 Task: Look for Airbnb properties in Newquay, United Kingdom from 25th December, 2023 to 26th December, 2023 for 2 adults. Place can be entire room with 1  bedroom having 1 bed and 1 bathroom. Property type can be hotel.
Action: Mouse moved to (546, 136)
Screenshot: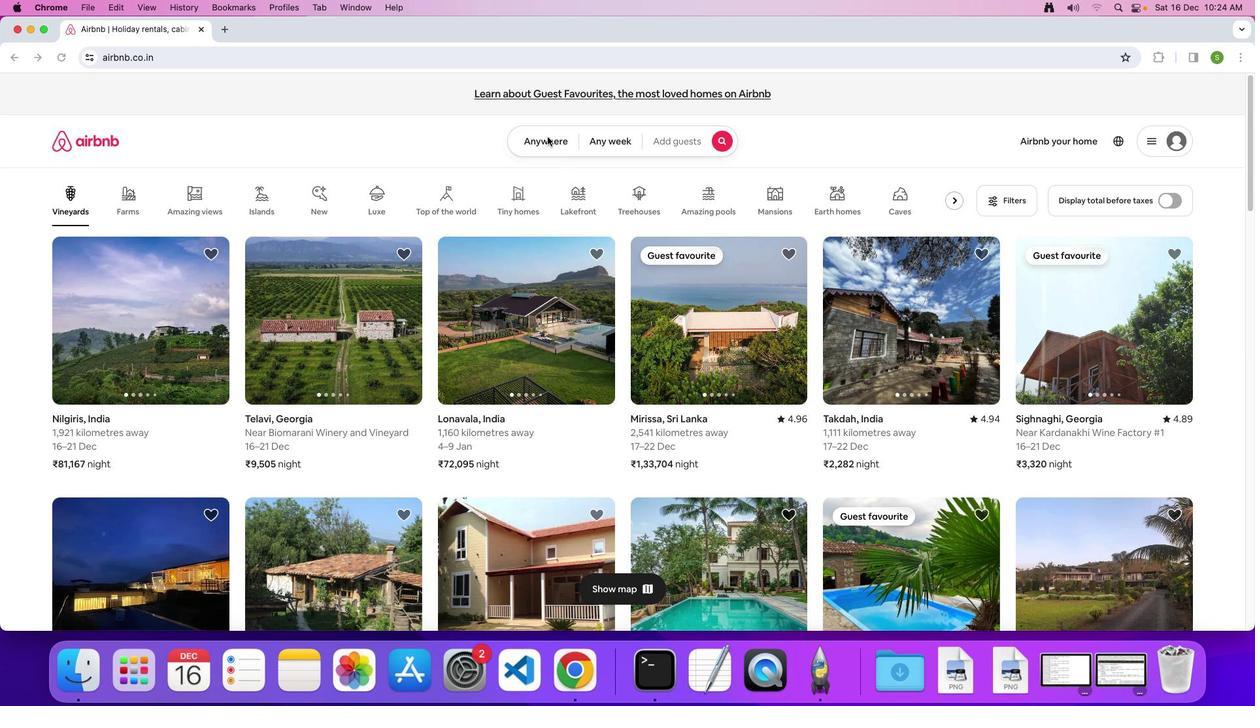 
Action: Mouse pressed left at (546, 136)
Screenshot: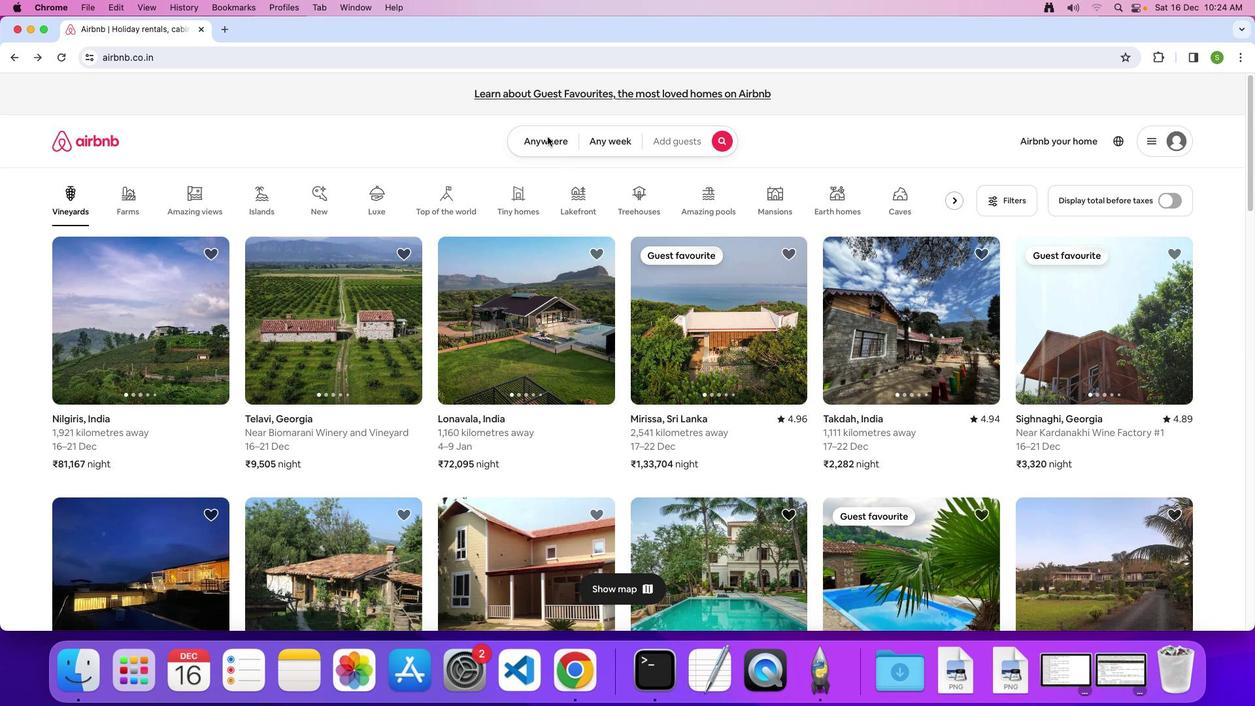 
Action: Mouse moved to (525, 139)
Screenshot: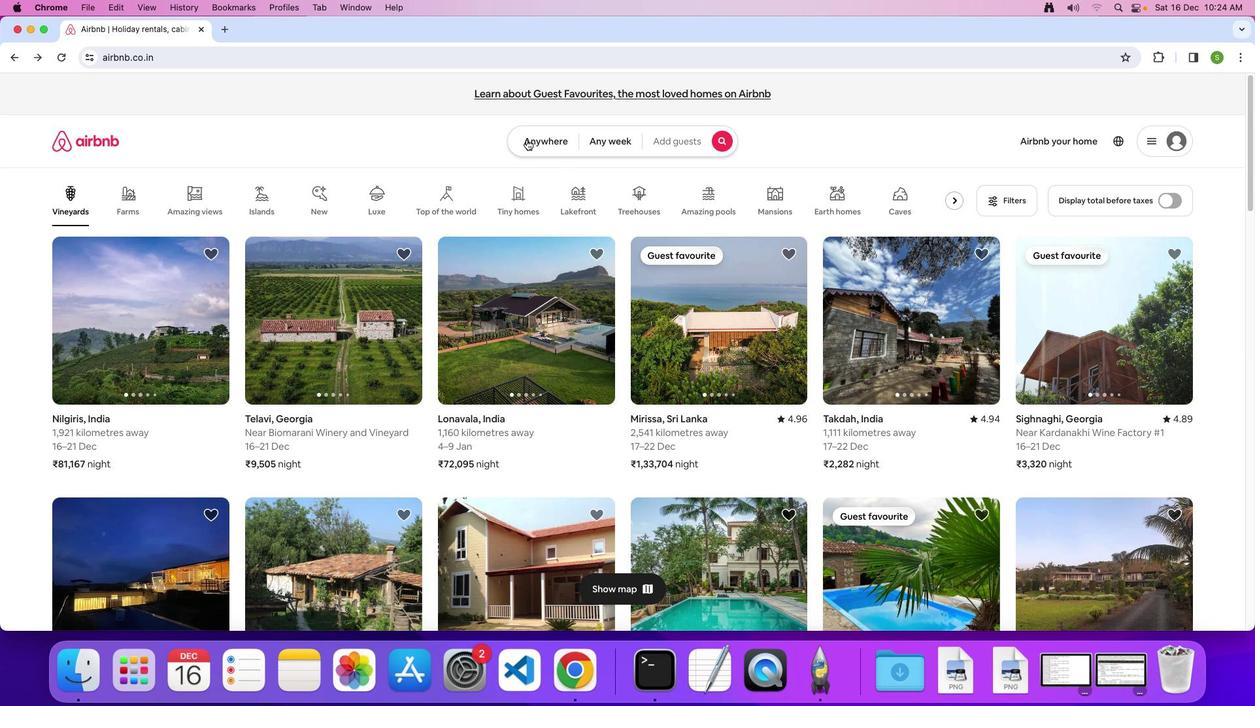 
Action: Mouse pressed left at (525, 139)
Screenshot: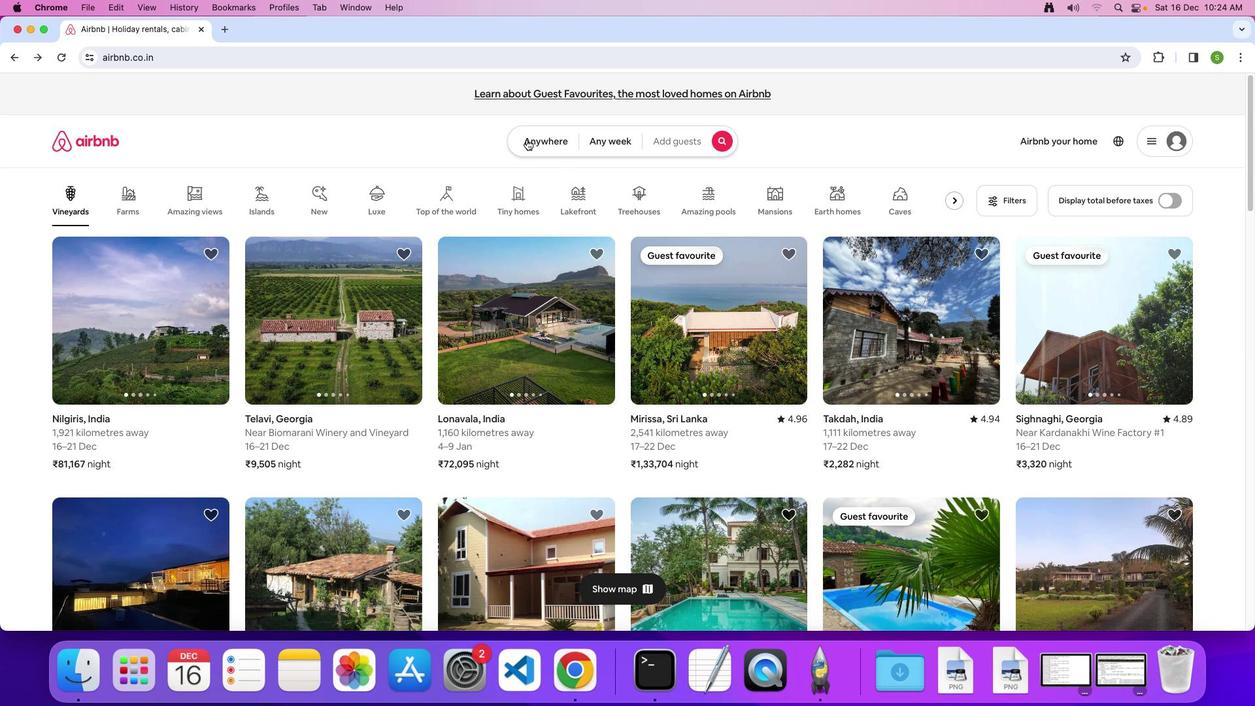 
Action: Mouse moved to (441, 182)
Screenshot: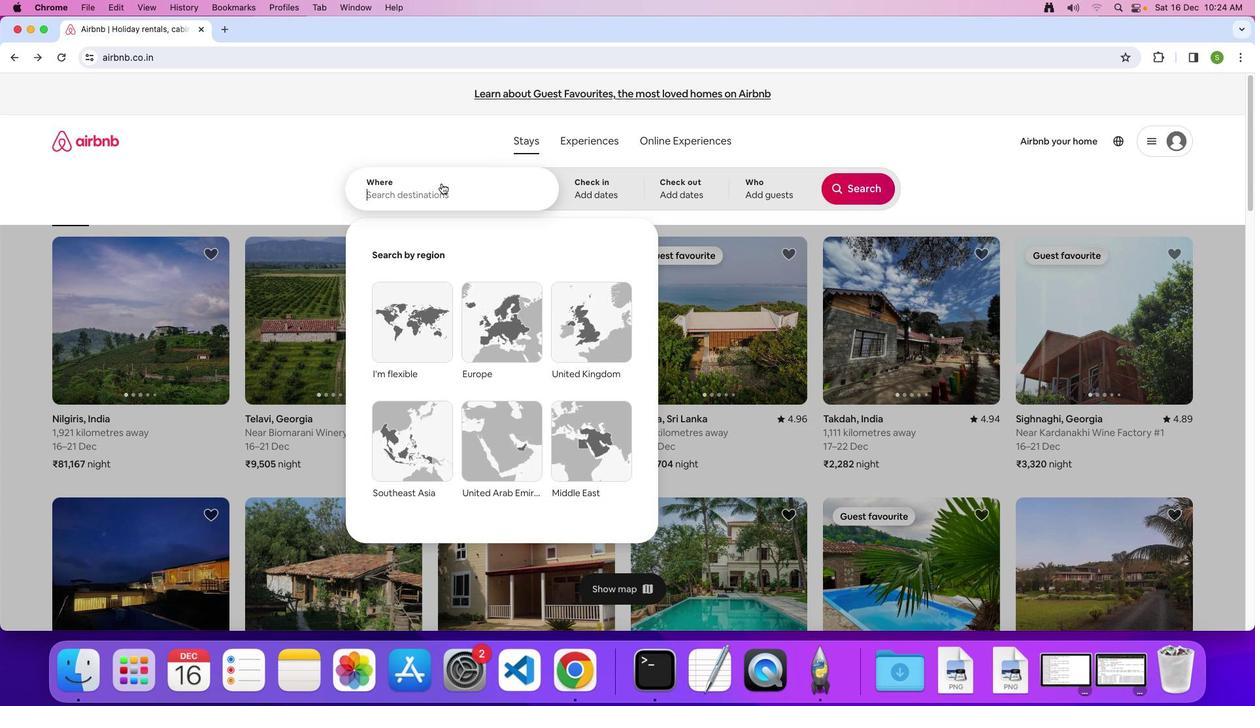 
Action: Mouse pressed left at (441, 182)
Screenshot: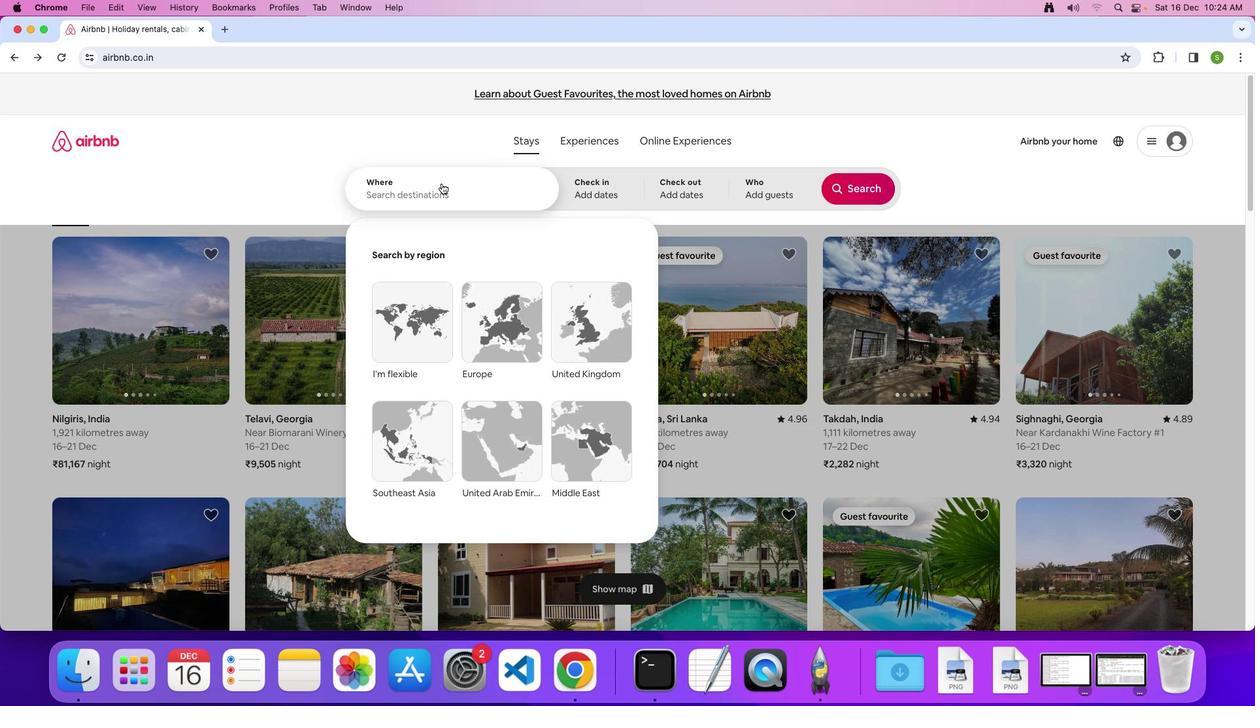 
Action: Key pressed 'N'Key.caps_lock'e''w''q''u''a''r''y'Key.backspaceKey.backspace'y'','Key.spaceKey.shift'U''n''i''t''e''d'Key.spaceKey.shift'K''i''n''g''d''o''m'Key.enter
Screenshot: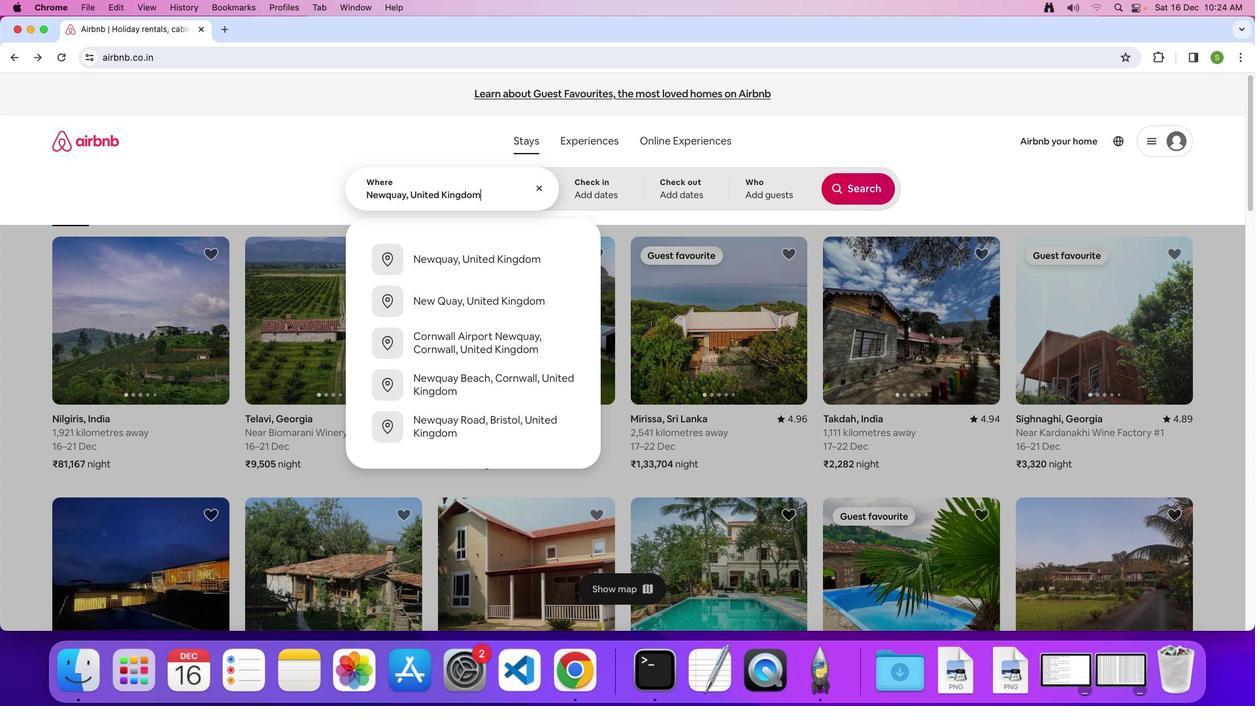 
Action: Mouse moved to (426, 481)
Screenshot: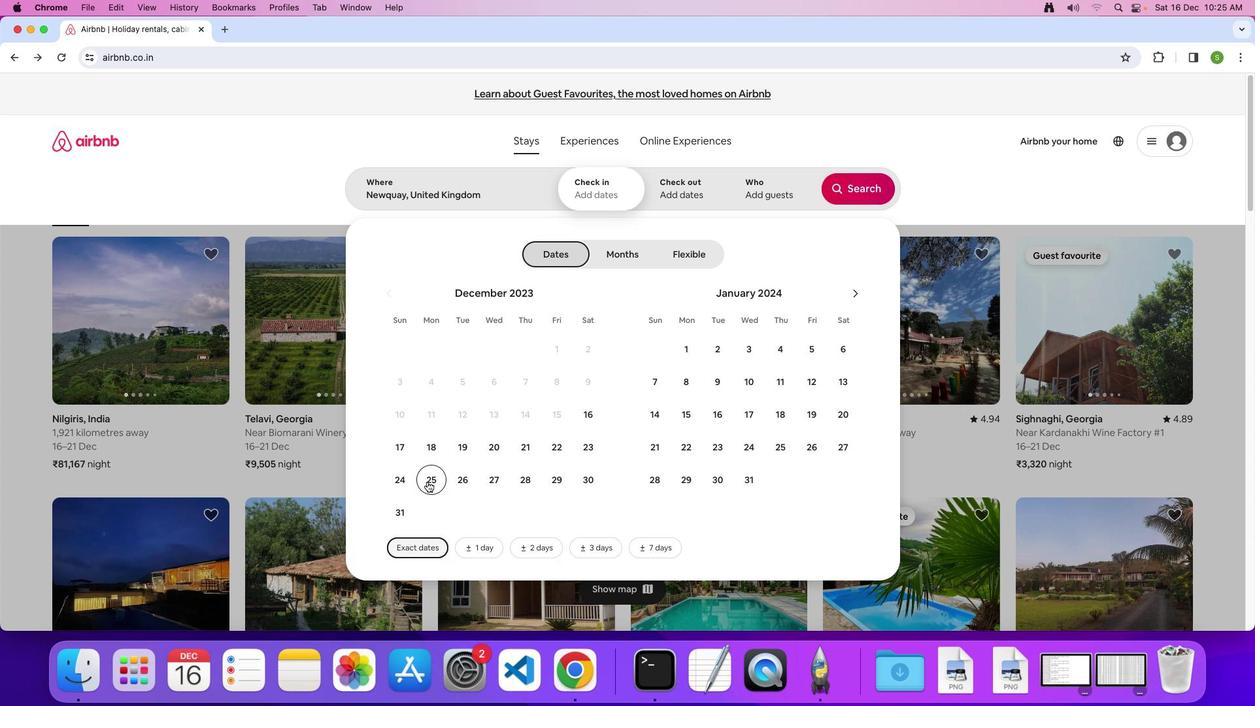 
Action: Mouse pressed left at (426, 481)
Screenshot: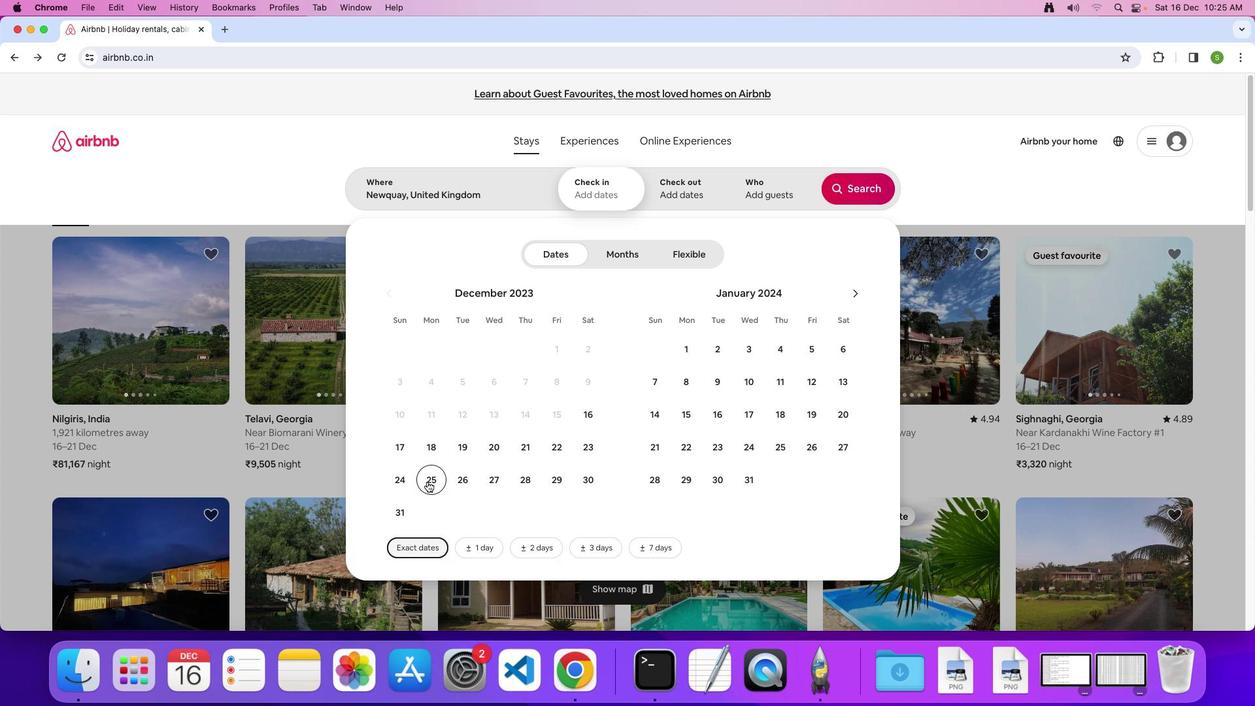 
Action: Mouse moved to (462, 473)
Screenshot: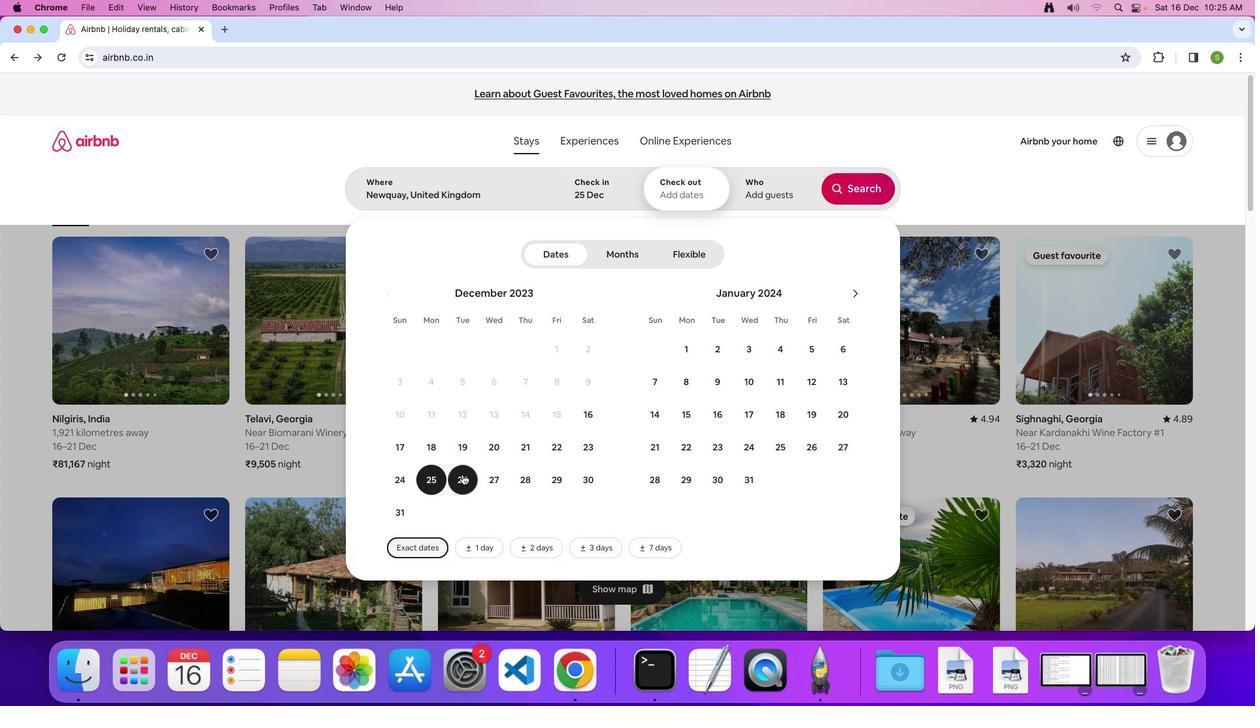 
Action: Mouse pressed left at (462, 473)
Screenshot: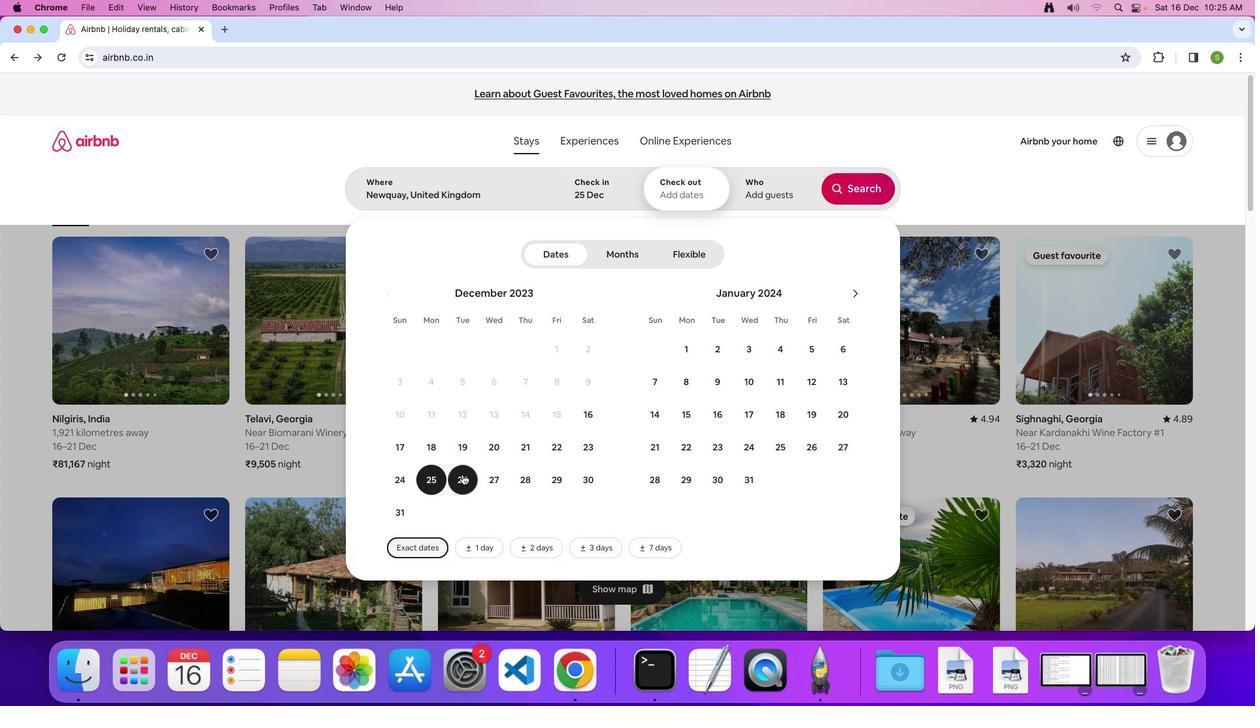 
Action: Mouse moved to (744, 182)
Screenshot: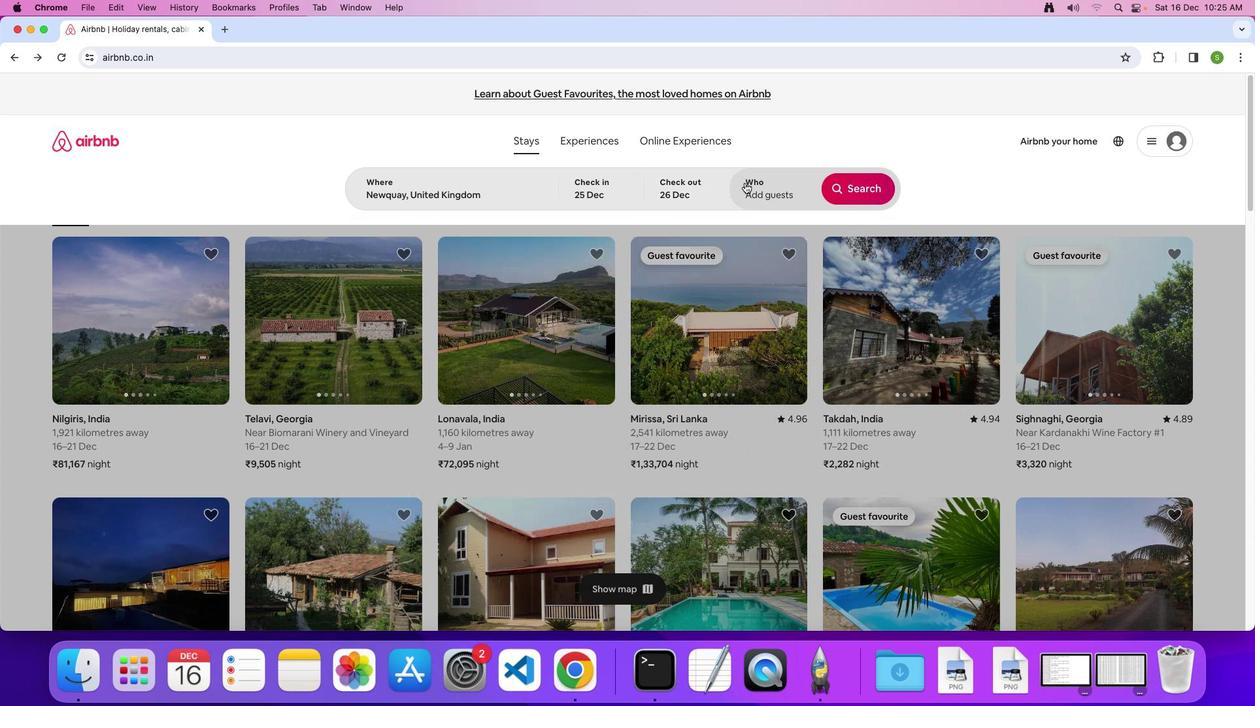 
Action: Mouse pressed left at (744, 182)
Screenshot: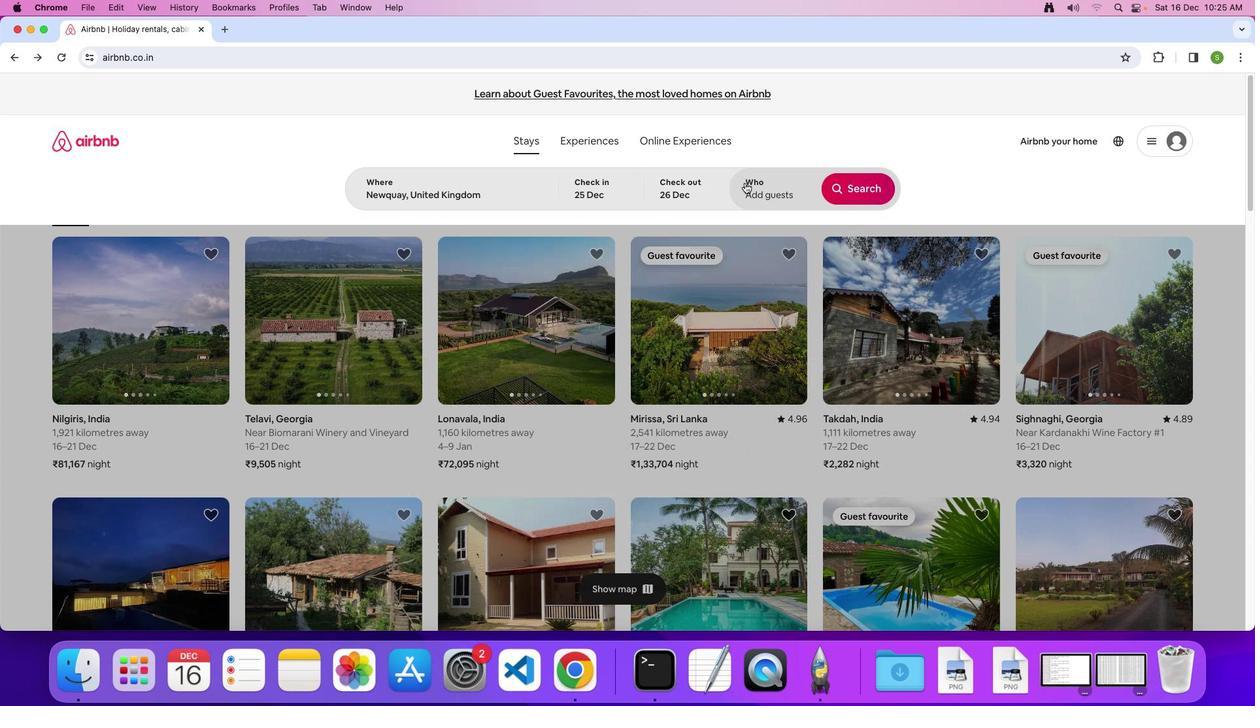 
Action: Mouse moved to (859, 253)
Screenshot: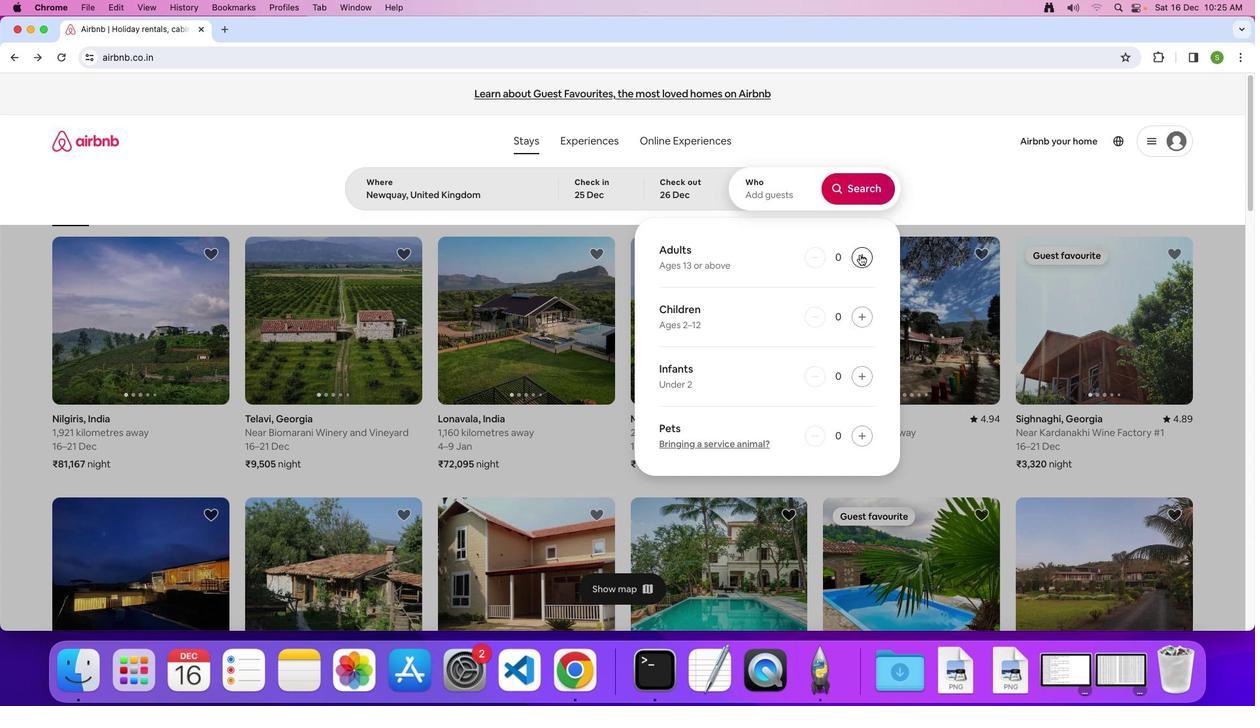 
Action: Mouse pressed left at (859, 253)
Screenshot: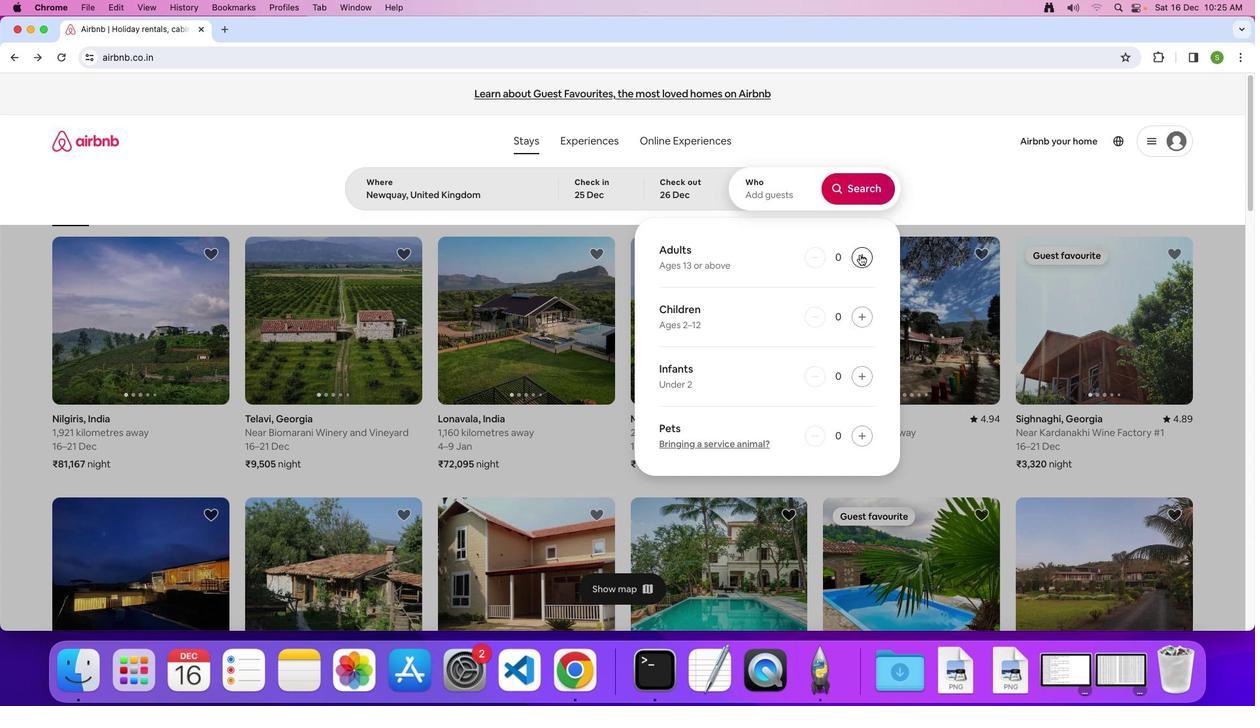 
Action: Mouse pressed left at (859, 253)
Screenshot: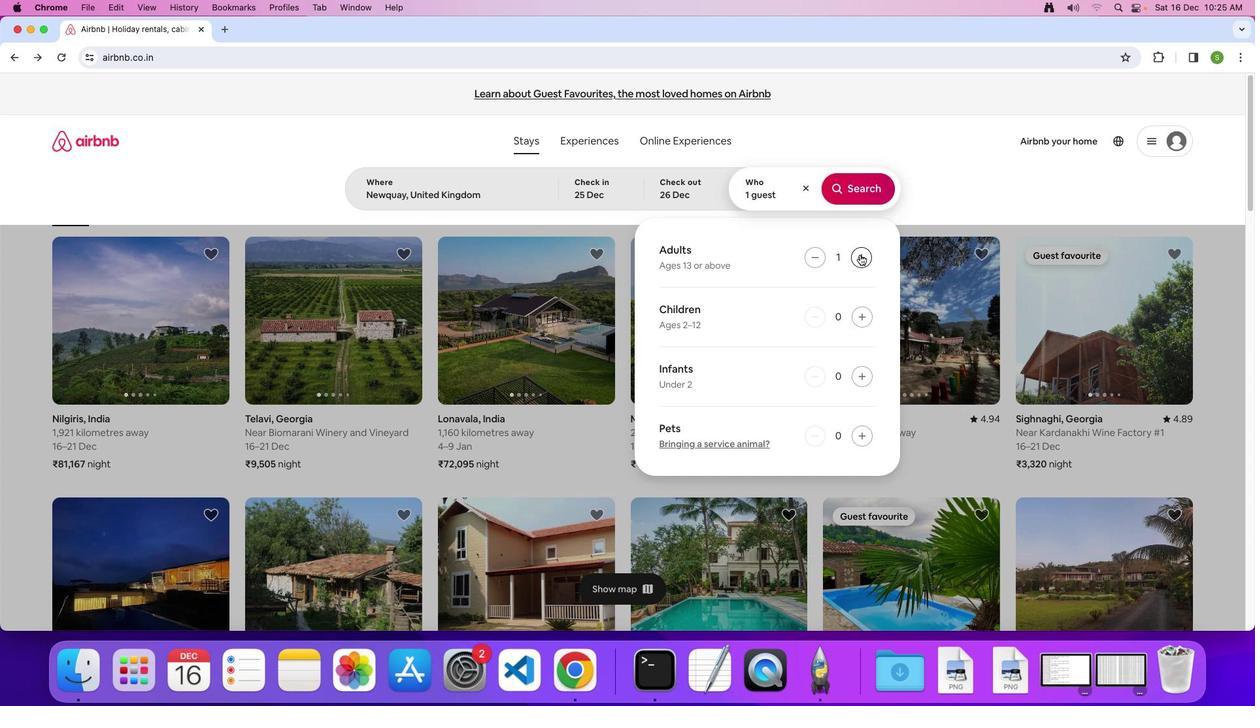 
Action: Mouse moved to (863, 194)
Screenshot: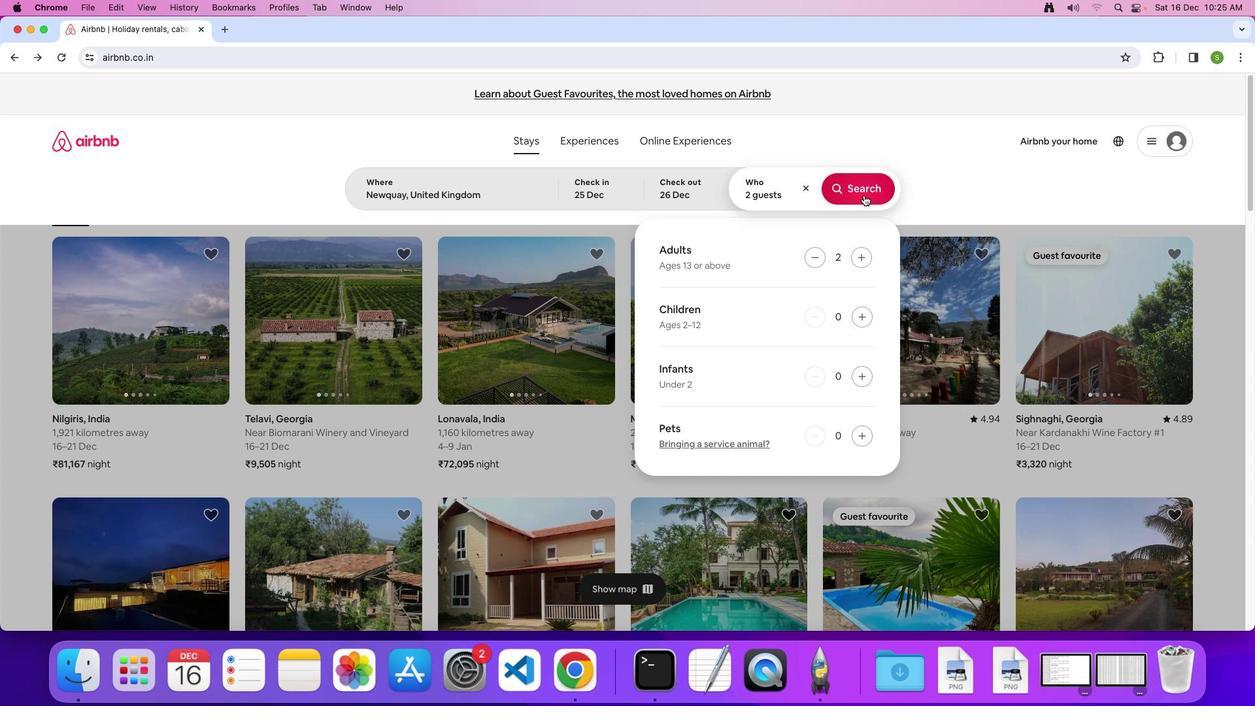 
Action: Mouse pressed left at (863, 194)
Screenshot: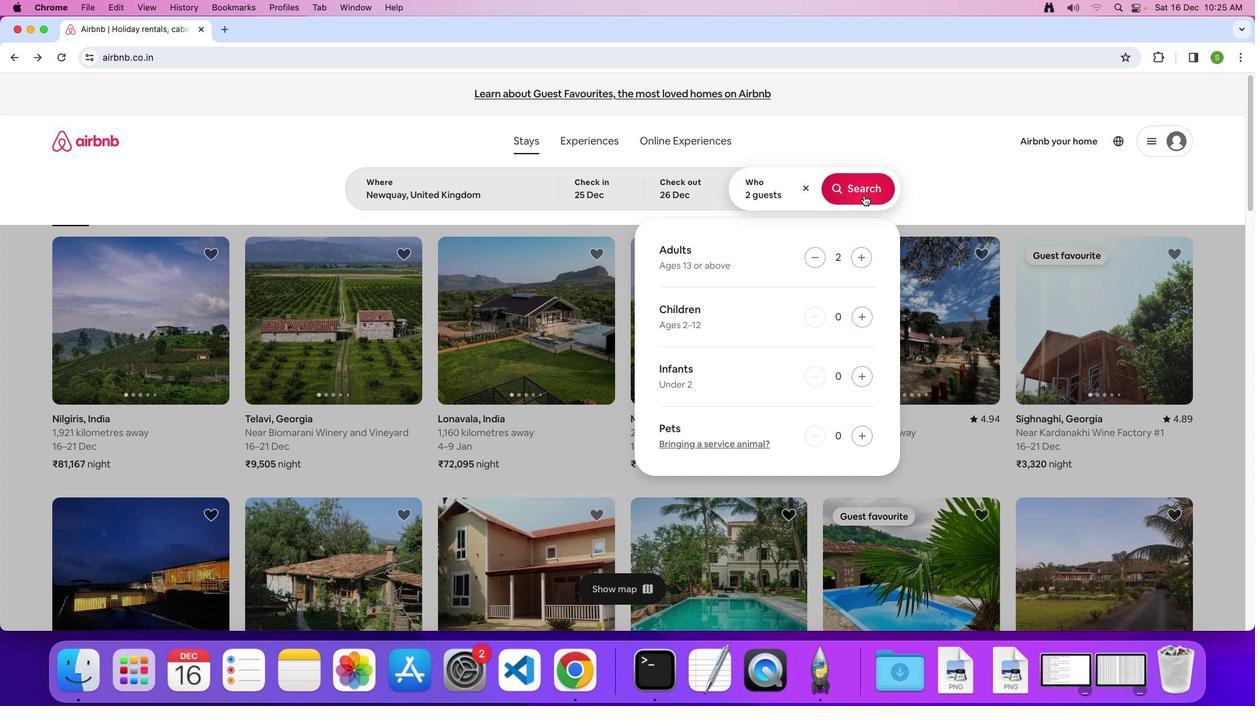 
Action: Mouse moved to (1028, 157)
Screenshot: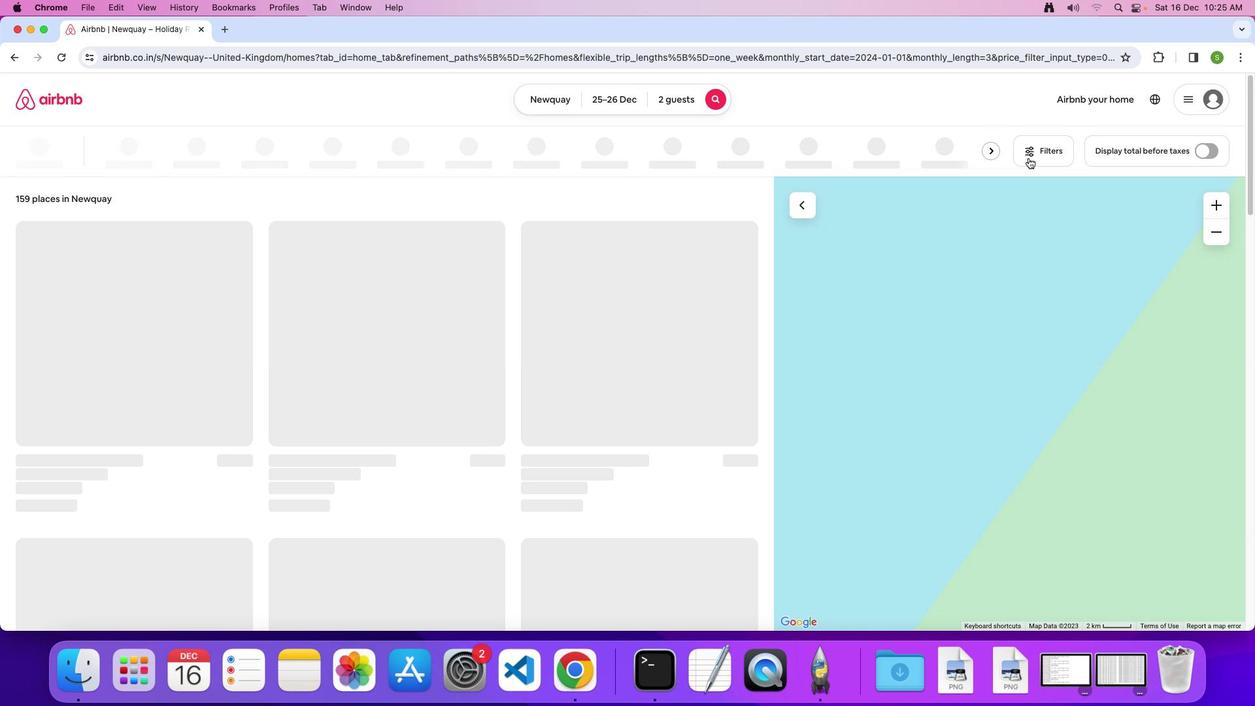 
Action: Mouse pressed left at (1028, 157)
Screenshot: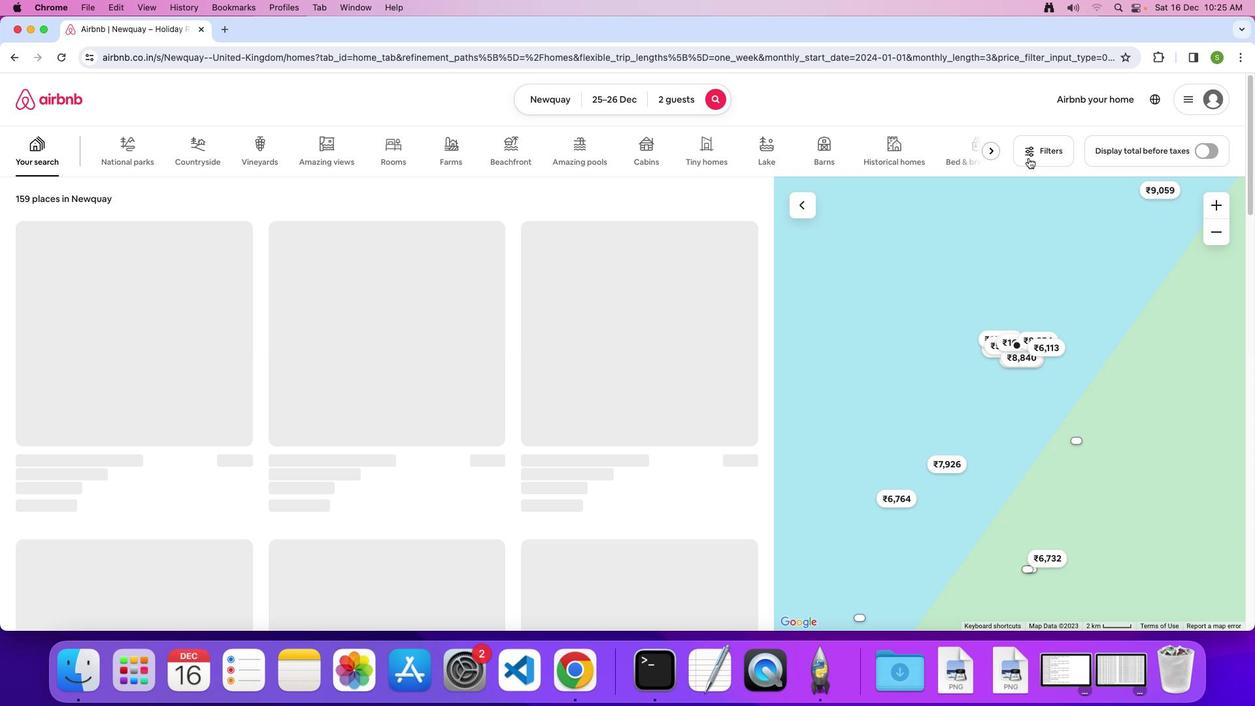 
Action: Mouse moved to (573, 394)
Screenshot: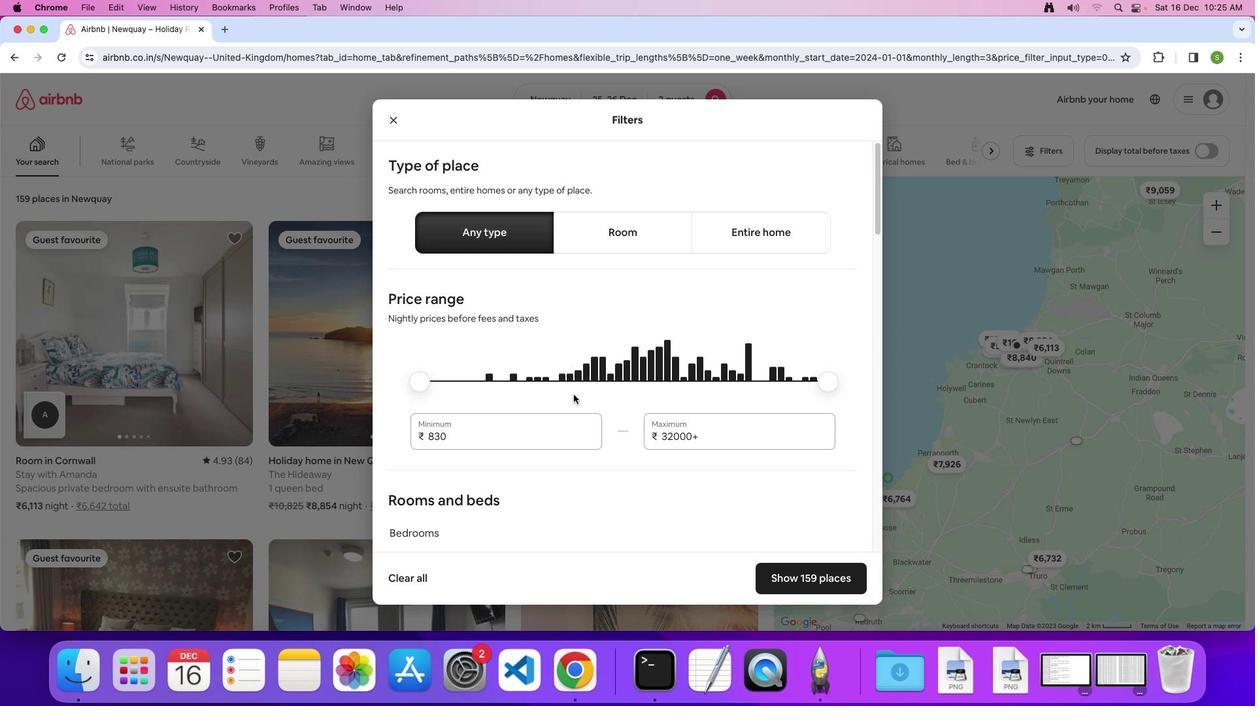 
Action: Mouse scrolled (573, 394) with delta (0, 0)
Screenshot: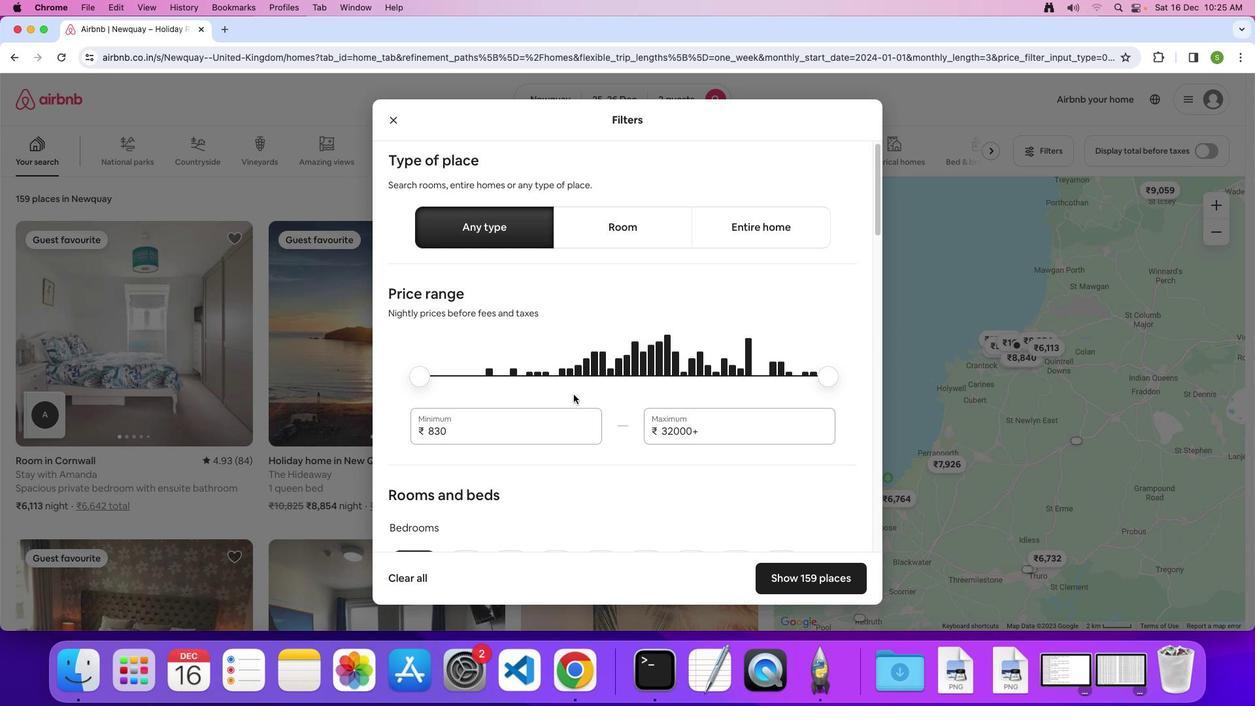 
Action: Mouse scrolled (573, 394) with delta (0, 0)
Screenshot: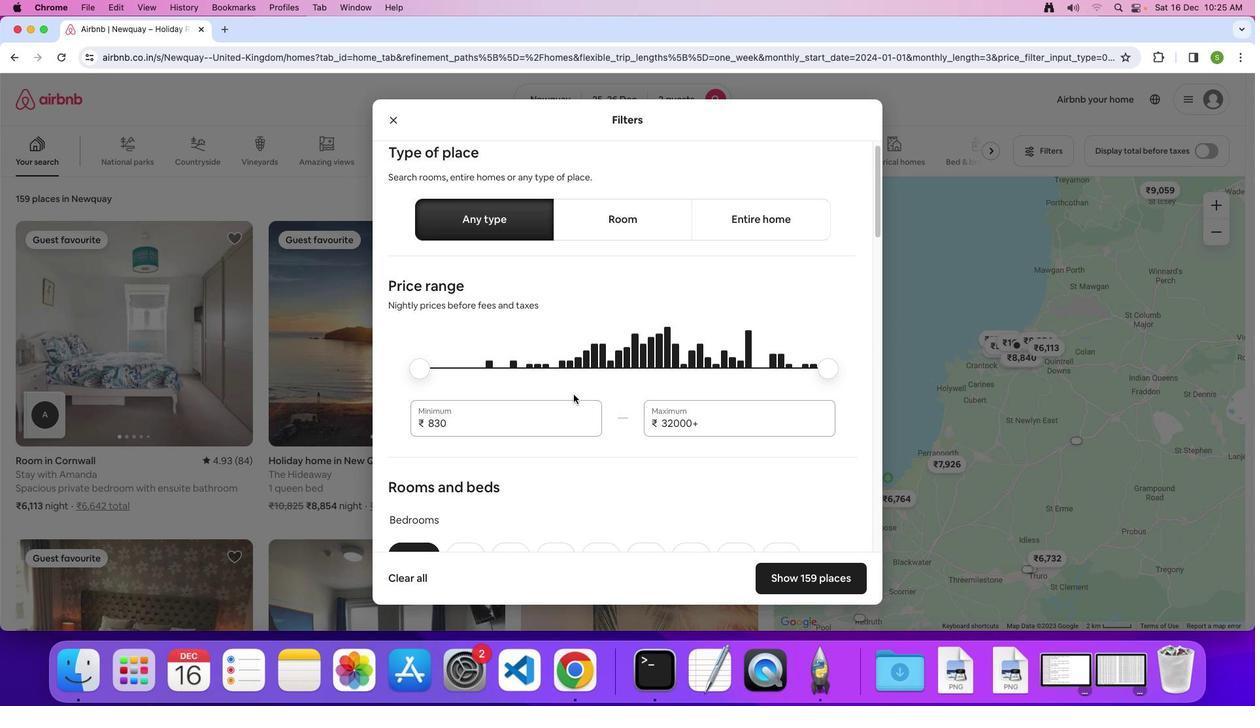 
Action: Mouse scrolled (573, 394) with delta (0, -1)
Screenshot: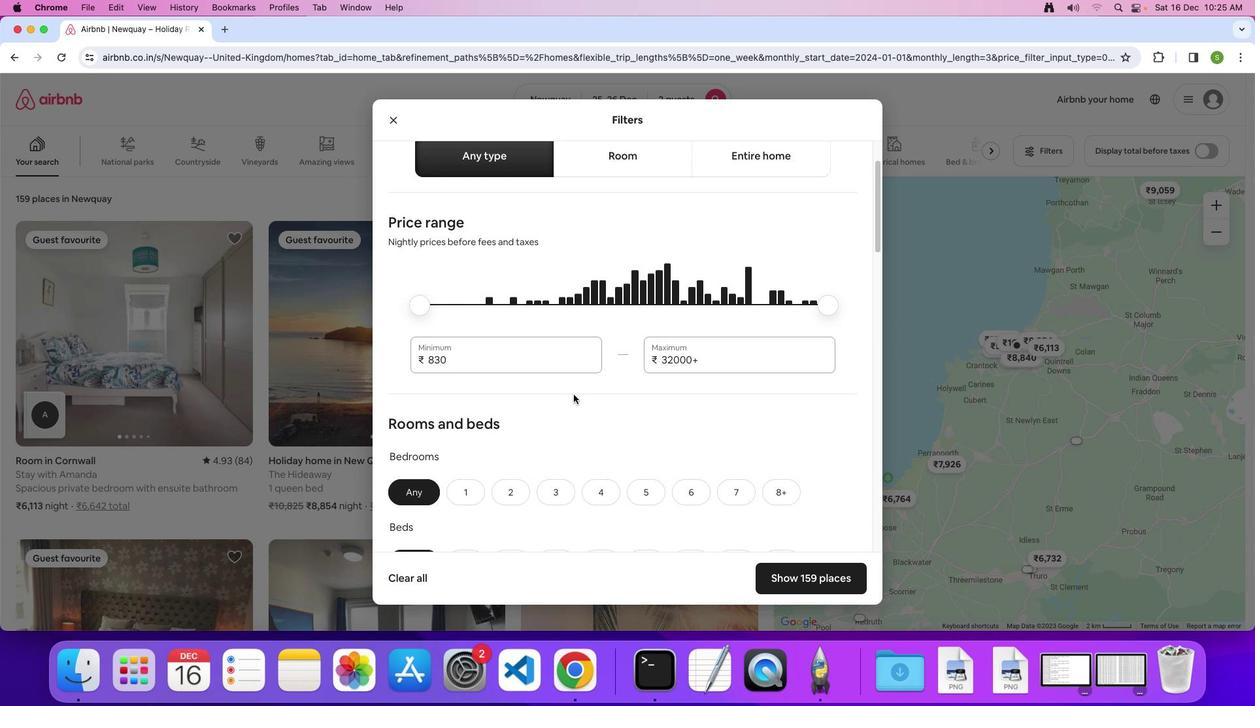 
Action: Mouse scrolled (573, 394) with delta (0, 0)
Screenshot: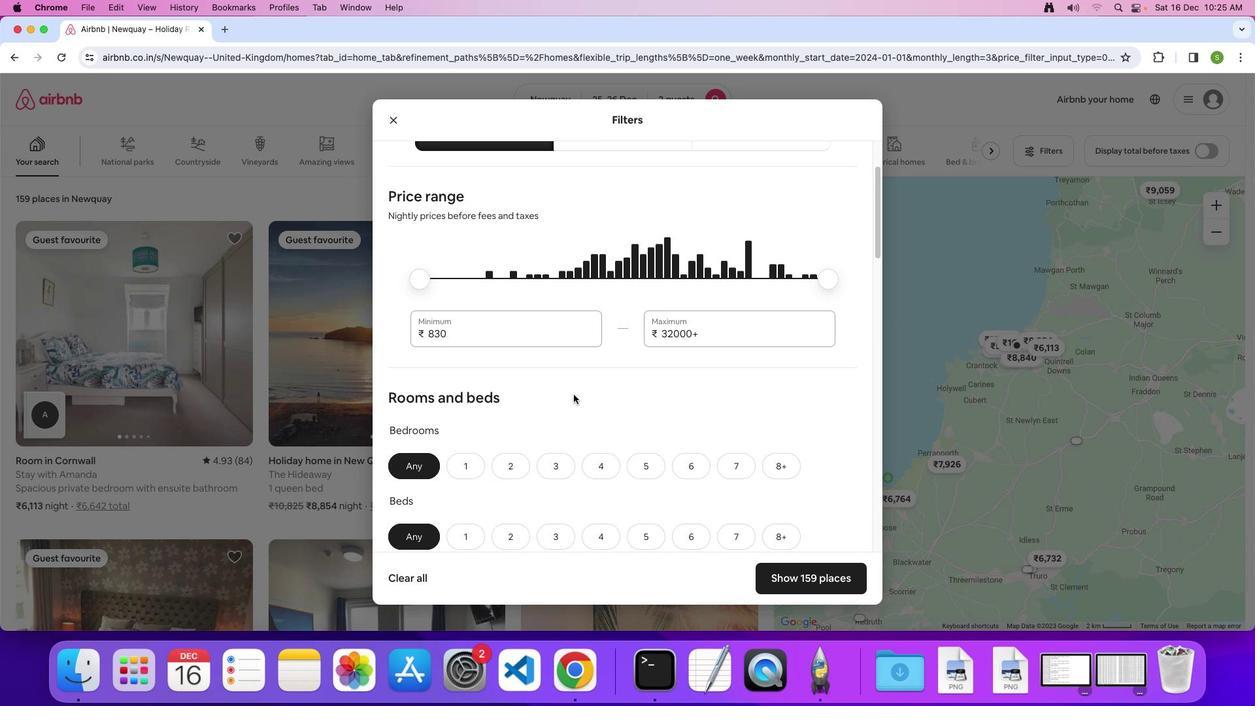 
Action: Mouse scrolled (573, 394) with delta (0, 0)
Screenshot: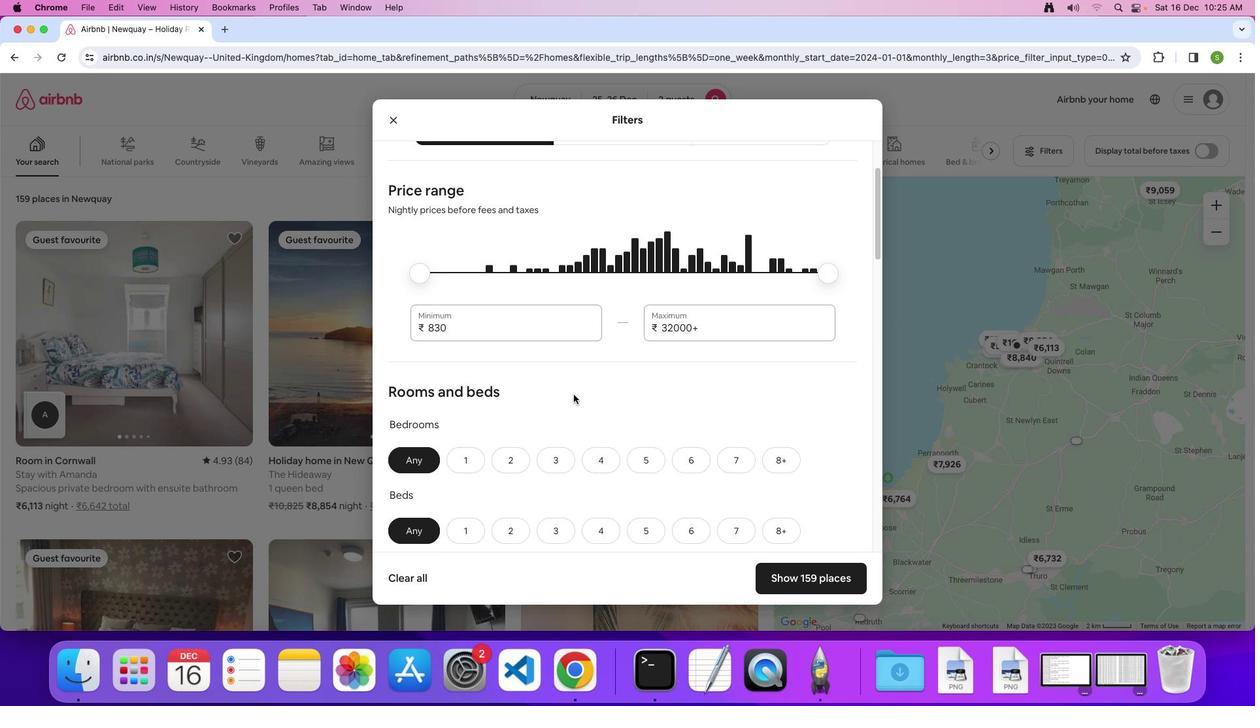 
Action: Mouse scrolled (573, 394) with delta (0, 0)
Screenshot: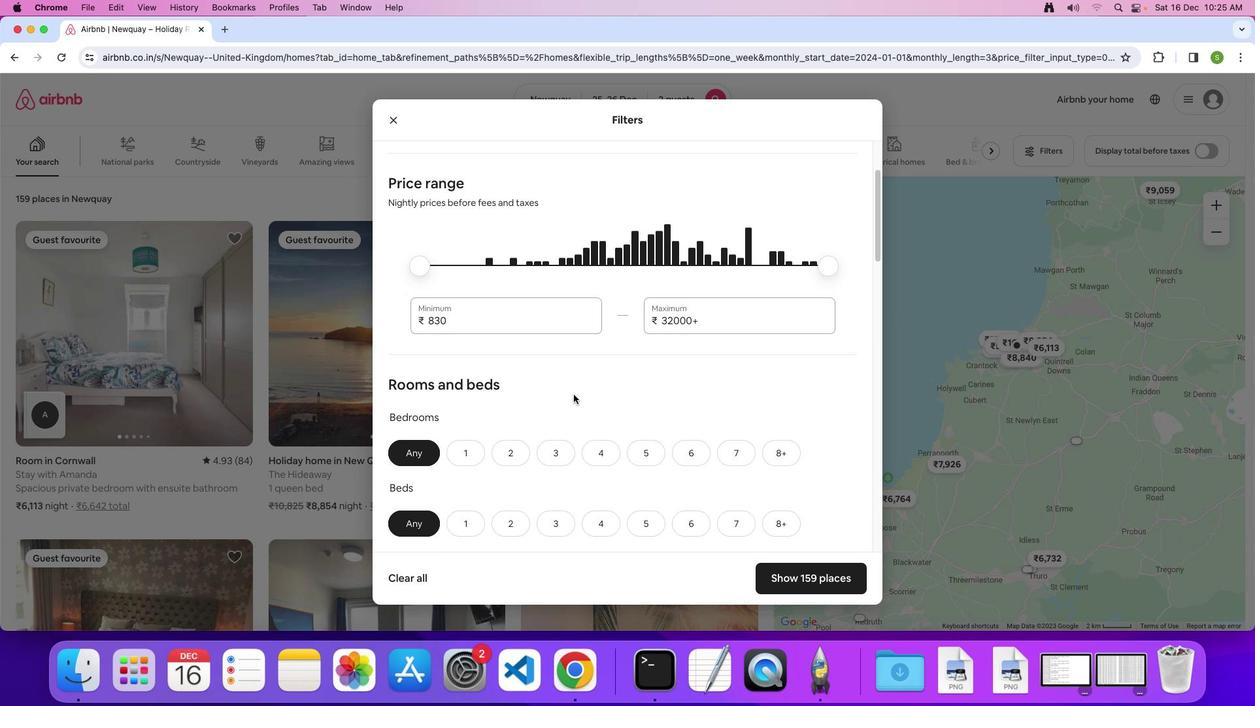 
Action: Mouse scrolled (573, 394) with delta (0, 0)
Screenshot: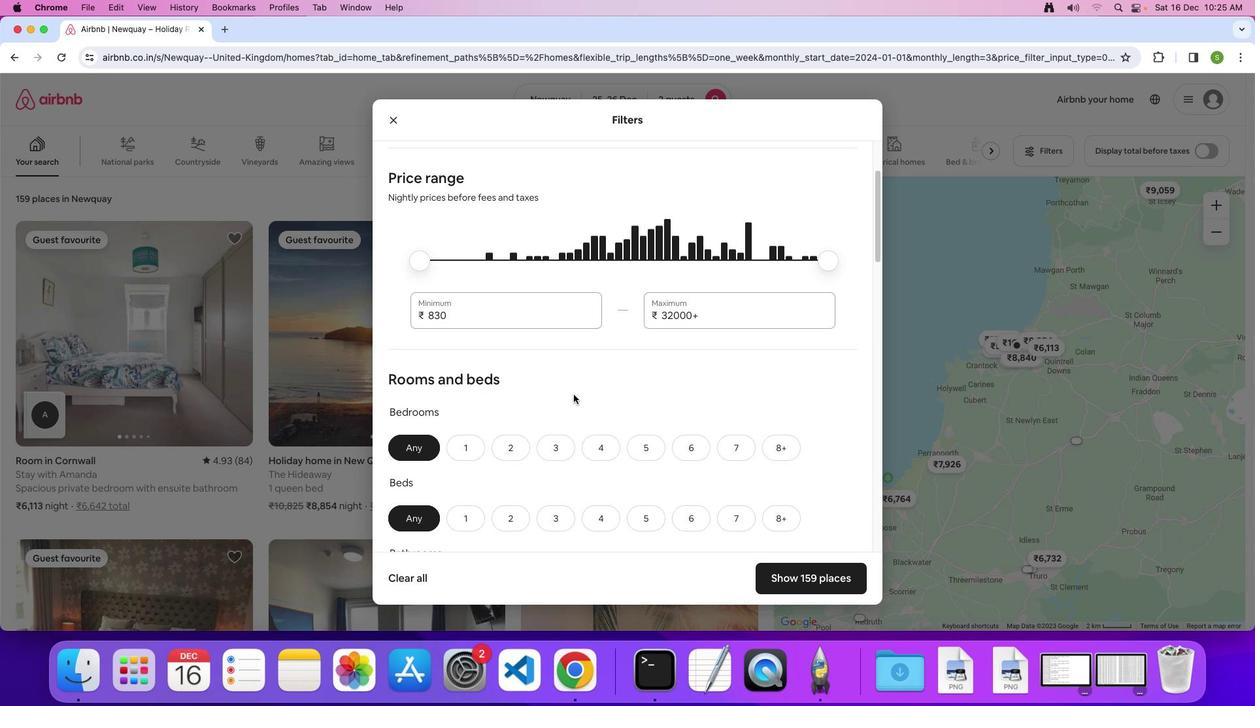 
Action: Mouse scrolled (573, 394) with delta (0, 0)
Screenshot: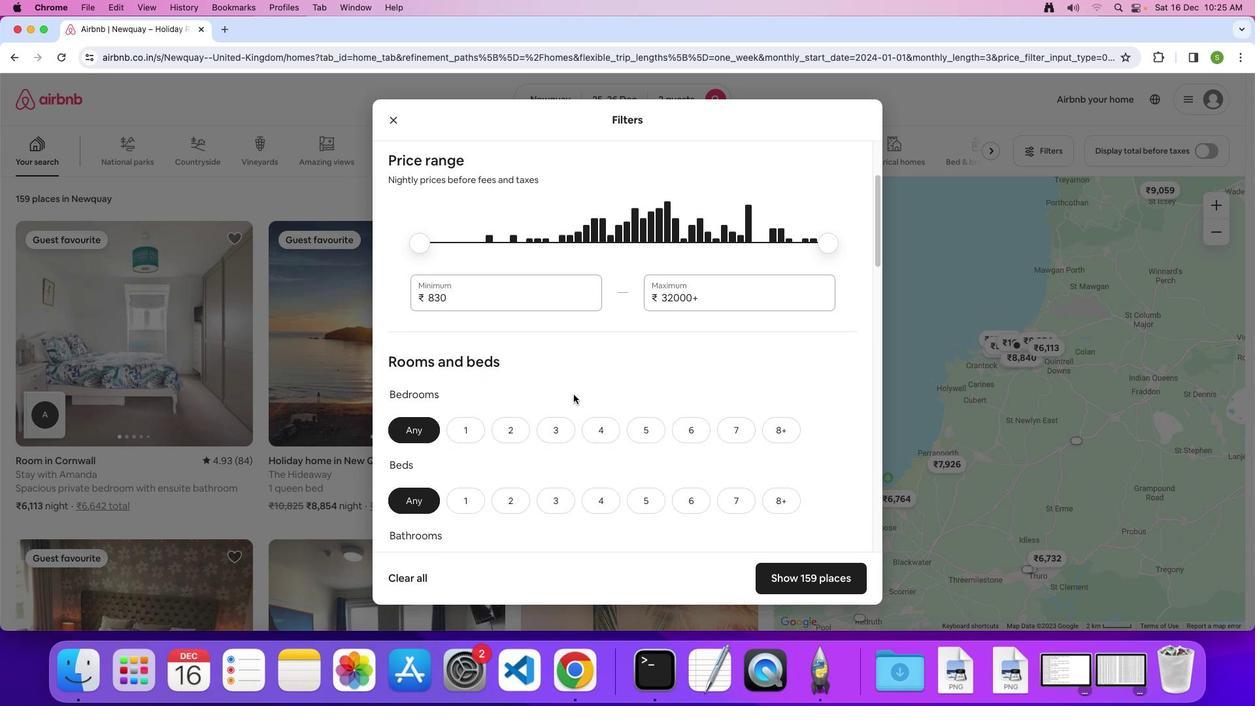 
Action: Mouse scrolled (573, 394) with delta (0, -1)
Screenshot: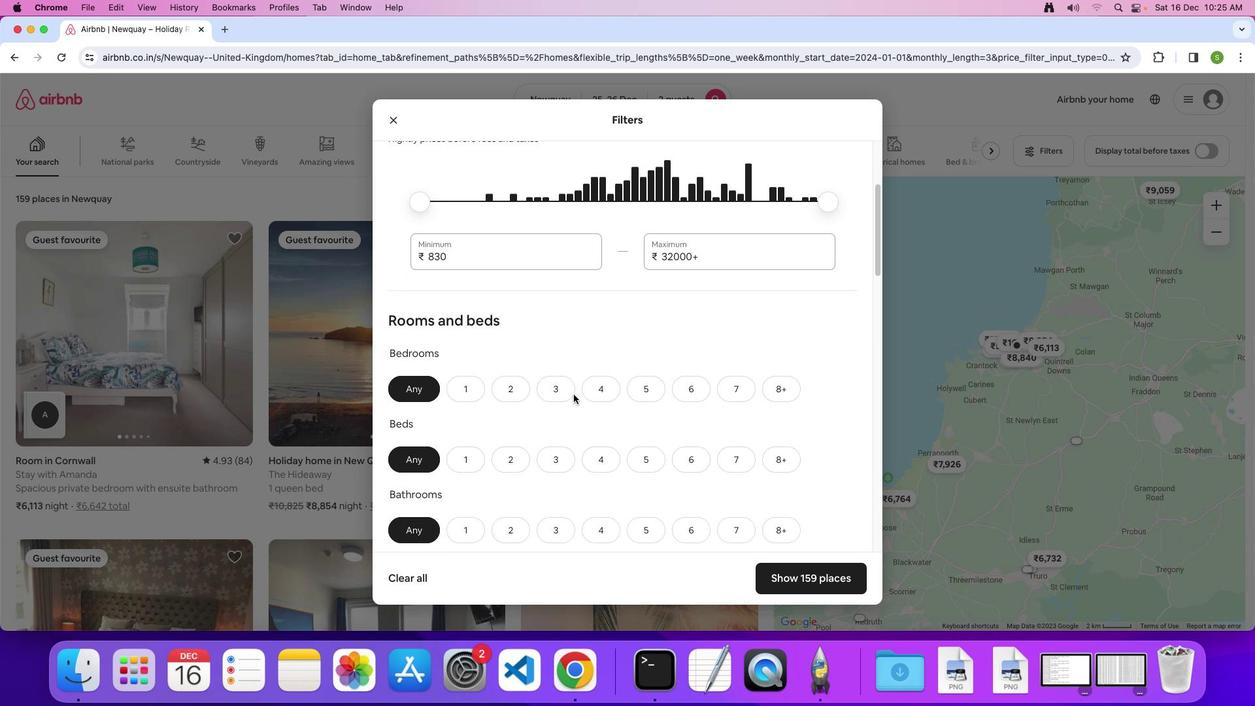 
Action: Mouse moved to (467, 360)
Screenshot: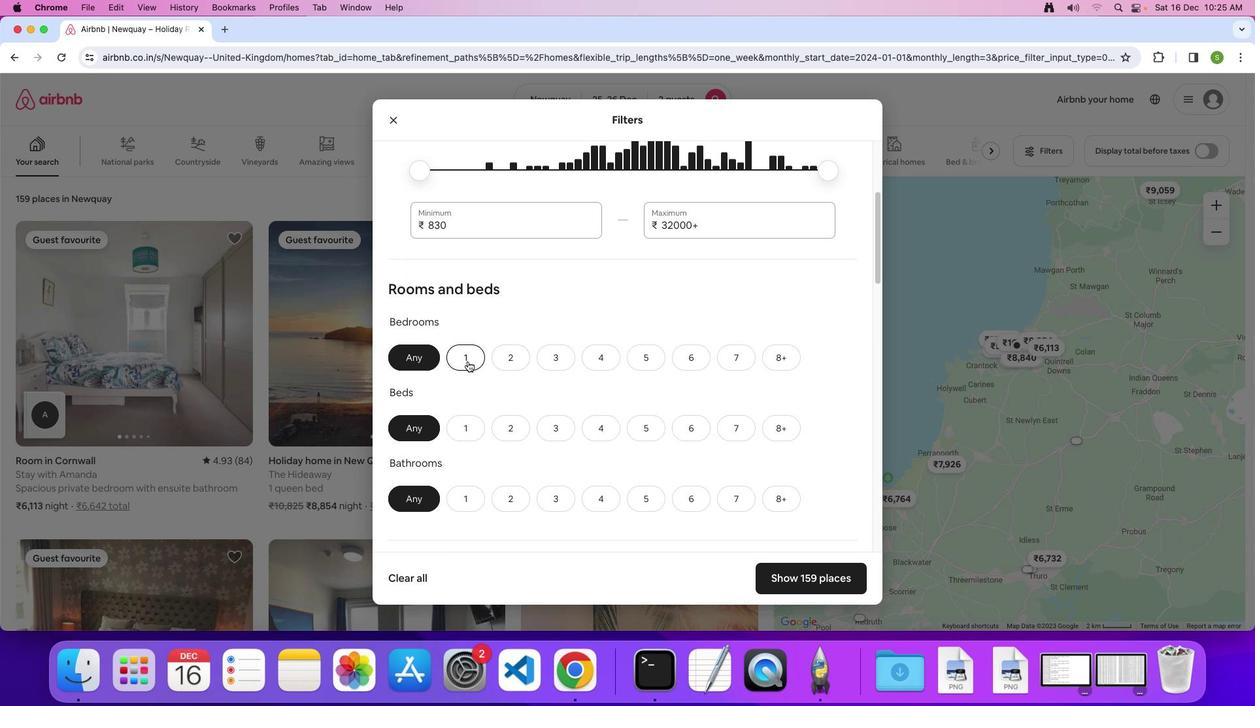 
Action: Mouse pressed left at (467, 360)
Screenshot: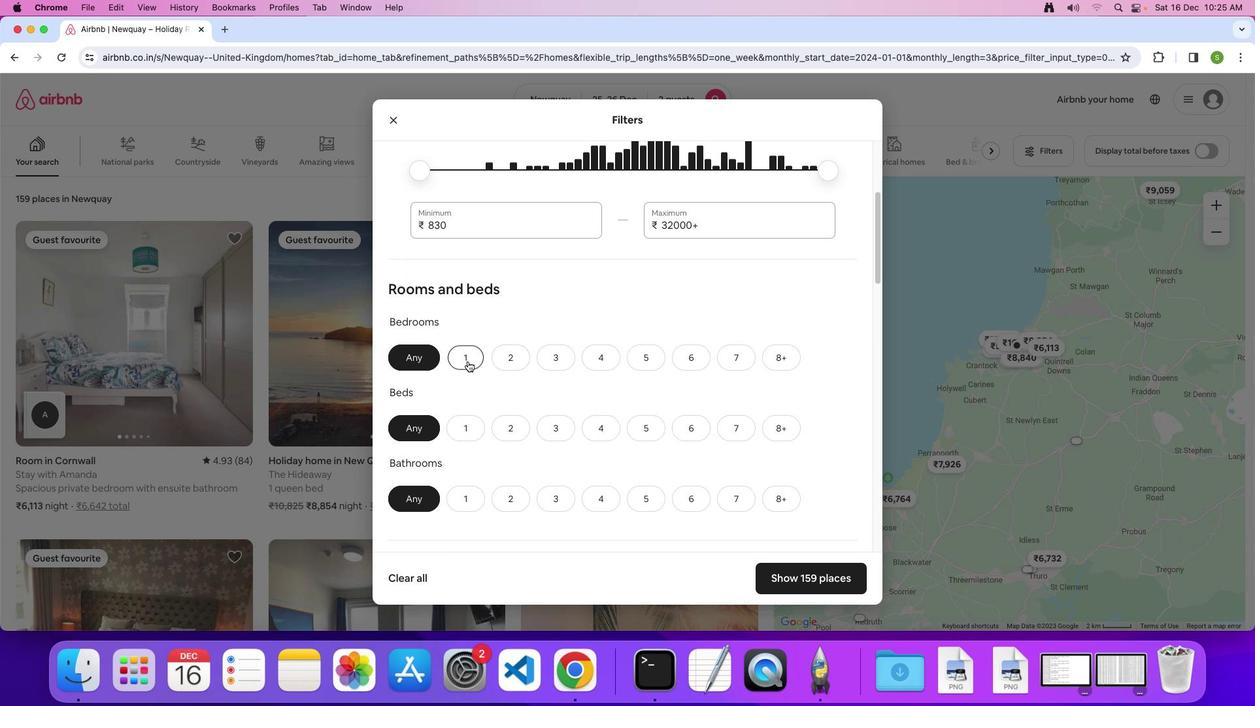 
Action: Mouse moved to (464, 420)
Screenshot: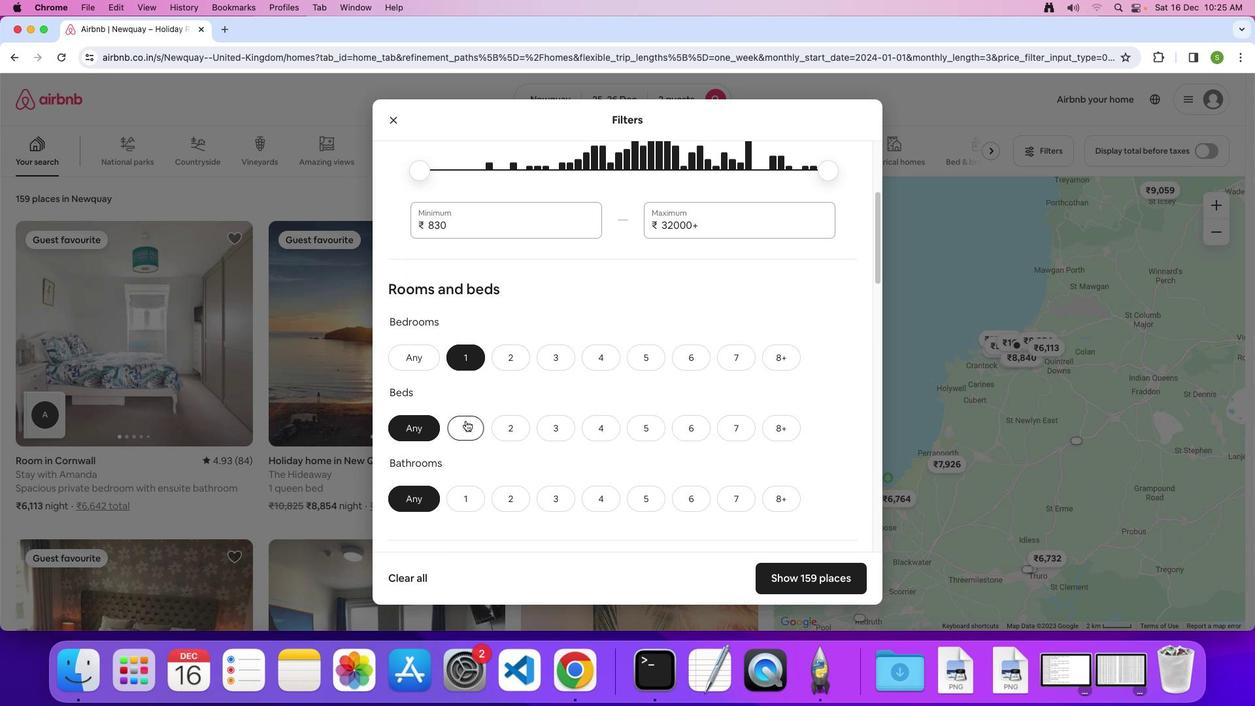 
Action: Mouse pressed left at (464, 420)
Screenshot: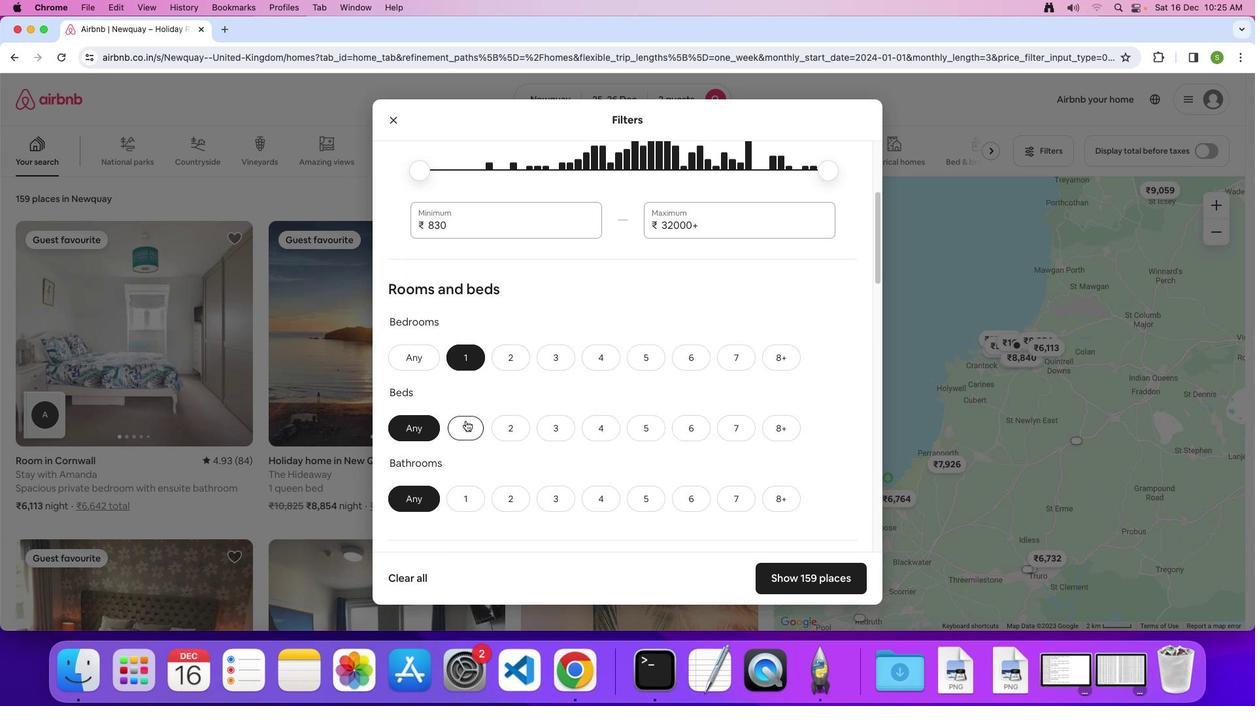 
Action: Mouse moved to (462, 492)
Screenshot: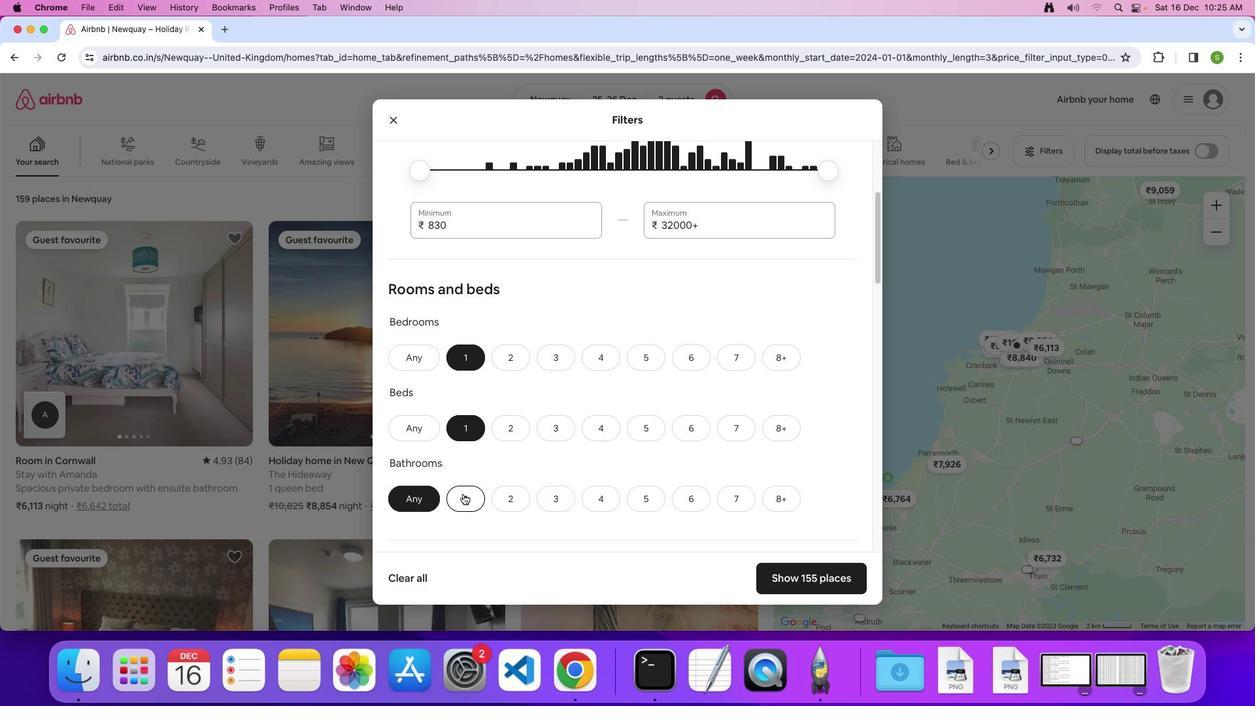 
Action: Mouse pressed left at (462, 492)
Screenshot: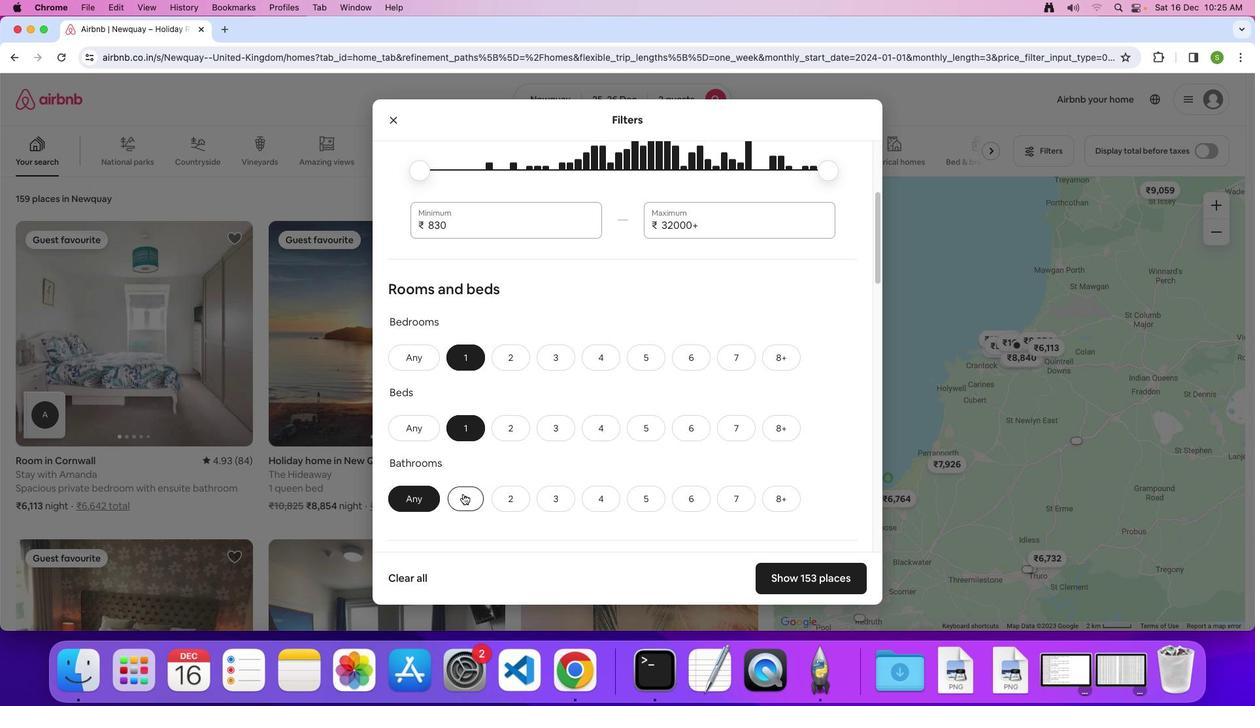 
Action: Mouse moved to (643, 409)
Screenshot: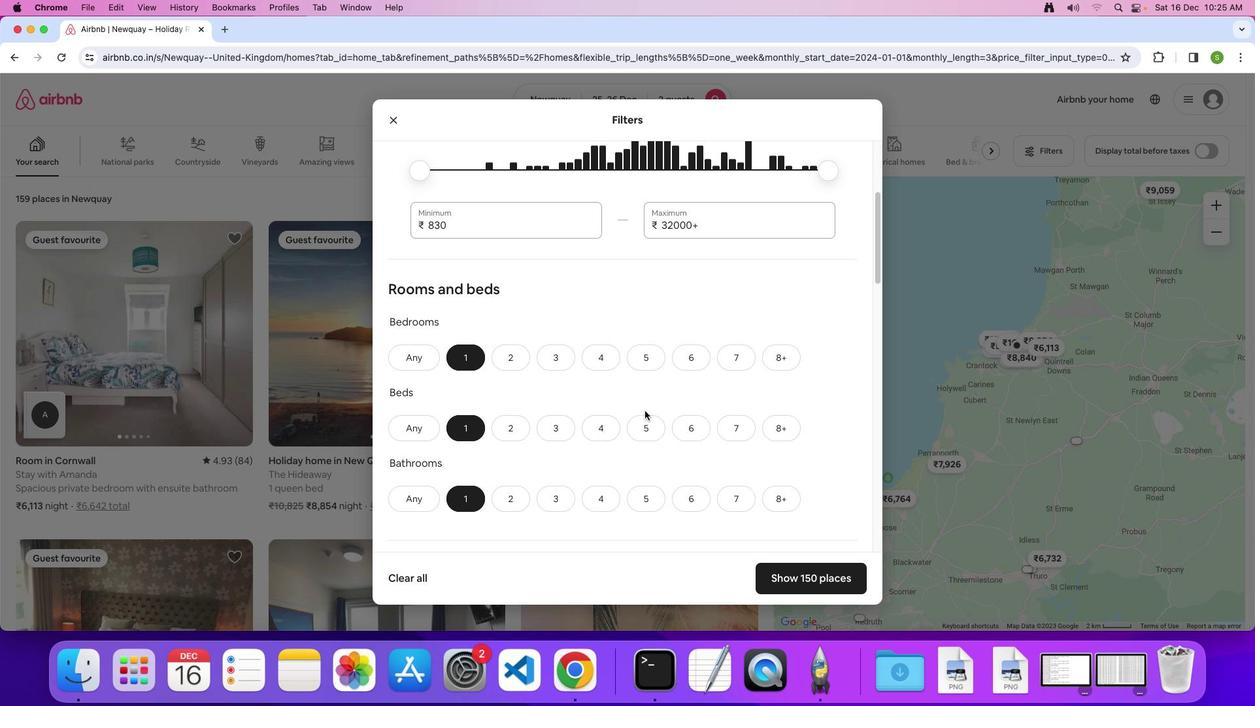 
Action: Mouse scrolled (643, 409) with delta (0, 0)
Screenshot: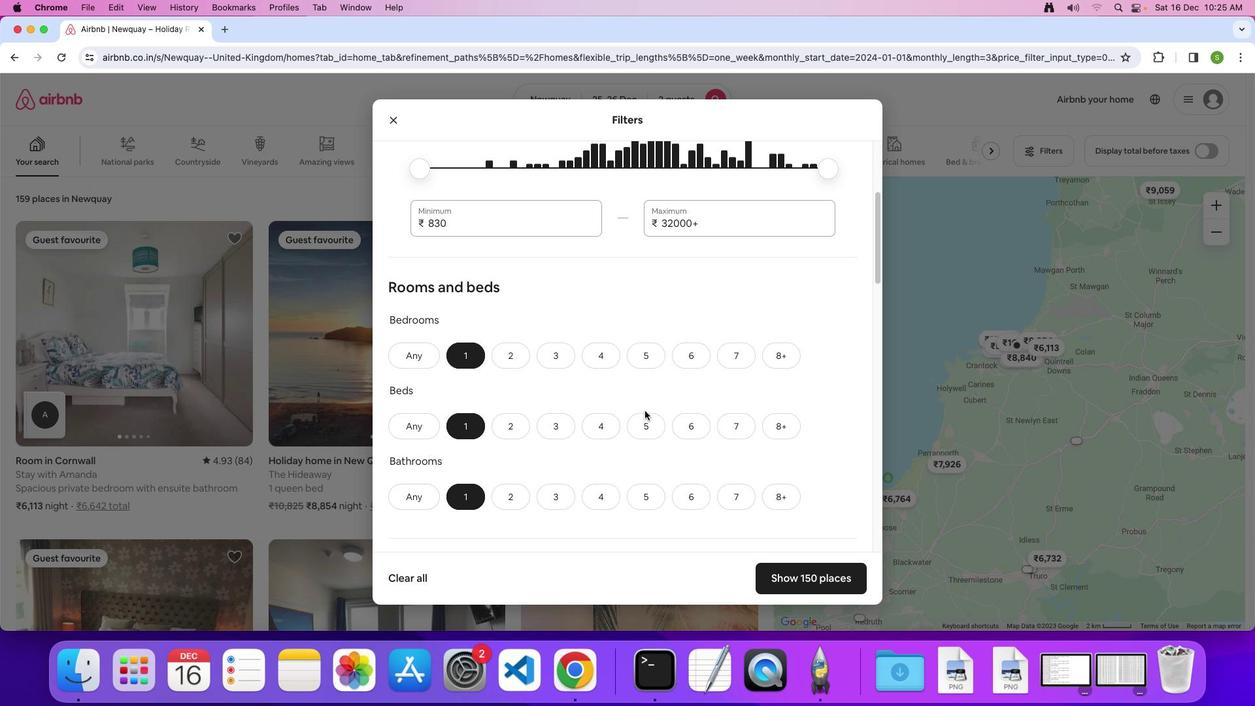 
Action: Mouse scrolled (643, 409) with delta (0, 0)
Screenshot: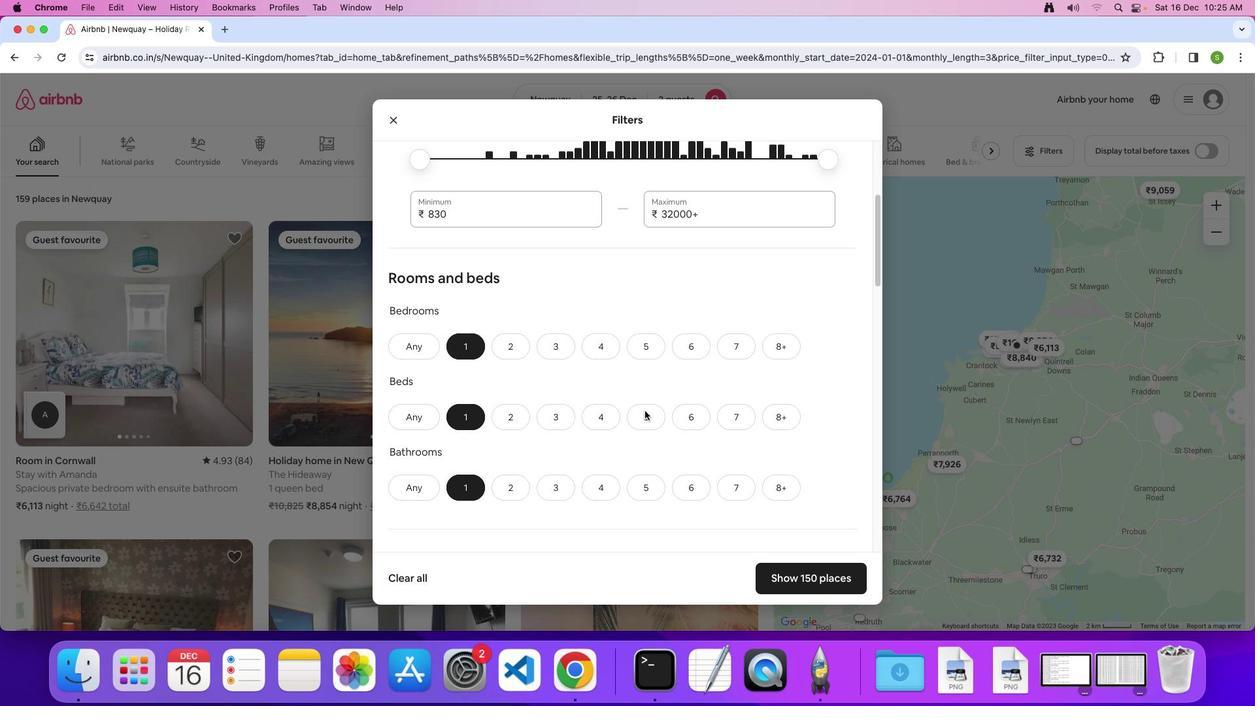 
Action: Mouse scrolled (643, 409) with delta (0, 0)
Screenshot: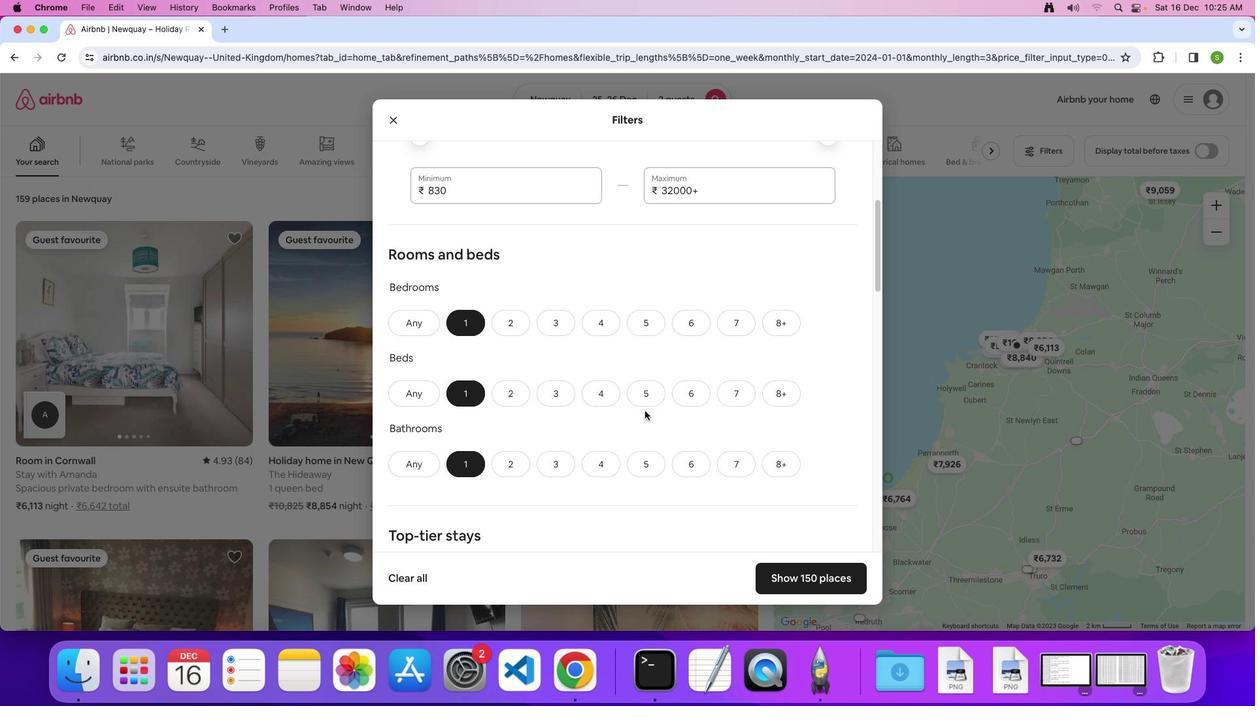 
Action: Mouse scrolled (643, 409) with delta (0, 0)
Screenshot: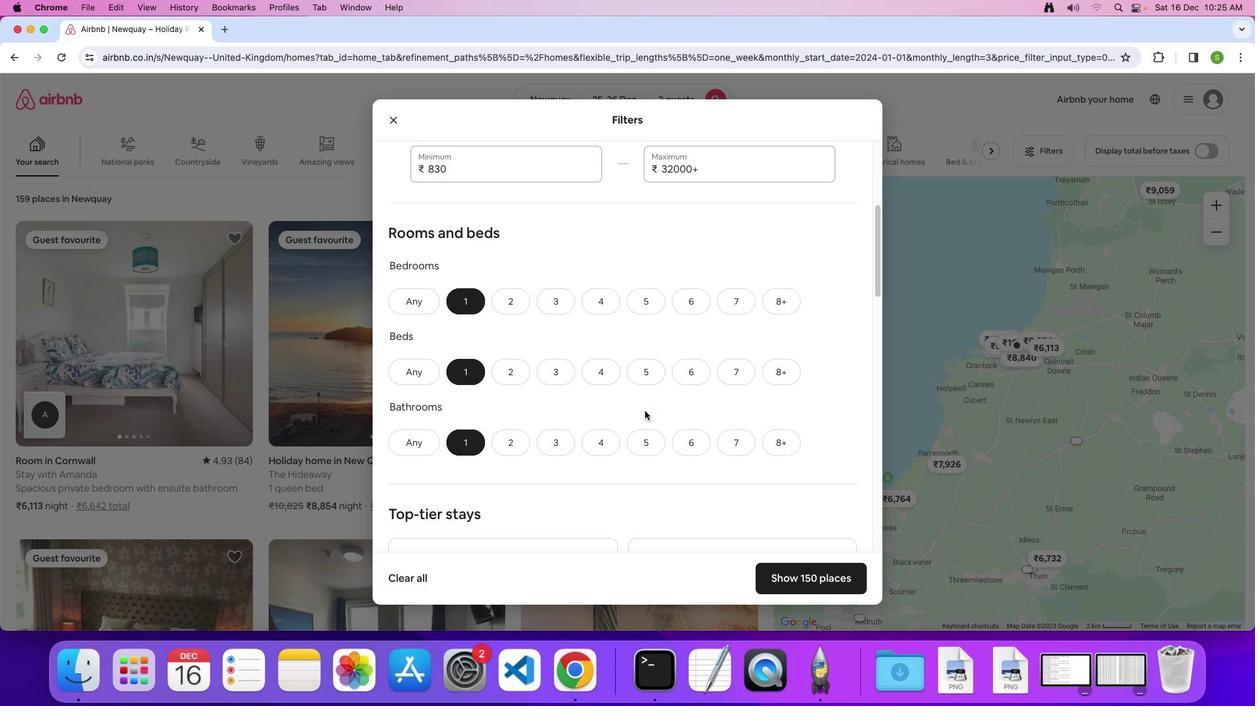 
Action: Mouse scrolled (643, 409) with delta (0, 0)
Screenshot: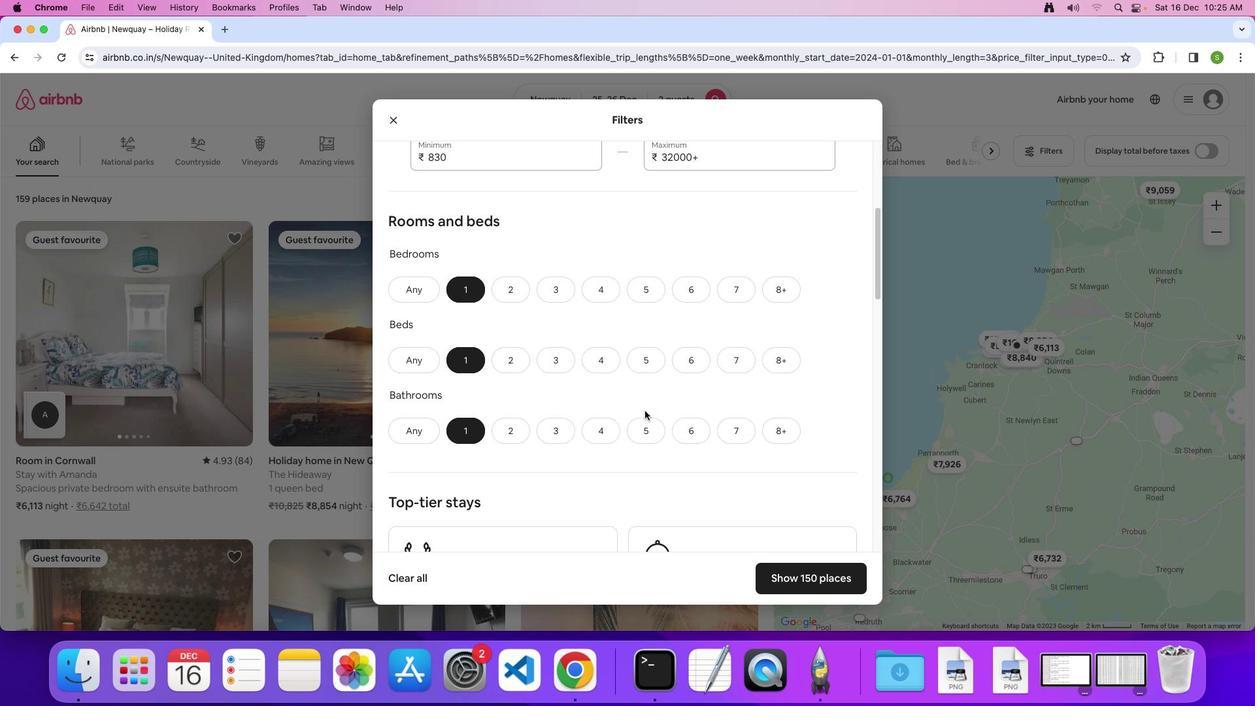 
Action: Mouse scrolled (643, 409) with delta (0, 0)
Screenshot: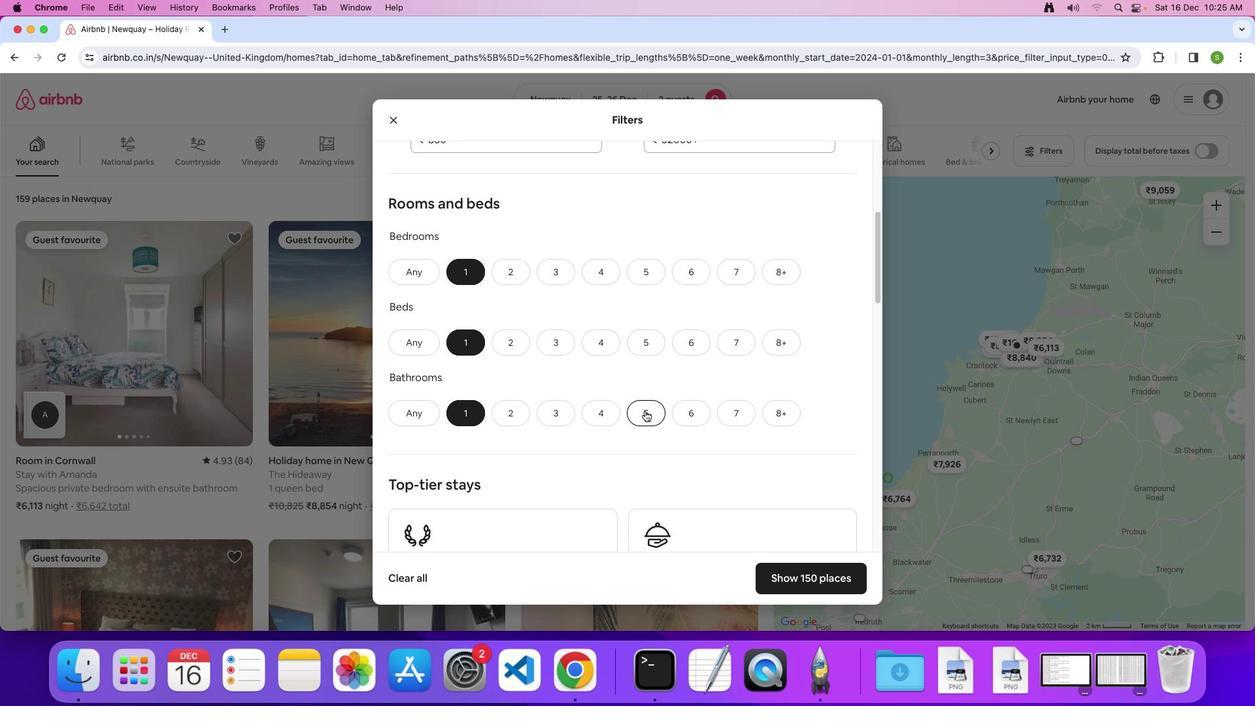 
Action: Mouse scrolled (643, 409) with delta (0, 0)
Screenshot: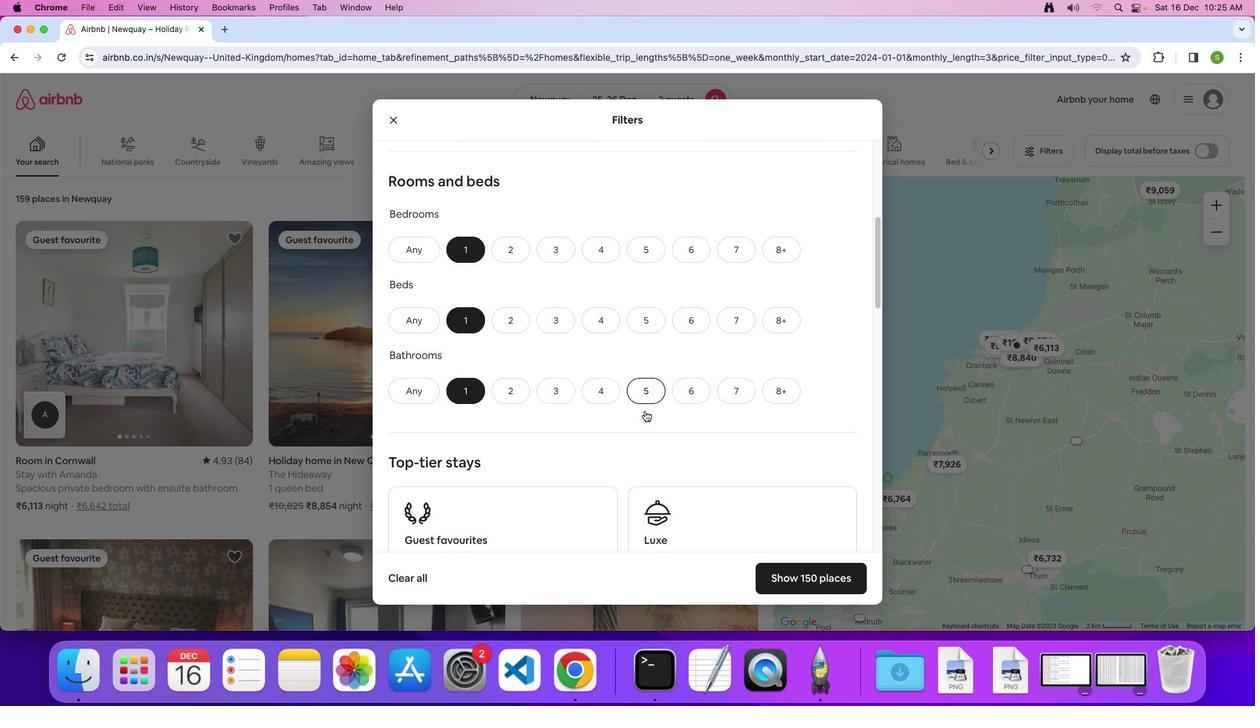 
Action: Mouse scrolled (643, 409) with delta (0, -1)
Screenshot: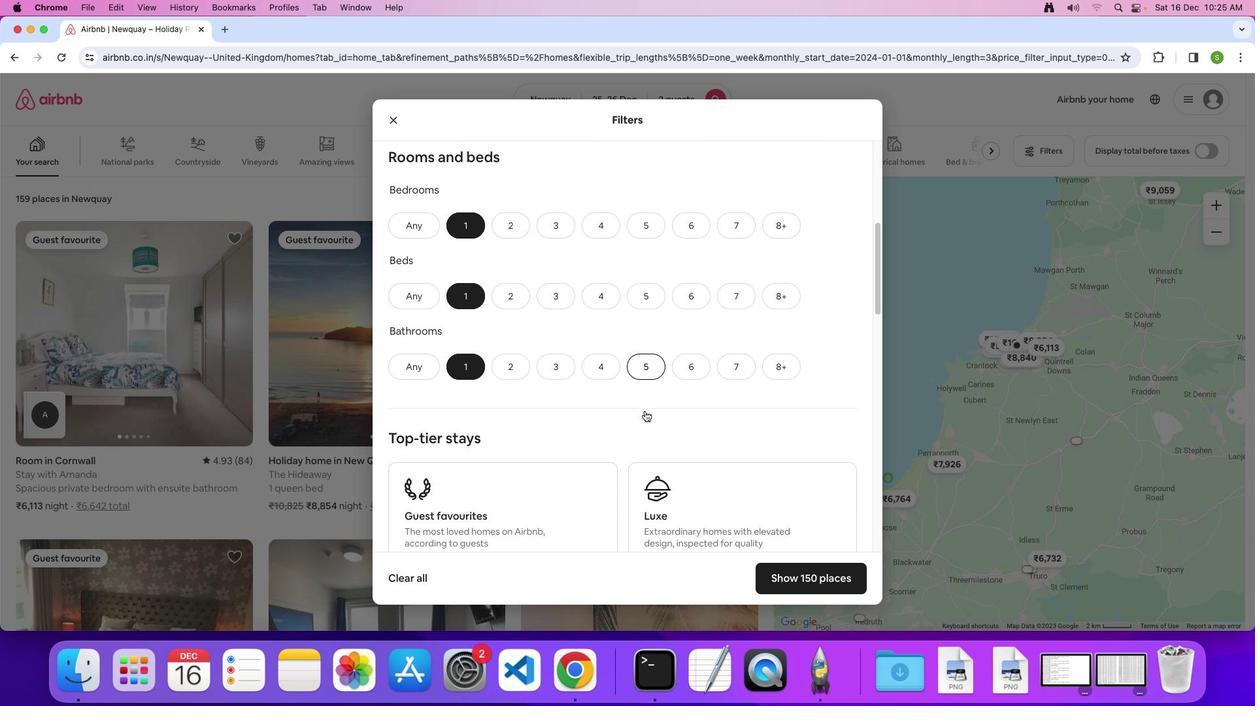 
Action: Mouse scrolled (643, 409) with delta (0, 0)
Screenshot: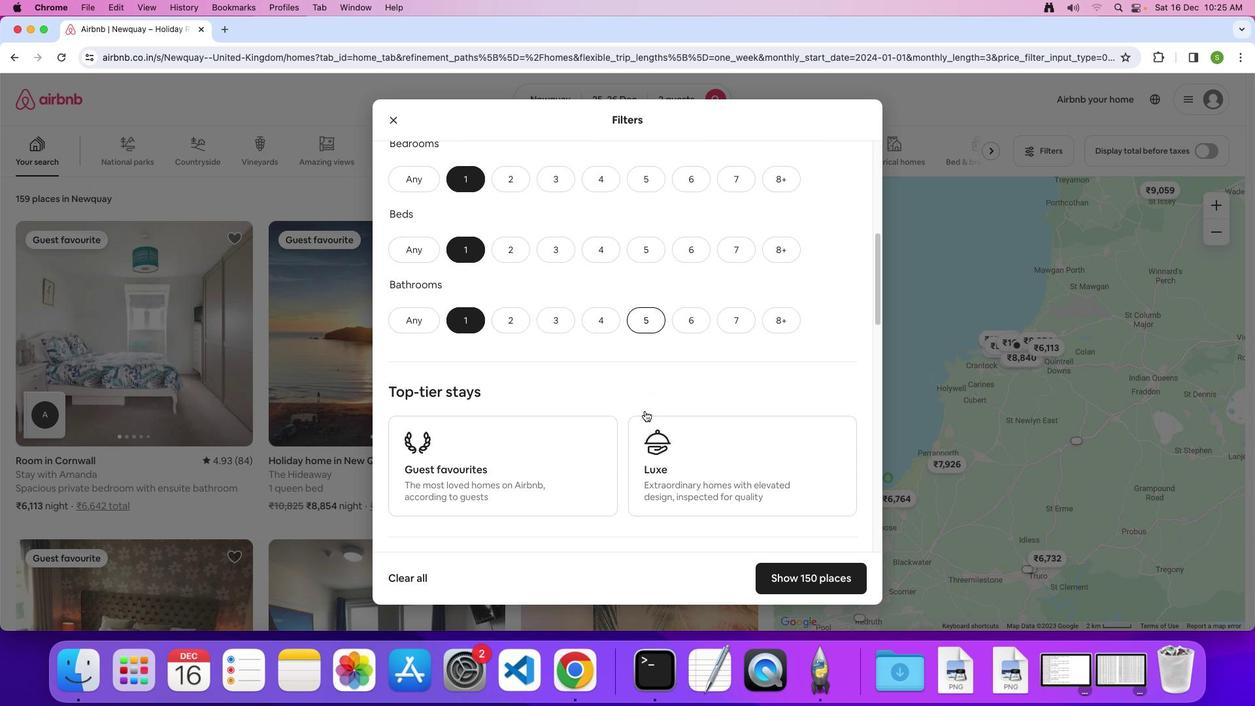 
Action: Mouse scrolled (643, 409) with delta (0, 0)
Screenshot: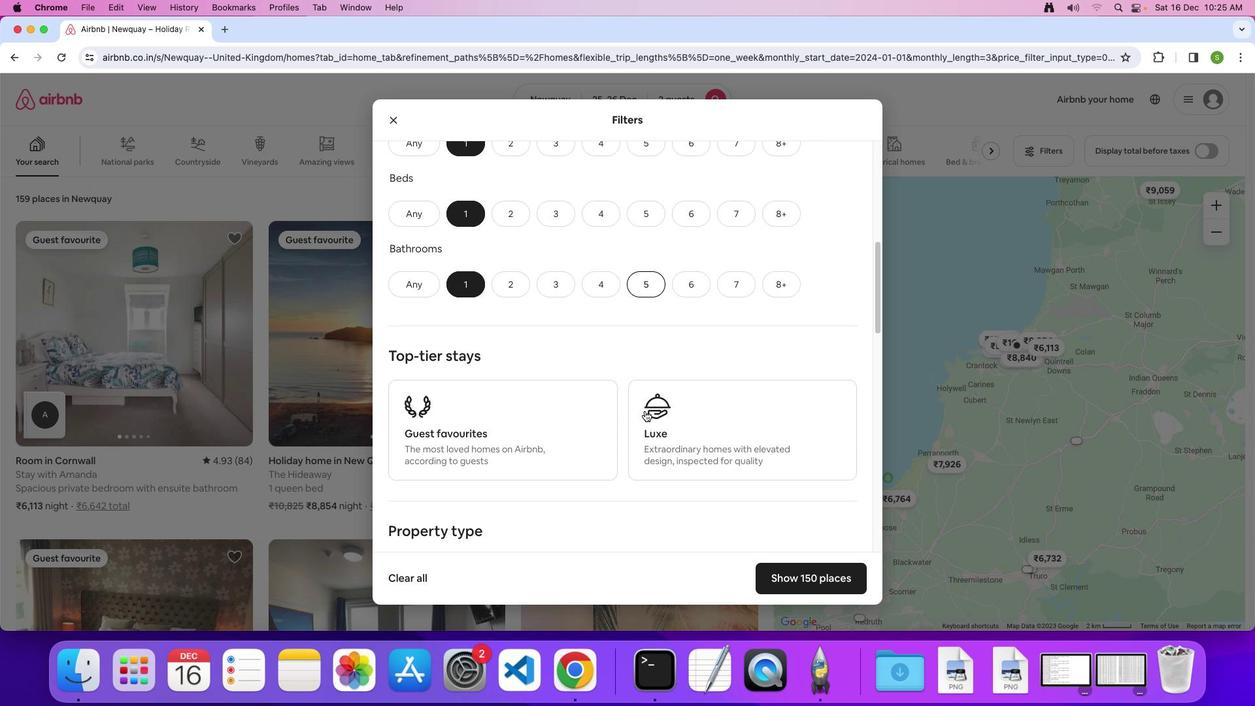
Action: Mouse scrolled (643, 409) with delta (0, -1)
Screenshot: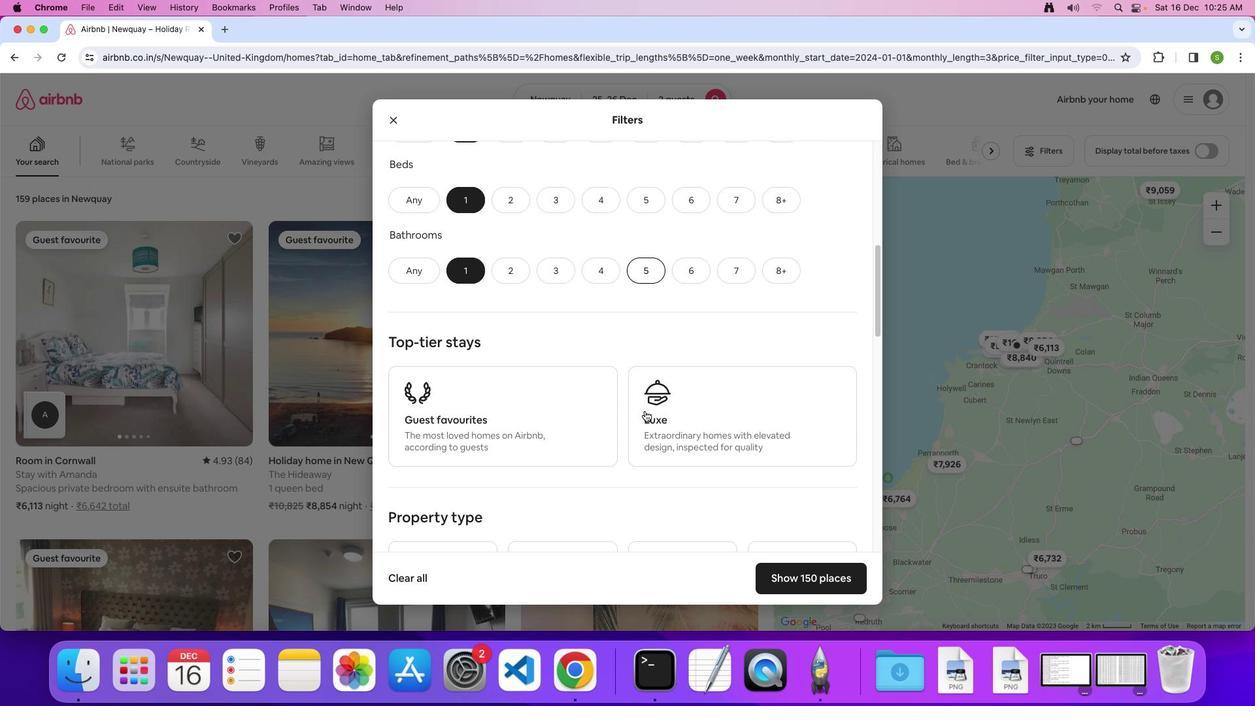 
Action: Mouse scrolled (643, 409) with delta (0, 0)
Screenshot: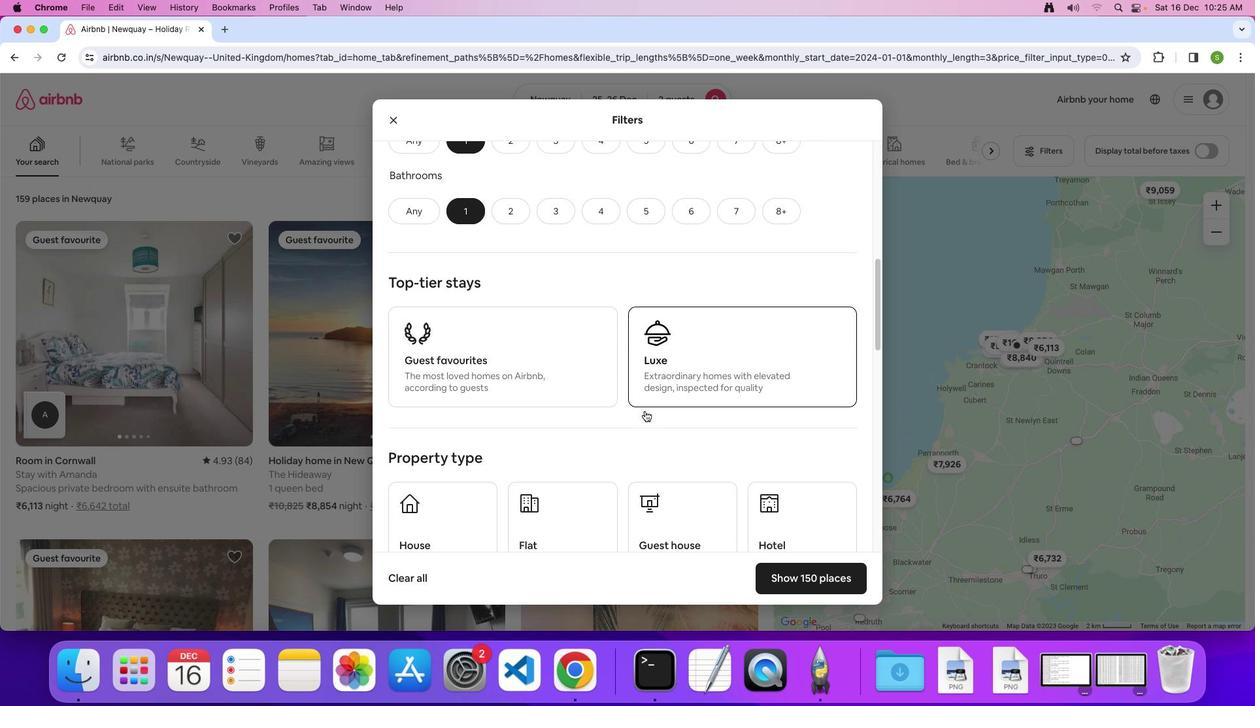 
Action: Mouse scrolled (643, 409) with delta (0, 0)
Screenshot: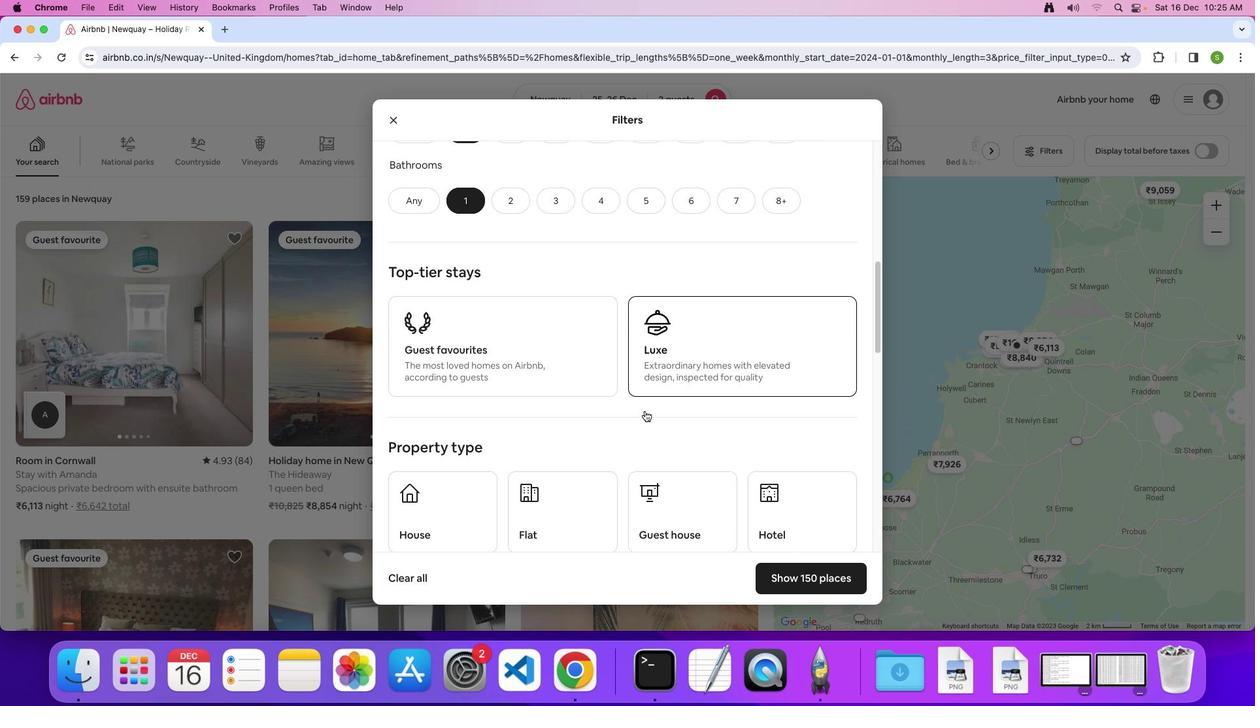 
Action: Mouse scrolled (643, 409) with delta (0, -1)
Screenshot: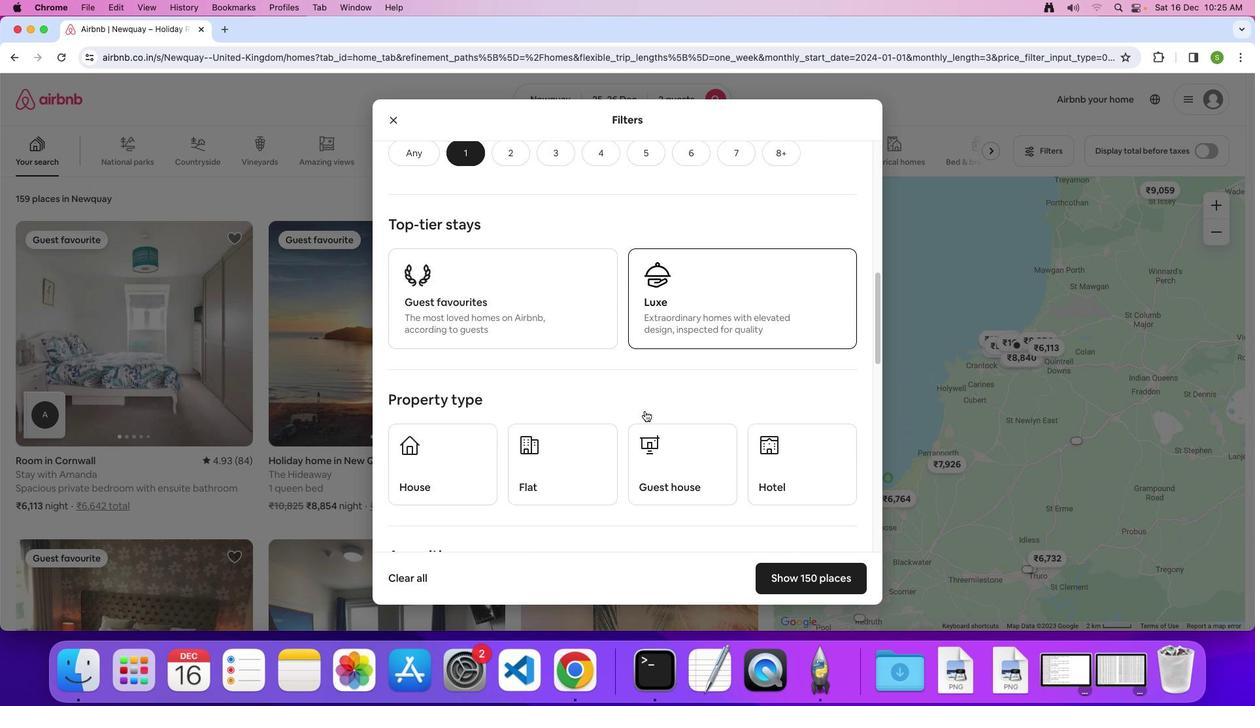 
Action: Mouse scrolled (643, 409) with delta (0, 0)
Screenshot: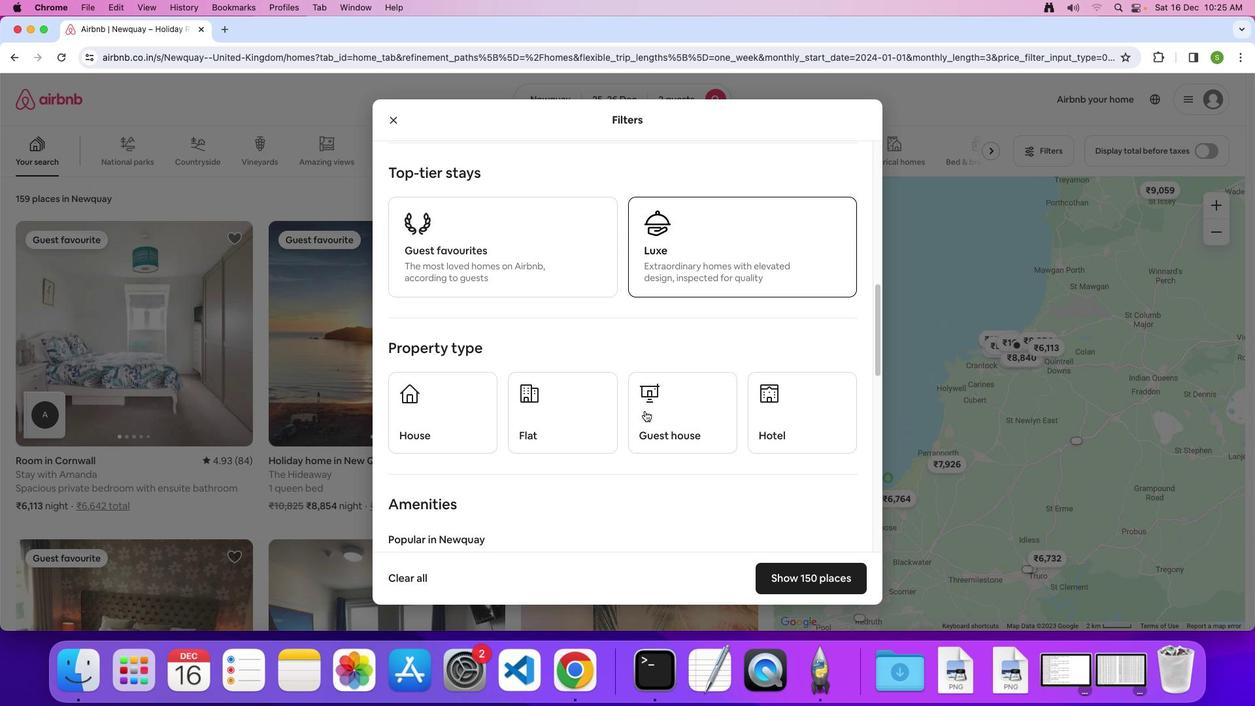 
Action: Mouse scrolled (643, 409) with delta (0, 0)
Screenshot: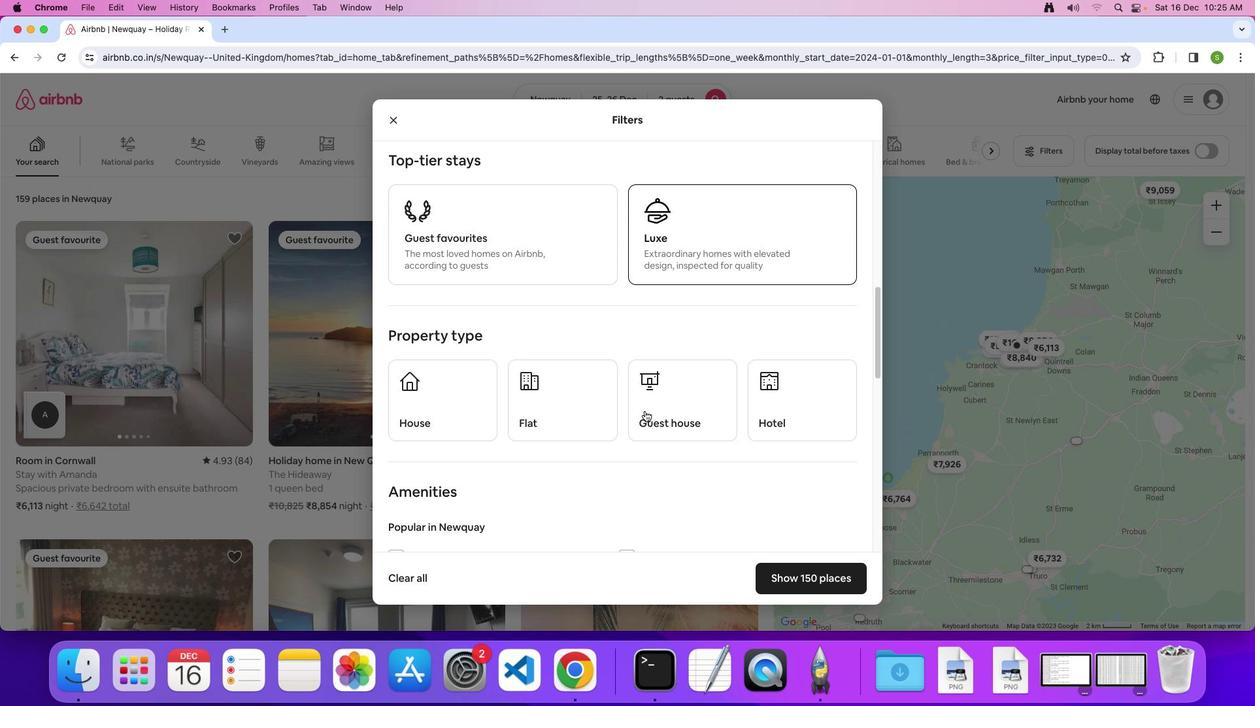
Action: Mouse scrolled (643, 409) with delta (0, -1)
Screenshot: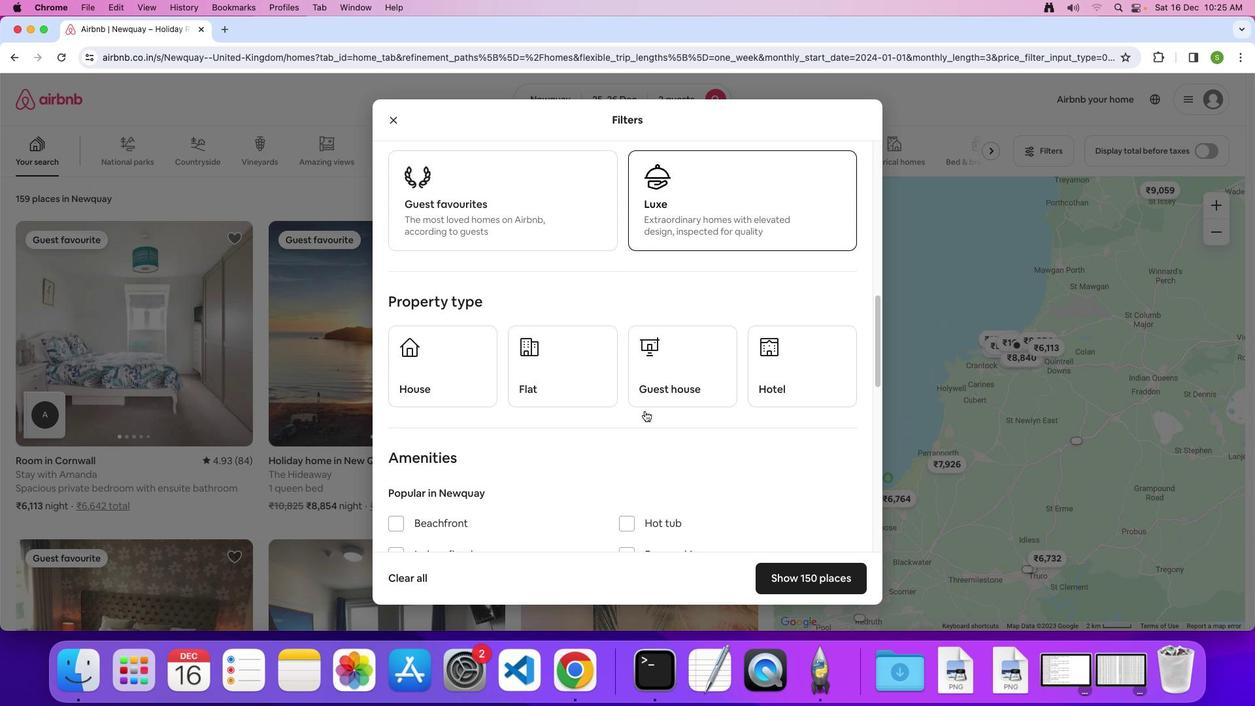 
Action: Mouse moved to (800, 337)
Screenshot: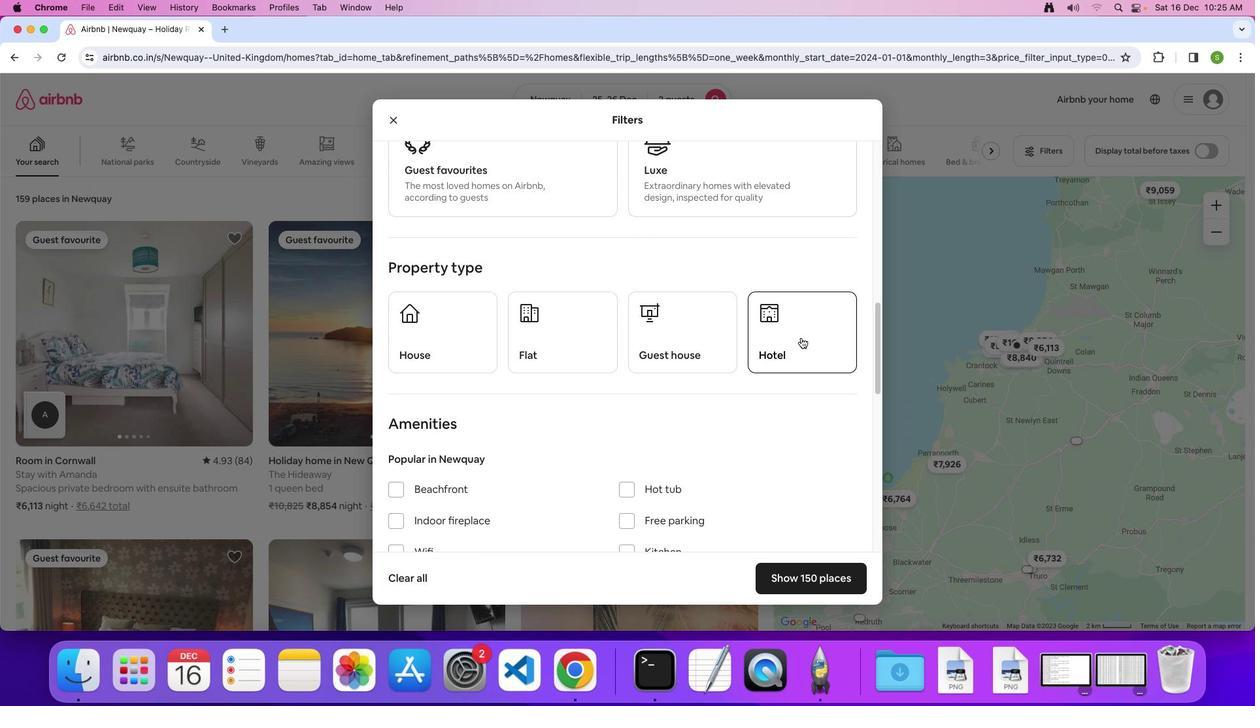 
Action: Mouse pressed left at (800, 337)
Screenshot: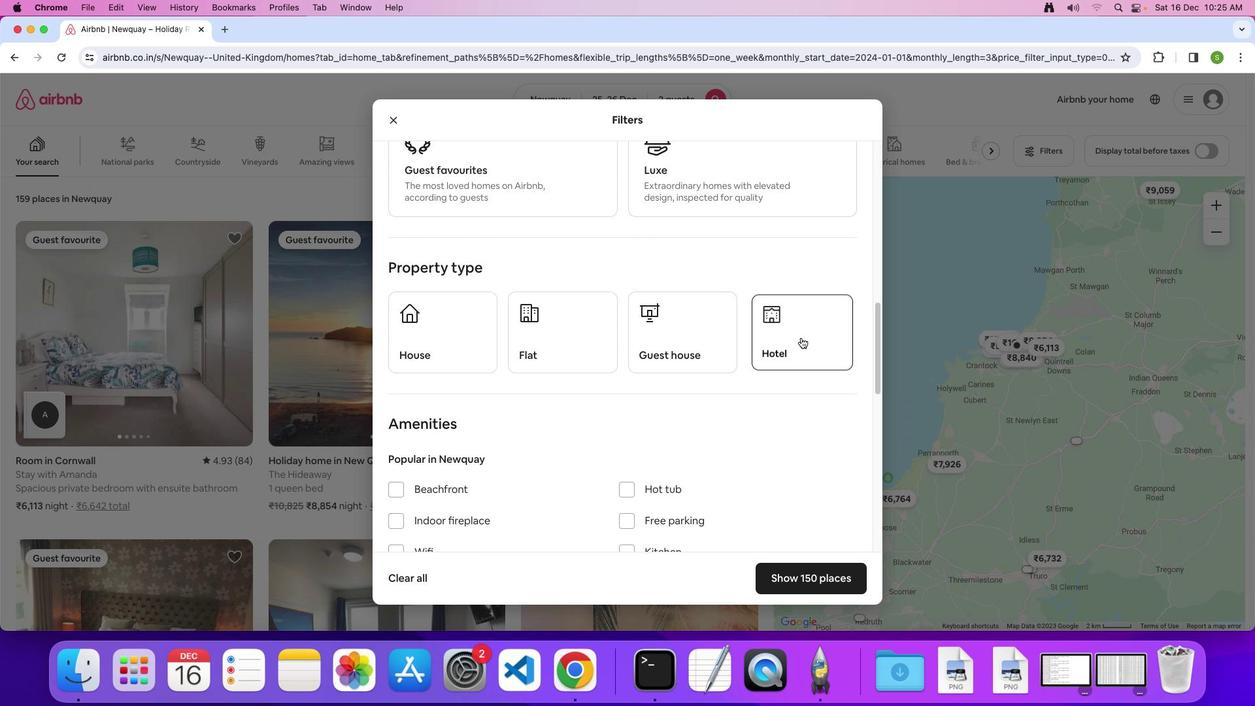 
Action: Mouse moved to (594, 346)
Screenshot: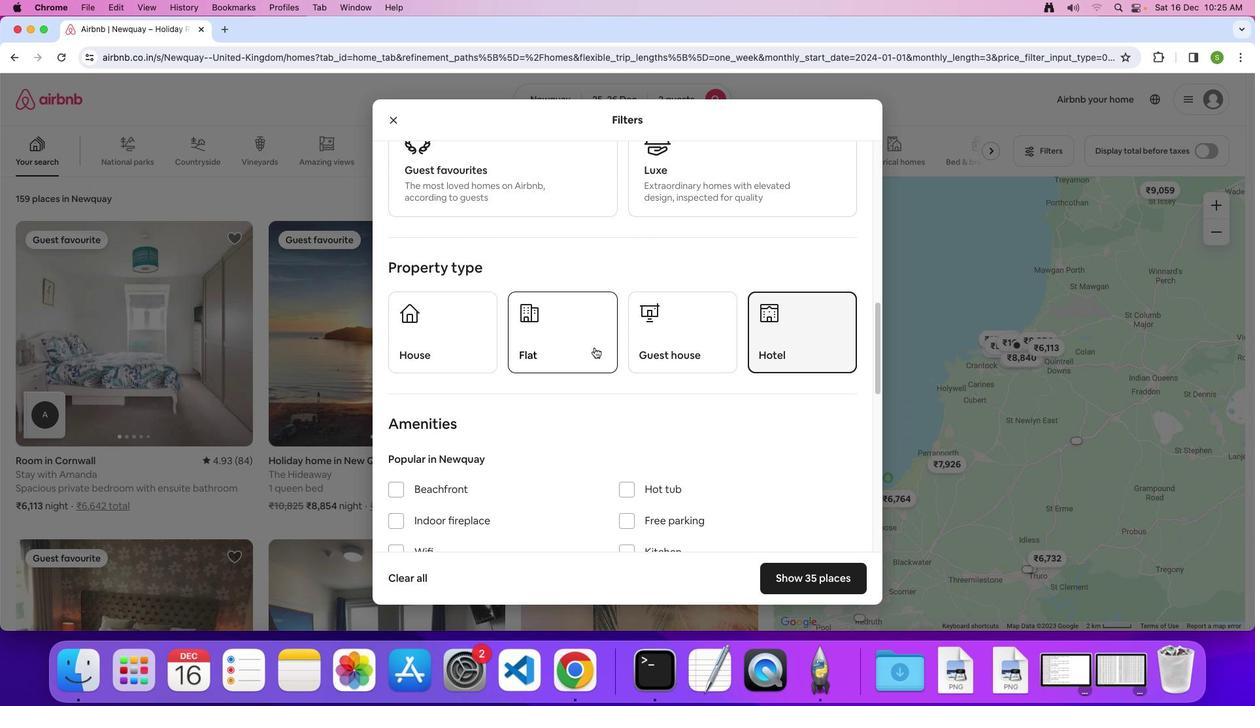 
Action: Mouse scrolled (594, 346) with delta (0, 0)
Screenshot: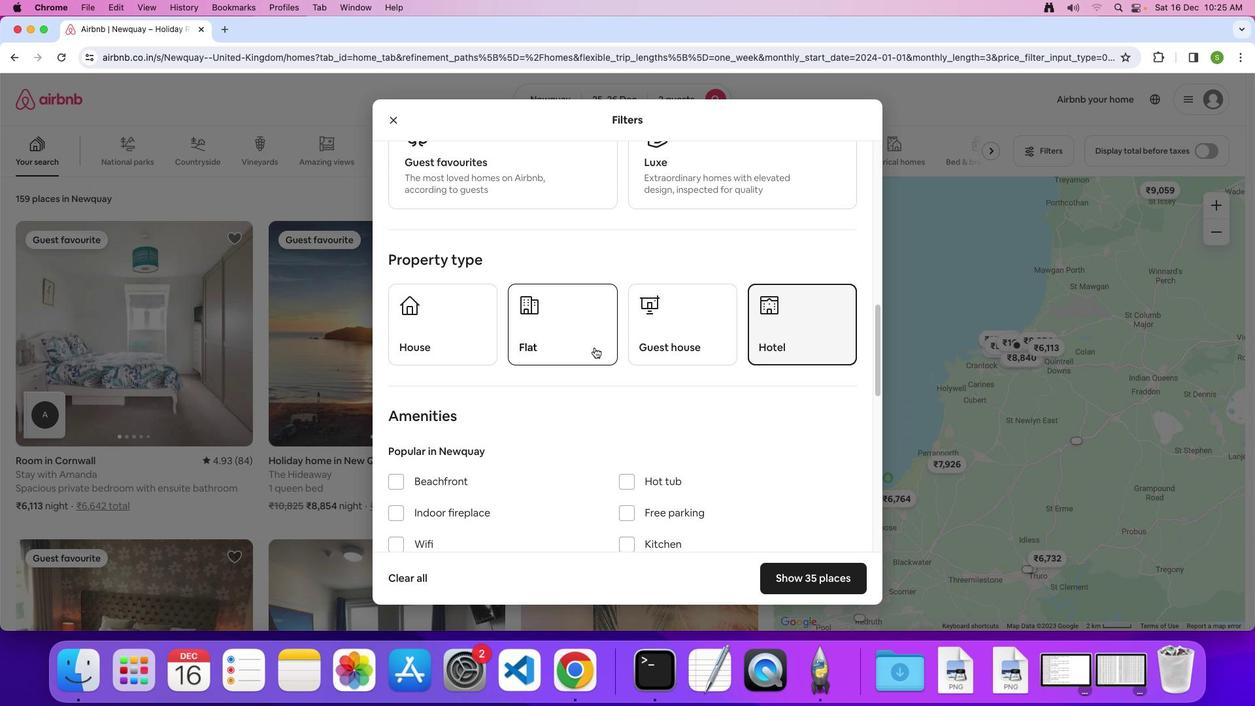 
Action: Mouse scrolled (594, 346) with delta (0, 0)
Screenshot: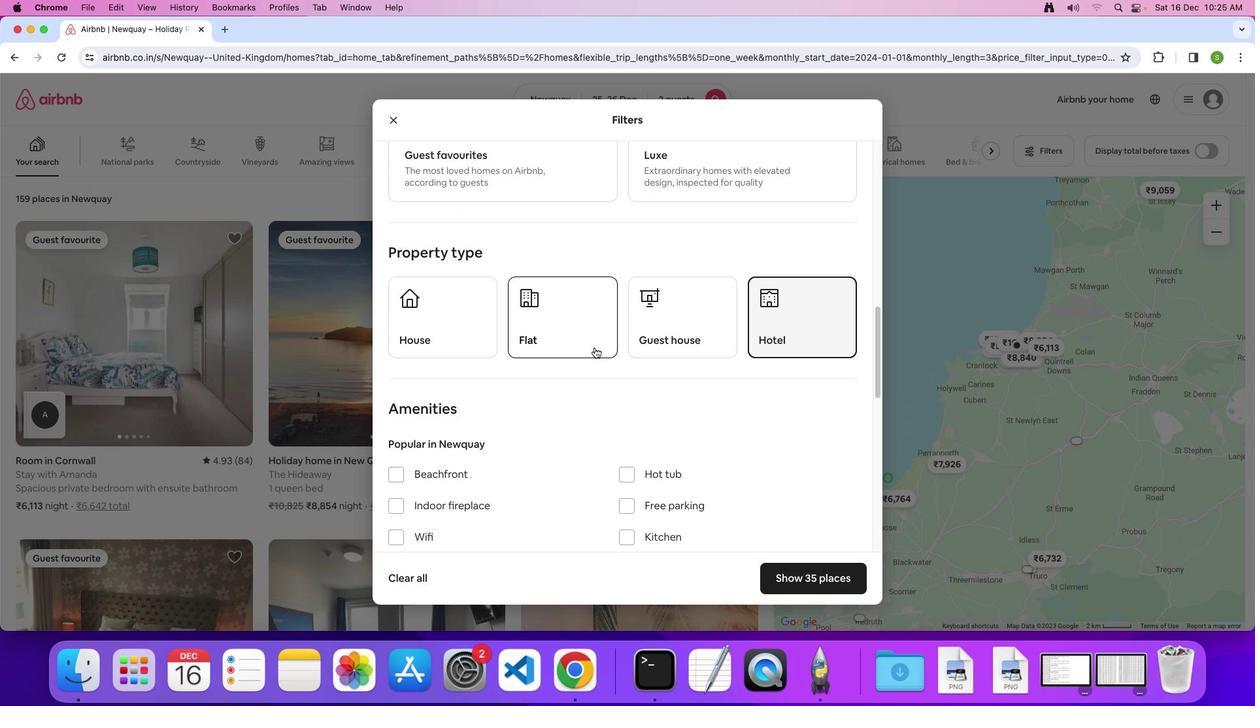 
Action: Mouse scrolled (594, 346) with delta (0, 0)
Screenshot: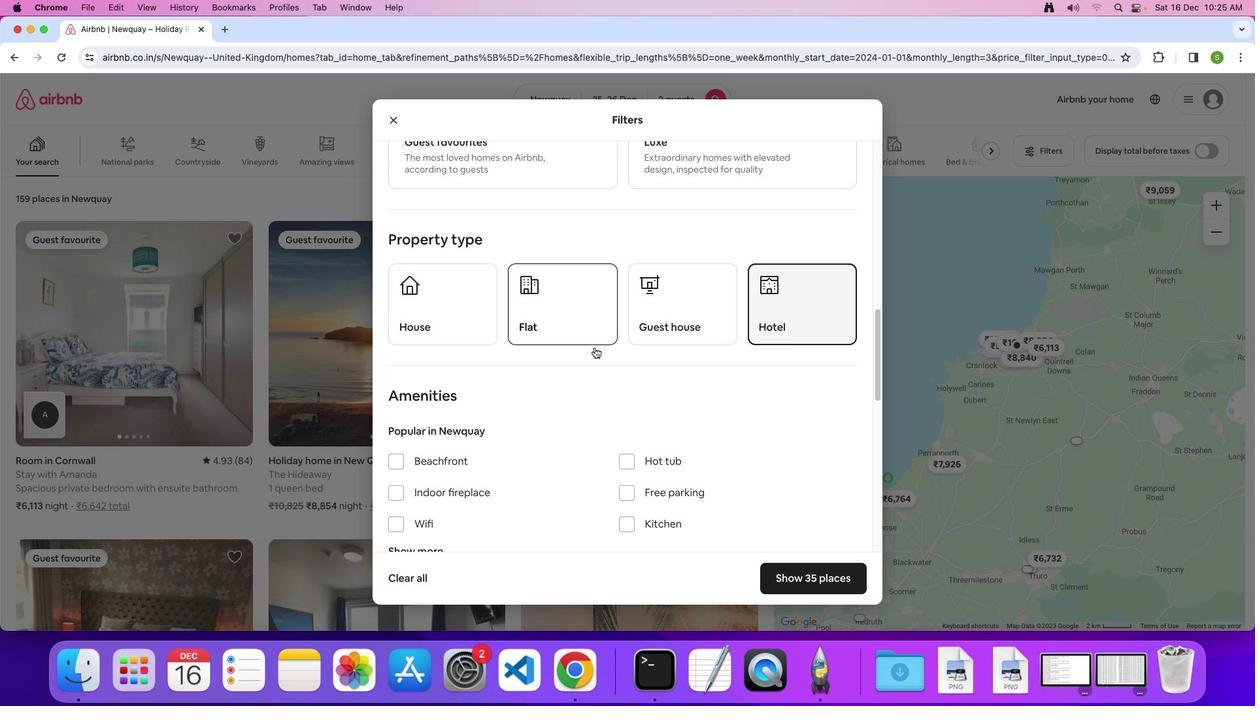
Action: Mouse scrolled (594, 346) with delta (0, 0)
Screenshot: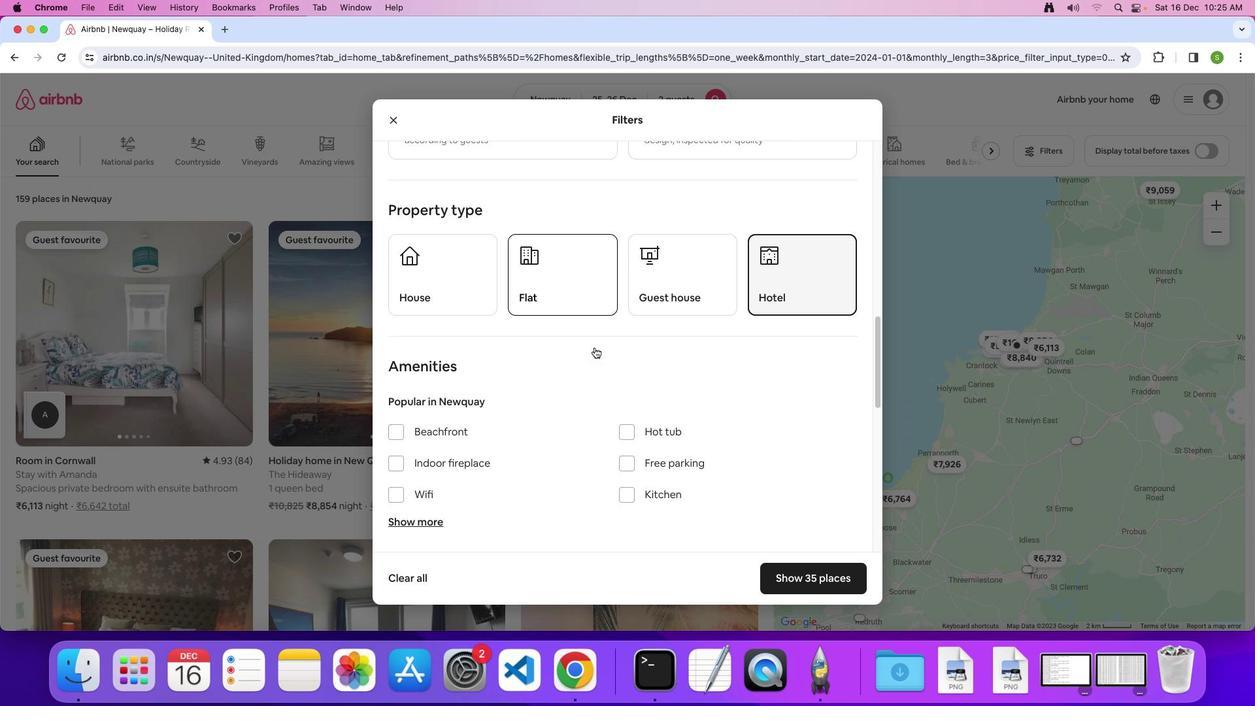 
Action: Mouse scrolled (594, 346) with delta (0, -1)
Screenshot: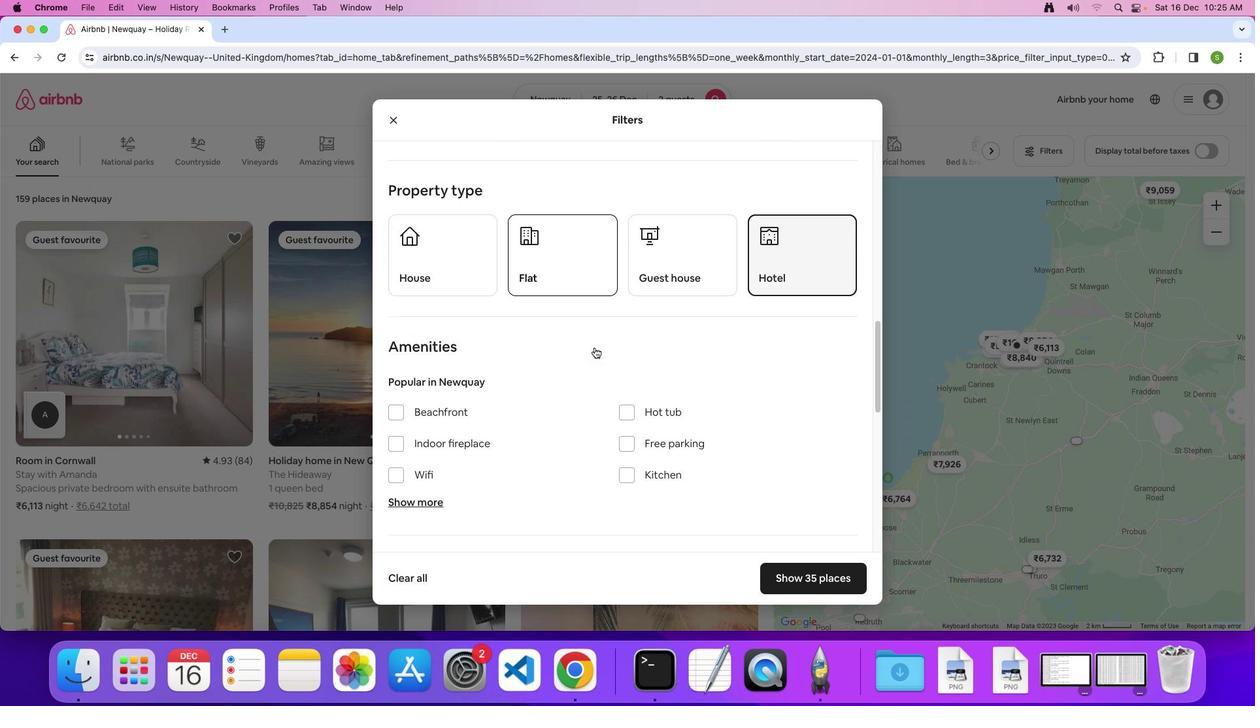 
Action: Mouse scrolled (594, 346) with delta (0, 0)
Screenshot: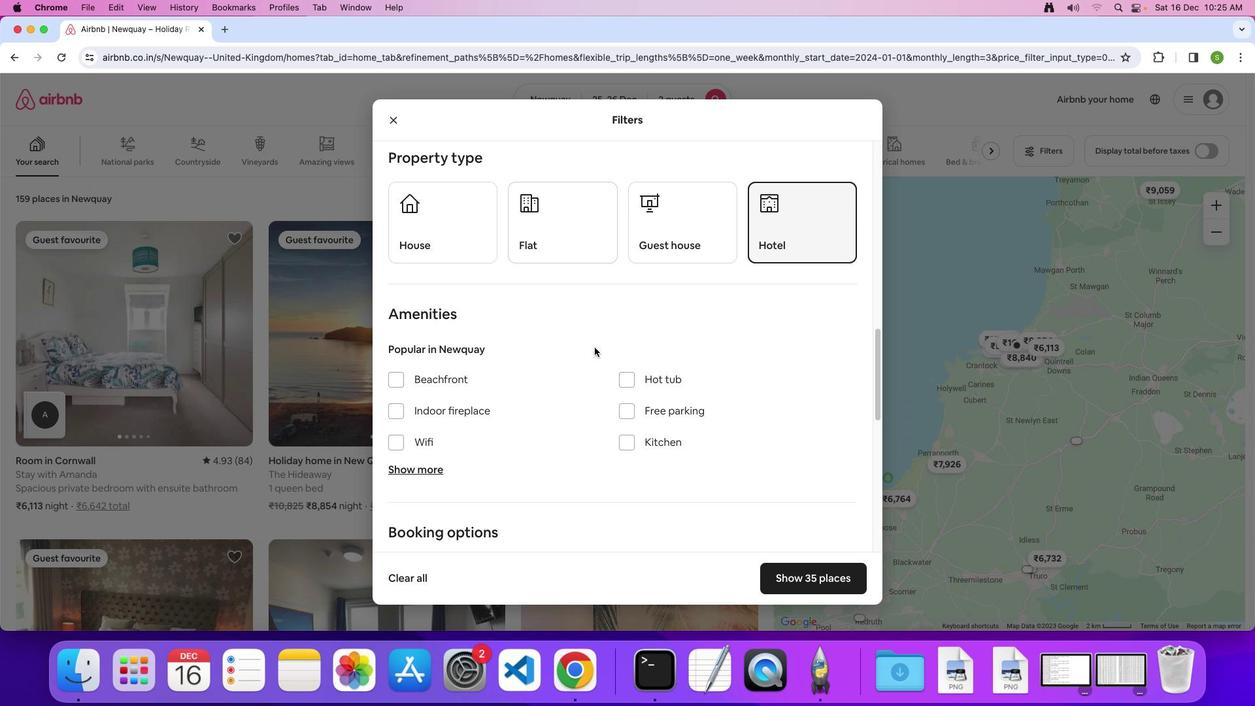 
Action: Mouse scrolled (594, 346) with delta (0, 0)
Screenshot: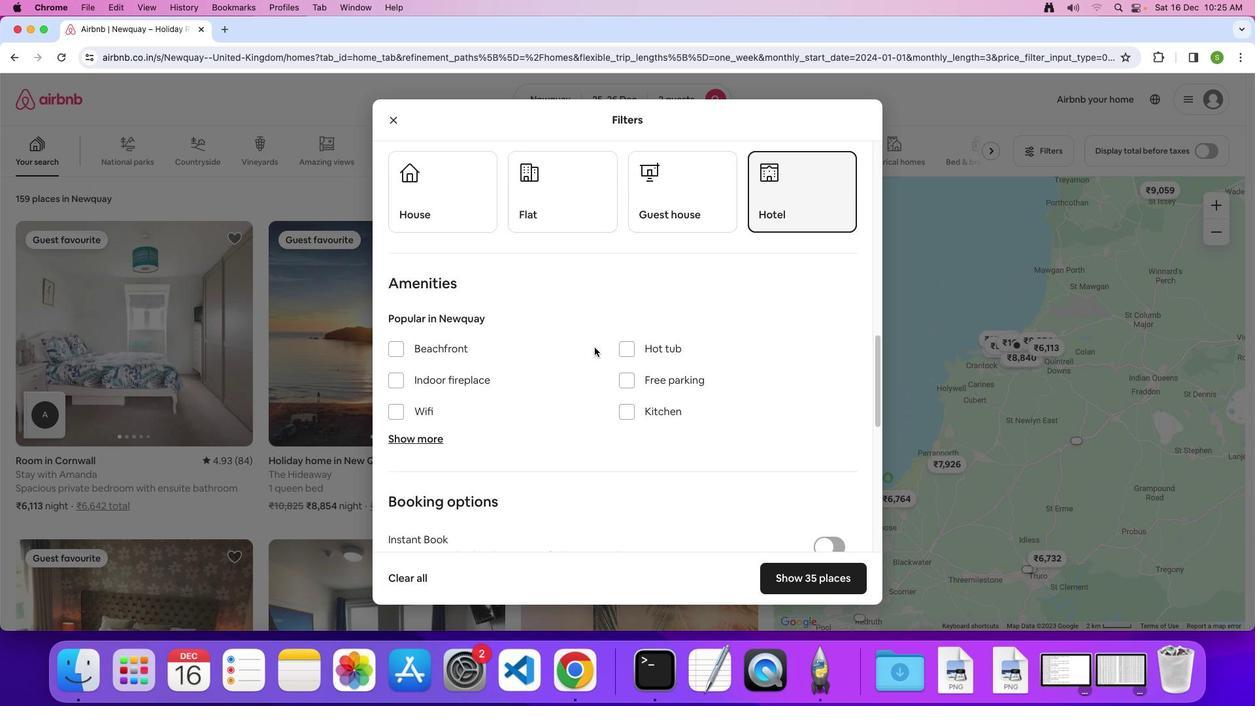 
Action: Mouse scrolled (594, 346) with delta (0, -1)
Screenshot: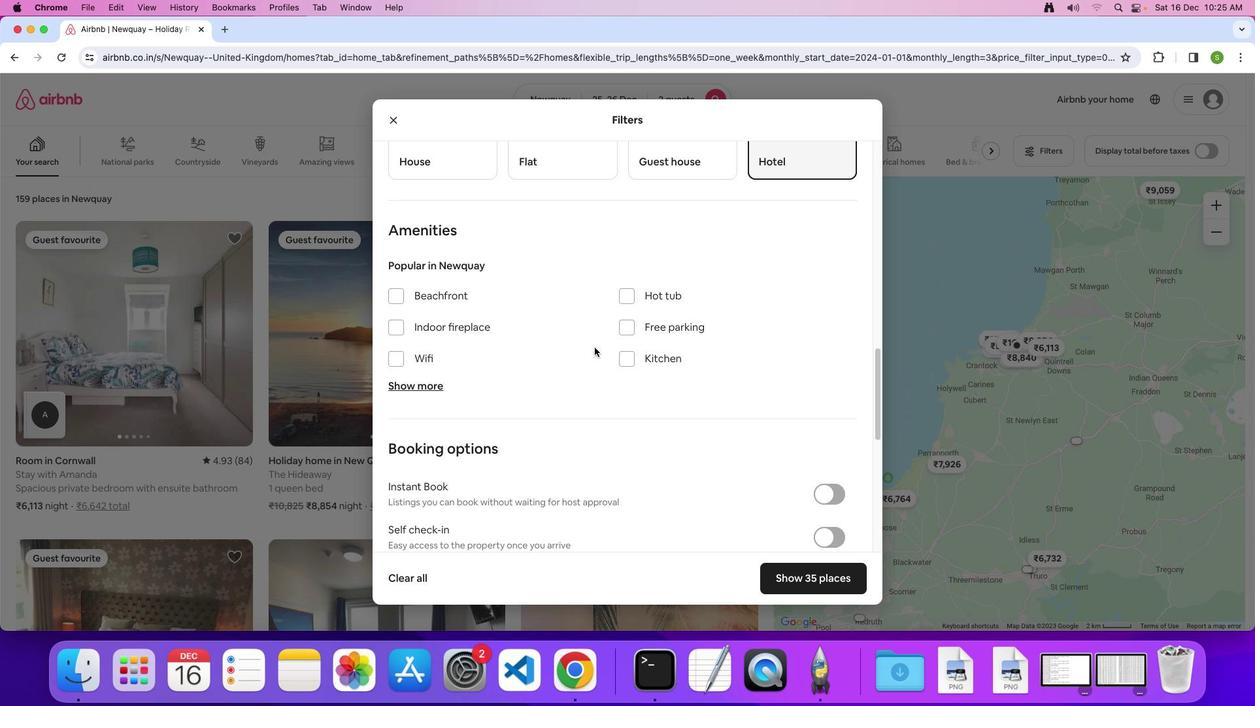 
Action: Mouse scrolled (594, 346) with delta (0, 0)
Screenshot: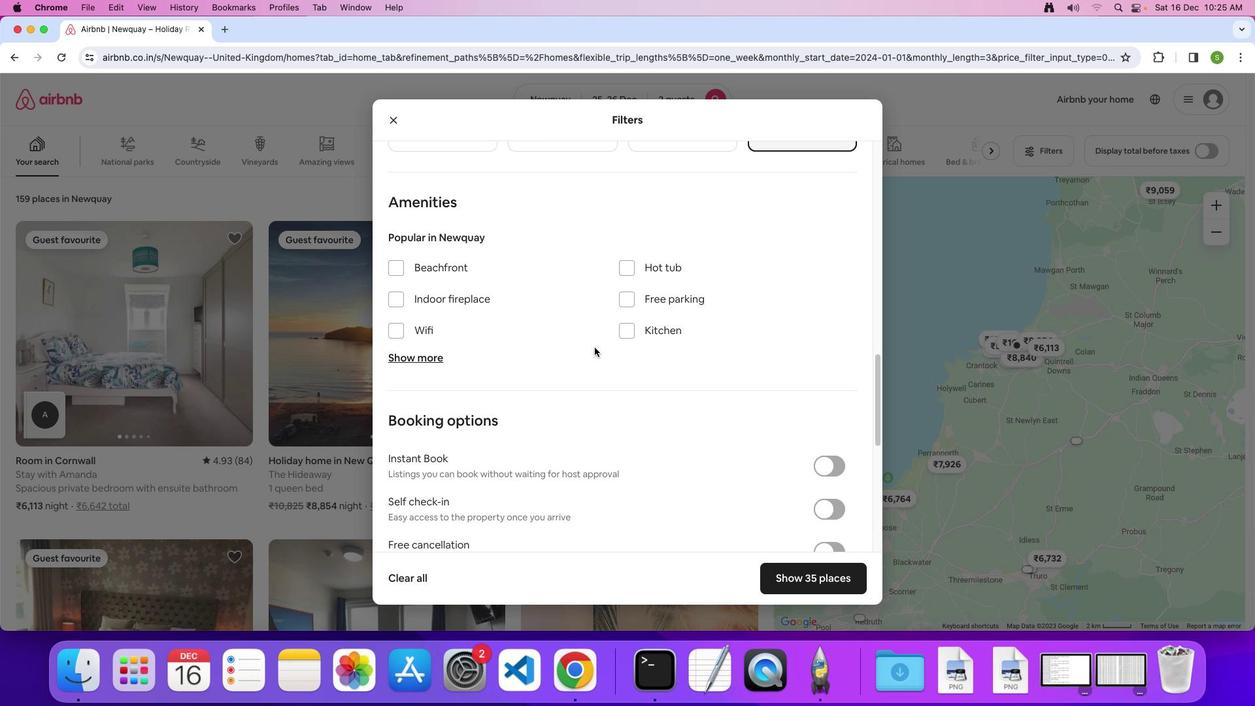 
Action: Mouse scrolled (594, 346) with delta (0, 0)
Screenshot: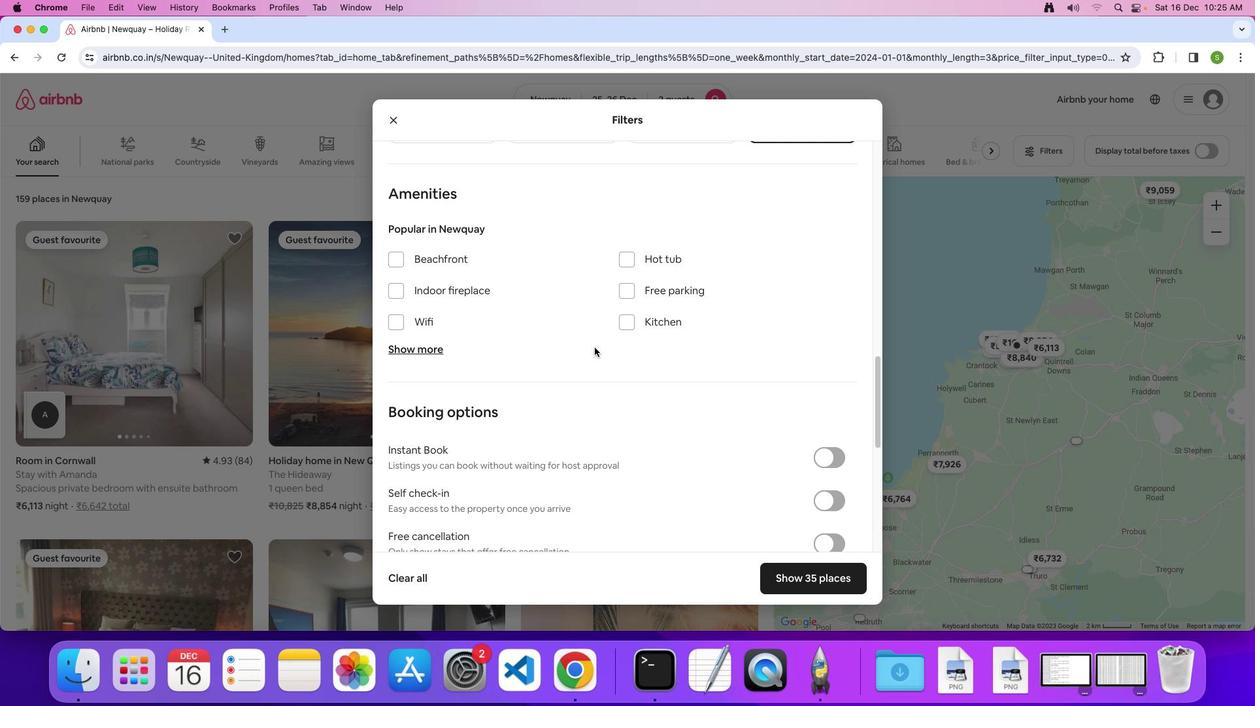 
Action: Mouse scrolled (594, 346) with delta (0, -1)
Screenshot: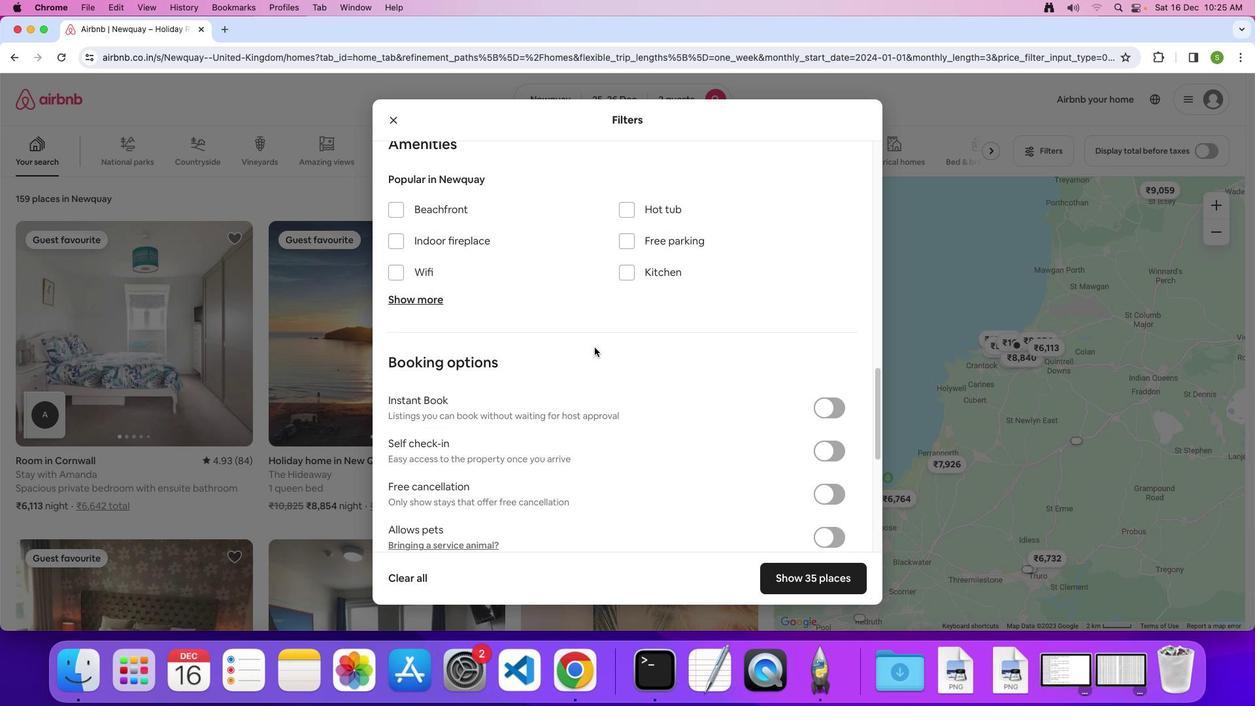 
Action: Mouse scrolled (594, 346) with delta (0, 0)
Screenshot: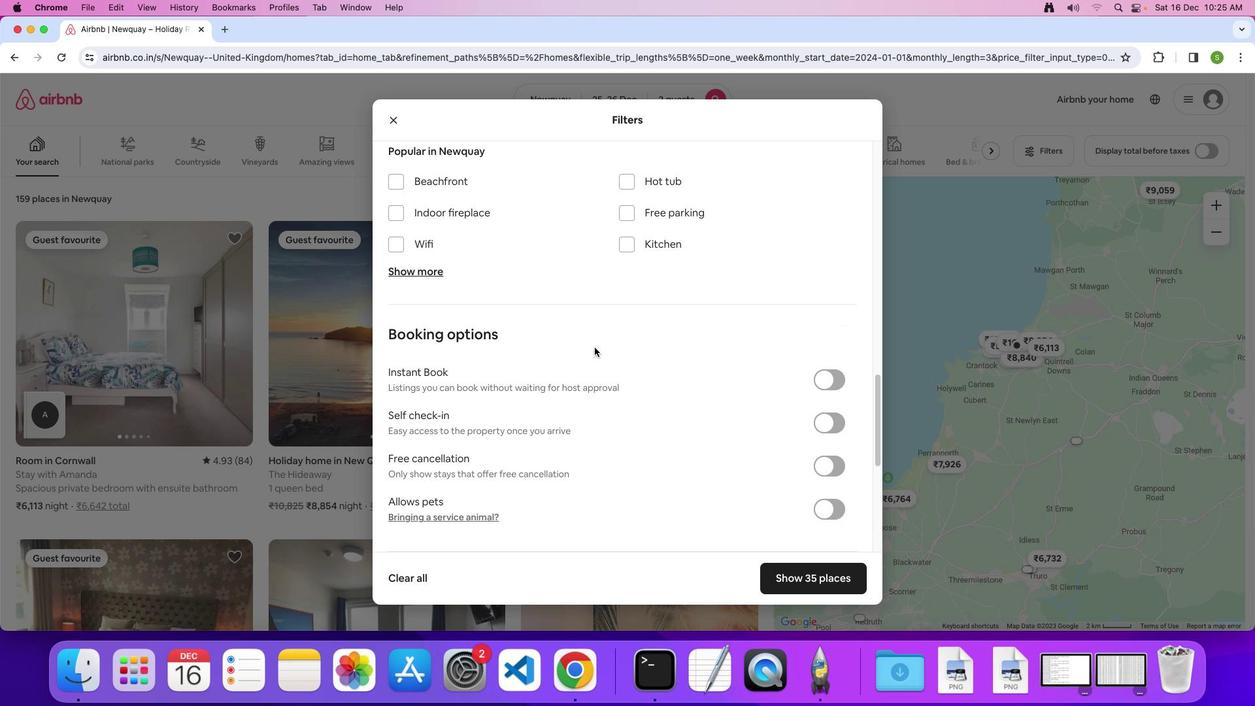 
Action: Mouse scrolled (594, 346) with delta (0, 0)
Screenshot: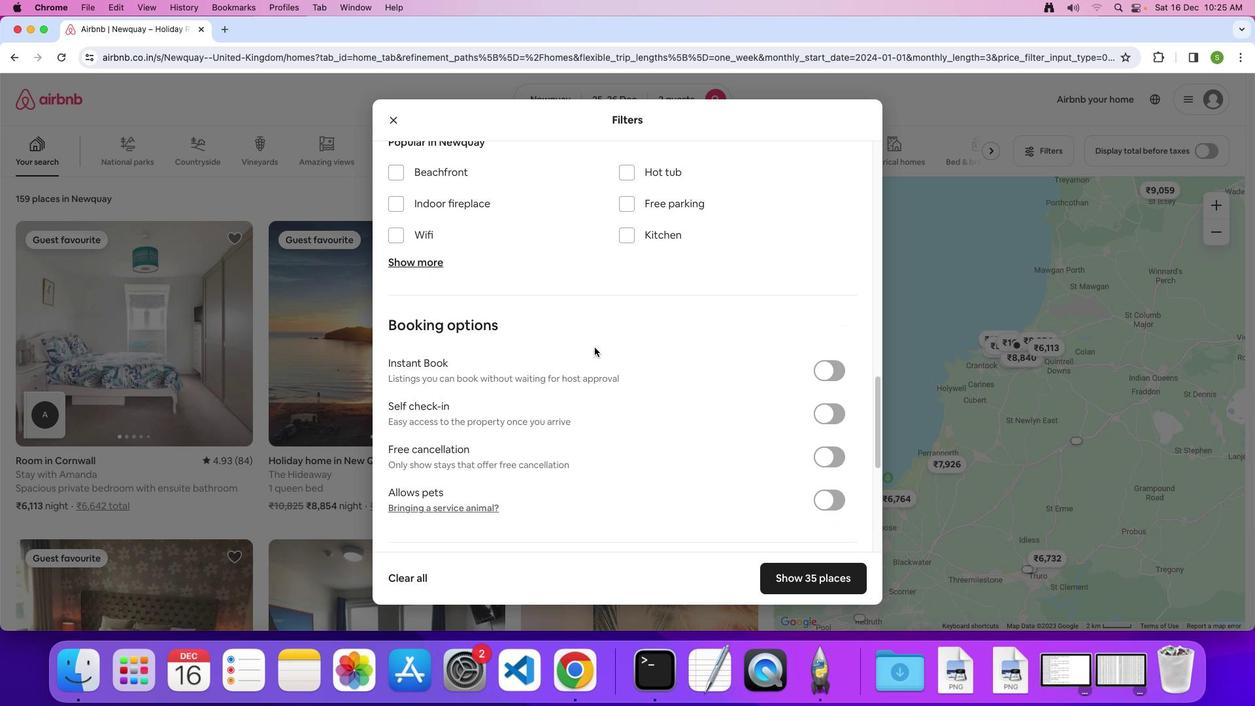 
Action: Mouse scrolled (594, 346) with delta (0, 0)
Screenshot: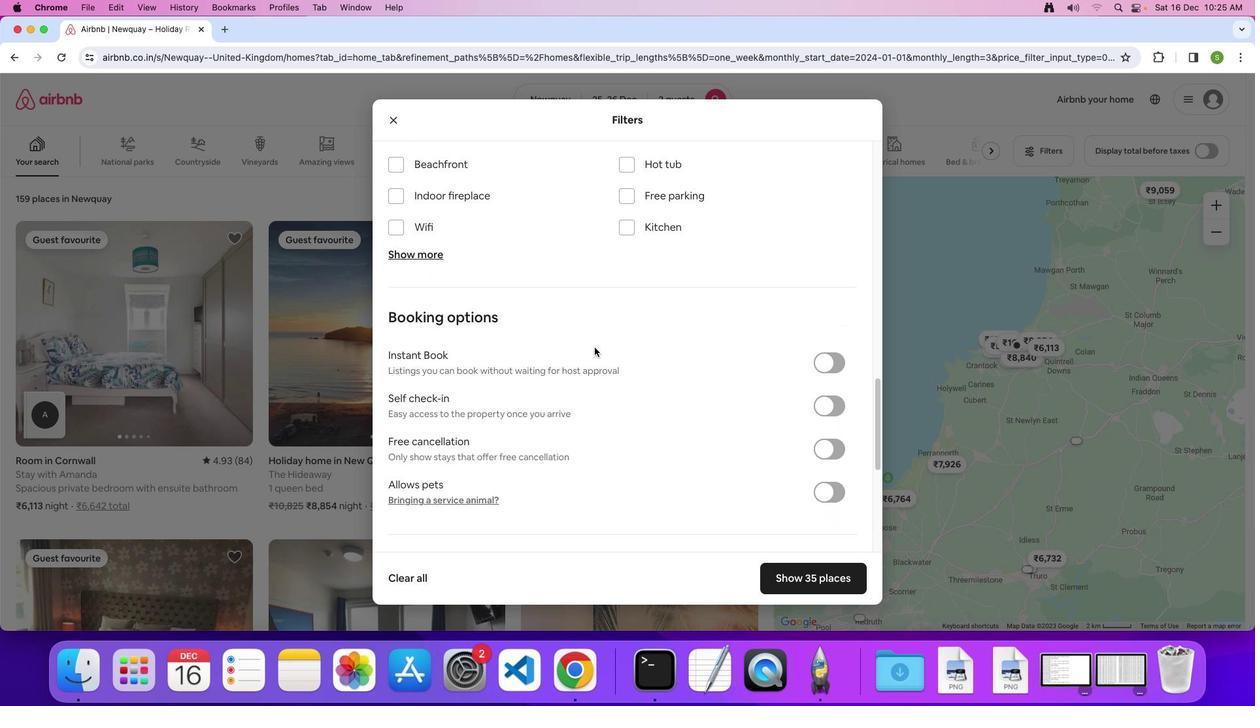 
Action: Mouse scrolled (594, 346) with delta (0, 0)
Screenshot: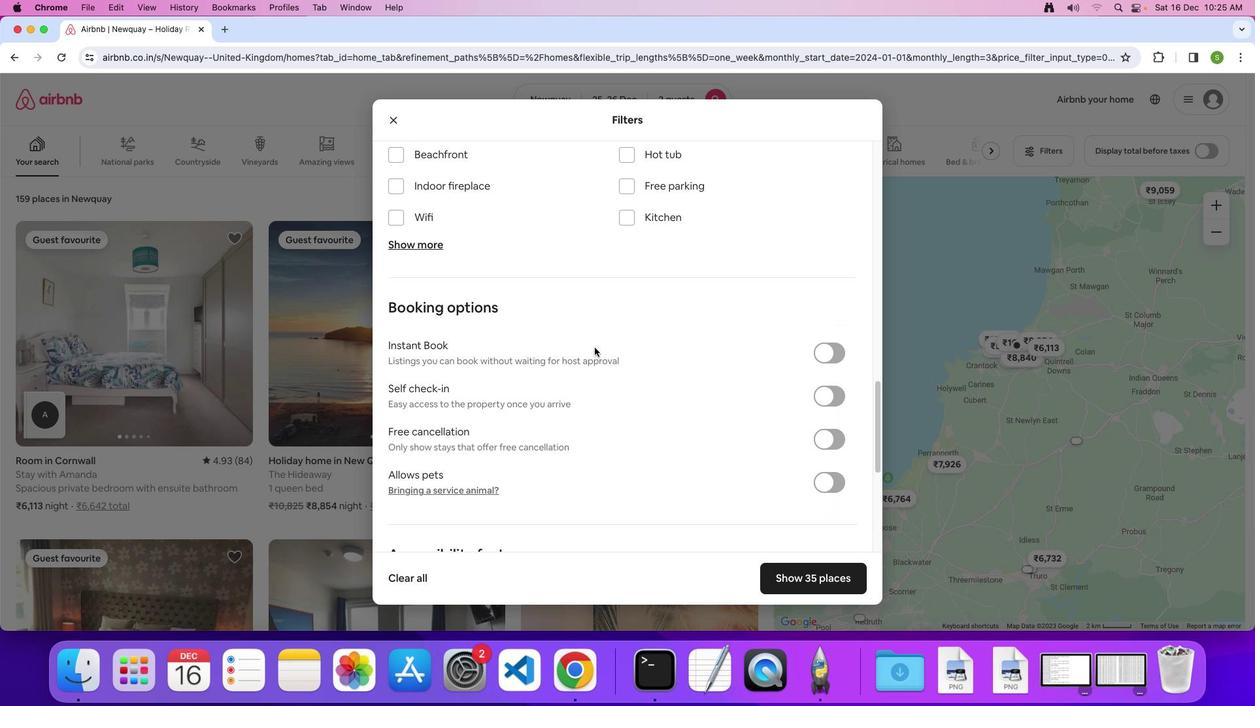 
Action: Mouse scrolled (594, 346) with delta (0, 0)
Screenshot: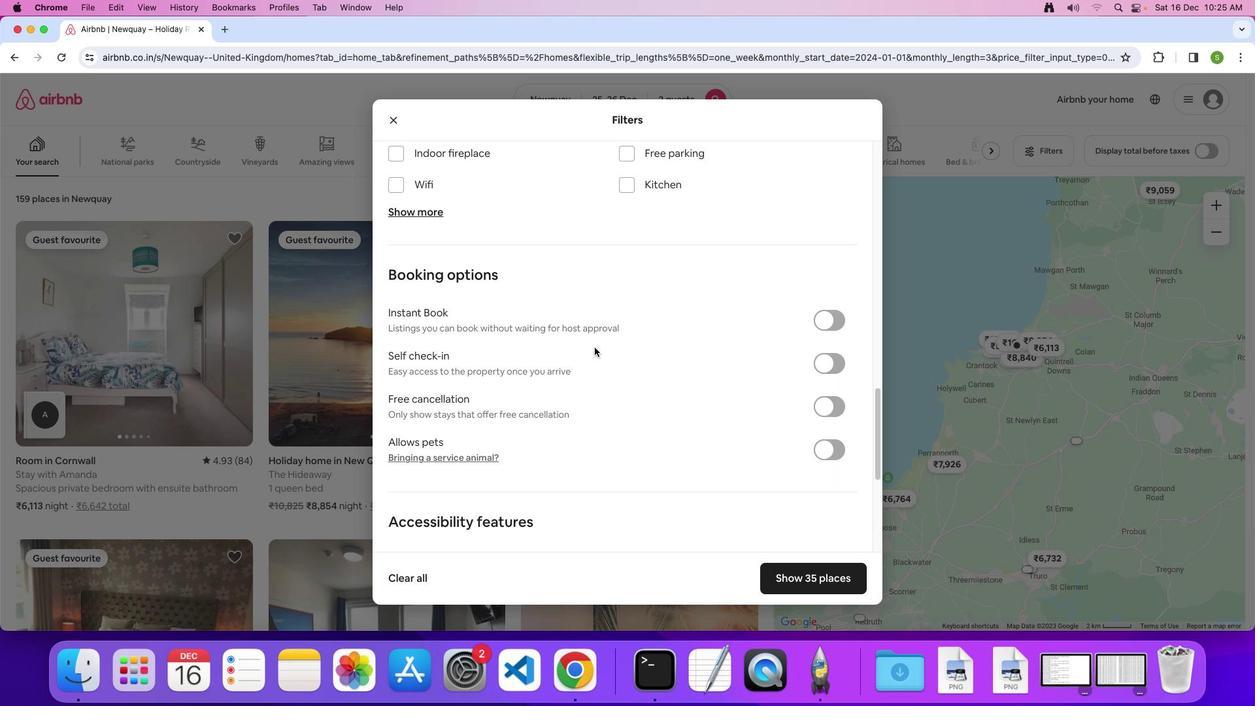 
Action: Mouse scrolled (594, 346) with delta (0, 0)
Screenshot: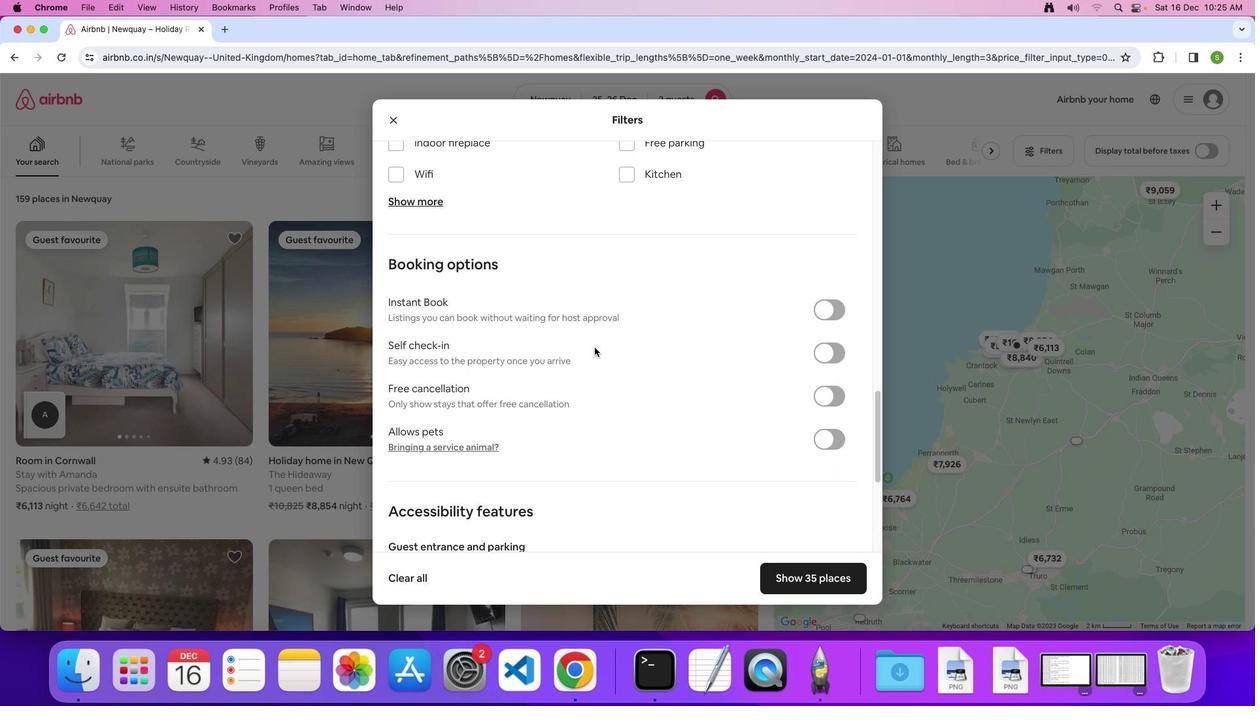 
Action: Mouse scrolled (594, 346) with delta (0, 0)
Screenshot: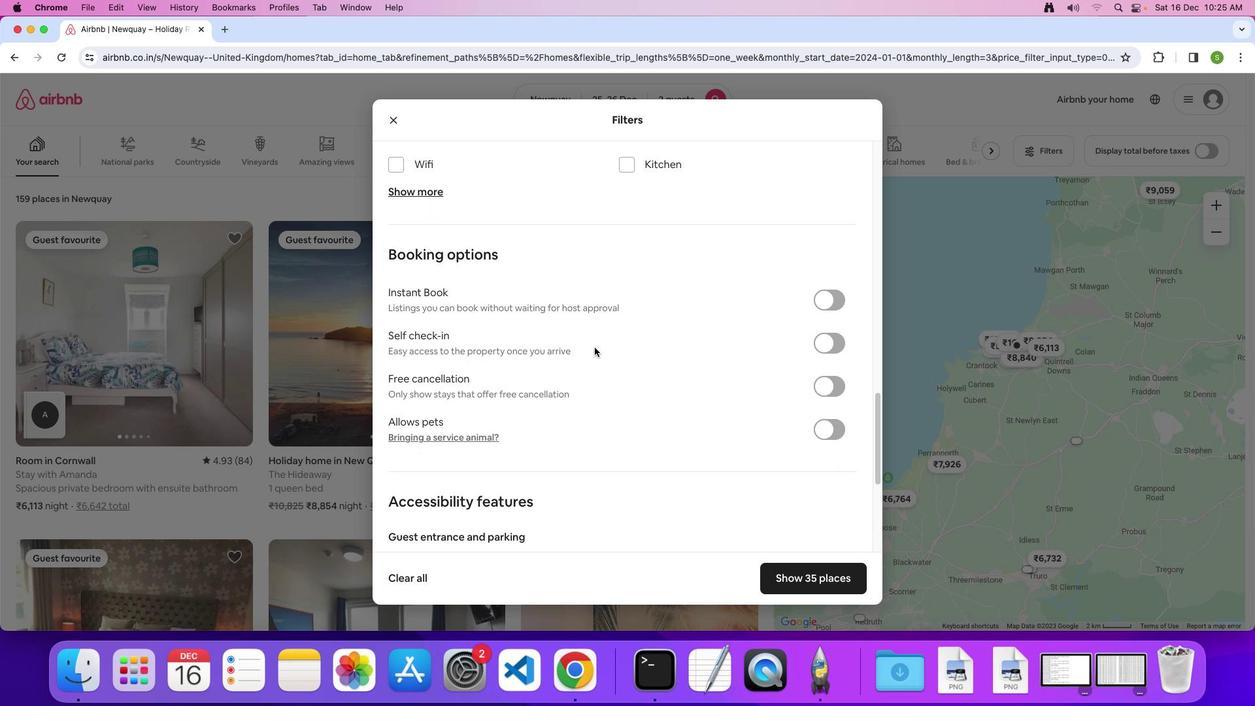 
Action: Mouse scrolled (594, 346) with delta (0, 0)
Screenshot: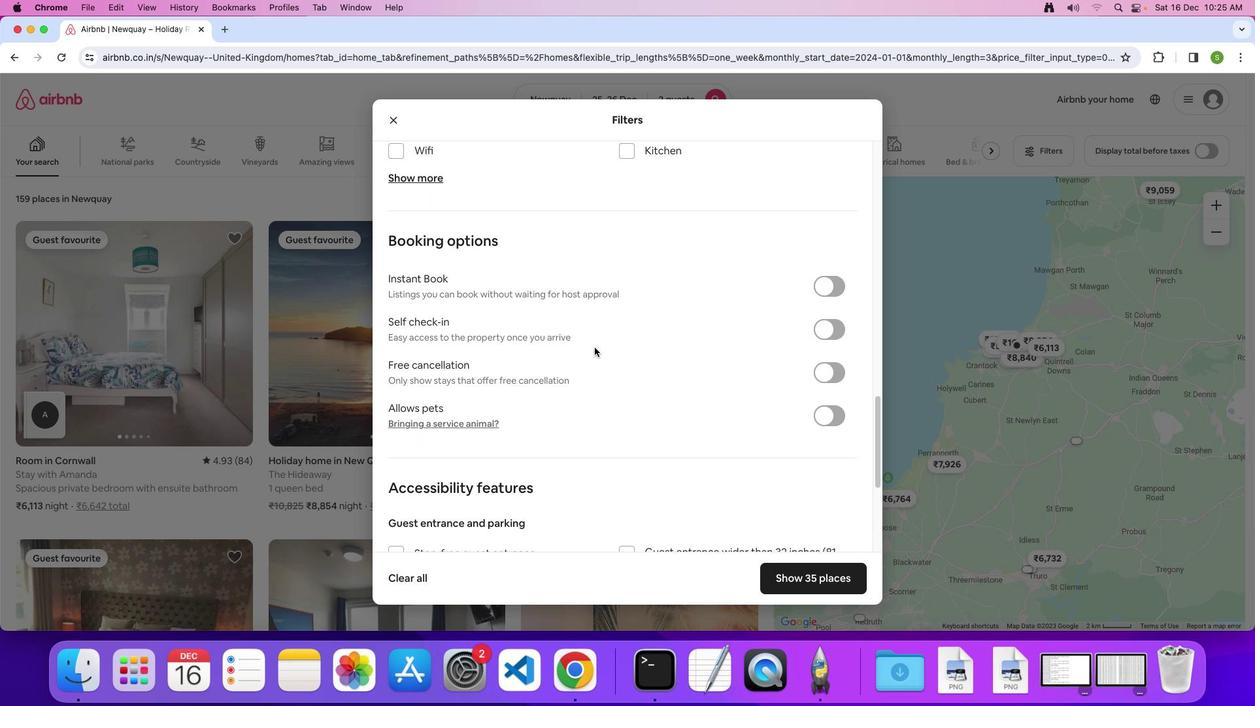 
Action: Mouse scrolled (594, 346) with delta (0, 0)
Screenshot: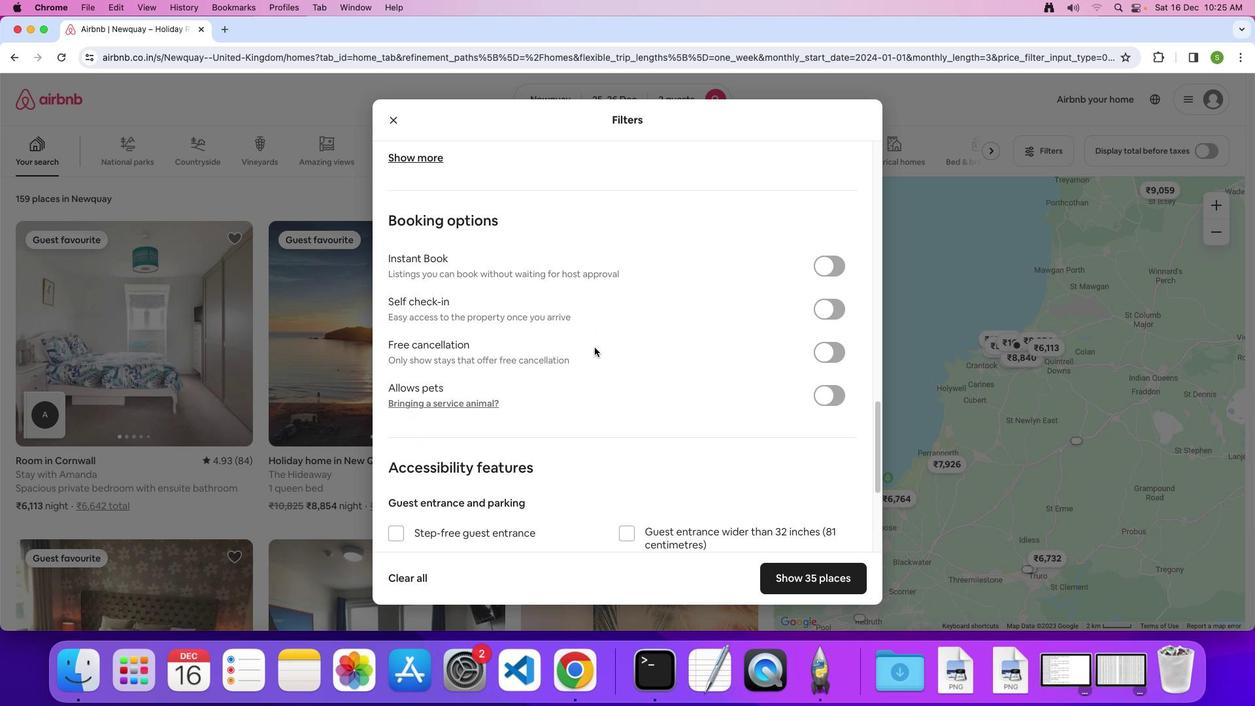 
Action: Mouse scrolled (594, 346) with delta (0, -1)
Screenshot: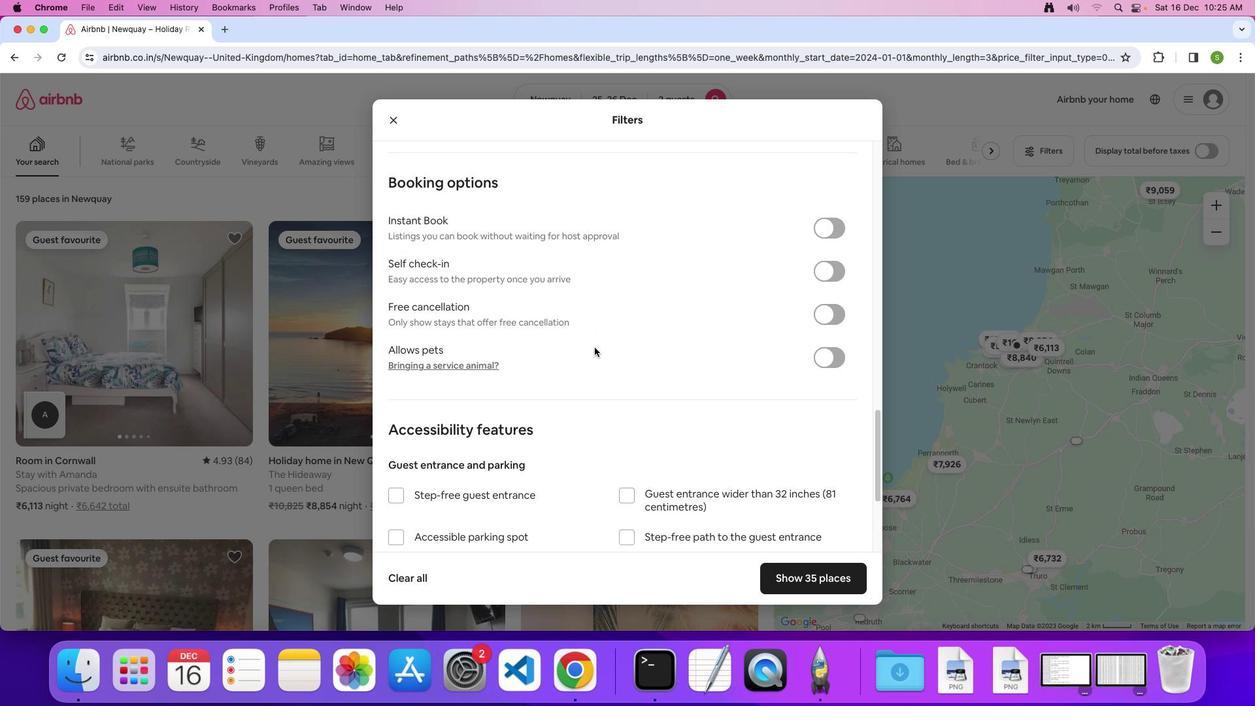 
Action: Mouse scrolled (594, 346) with delta (0, 0)
Screenshot: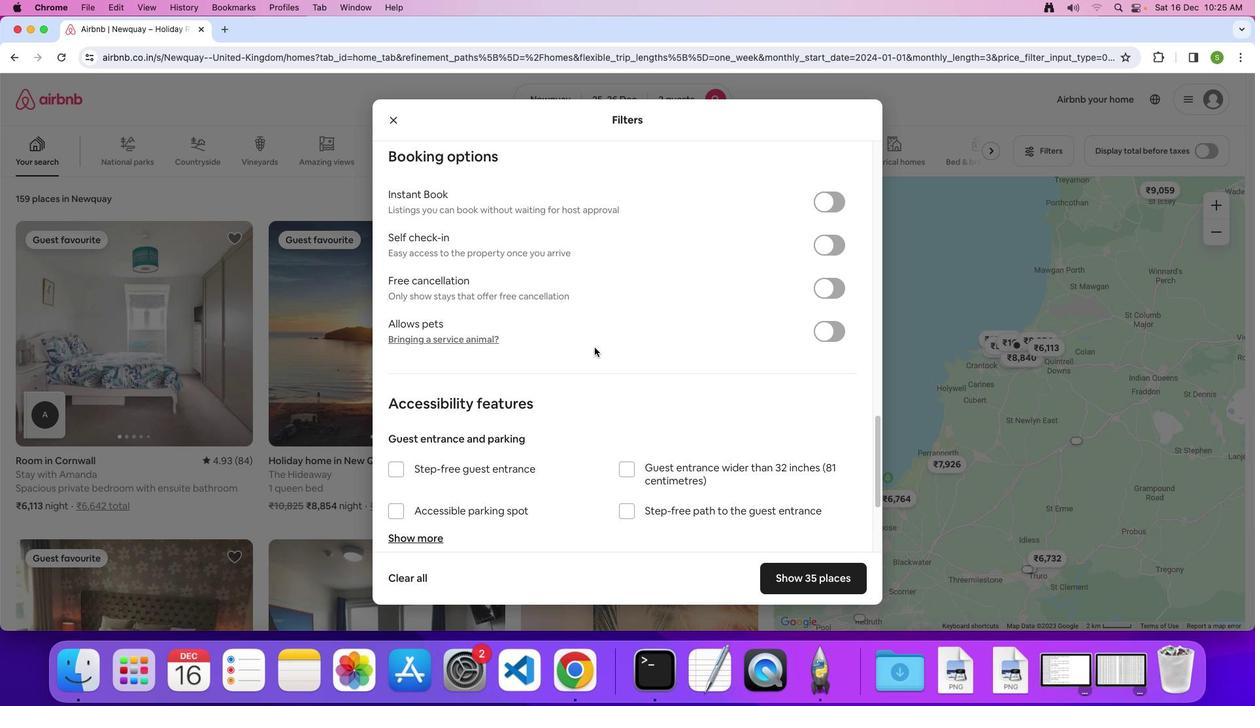 
Action: Mouse scrolled (594, 346) with delta (0, 0)
Screenshot: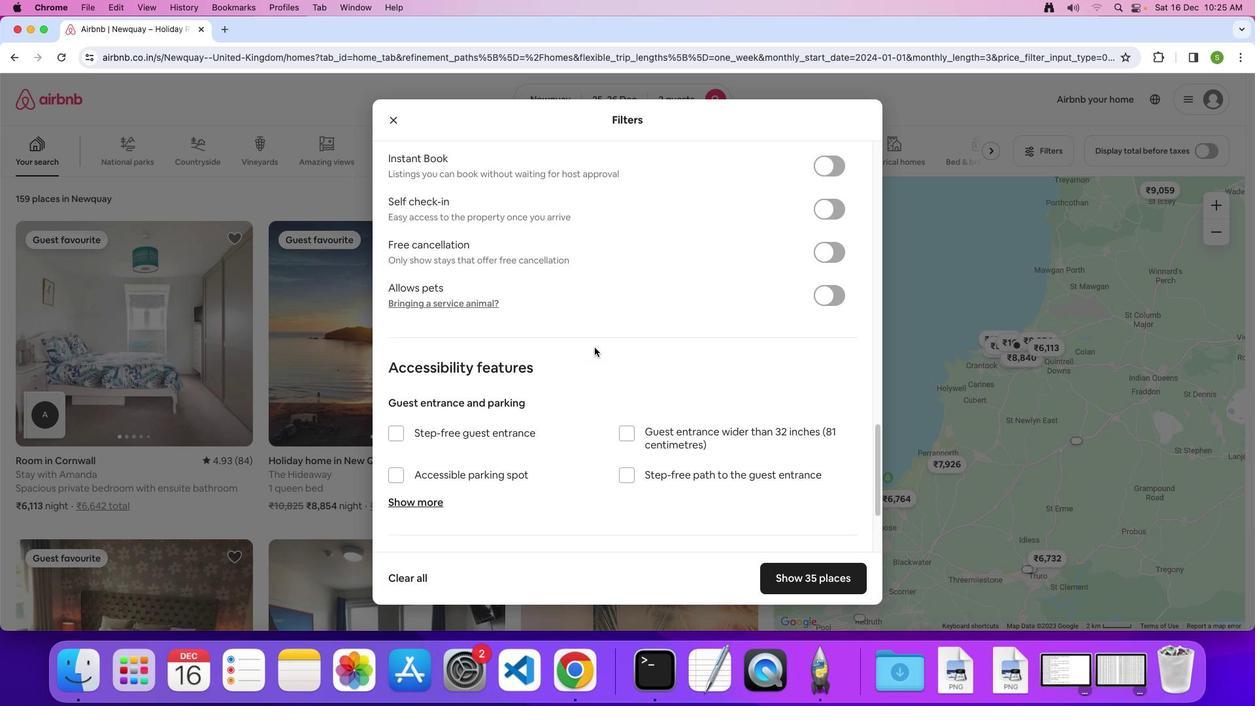 
Action: Mouse scrolled (594, 346) with delta (0, -1)
Screenshot: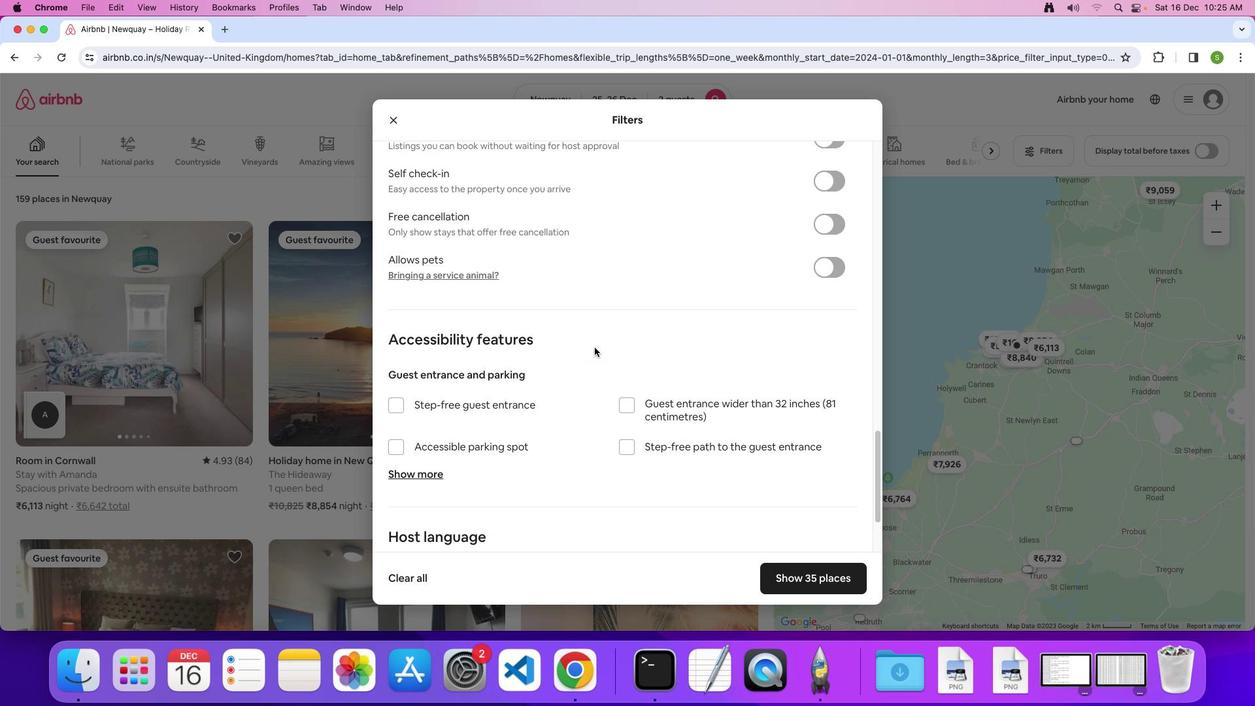 
Action: Mouse scrolled (594, 346) with delta (0, 0)
Screenshot: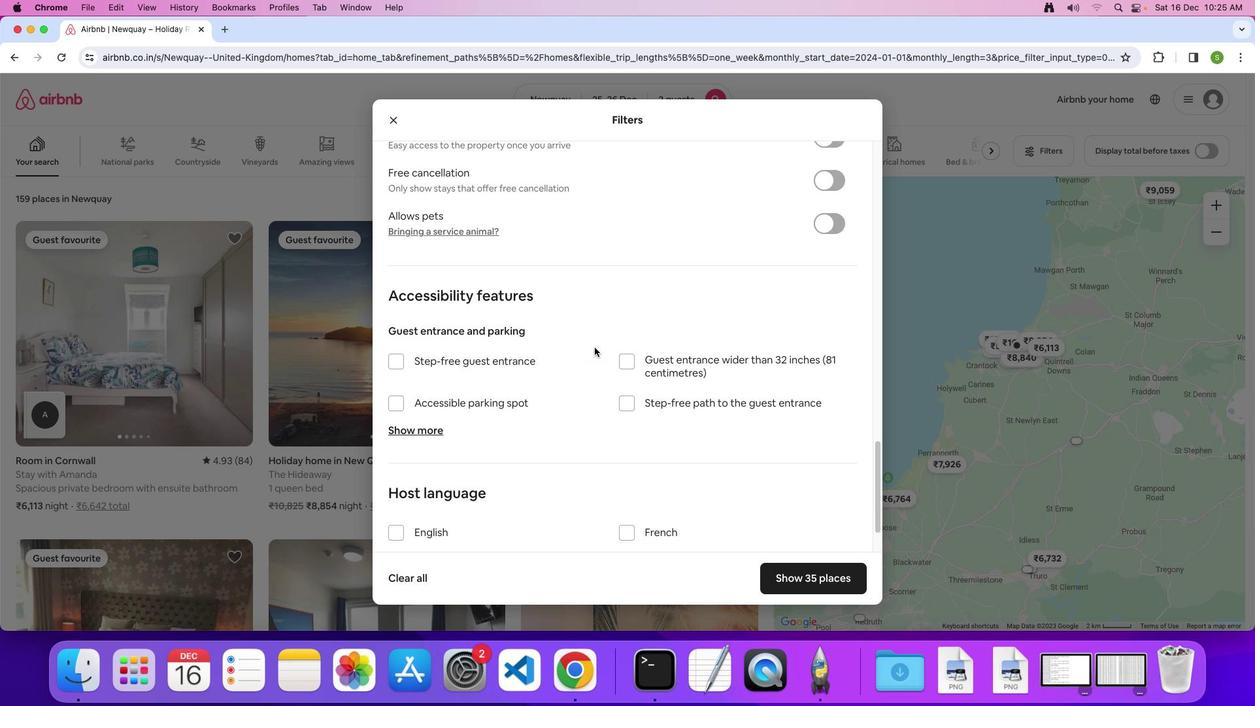 
Action: Mouse scrolled (594, 346) with delta (0, 0)
Screenshot: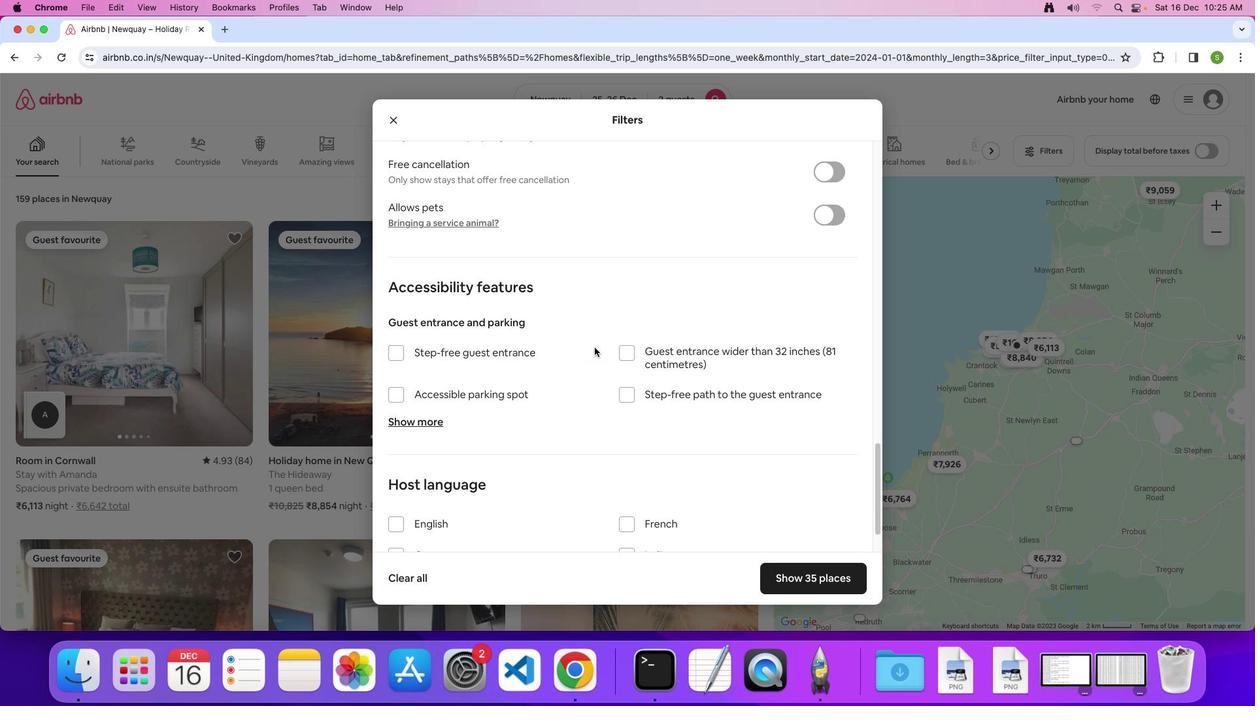 
Action: Mouse scrolled (594, 346) with delta (0, -1)
Screenshot: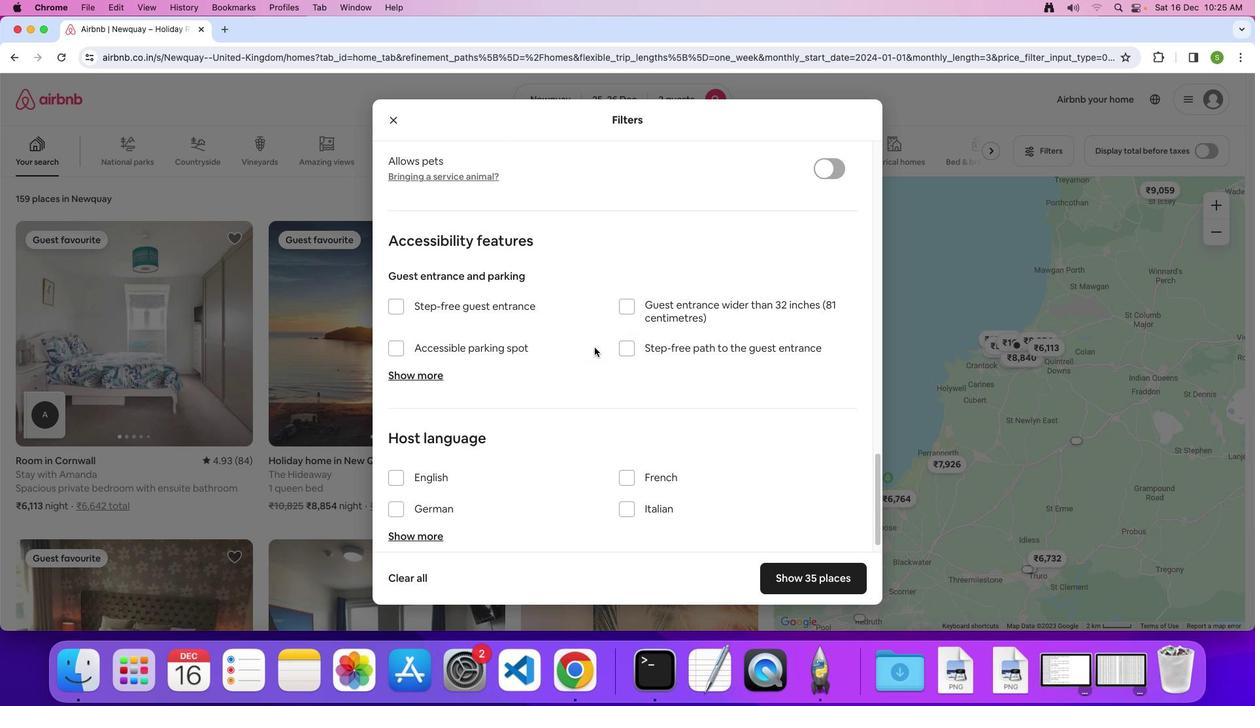 
Action: Mouse scrolled (594, 346) with delta (0, 0)
Screenshot: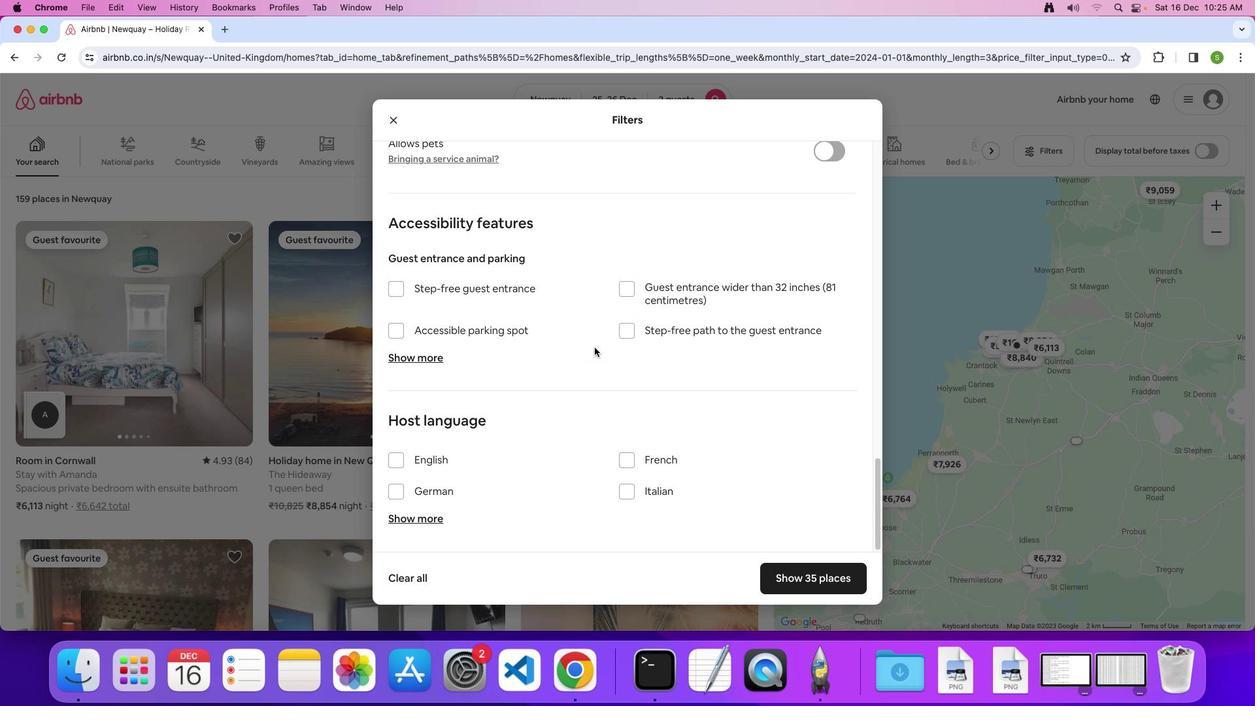 
Action: Mouse scrolled (594, 346) with delta (0, 0)
Screenshot: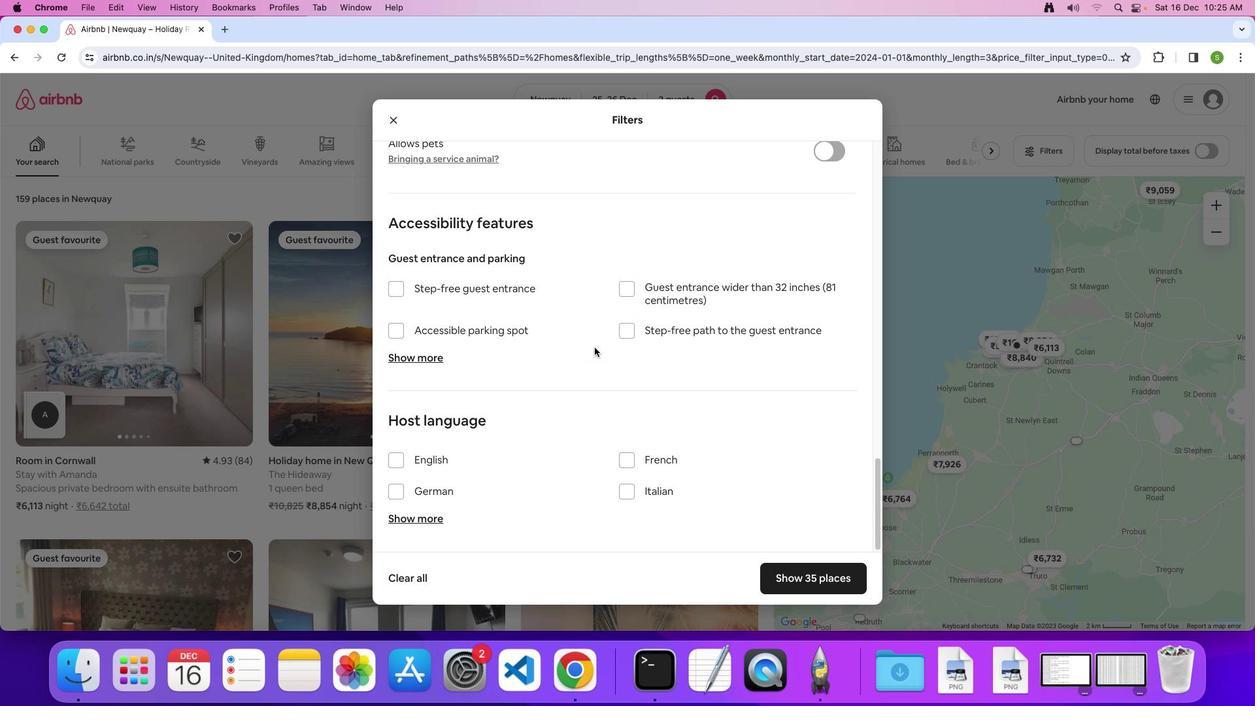 
Action: Mouse scrolled (594, 346) with delta (0, -1)
Screenshot: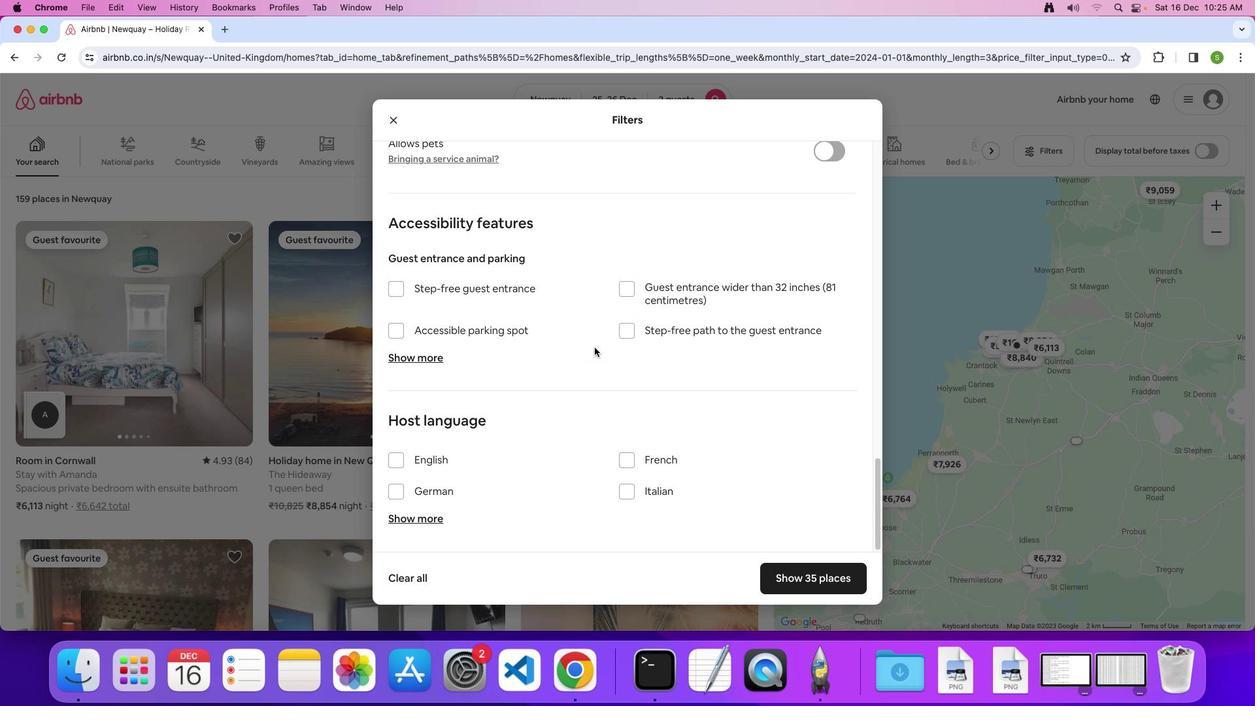 
Action: Mouse moved to (791, 573)
Screenshot: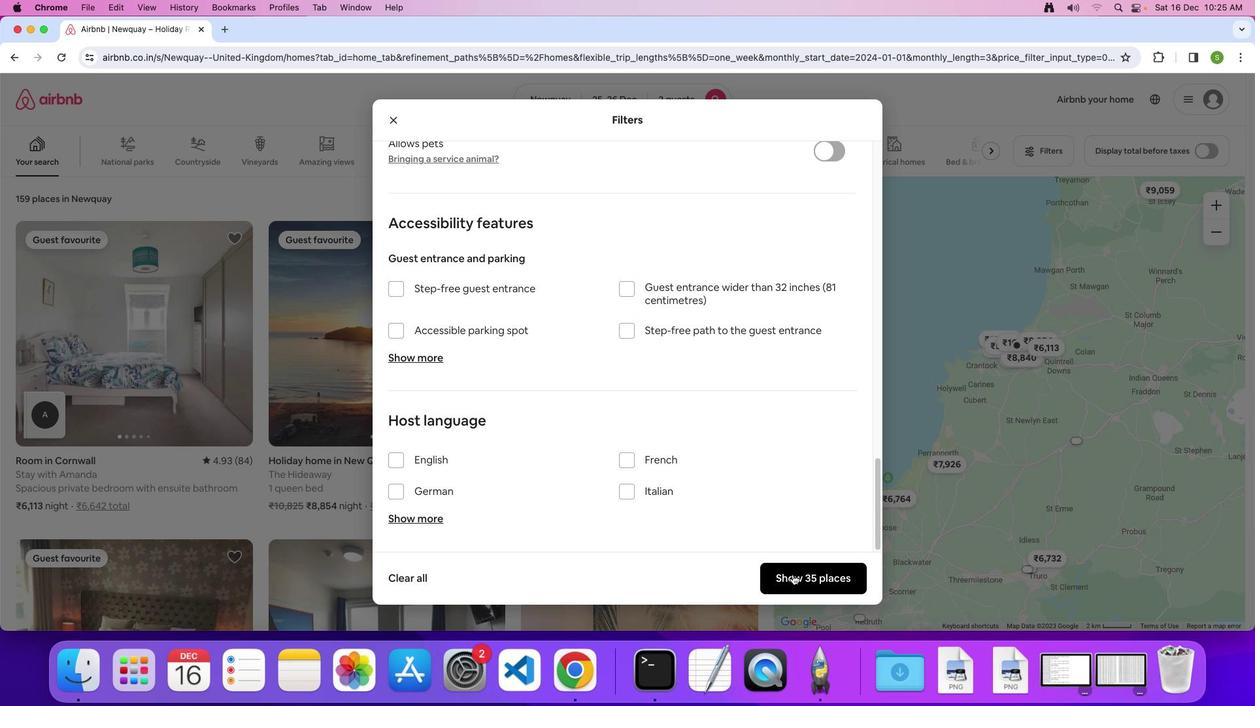 
Action: Mouse pressed left at (791, 573)
Screenshot: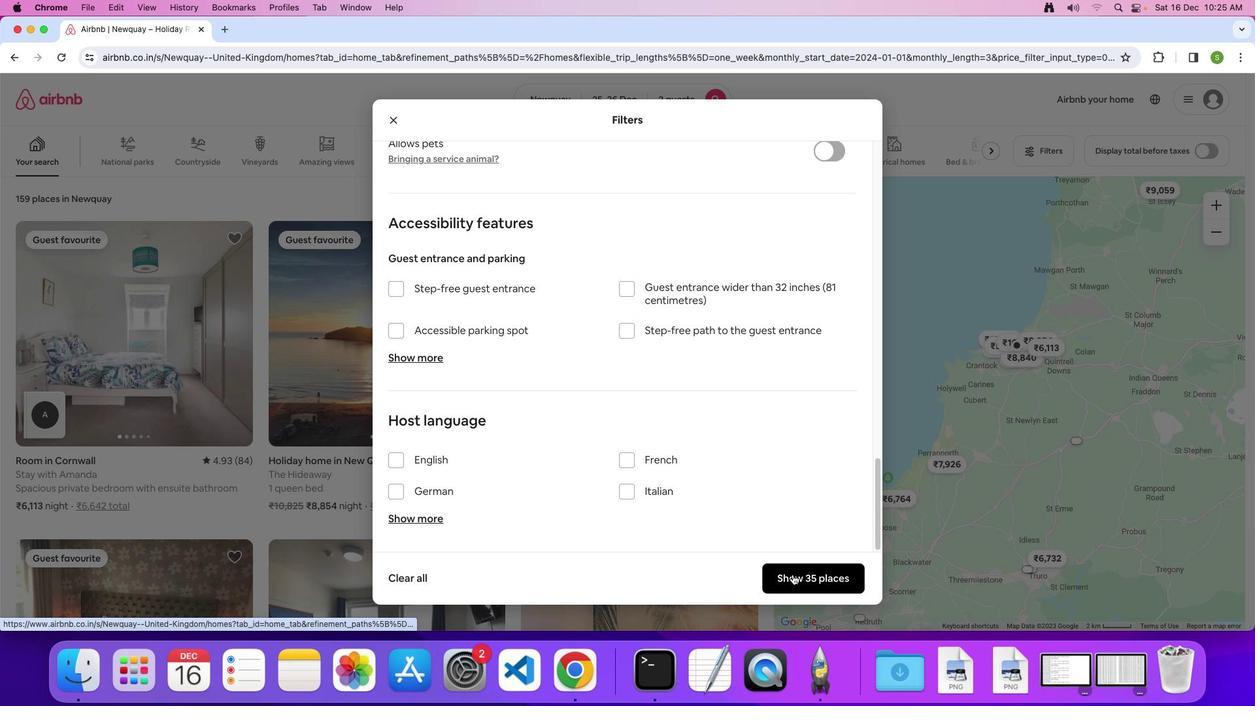 
Action: Mouse moved to (196, 292)
Screenshot: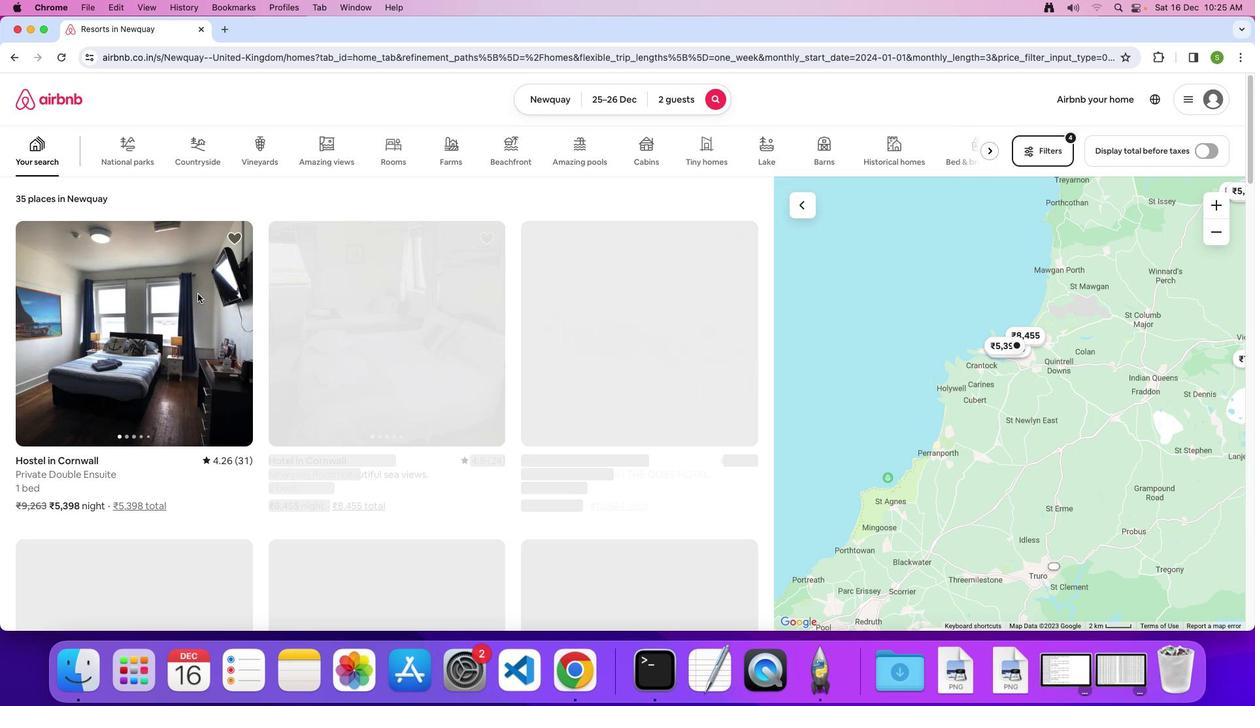 
Action: Mouse pressed left at (196, 292)
Screenshot: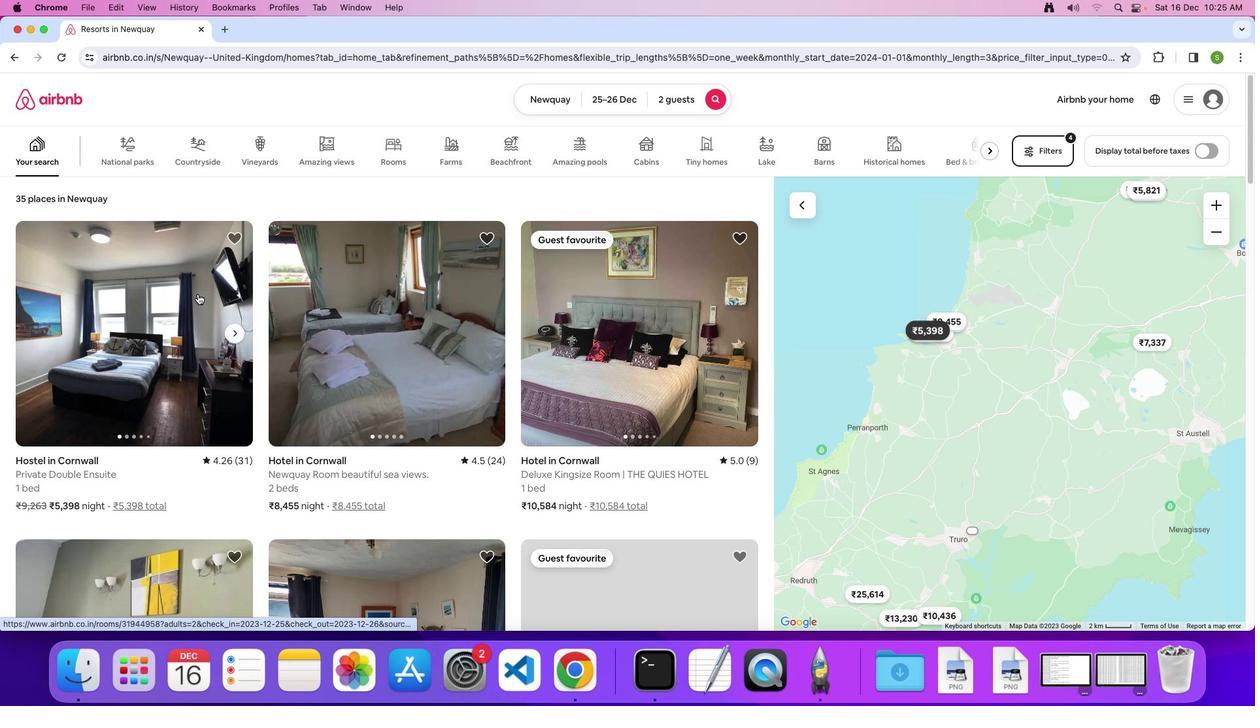 
Action: Mouse moved to (536, 362)
Screenshot: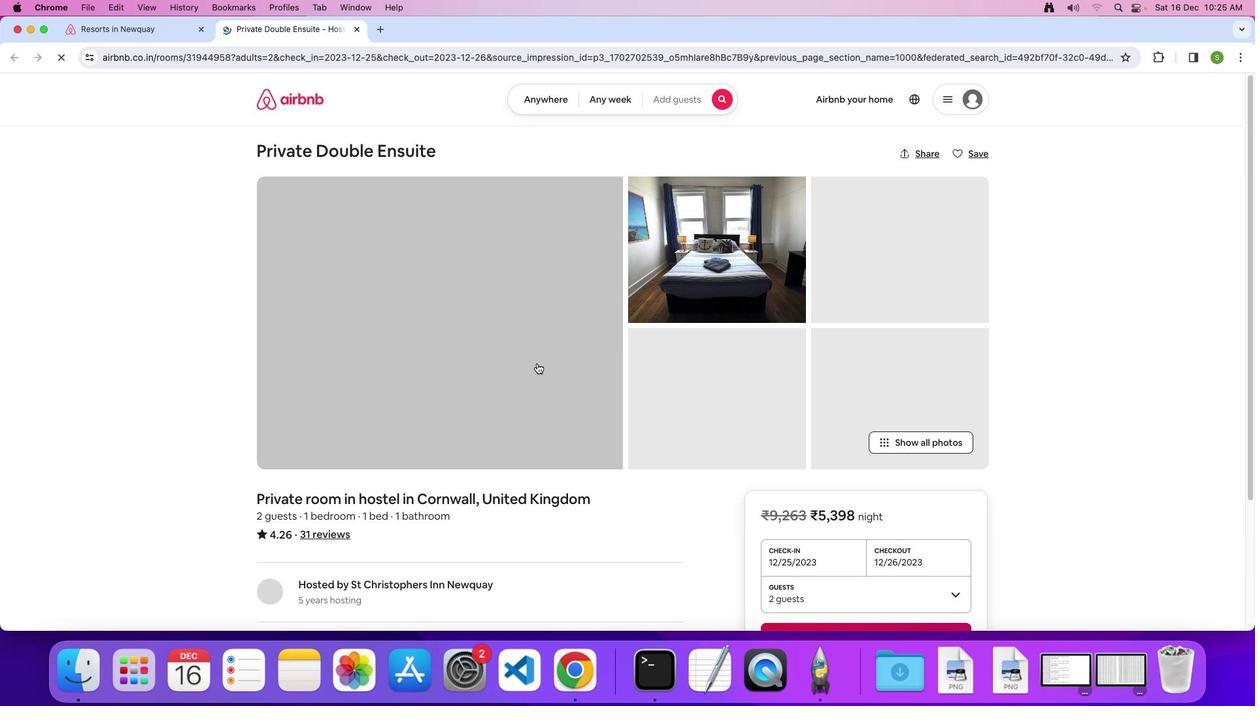 
Action: Mouse pressed left at (536, 362)
Screenshot: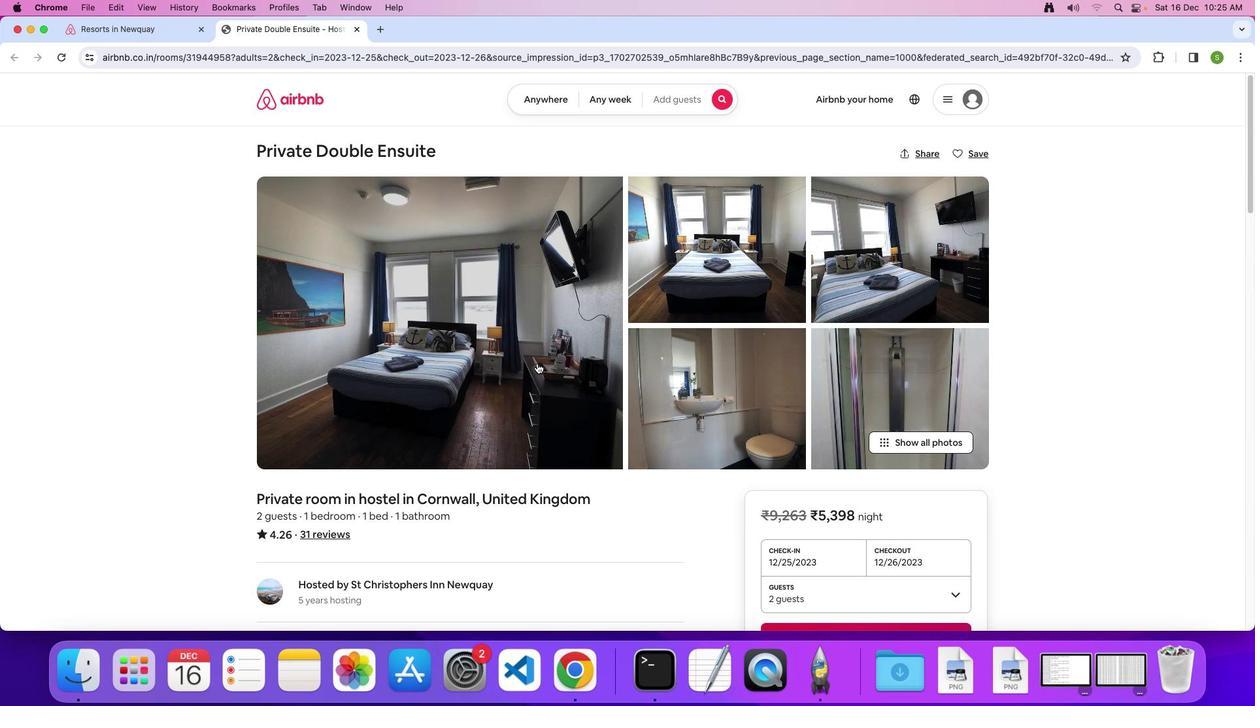 
Action: Mouse moved to (737, 338)
Screenshot: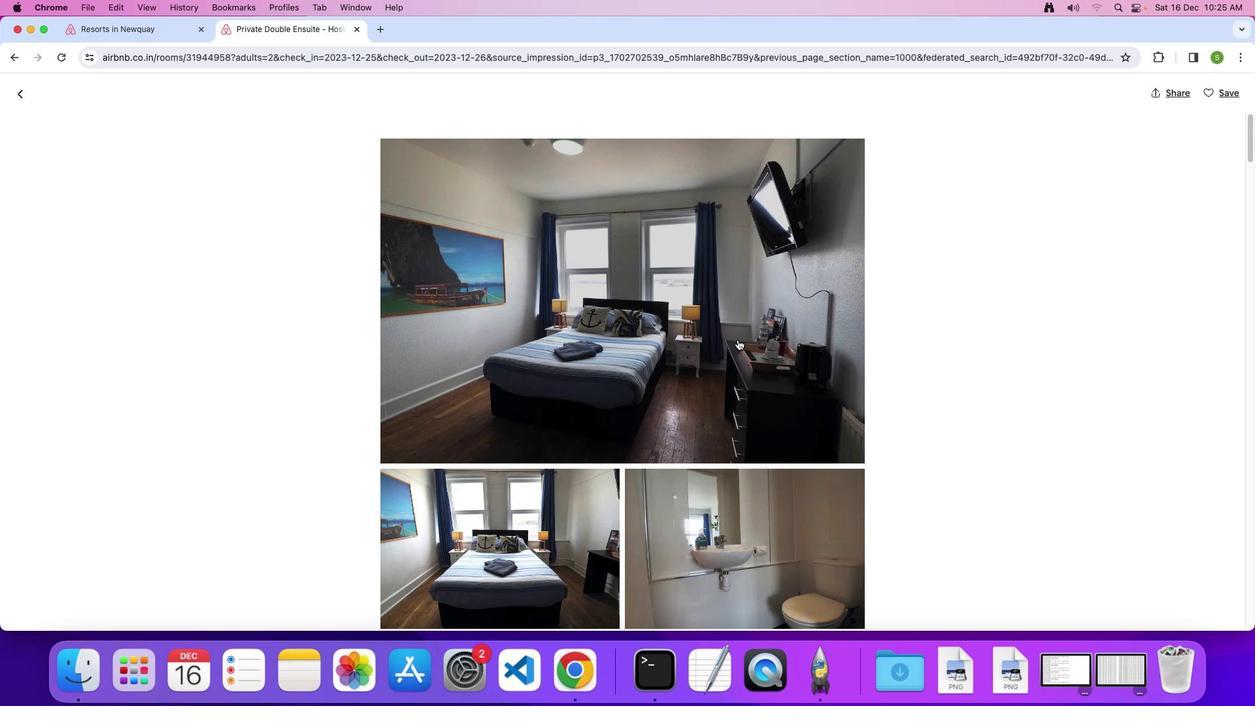 
Action: Mouse scrolled (737, 338) with delta (0, 0)
Screenshot: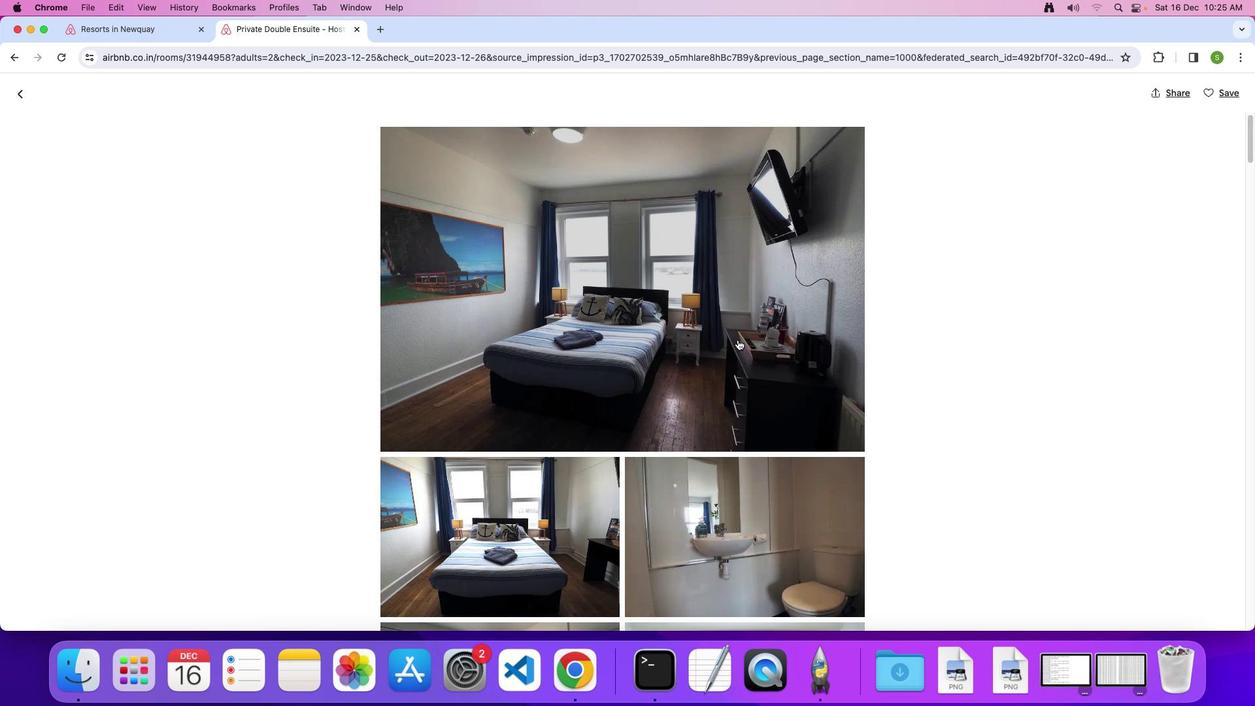 
Action: Mouse scrolled (737, 338) with delta (0, 0)
Screenshot: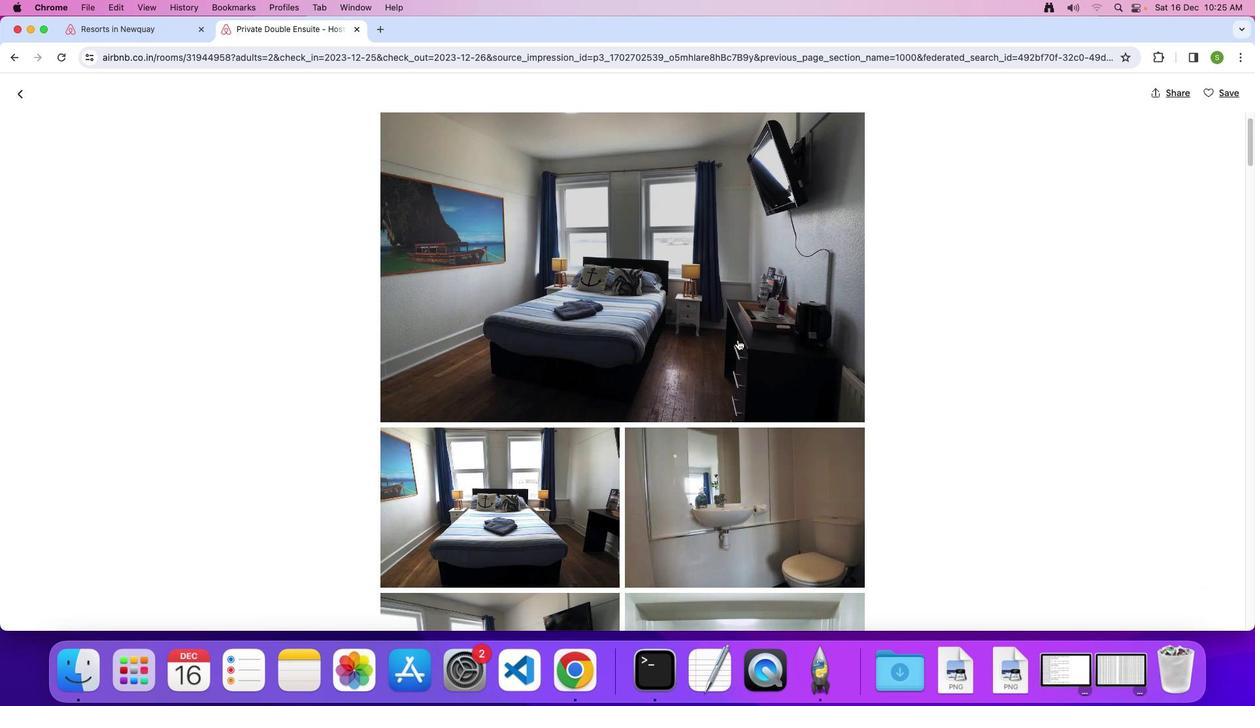 
Action: Mouse scrolled (737, 338) with delta (0, -1)
Screenshot: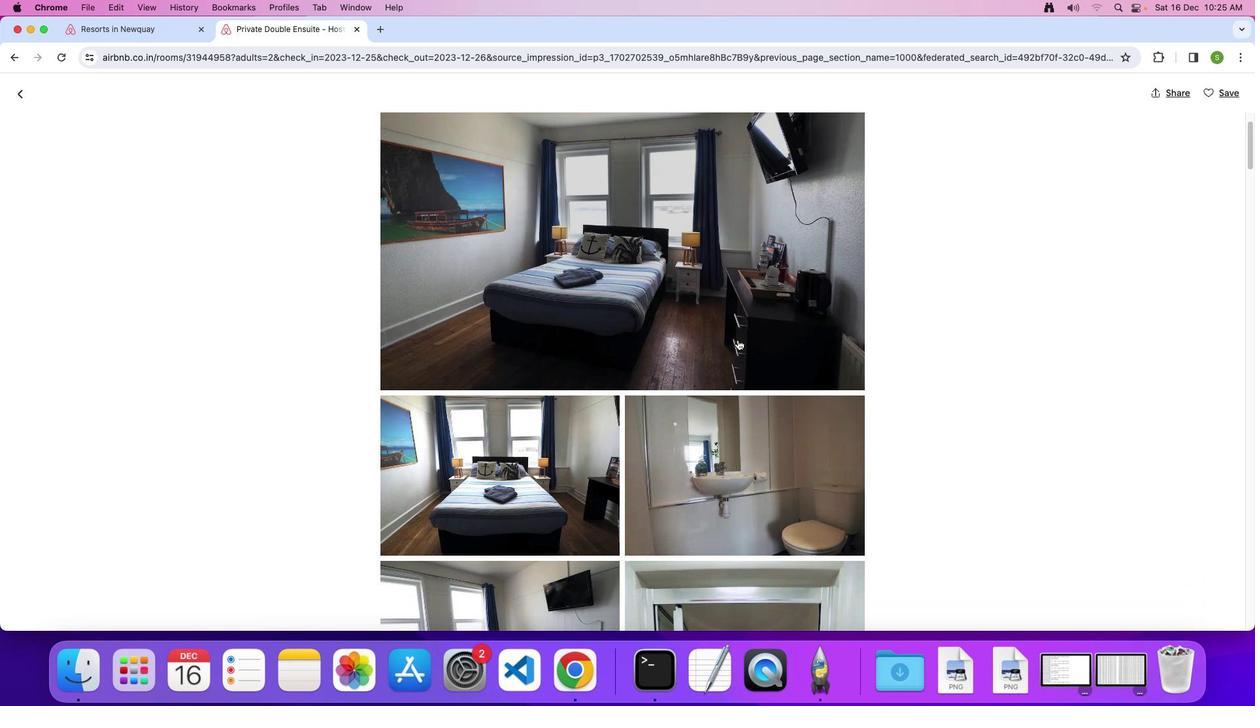 
Action: Mouse scrolled (737, 338) with delta (0, 0)
Screenshot: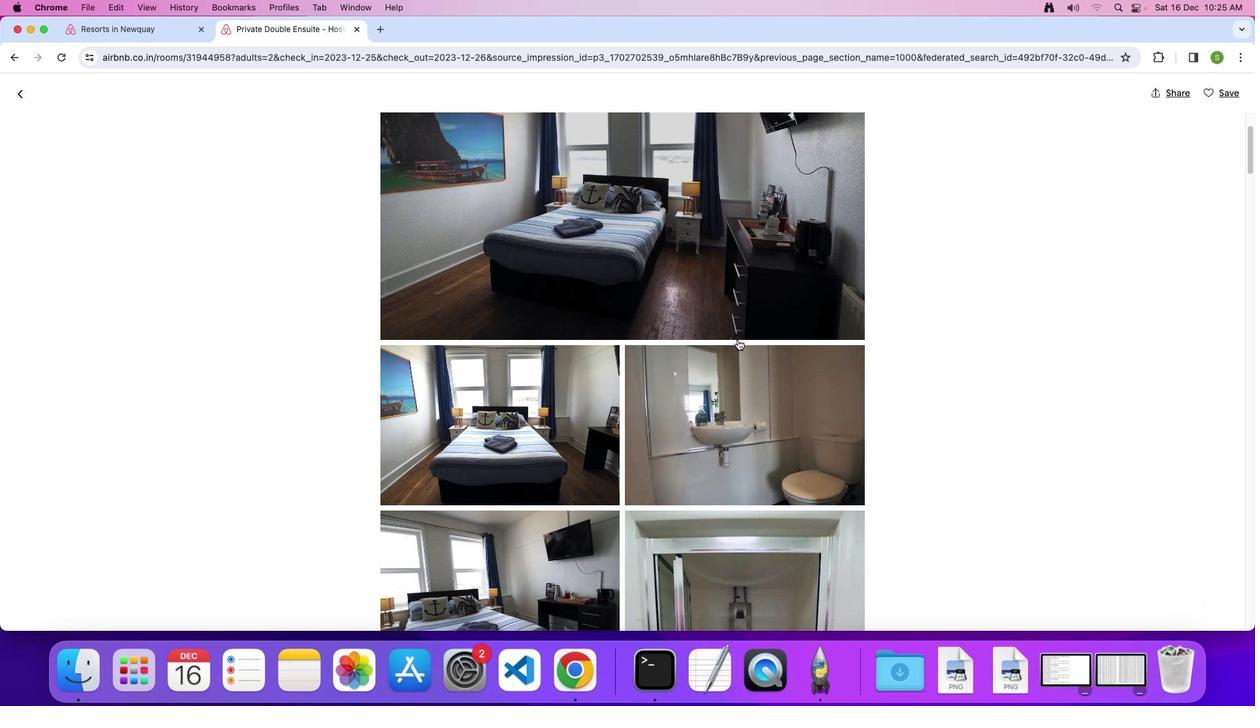 
Action: Mouse scrolled (737, 338) with delta (0, 0)
Screenshot: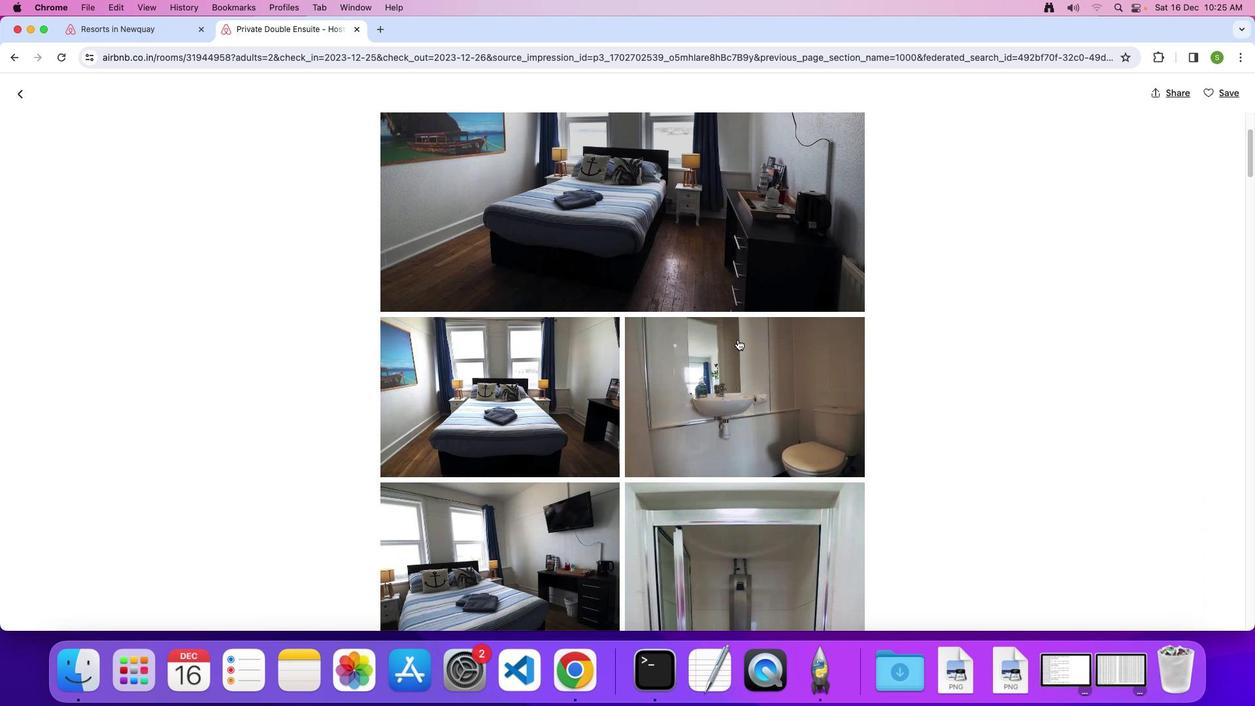 
Action: Mouse scrolled (737, 338) with delta (0, -1)
Screenshot: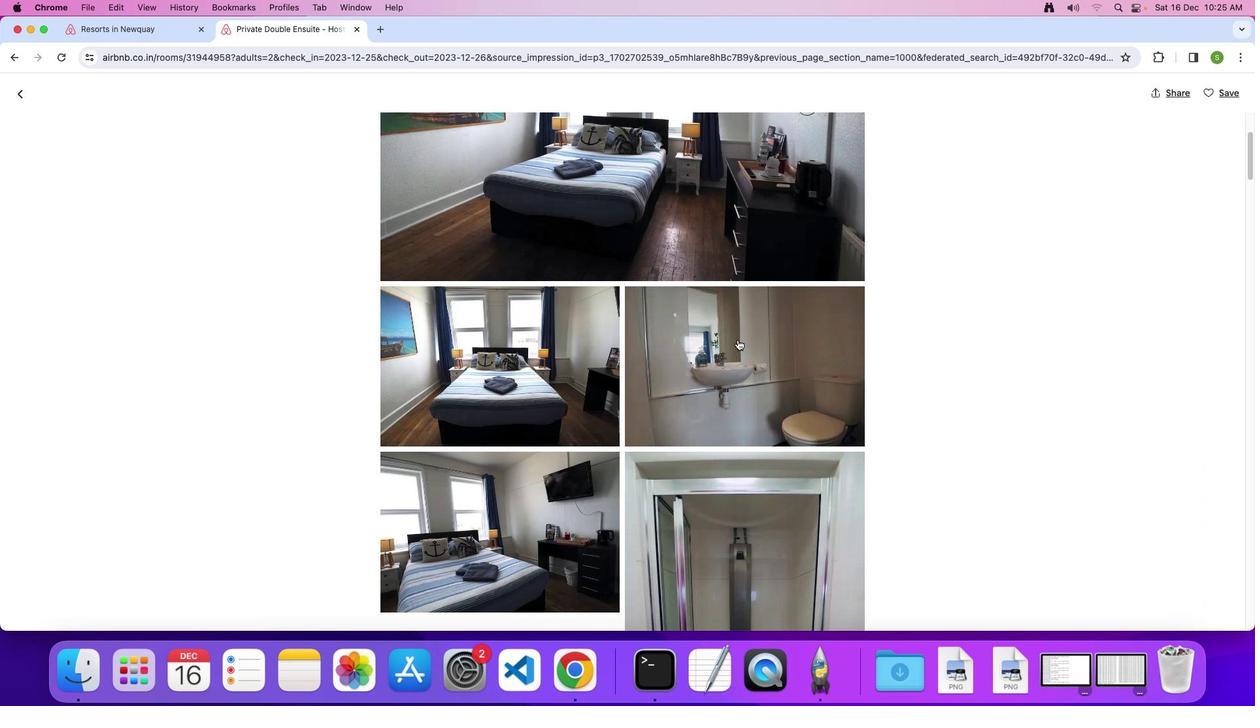 
Action: Mouse moved to (737, 338)
Screenshot: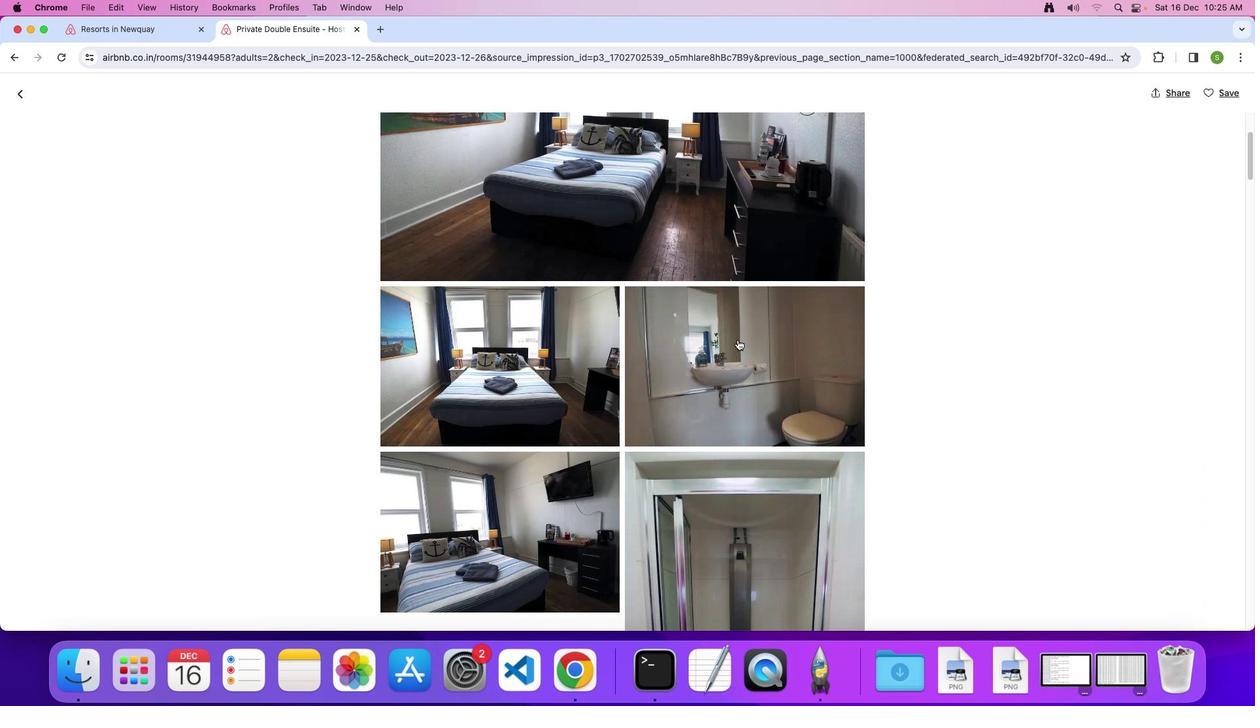 
Action: Mouse scrolled (737, 338) with delta (0, 0)
Screenshot: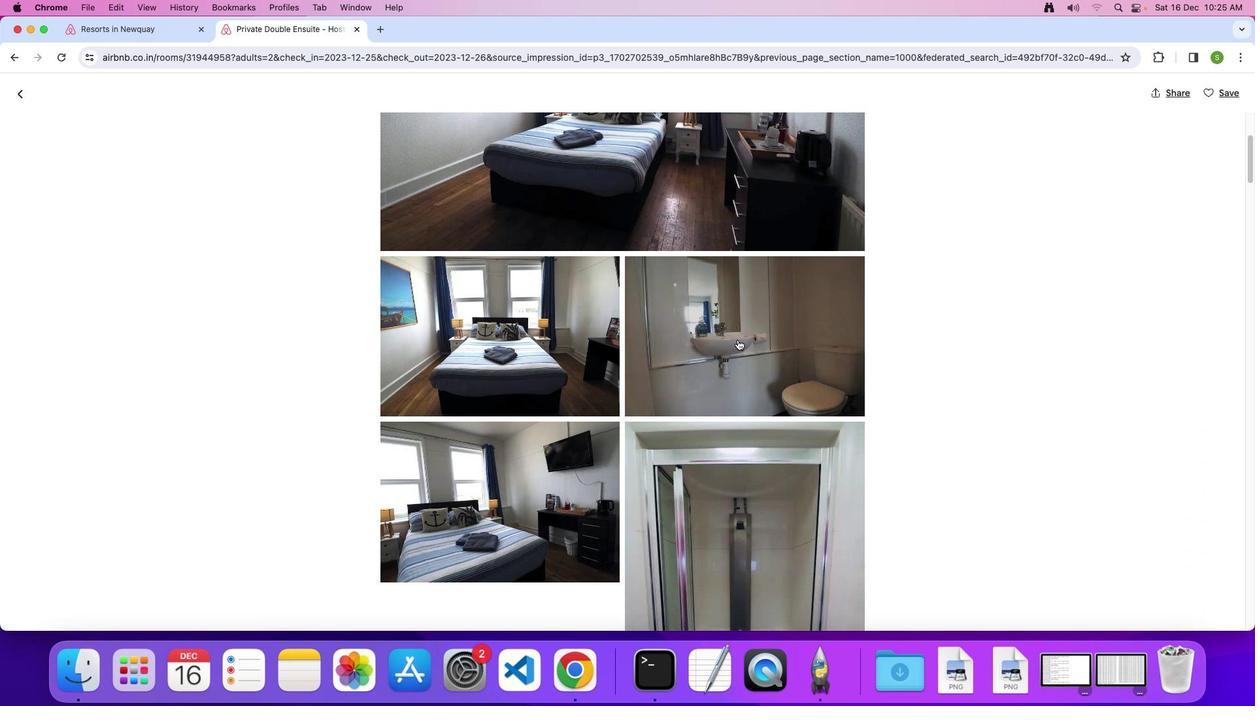 
Action: Mouse scrolled (737, 338) with delta (0, 0)
Screenshot: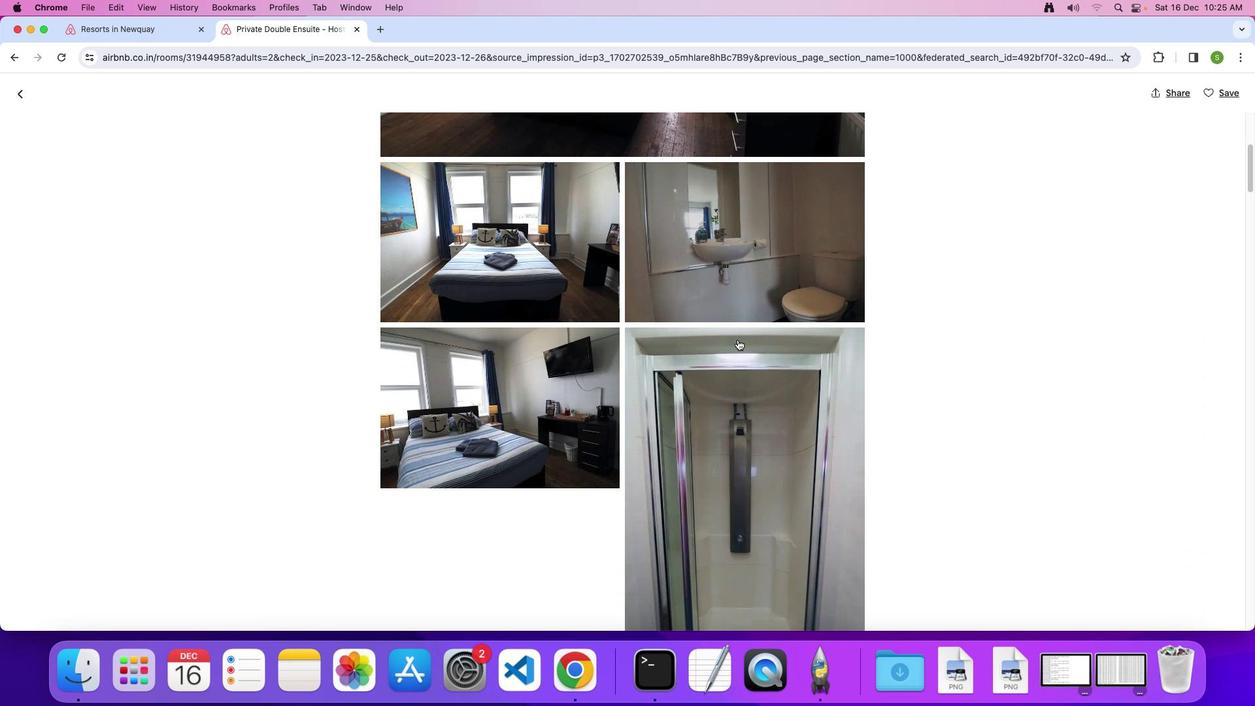 
Action: Mouse scrolled (737, 338) with delta (0, -1)
Screenshot: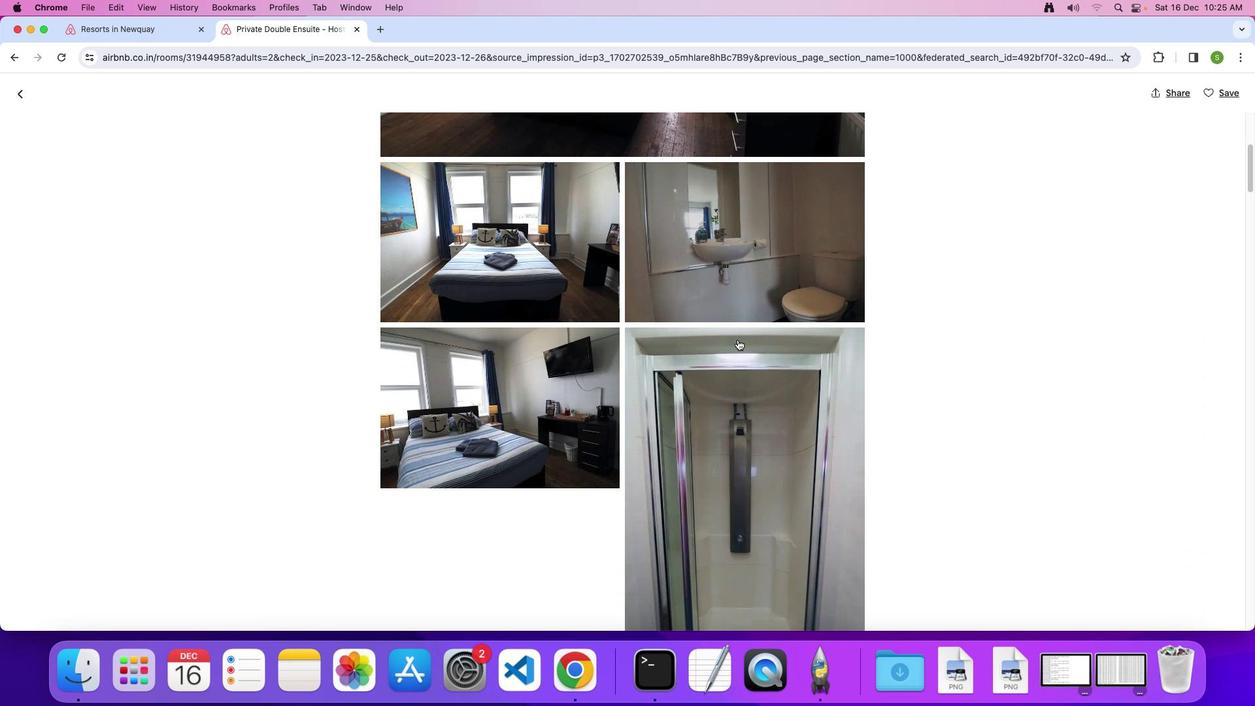
Action: Mouse scrolled (737, 338) with delta (0, 0)
Screenshot: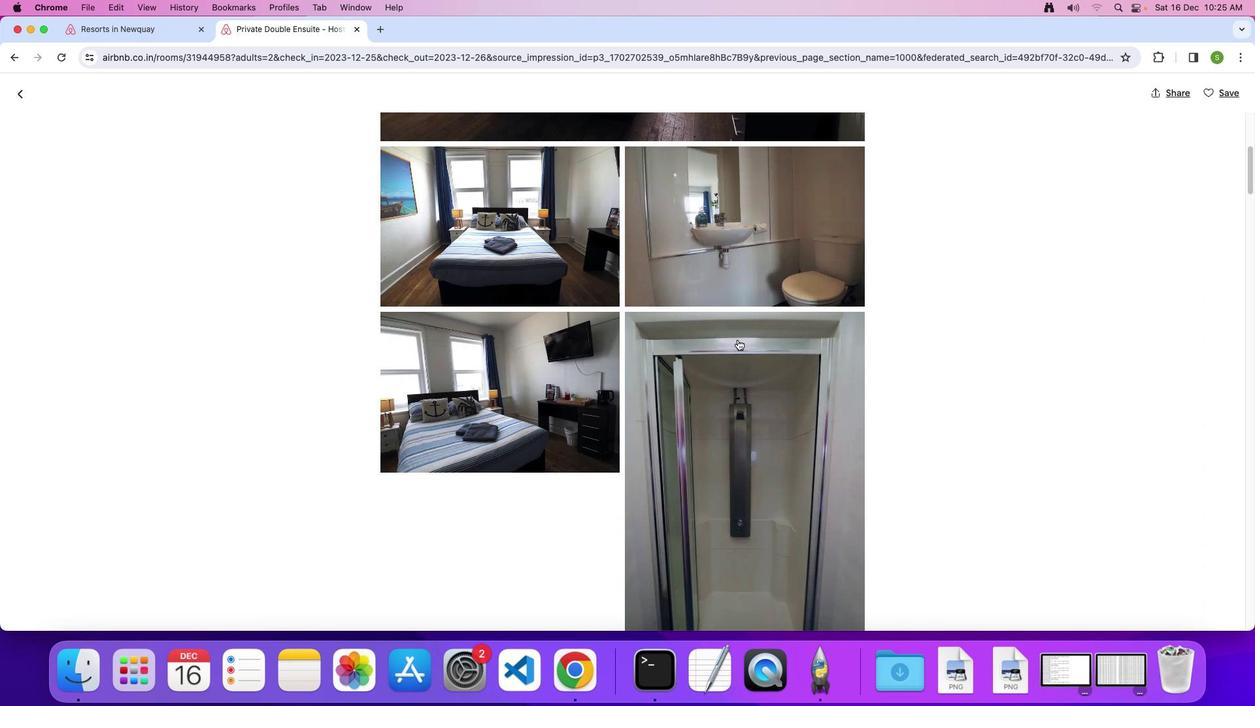 
Action: Mouse scrolled (737, 338) with delta (0, 0)
Screenshot: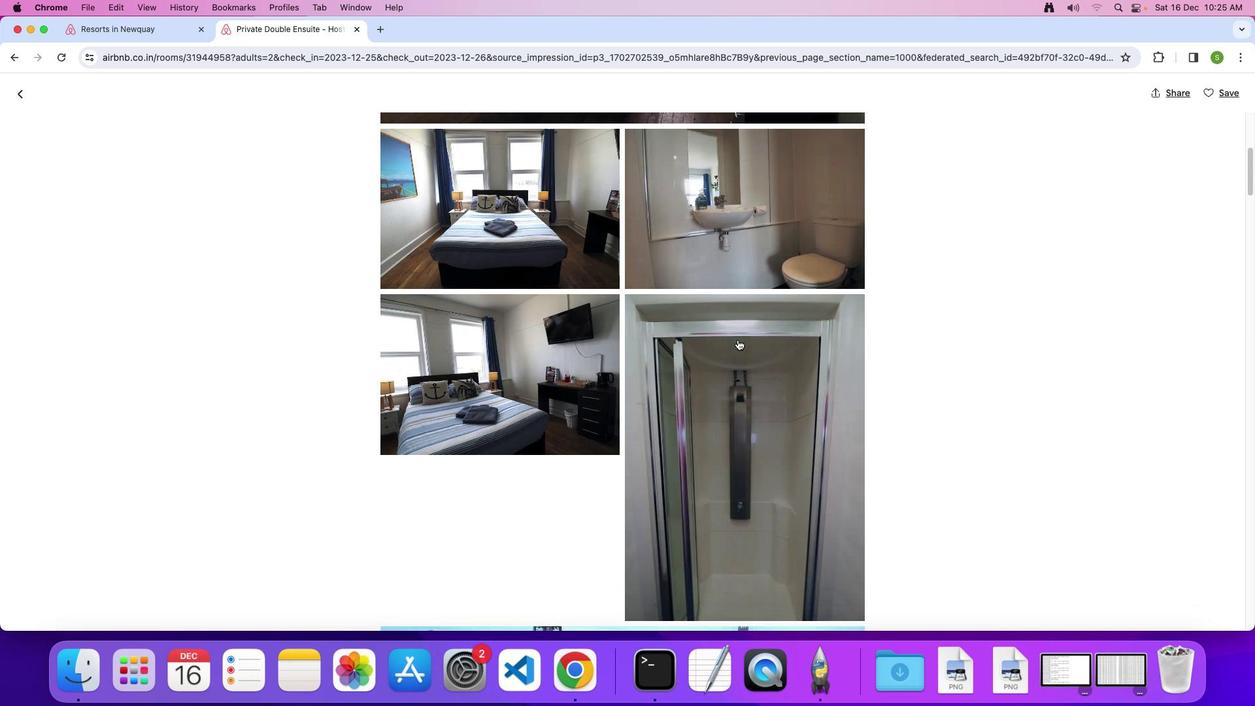 
Action: Mouse scrolled (737, 338) with delta (0, 0)
Screenshot: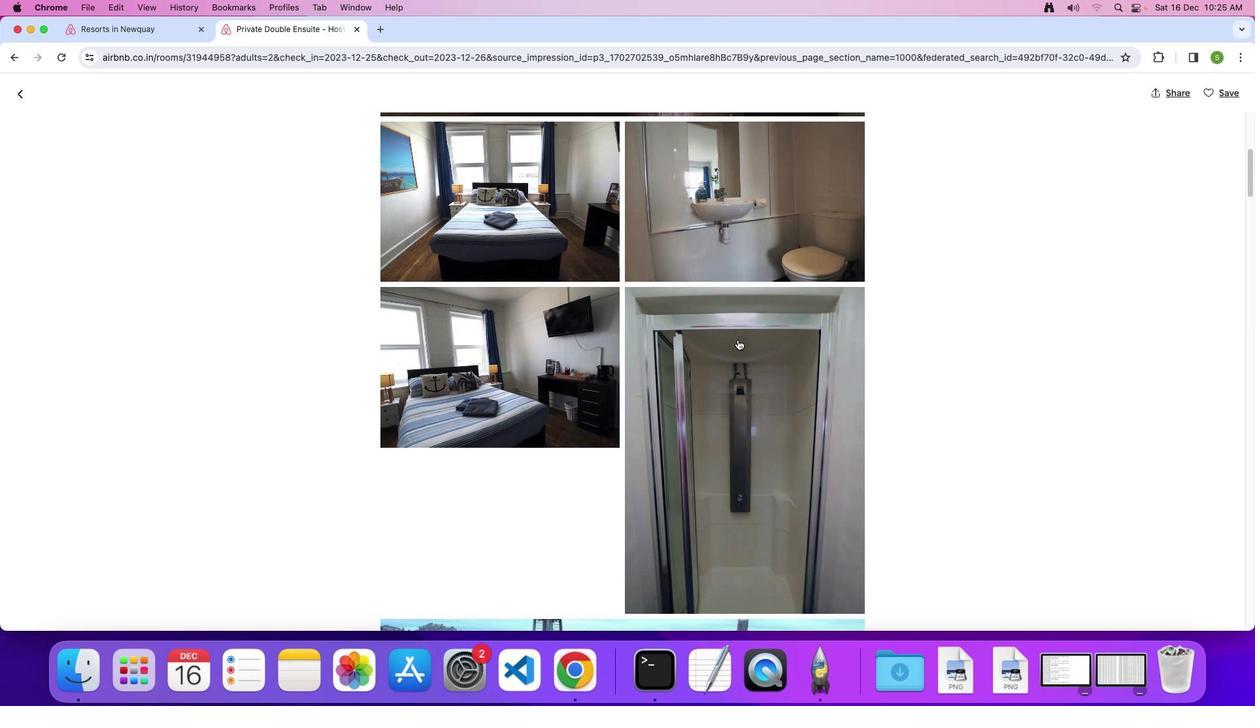 
Action: Mouse scrolled (737, 338) with delta (0, 0)
Screenshot: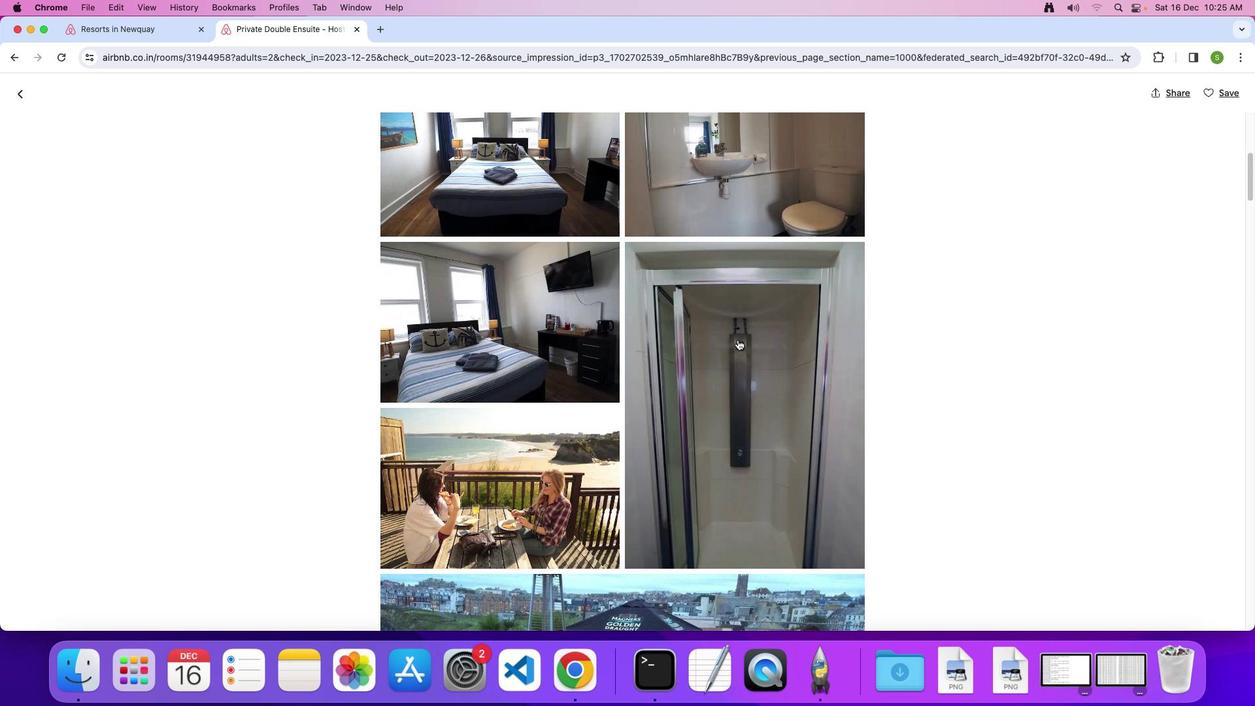 
Action: Mouse scrolled (737, 338) with delta (0, 0)
Screenshot: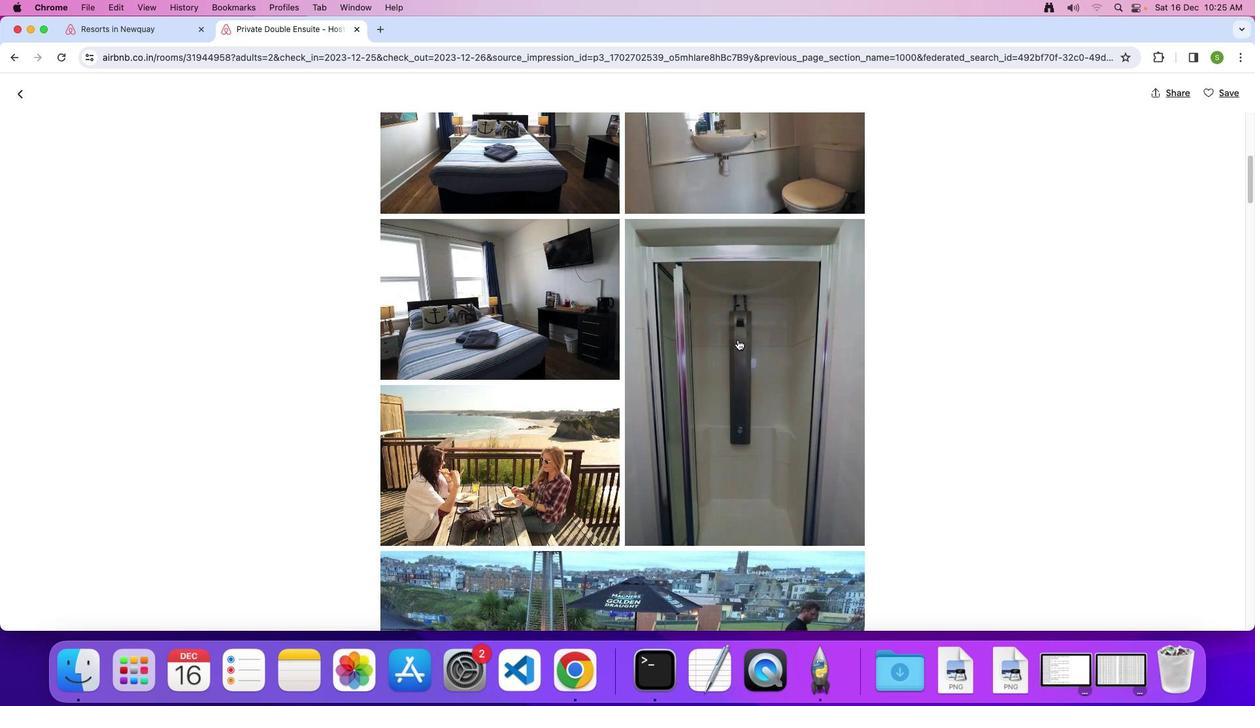 
Action: Mouse scrolled (737, 338) with delta (0, -1)
Screenshot: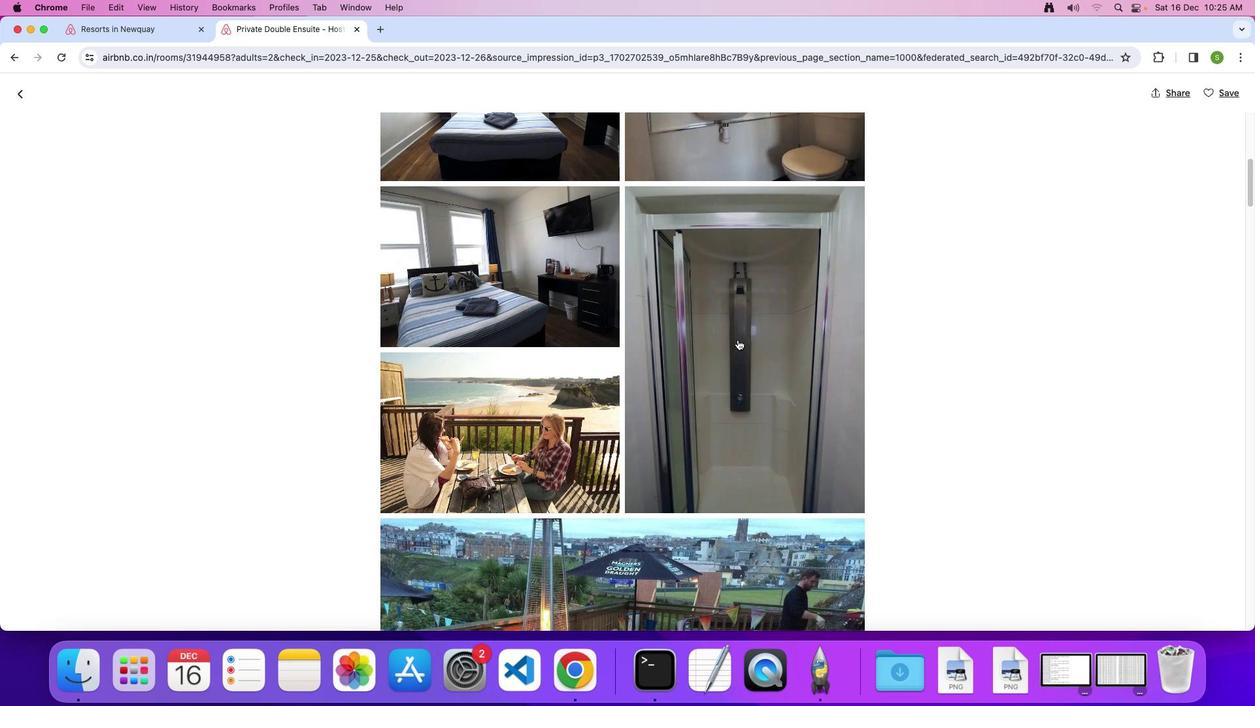 
Action: Mouse scrolled (737, 338) with delta (0, 0)
Screenshot: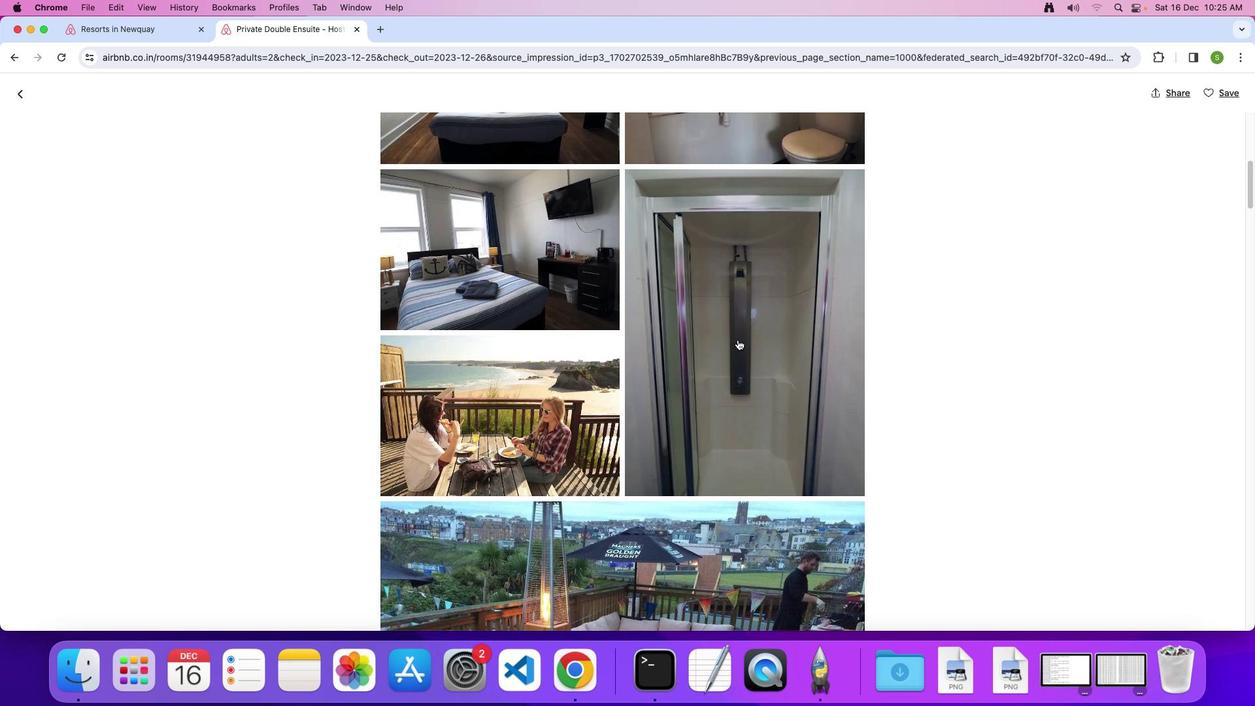 
Action: Mouse scrolled (737, 338) with delta (0, 0)
Screenshot: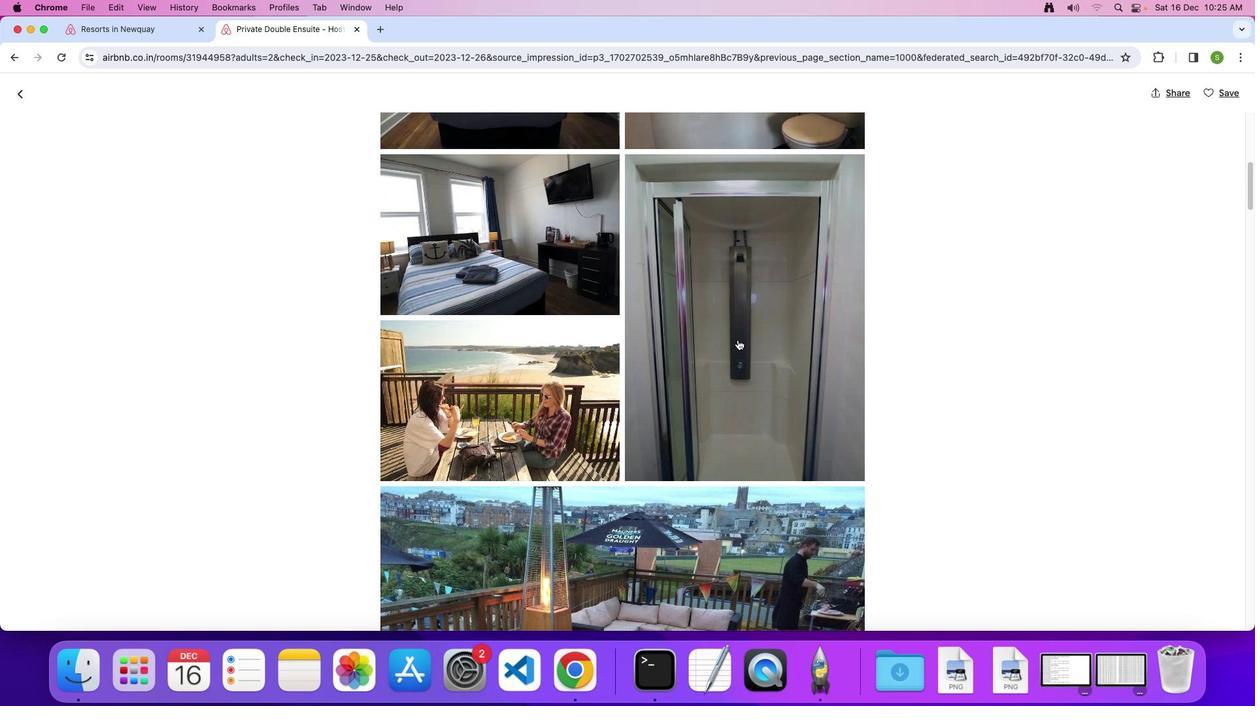 
Action: Mouse scrolled (737, 338) with delta (0, 0)
Screenshot: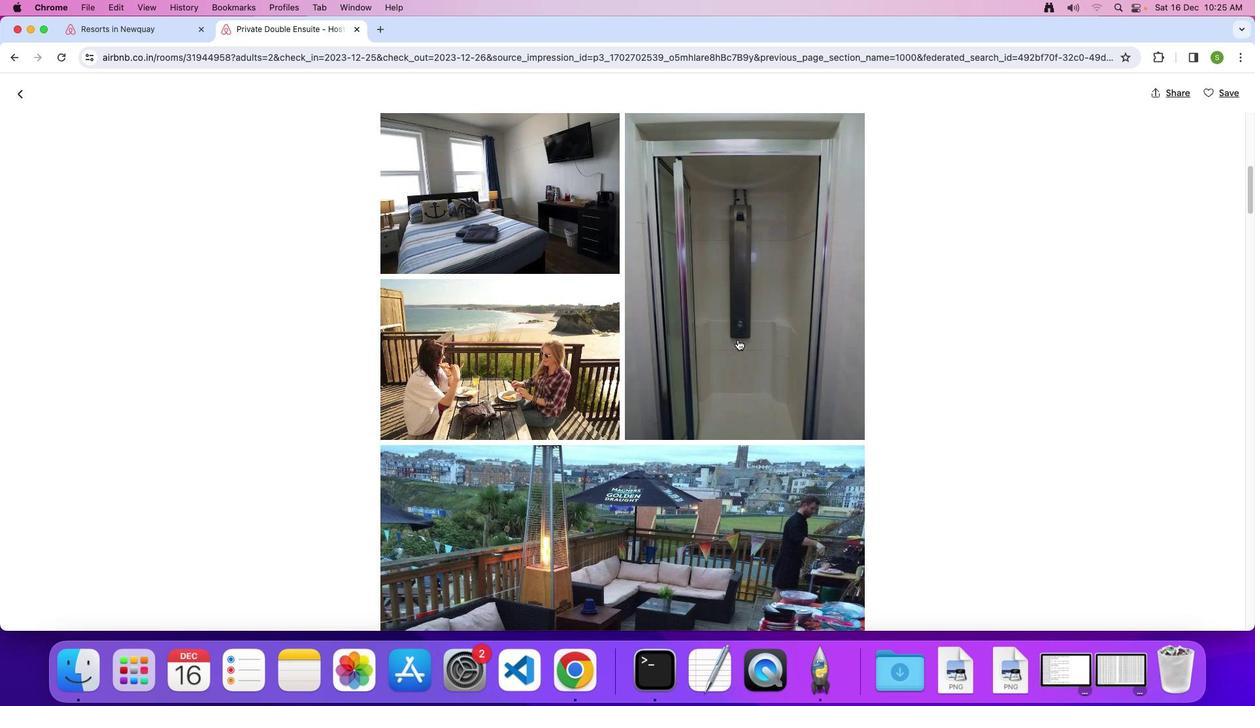 
Action: Mouse scrolled (737, 338) with delta (0, 0)
Screenshot: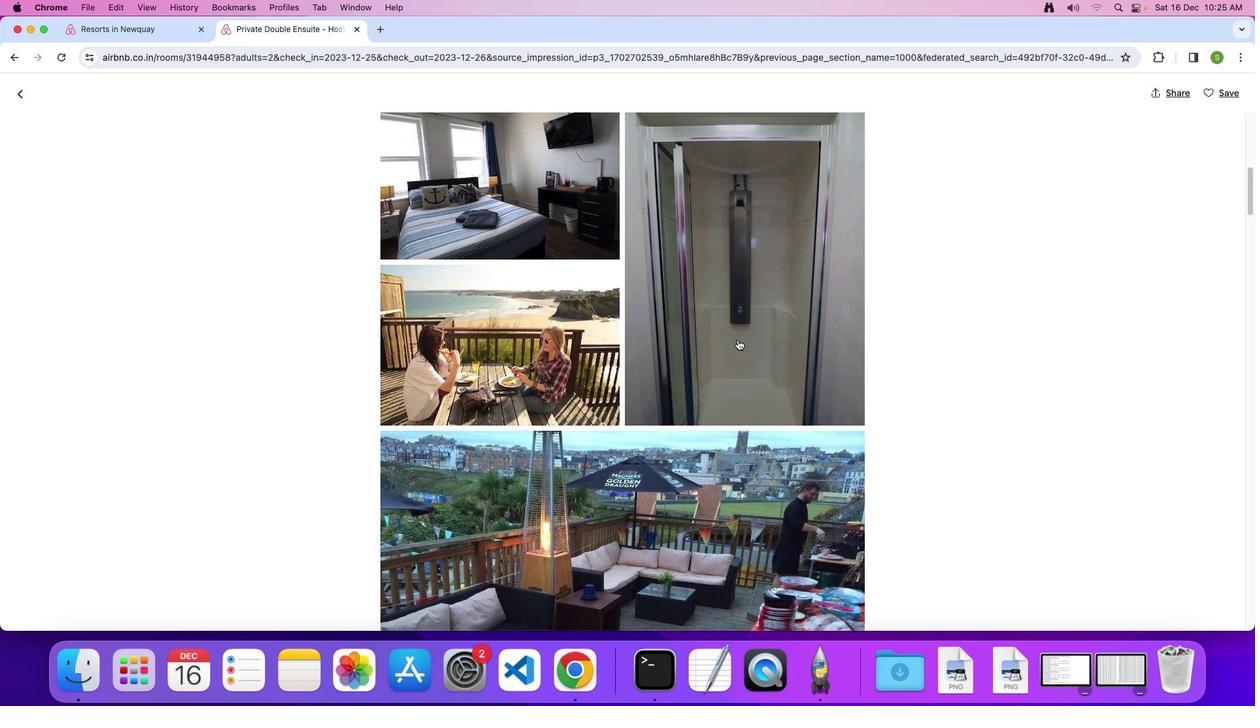 
Action: Mouse scrolled (737, 338) with delta (0, 0)
Screenshot: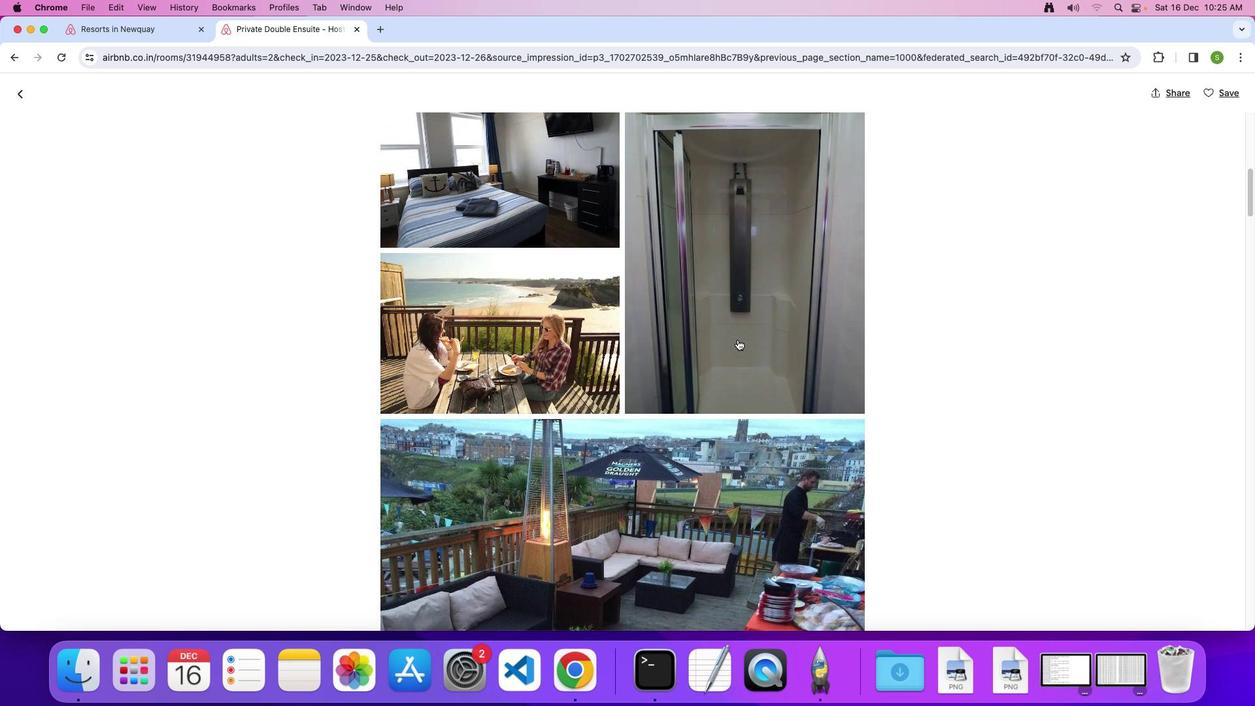 
Action: Mouse scrolled (737, 338) with delta (0, 0)
Screenshot: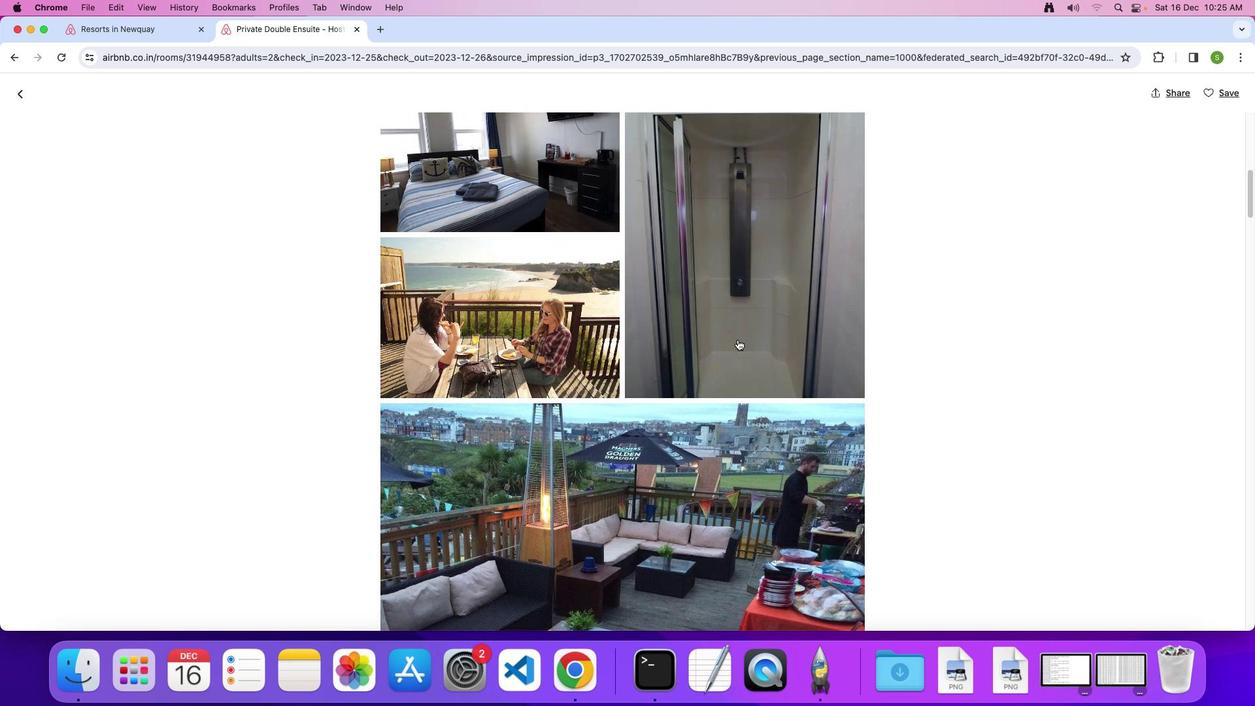 
Action: Mouse scrolled (737, 338) with delta (0, 0)
Screenshot: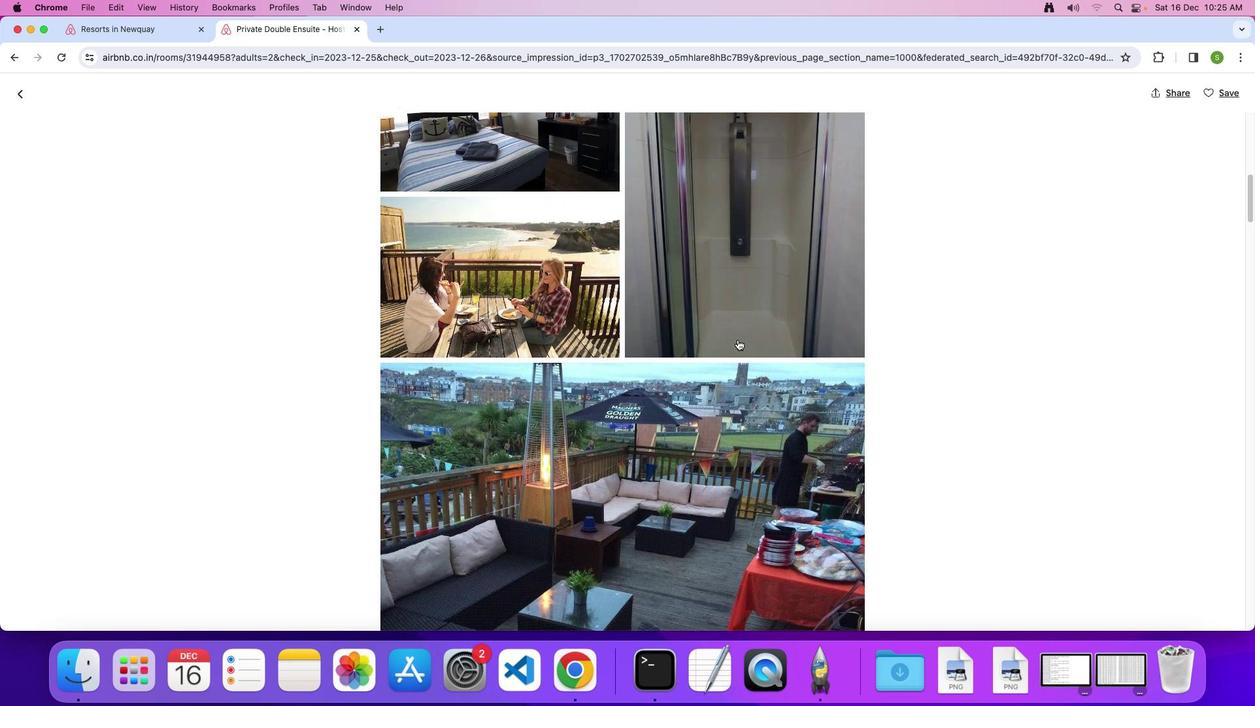 
Action: Mouse scrolled (737, 338) with delta (0, -1)
Screenshot: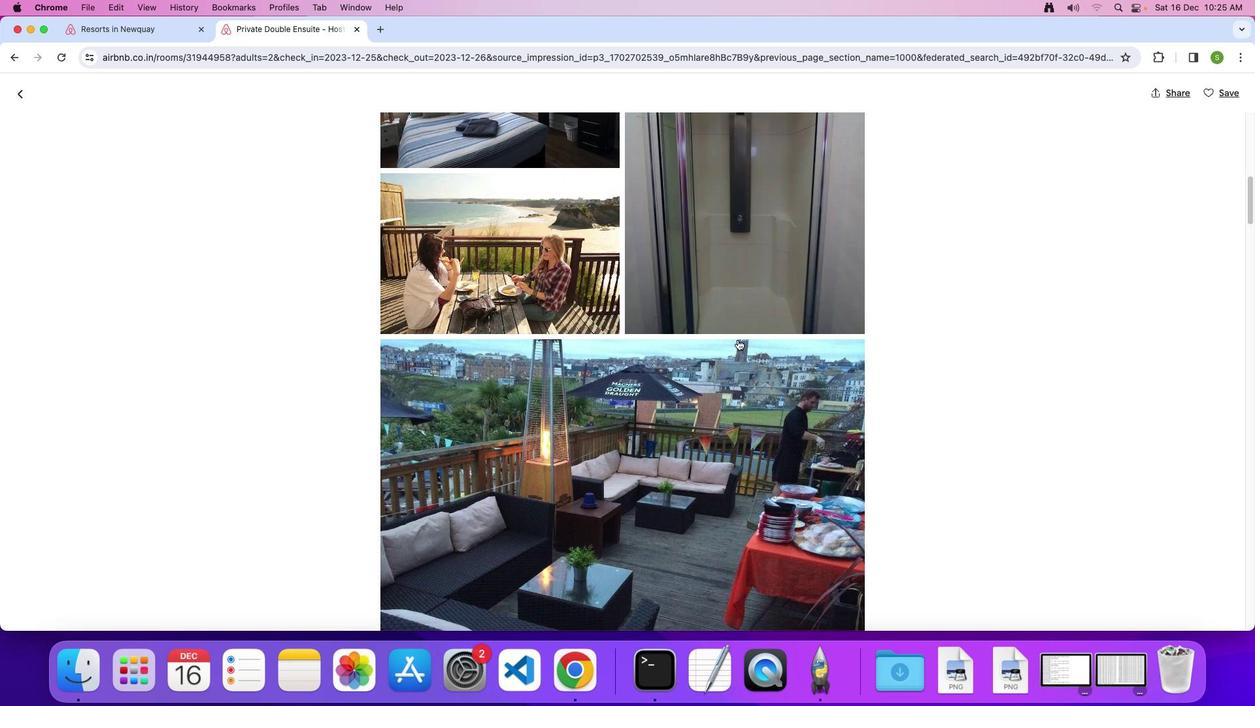 
Action: Mouse scrolled (737, 338) with delta (0, 0)
Screenshot: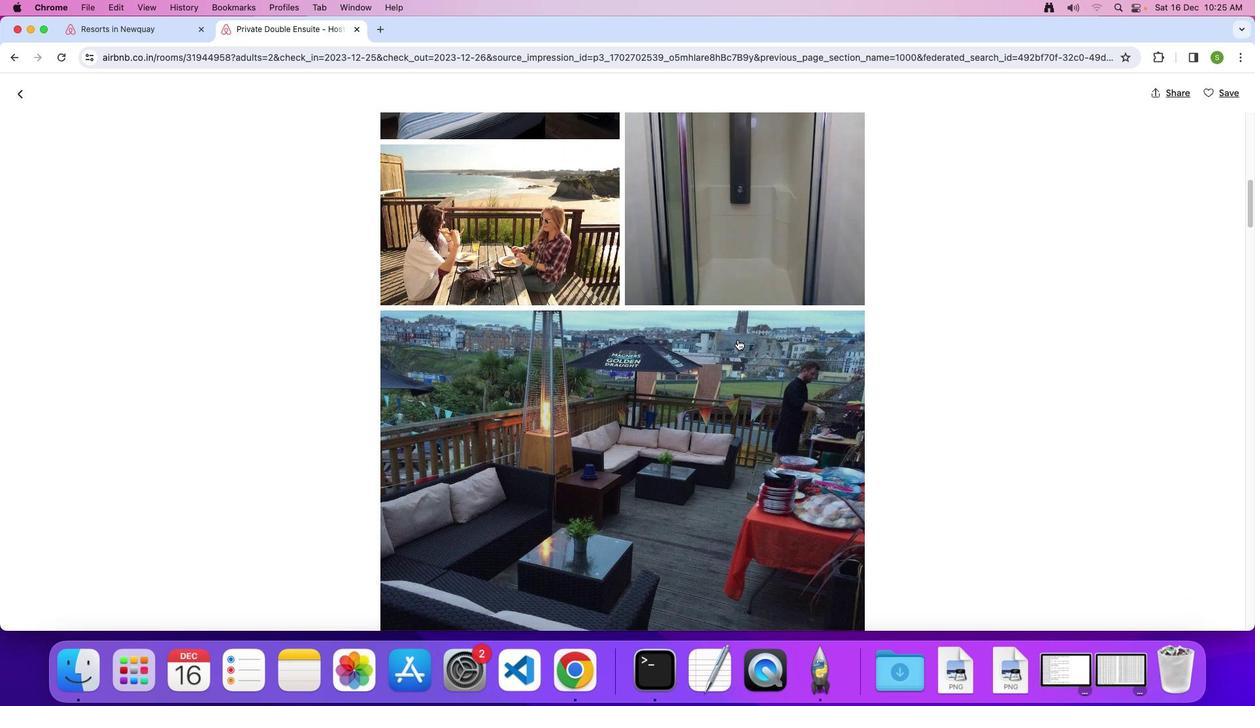 
Action: Mouse scrolled (737, 338) with delta (0, 0)
Screenshot: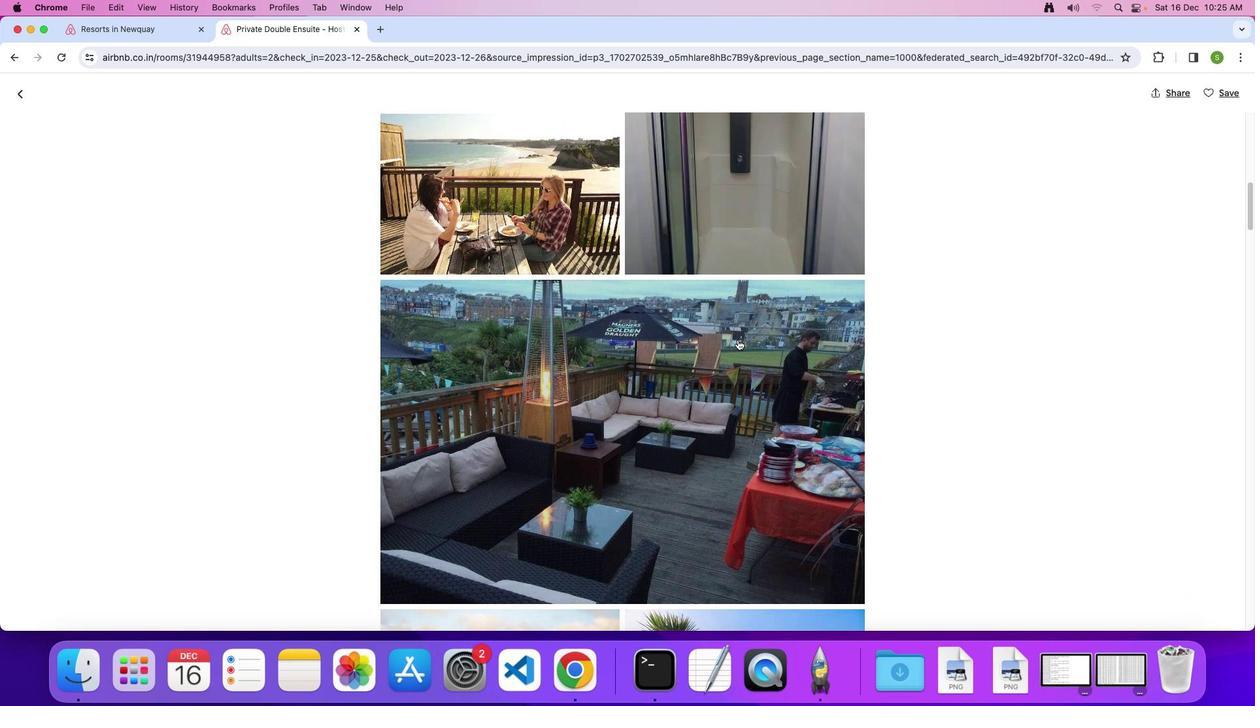 
Action: Mouse scrolled (737, 338) with delta (0, -1)
Screenshot: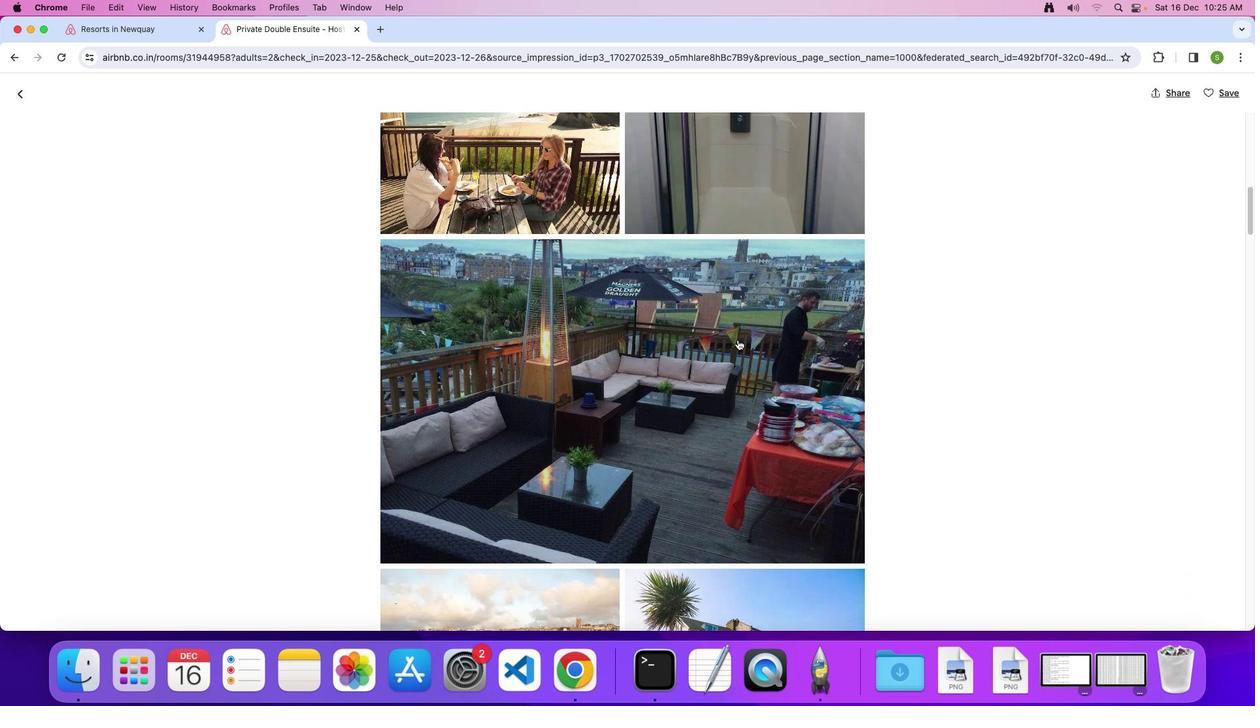 
Action: Mouse scrolled (737, 338) with delta (0, 0)
Screenshot: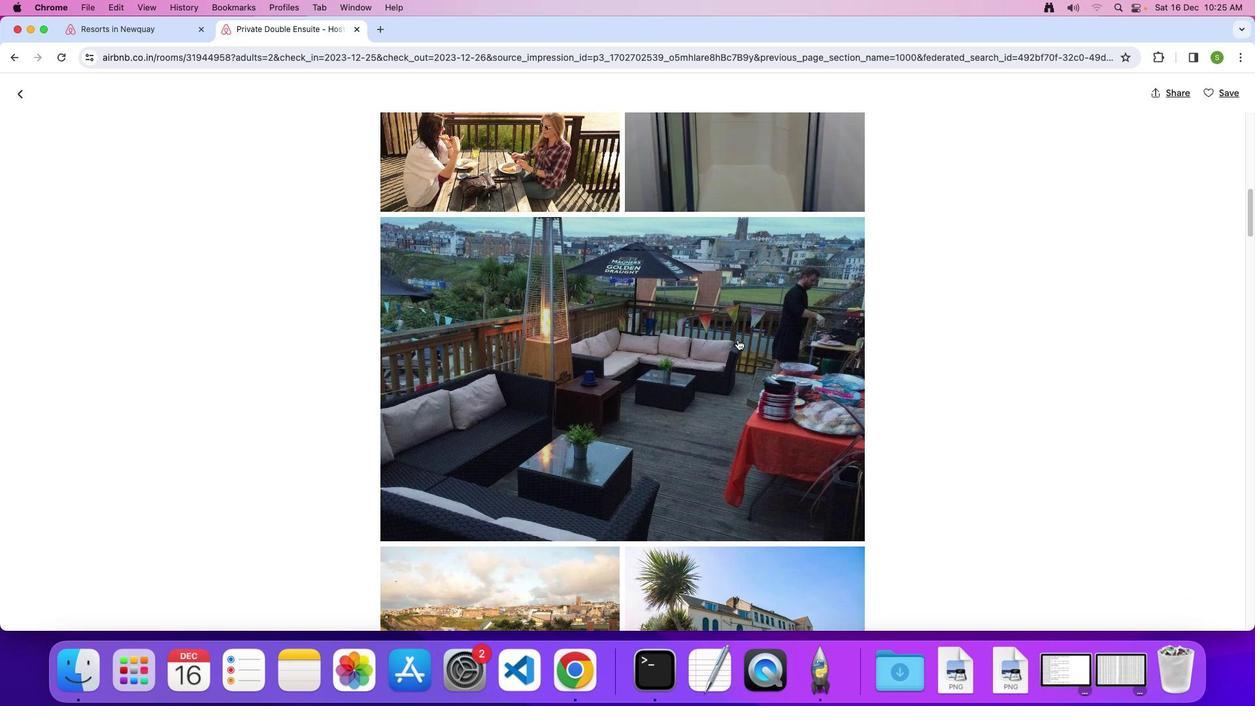 
Action: Mouse scrolled (737, 338) with delta (0, 0)
Screenshot: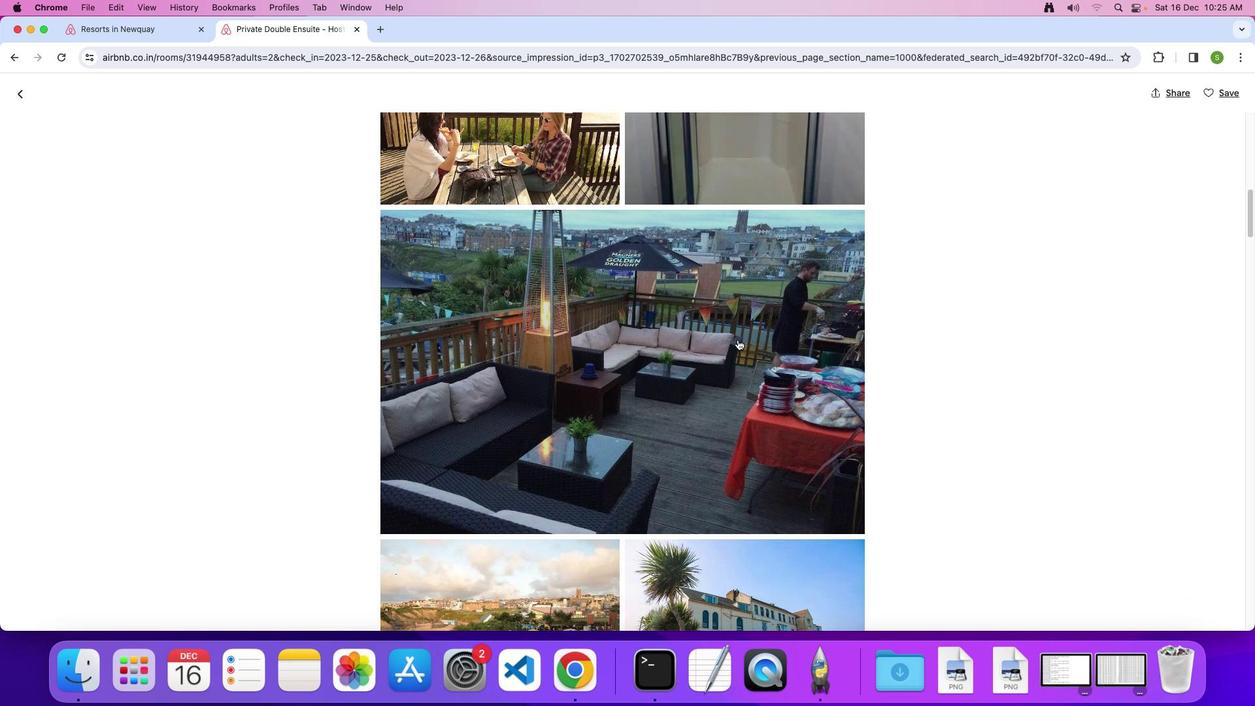 
Action: Mouse scrolled (737, 338) with delta (0, 0)
Screenshot: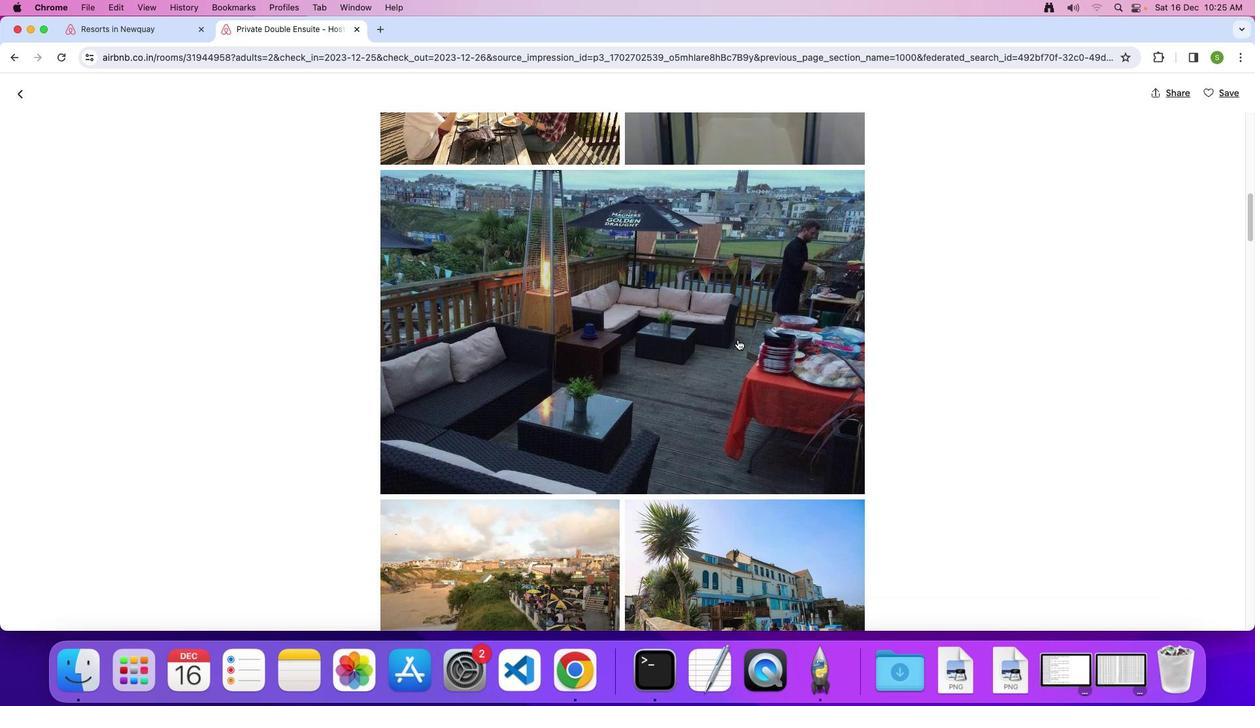 
Action: Mouse scrolled (737, 338) with delta (0, 0)
Screenshot: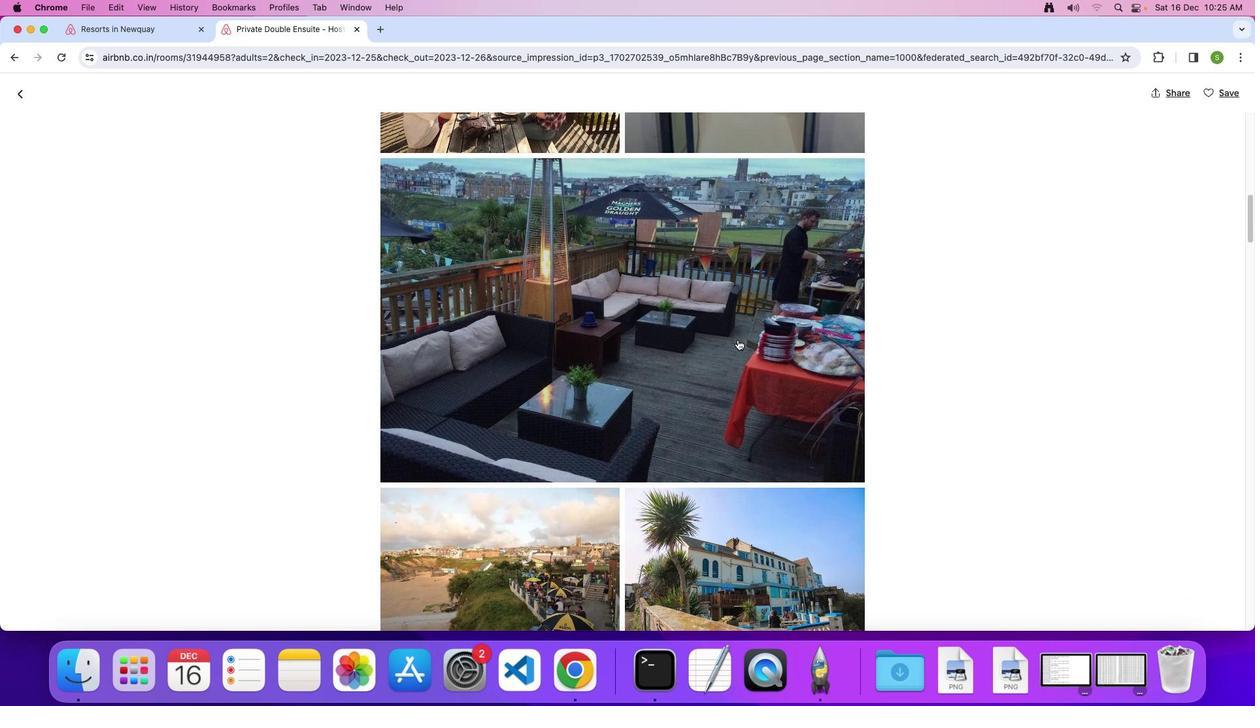 
Action: Mouse scrolled (737, 338) with delta (0, 0)
Screenshot: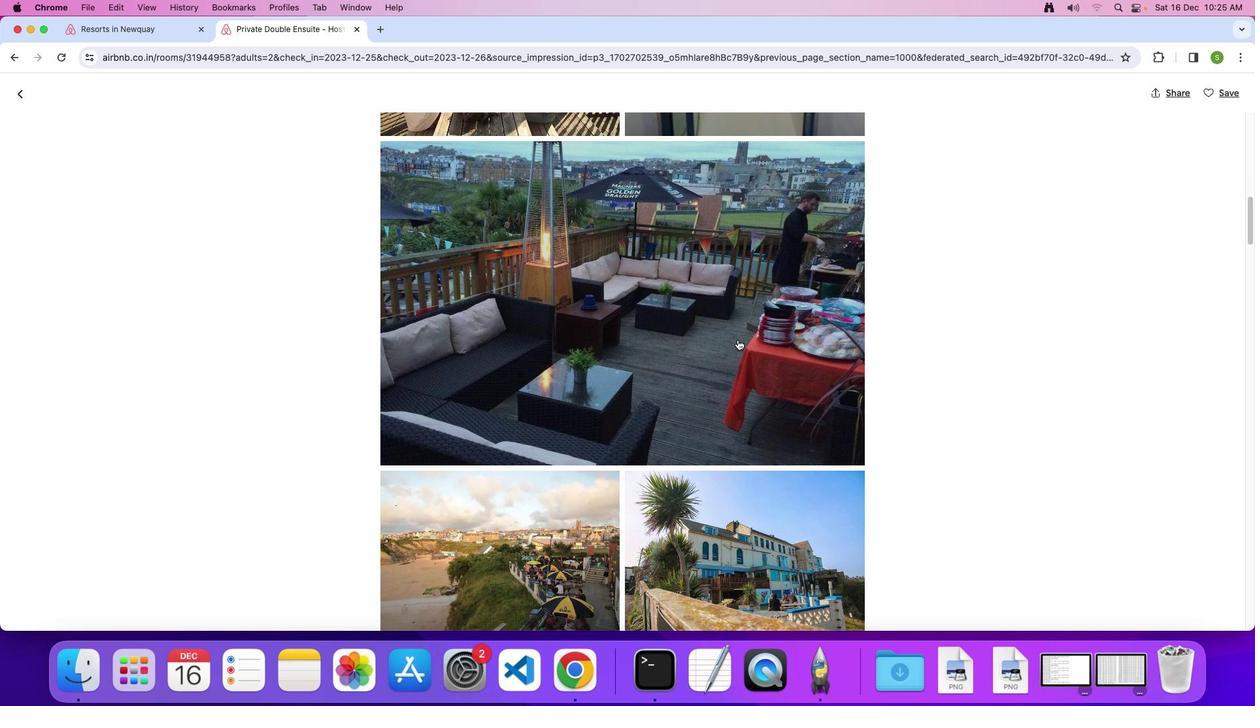 
Action: Mouse scrolled (737, 338) with delta (0, 0)
Screenshot: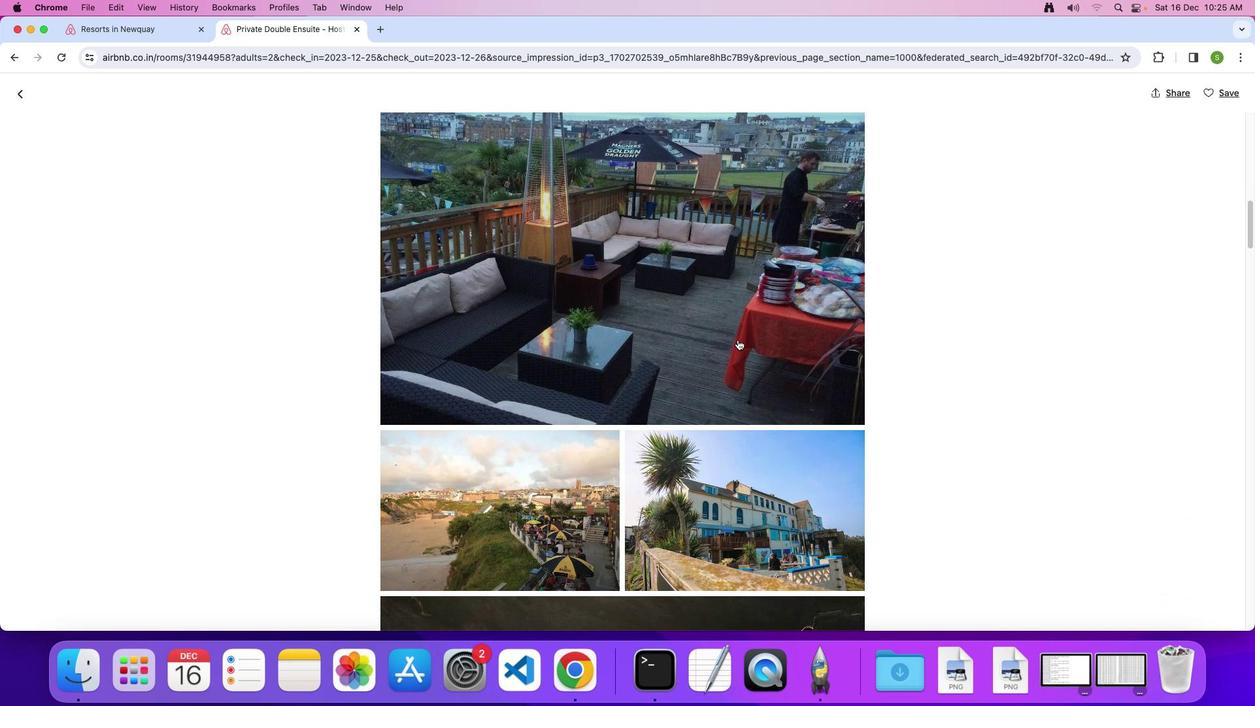
Action: Mouse scrolled (737, 338) with delta (0, 0)
Screenshot: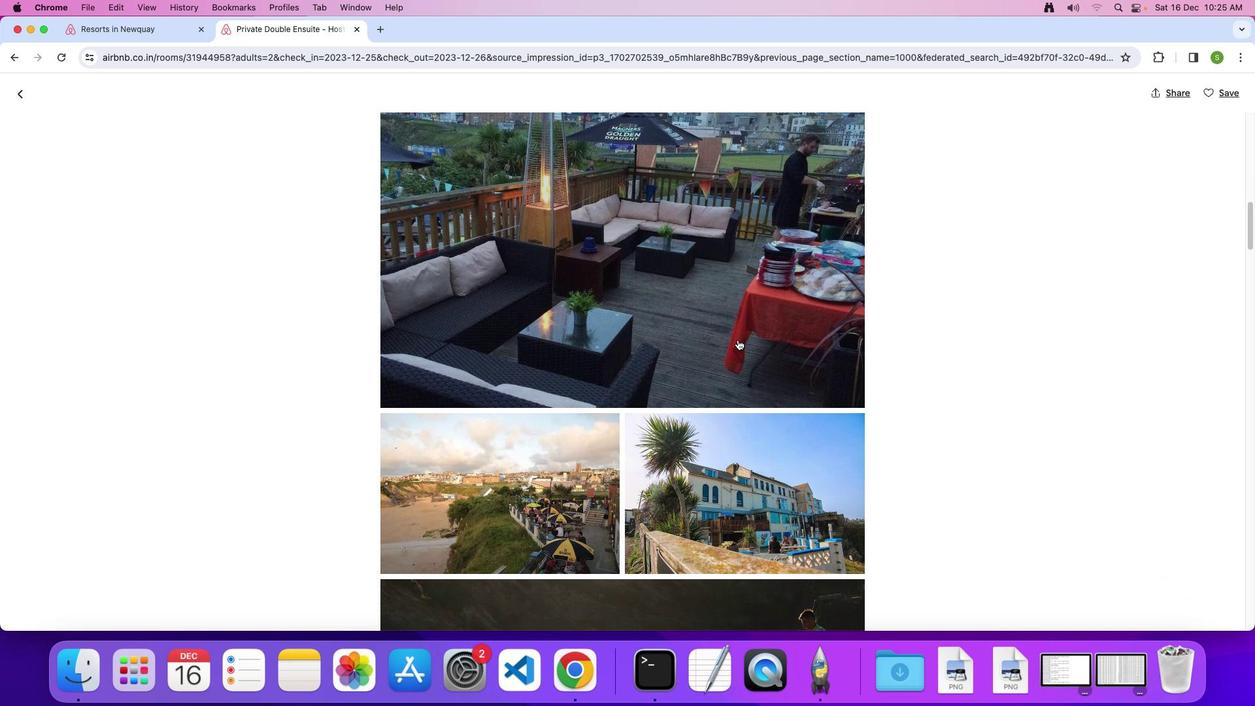 
Action: Mouse scrolled (737, 338) with delta (0, 0)
Screenshot: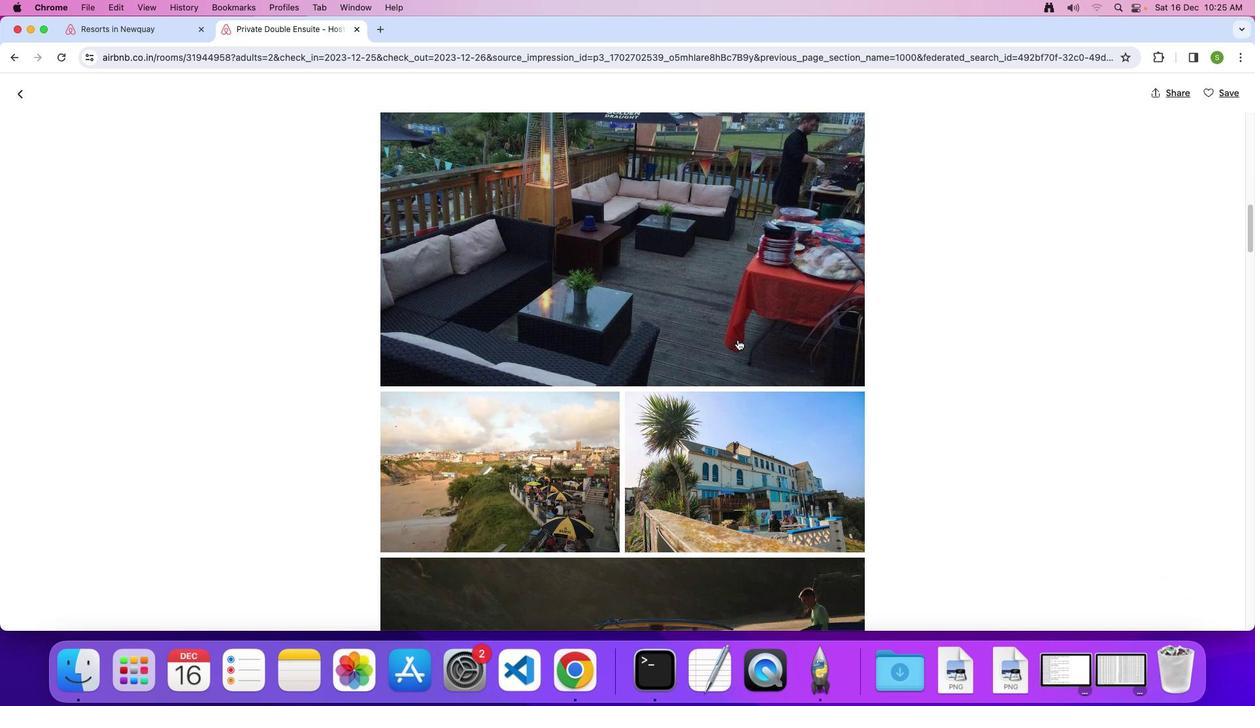 
Action: Mouse scrolled (737, 338) with delta (0, -1)
Screenshot: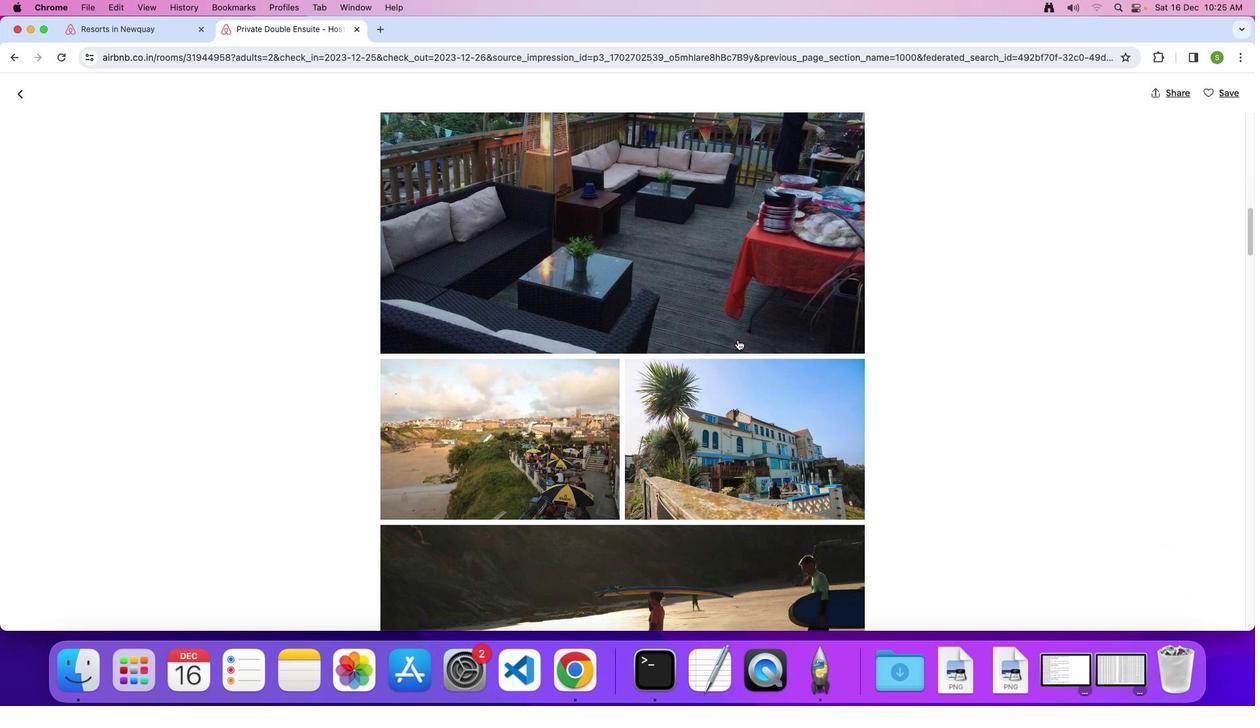 
Action: Mouse scrolled (737, 338) with delta (0, 0)
Screenshot: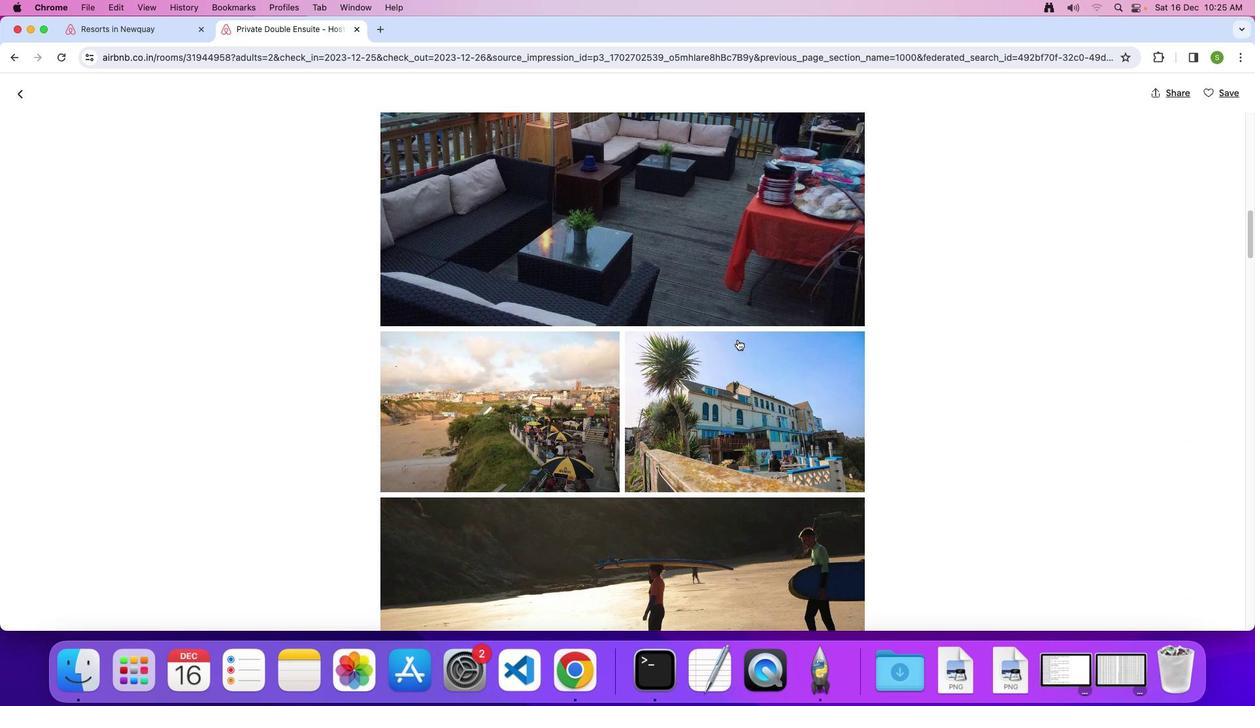 
Action: Mouse scrolled (737, 338) with delta (0, 0)
Screenshot: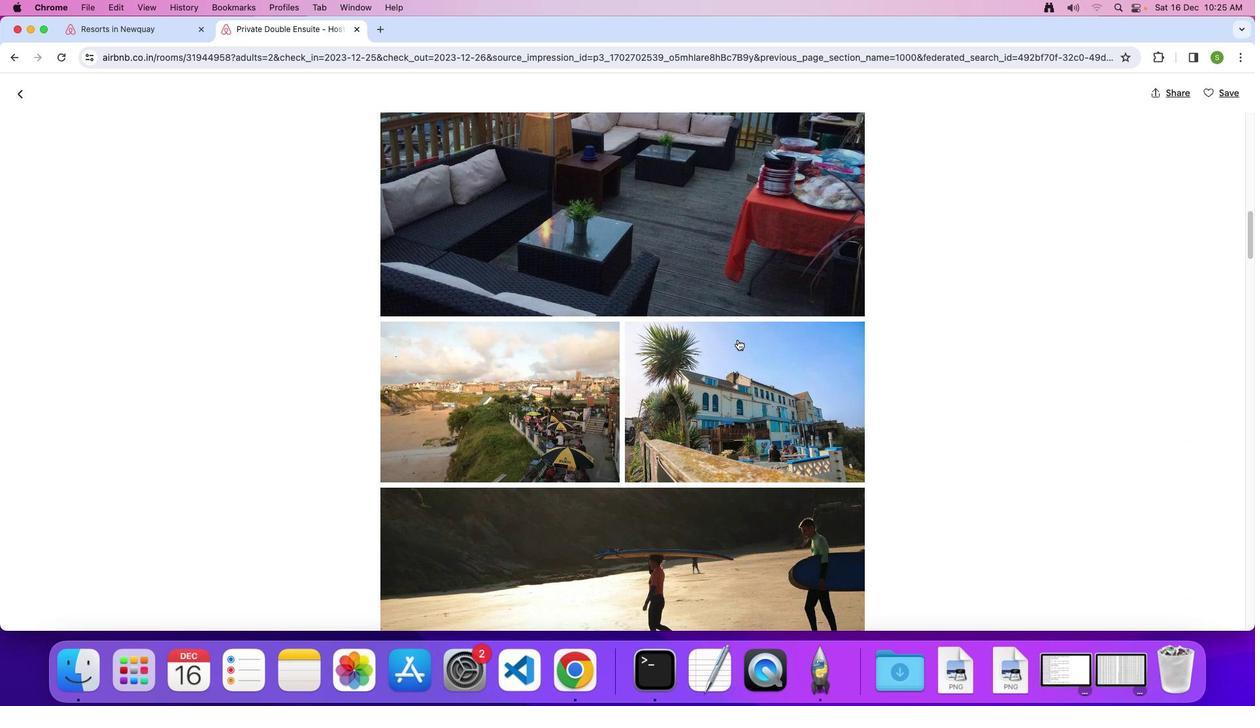 
Action: Mouse scrolled (737, 338) with delta (0, -1)
Screenshot: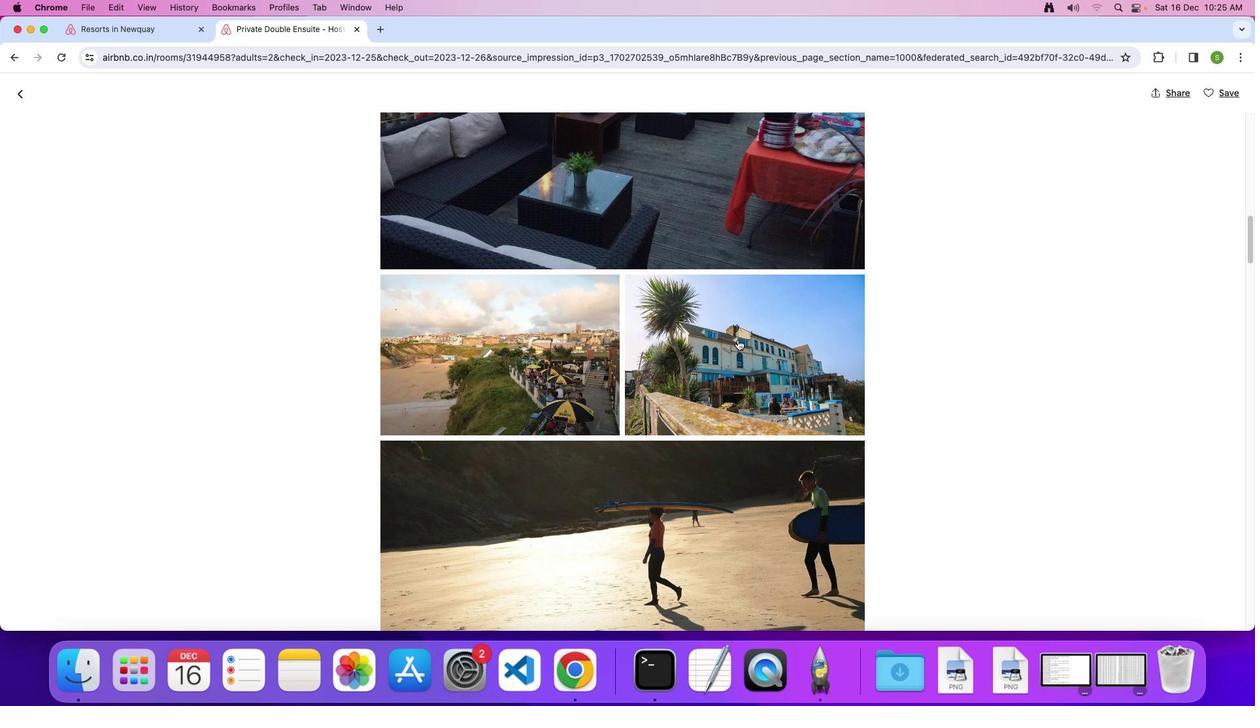
Action: Mouse scrolled (737, 338) with delta (0, 0)
Screenshot: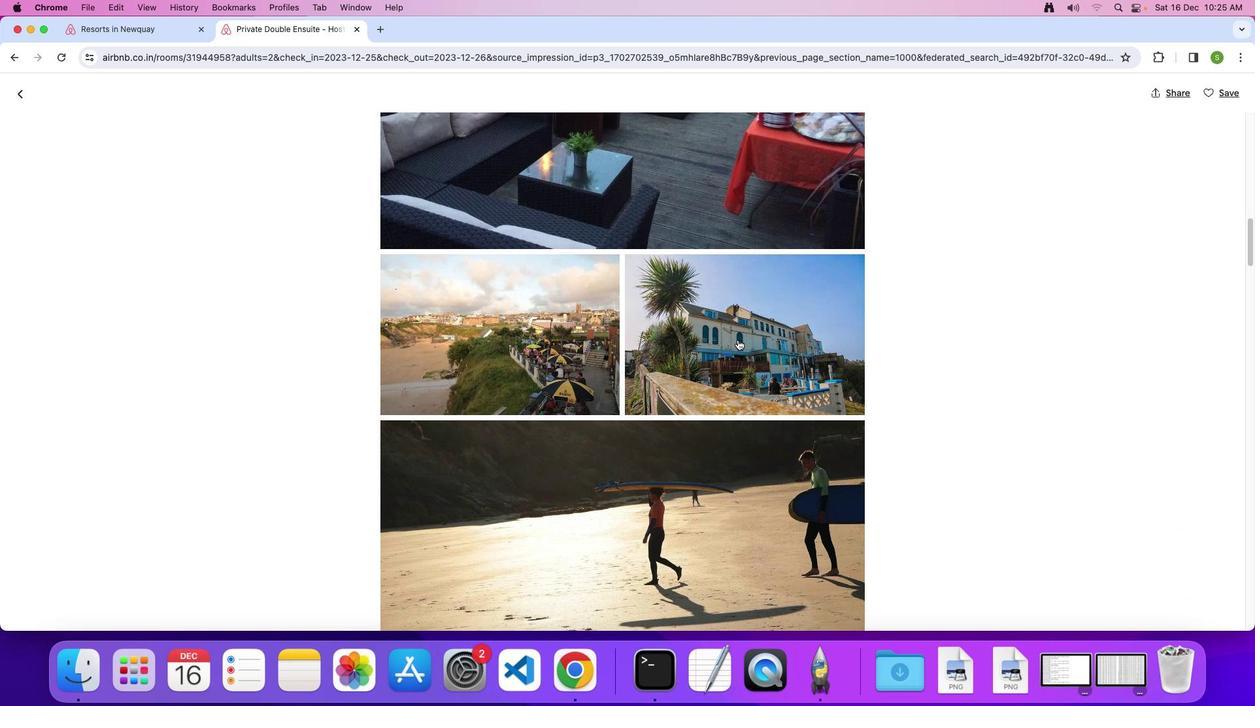 
Action: Mouse scrolled (737, 338) with delta (0, 0)
Screenshot: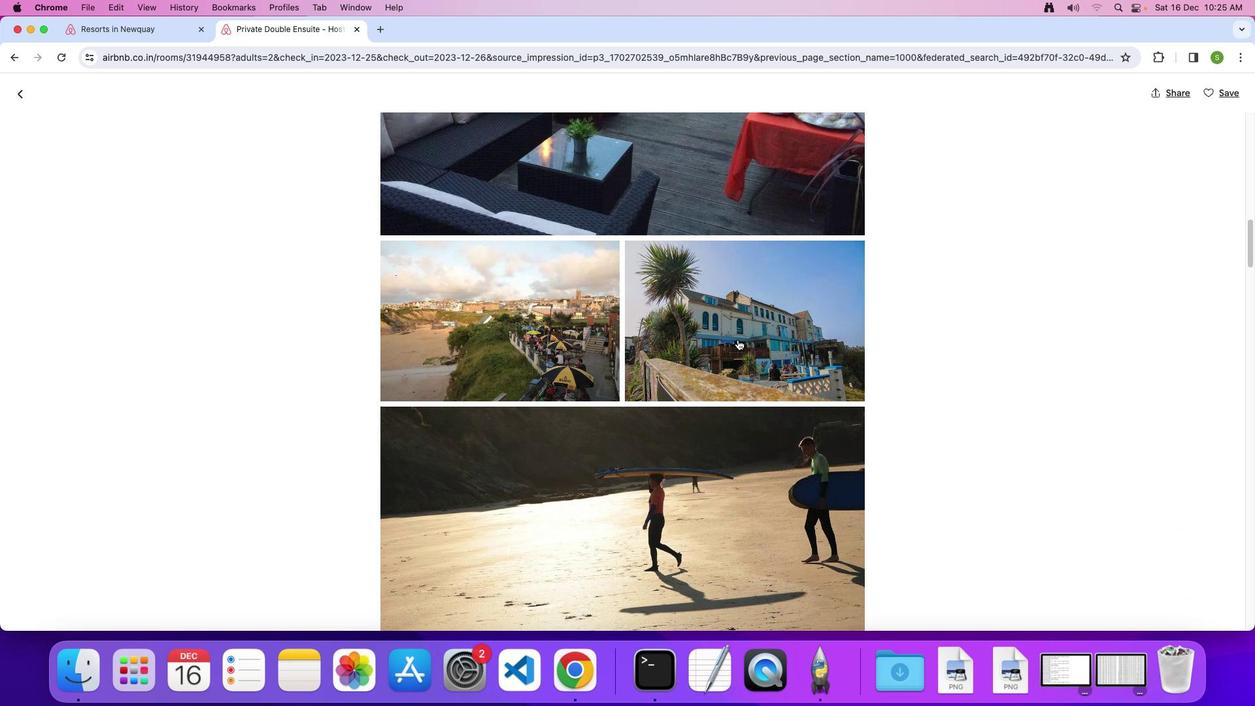 
Action: Mouse scrolled (737, 338) with delta (0, 0)
Screenshot: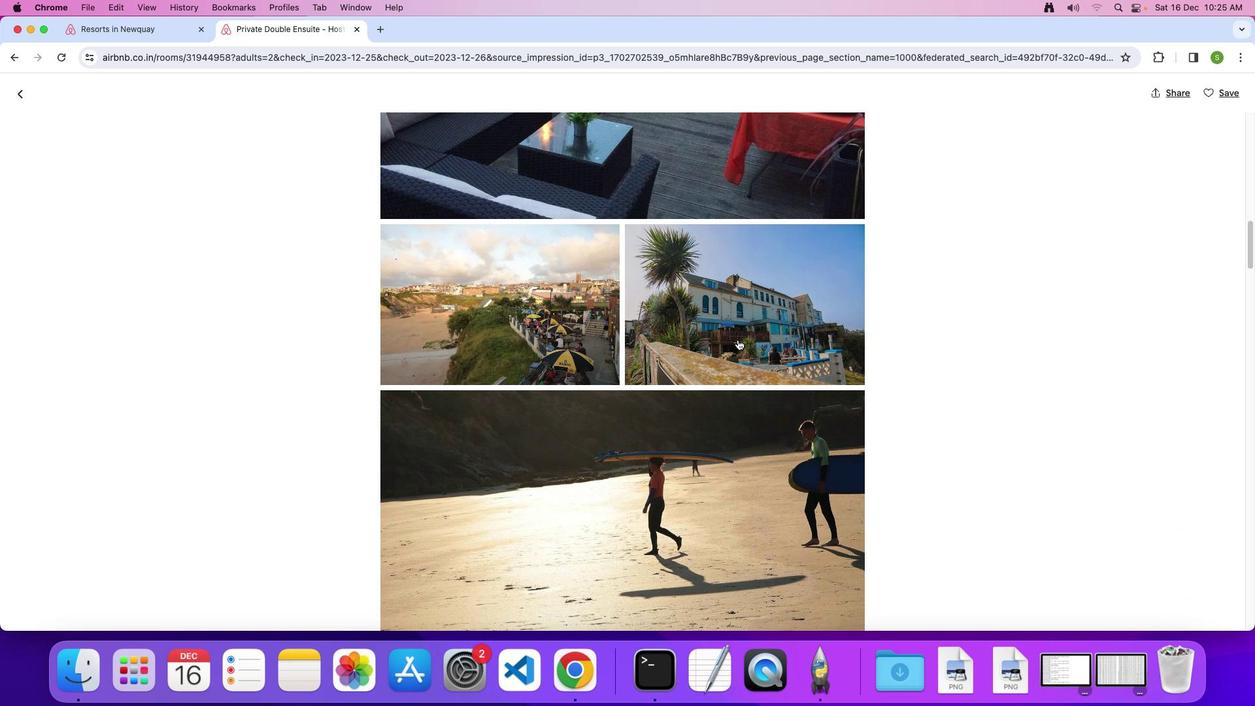 
Action: Mouse scrolled (737, 338) with delta (0, 0)
Screenshot: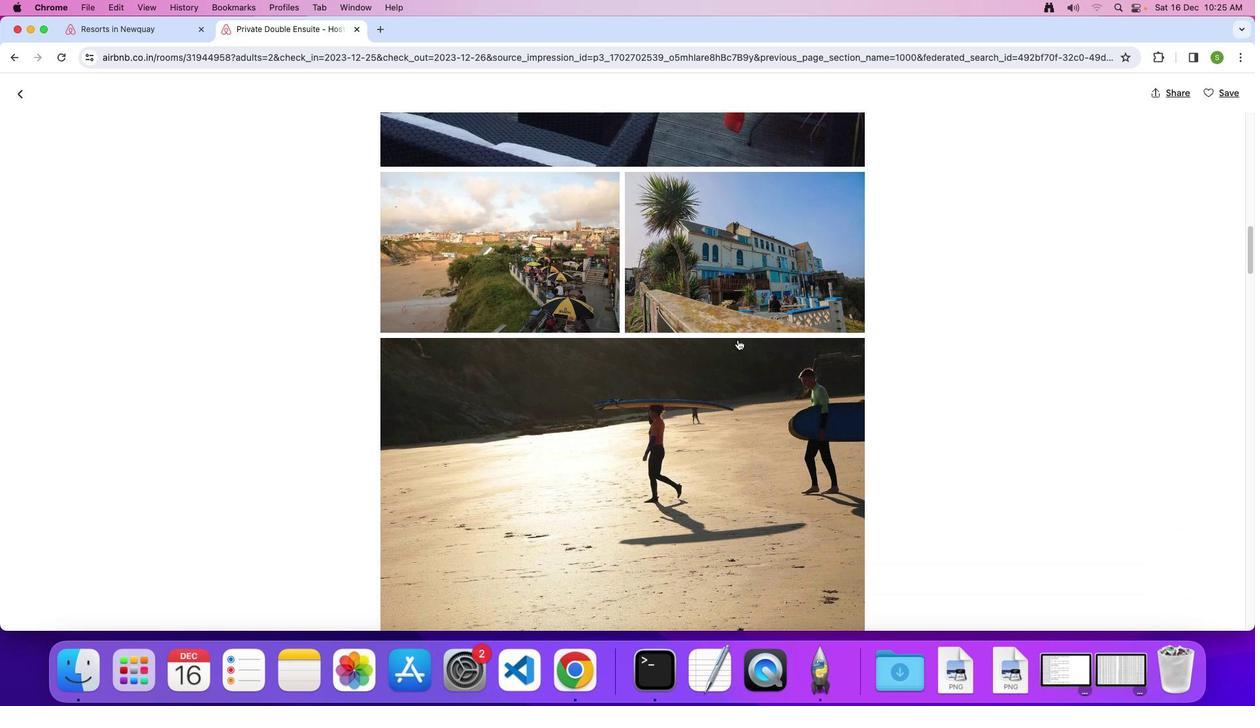 
Action: Mouse scrolled (737, 338) with delta (0, -1)
Screenshot: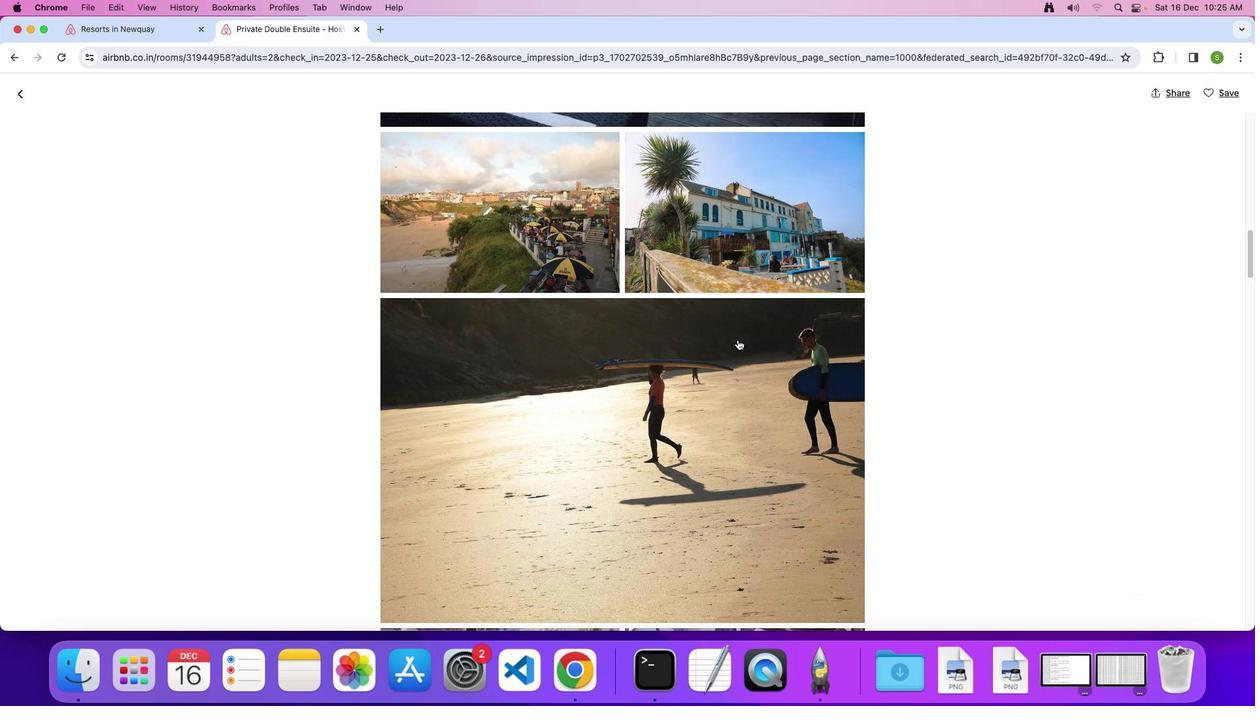 
Action: Mouse scrolled (737, 338) with delta (0, -1)
Screenshot: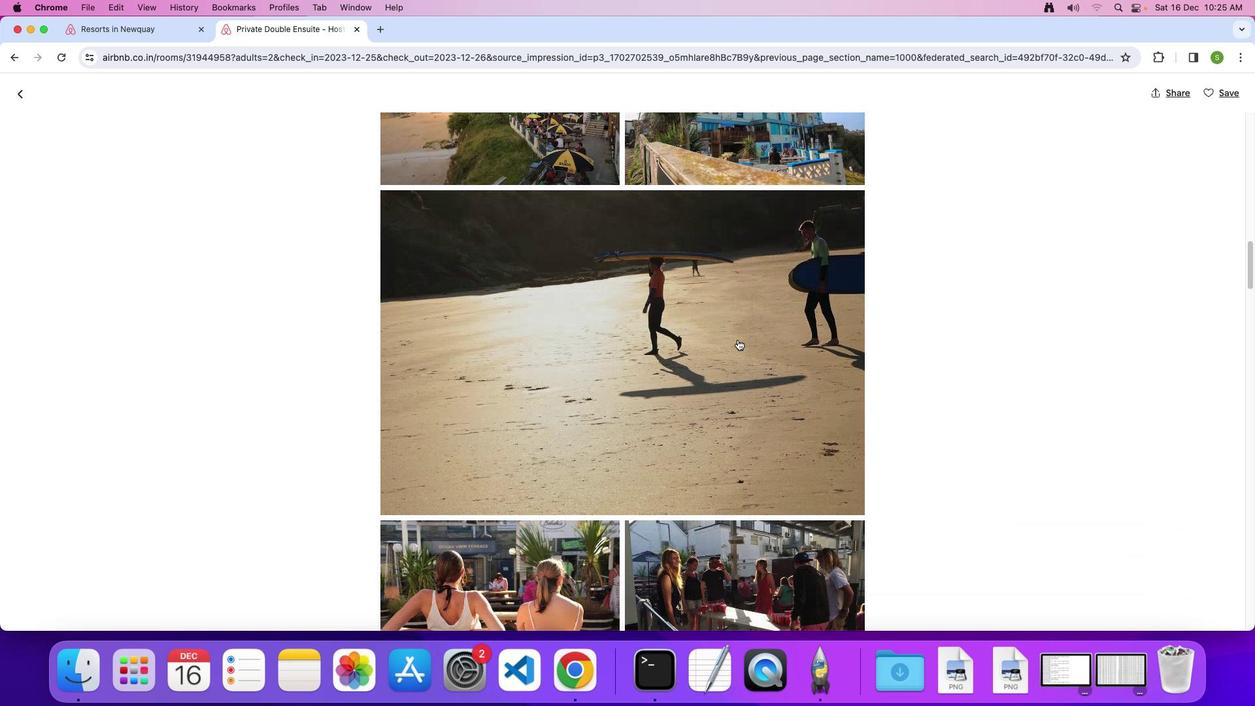 
Action: Mouse scrolled (737, 338) with delta (0, 0)
Screenshot: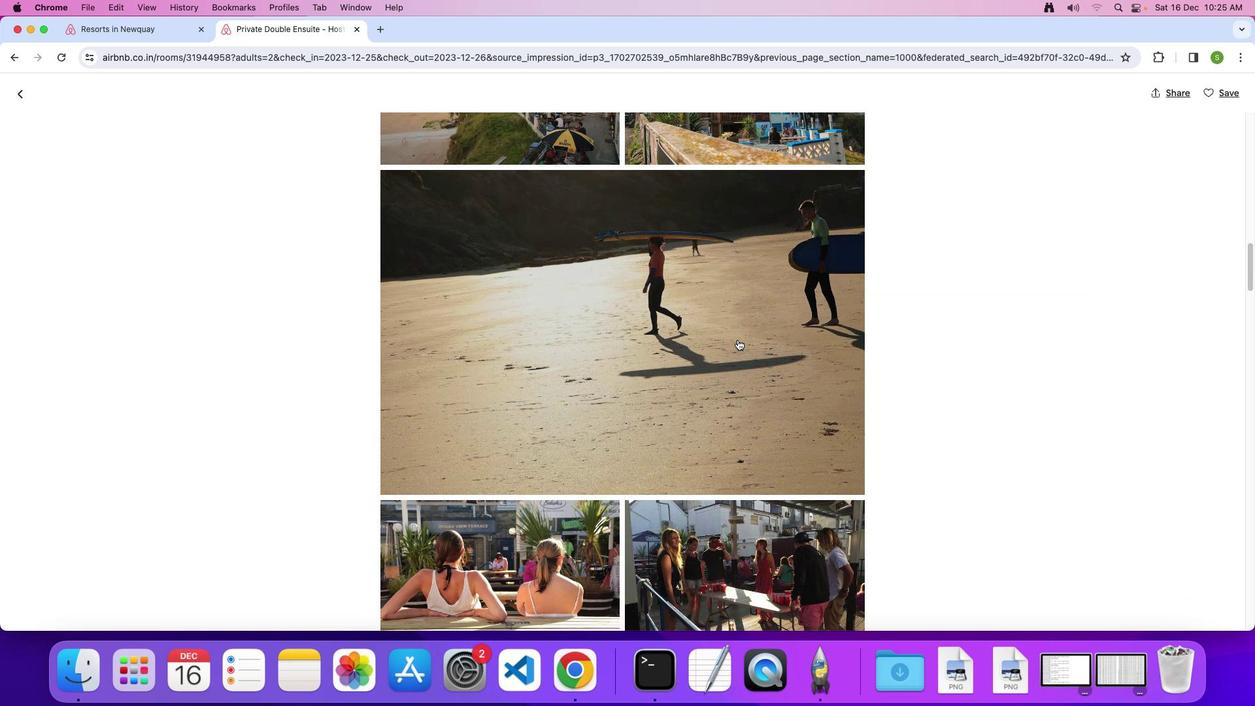 
Action: Mouse scrolled (737, 338) with delta (0, 0)
Screenshot: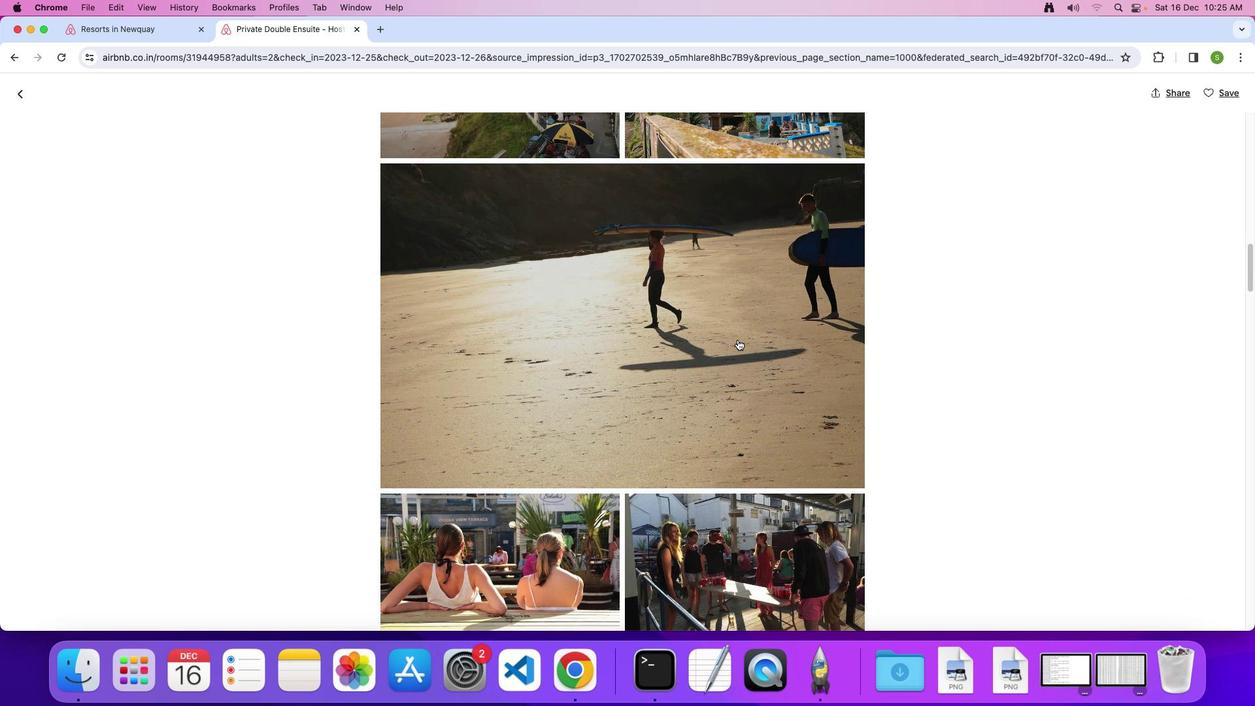
Action: Mouse scrolled (737, 338) with delta (0, 0)
Screenshot: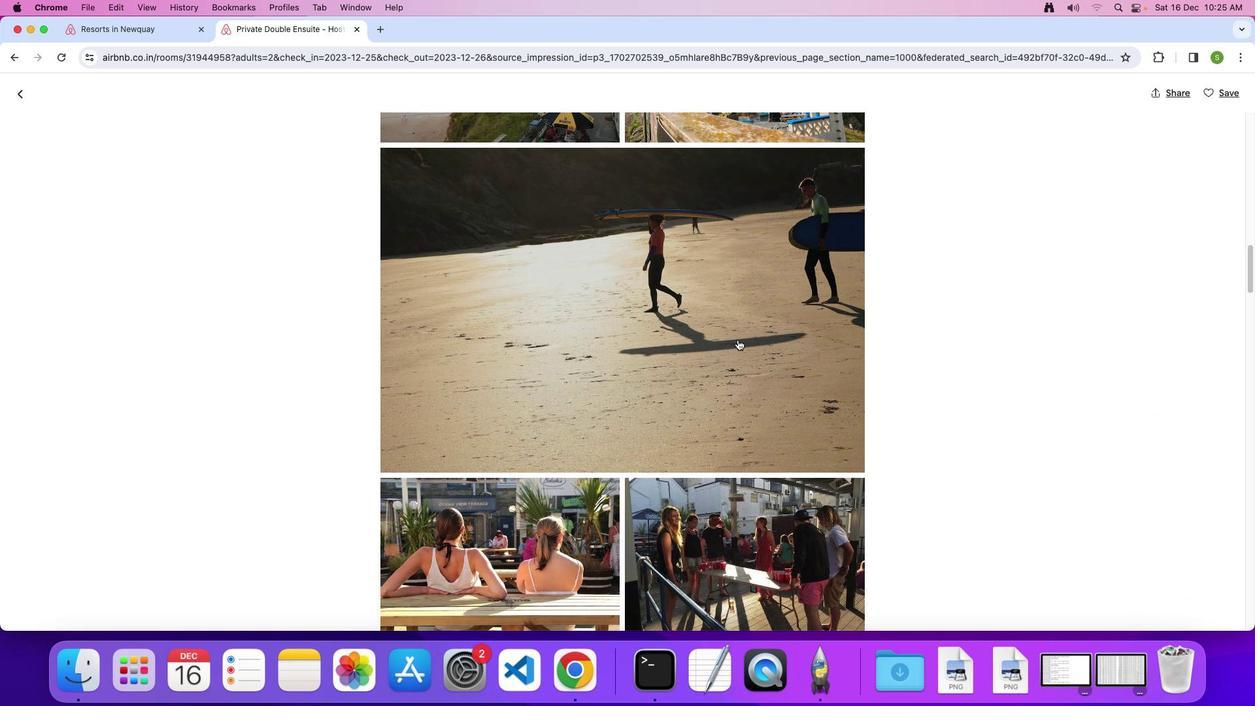 
Action: Mouse scrolled (737, 338) with delta (0, 0)
Screenshot: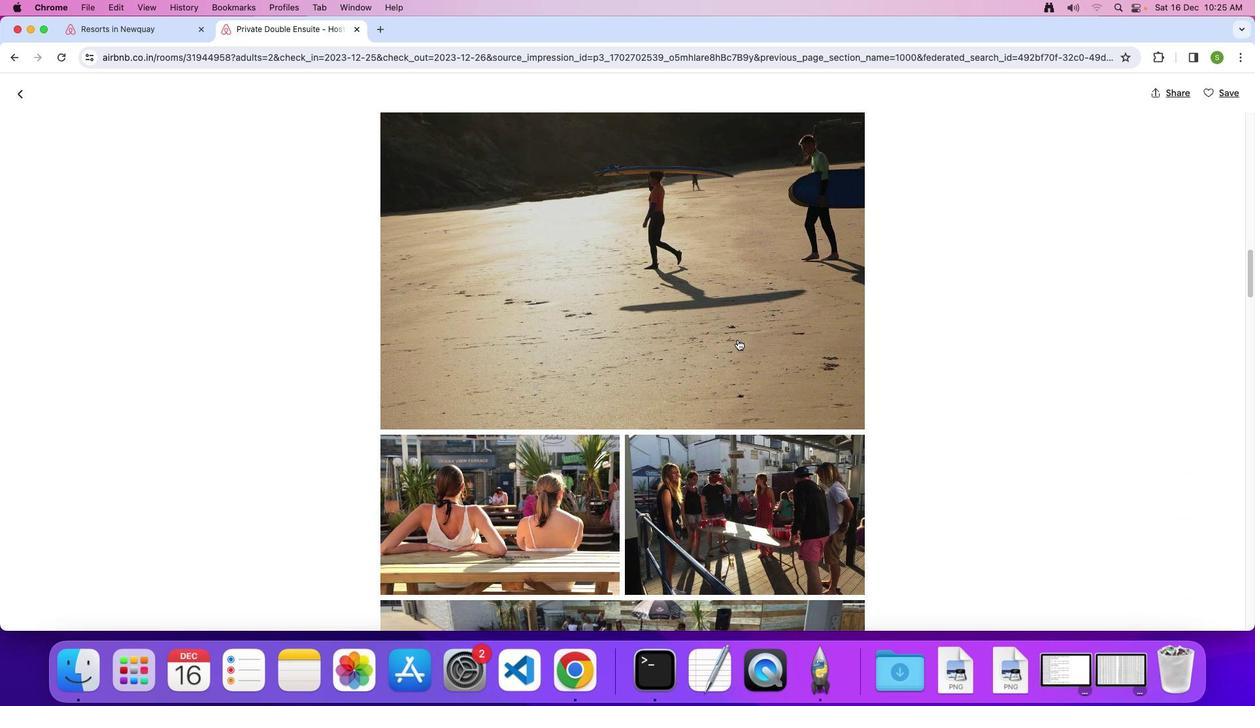 
Action: Mouse scrolled (737, 338) with delta (0, -1)
Screenshot: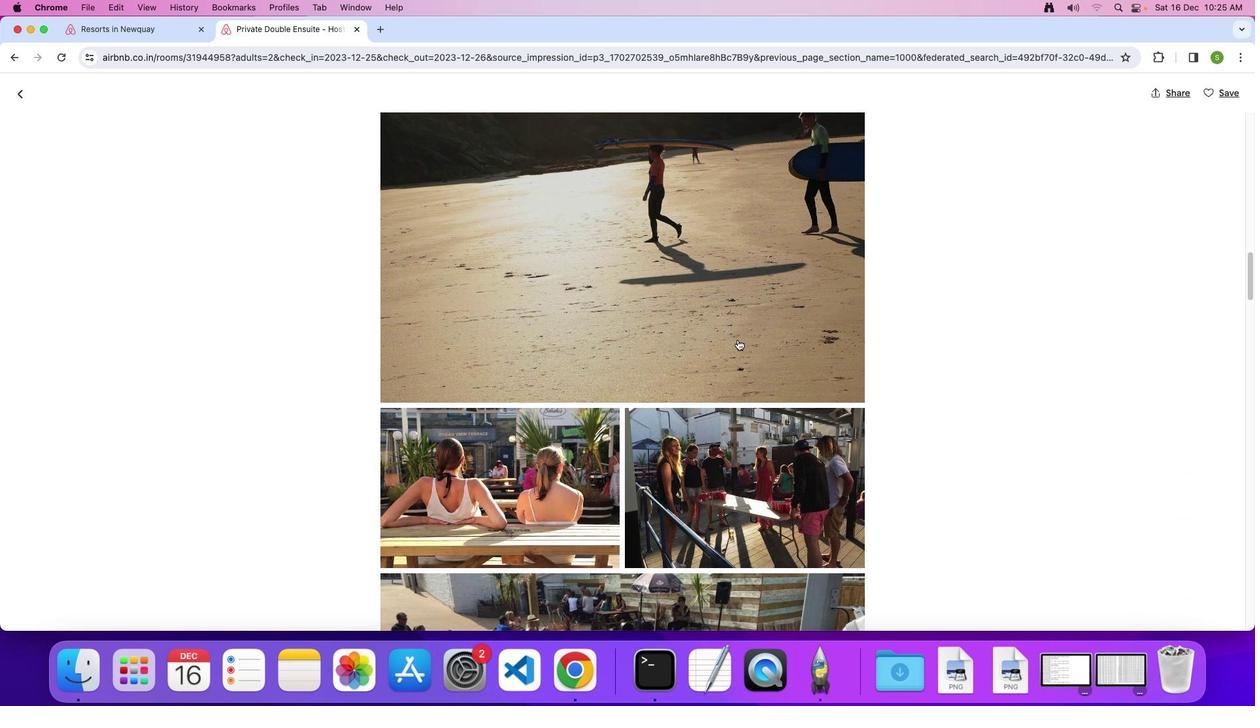 
Action: Mouse scrolled (737, 338) with delta (0, 0)
Screenshot: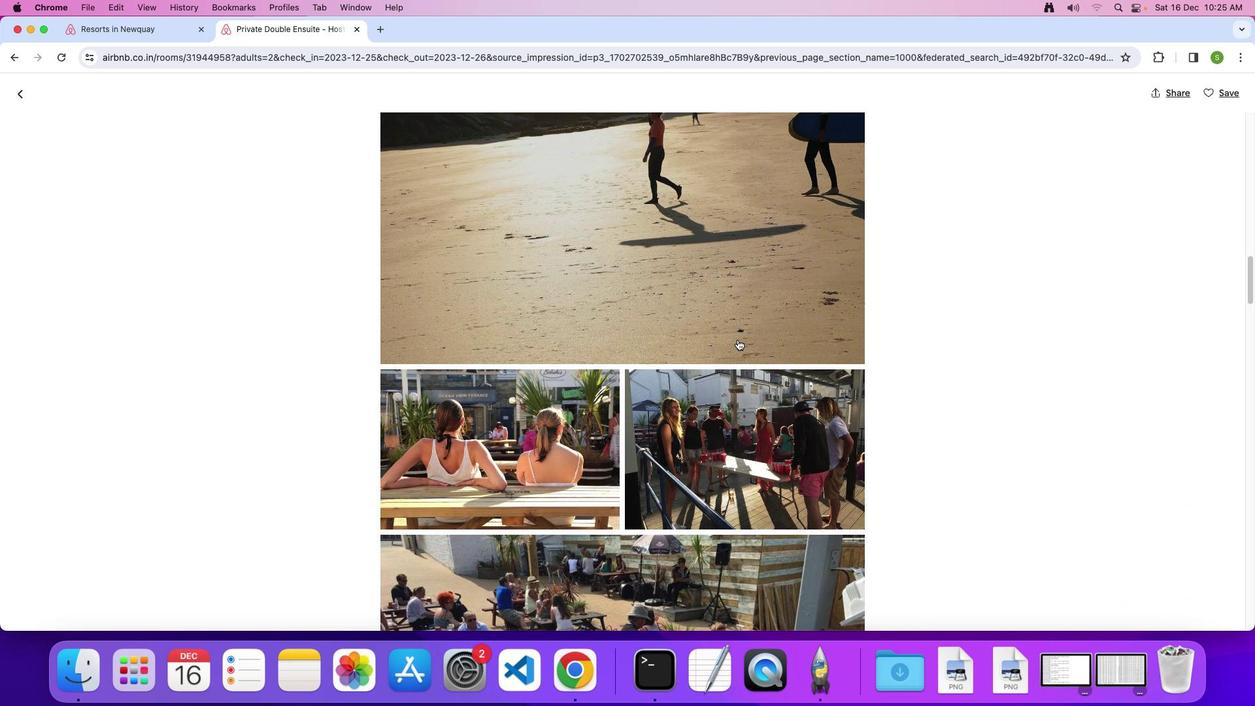 
Action: Mouse scrolled (737, 338) with delta (0, 0)
Screenshot: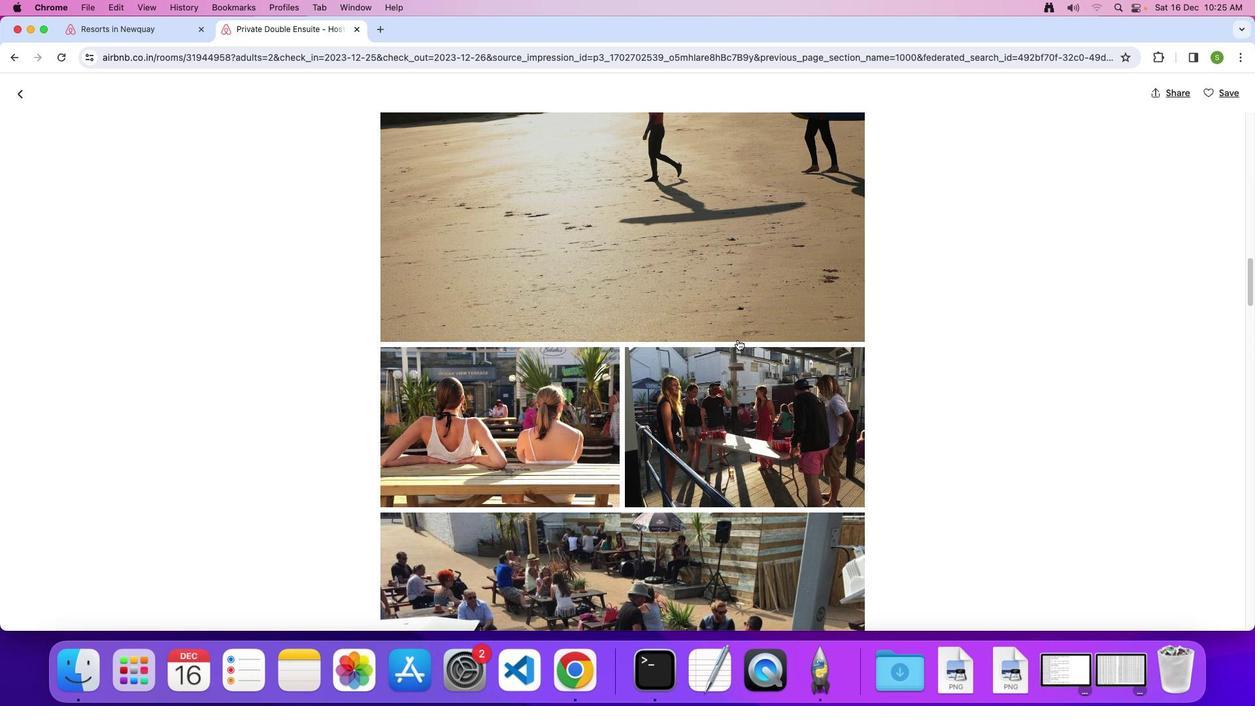 
Action: Mouse scrolled (737, 338) with delta (0, -1)
Screenshot: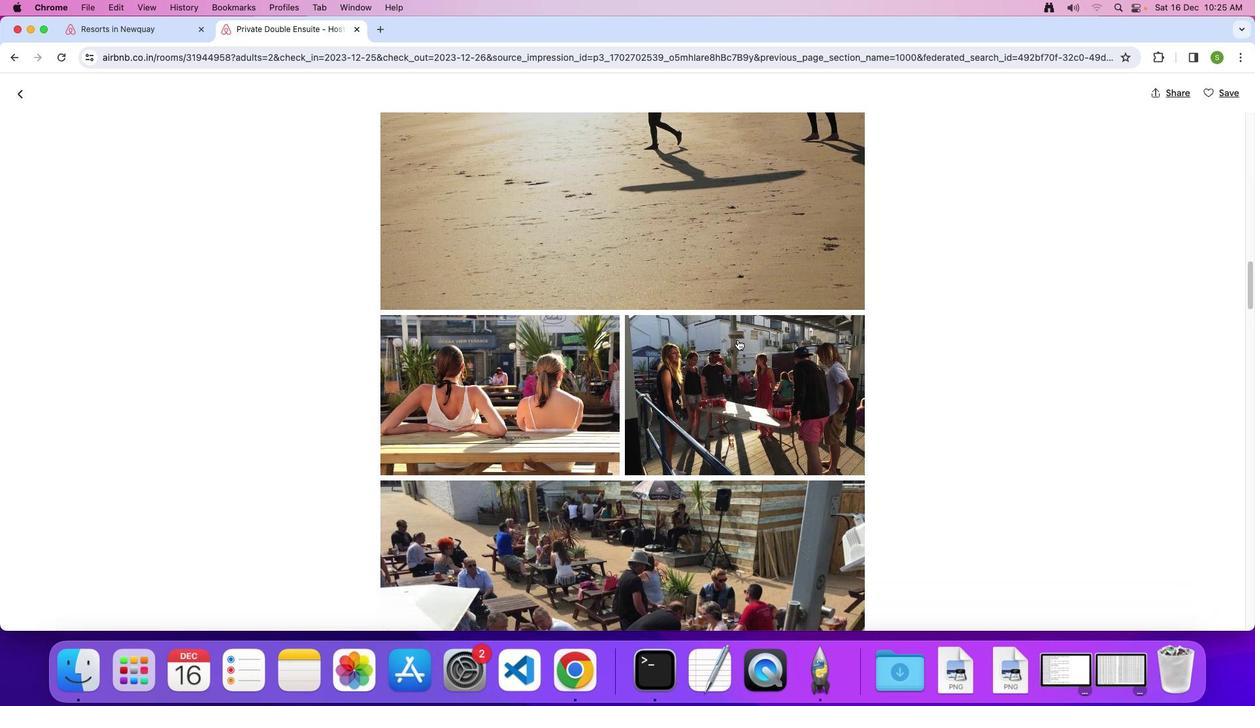 
Action: Mouse scrolled (737, 338) with delta (0, 0)
Screenshot: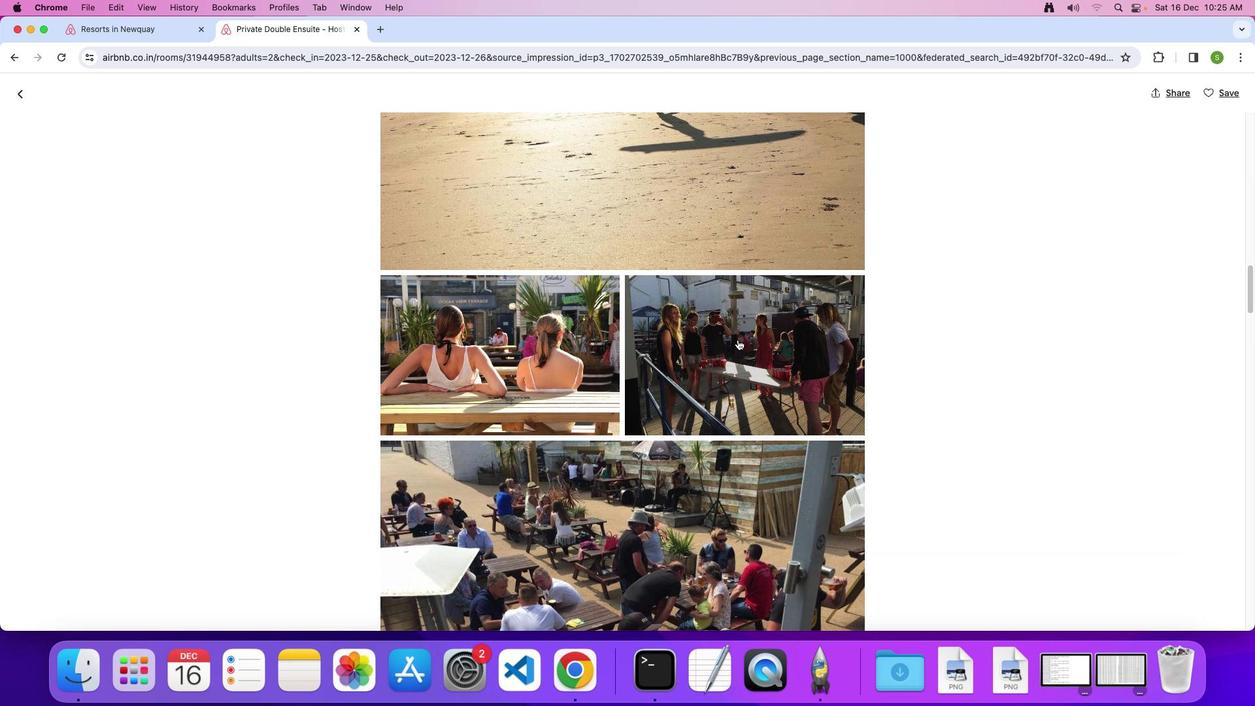 
Action: Mouse scrolled (737, 338) with delta (0, 0)
Screenshot: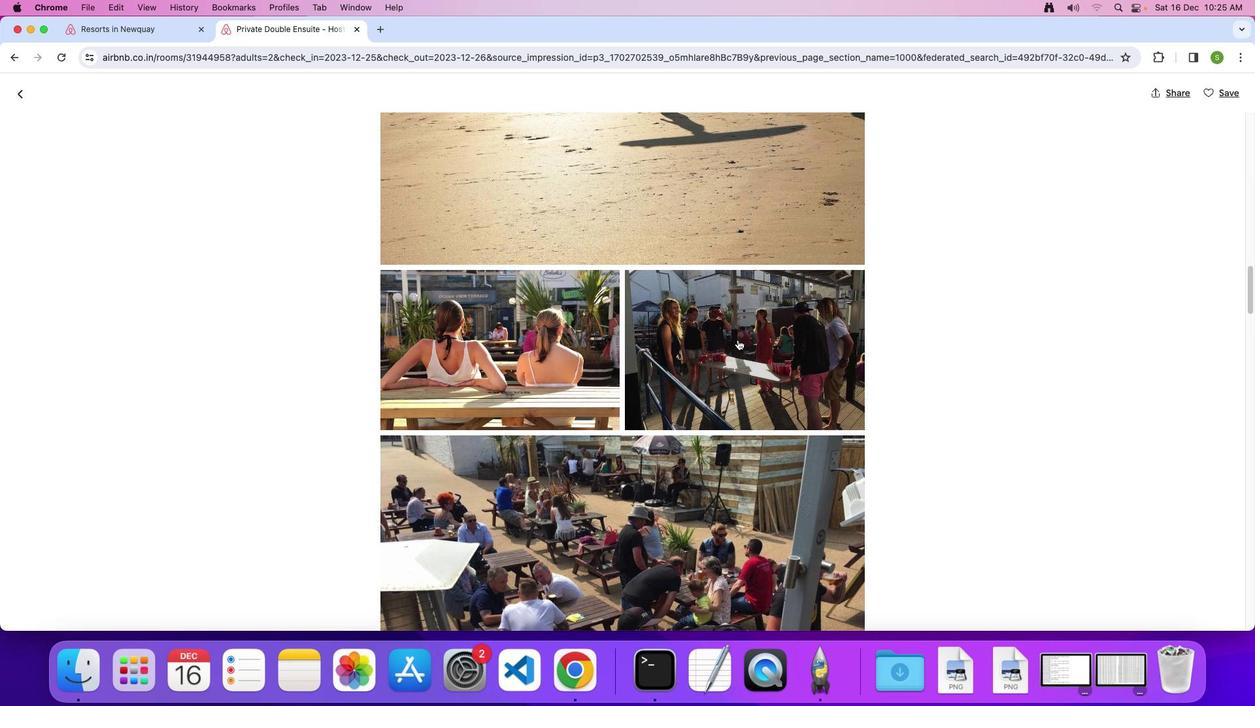 
Action: Mouse scrolled (737, 338) with delta (0, -1)
Screenshot: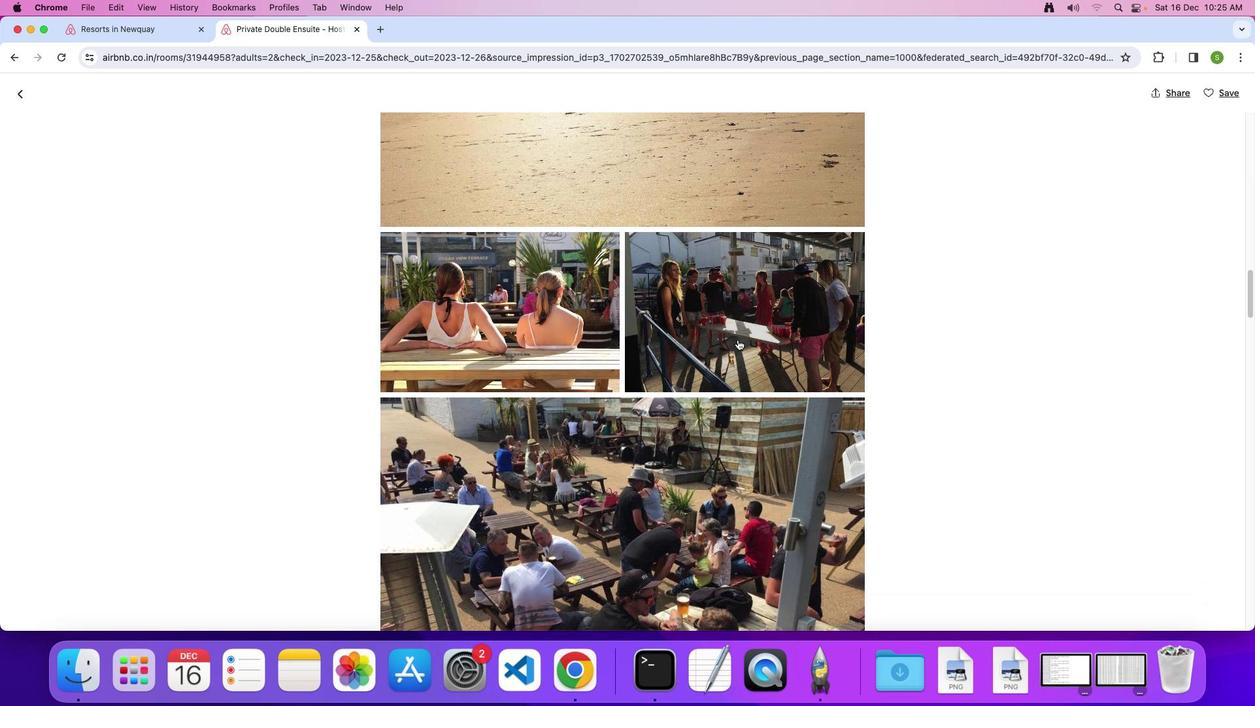 
Action: Mouse scrolled (737, 338) with delta (0, 0)
Screenshot: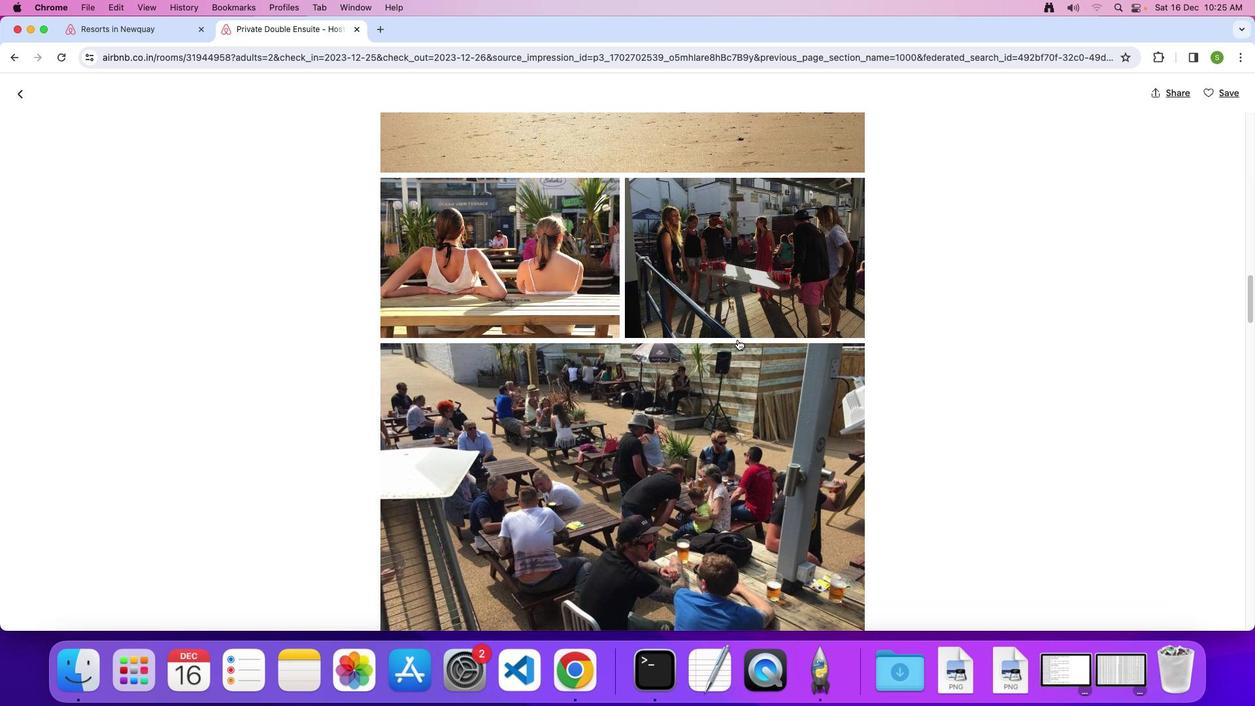 
Action: Mouse scrolled (737, 338) with delta (0, 0)
Screenshot: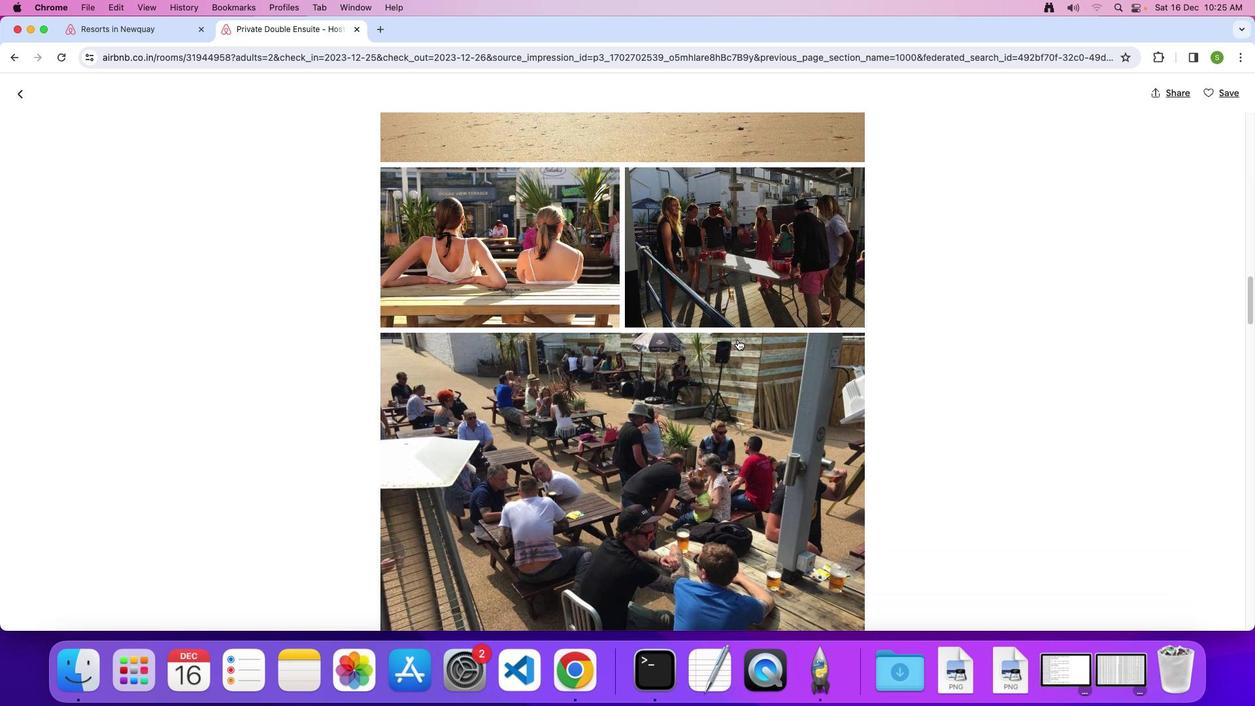 
Action: Mouse scrolled (737, 338) with delta (0, -1)
Screenshot: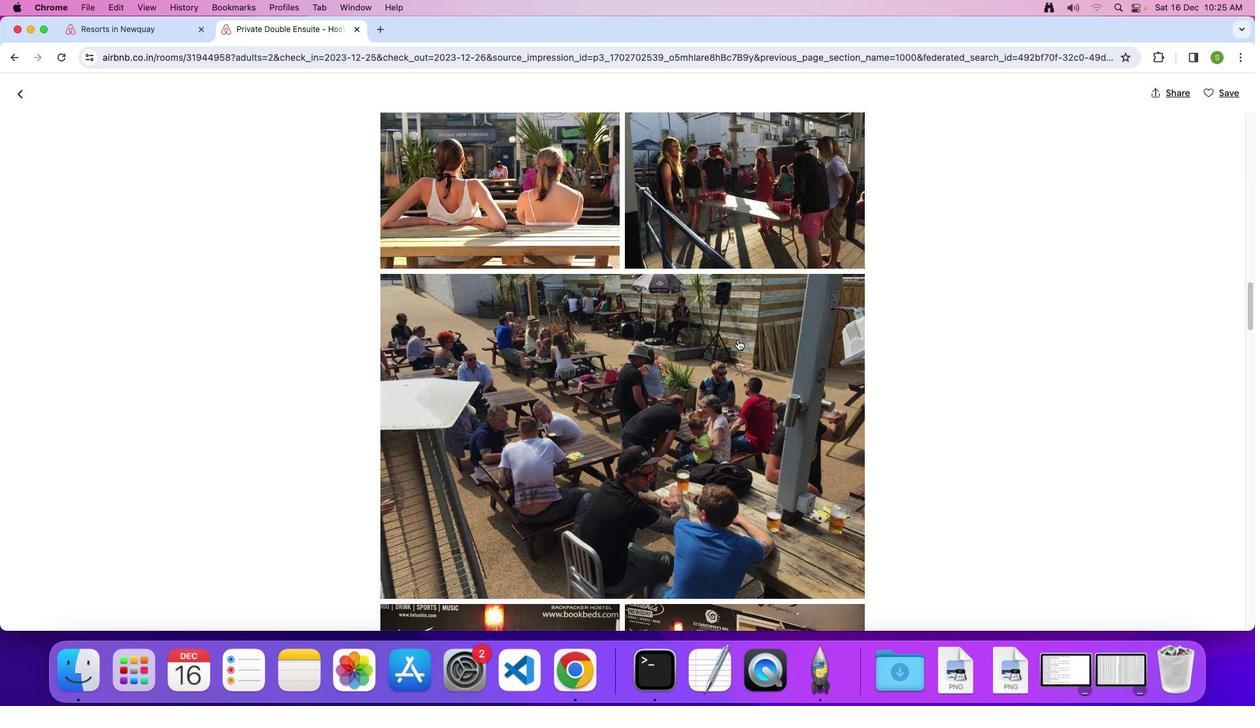 
Action: Mouse scrolled (737, 338) with delta (0, 0)
Screenshot: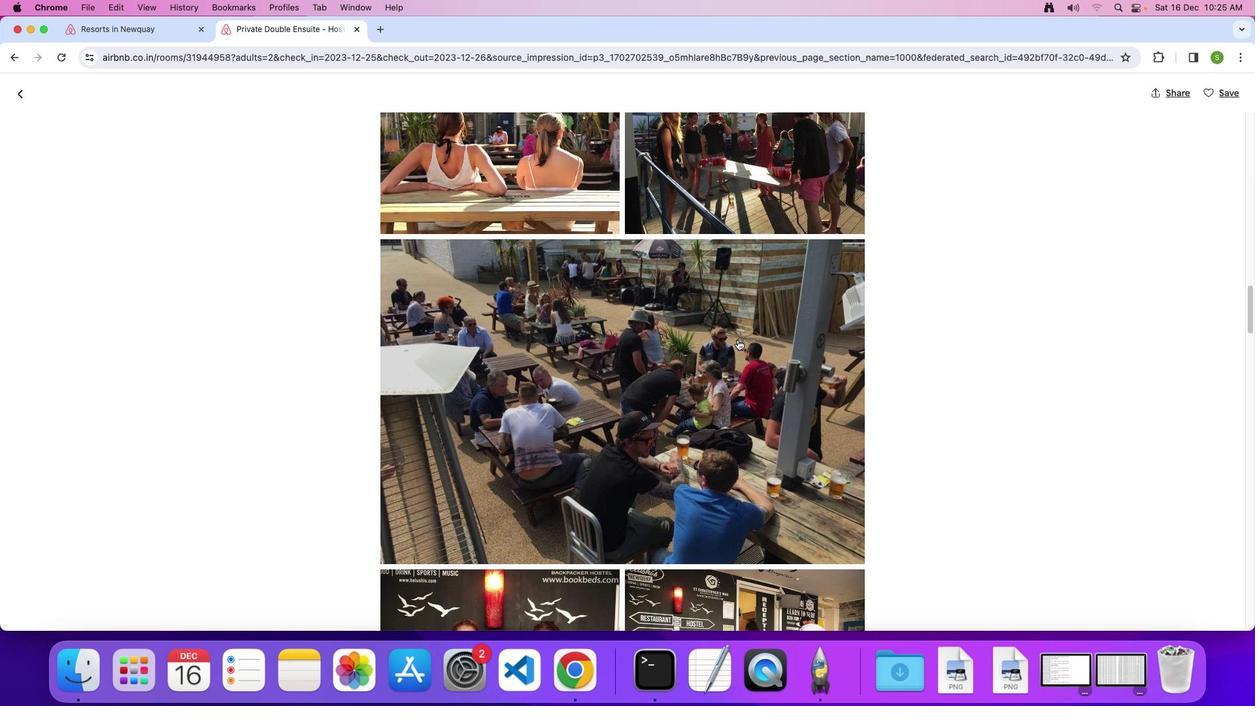 
Action: Mouse scrolled (737, 338) with delta (0, 0)
Screenshot: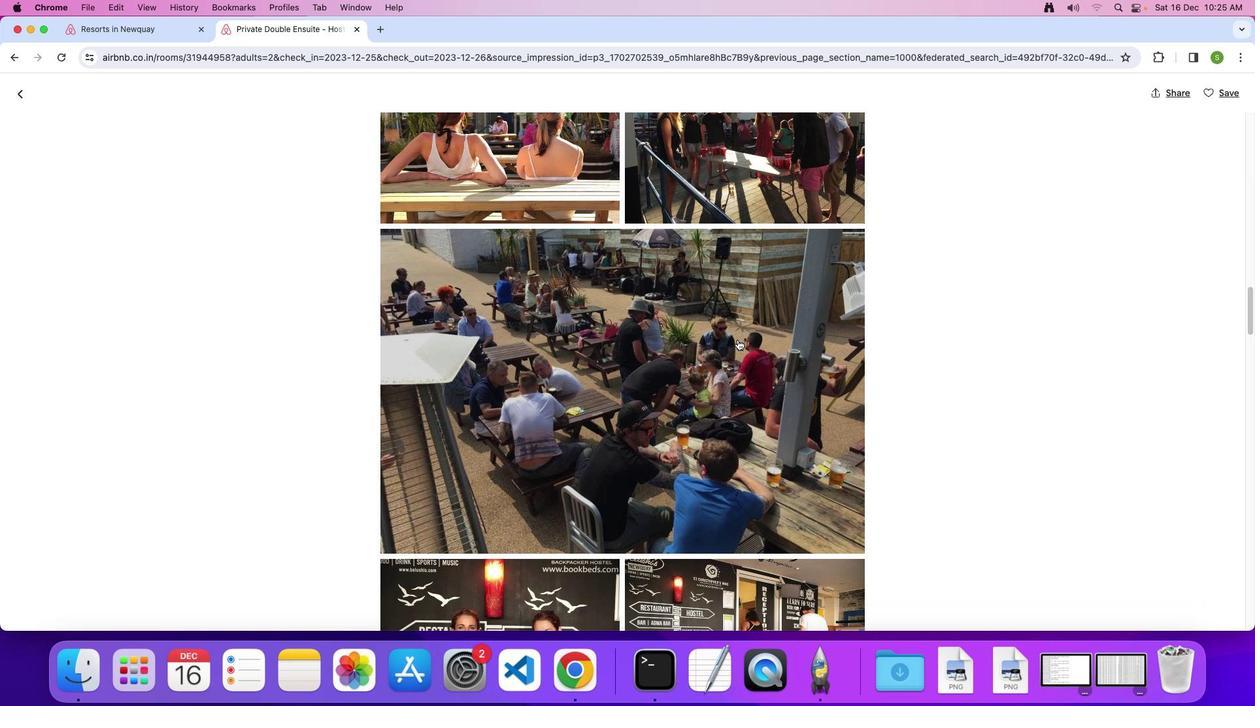 
Action: Mouse scrolled (737, 338) with delta (0, -1)
Screenshot: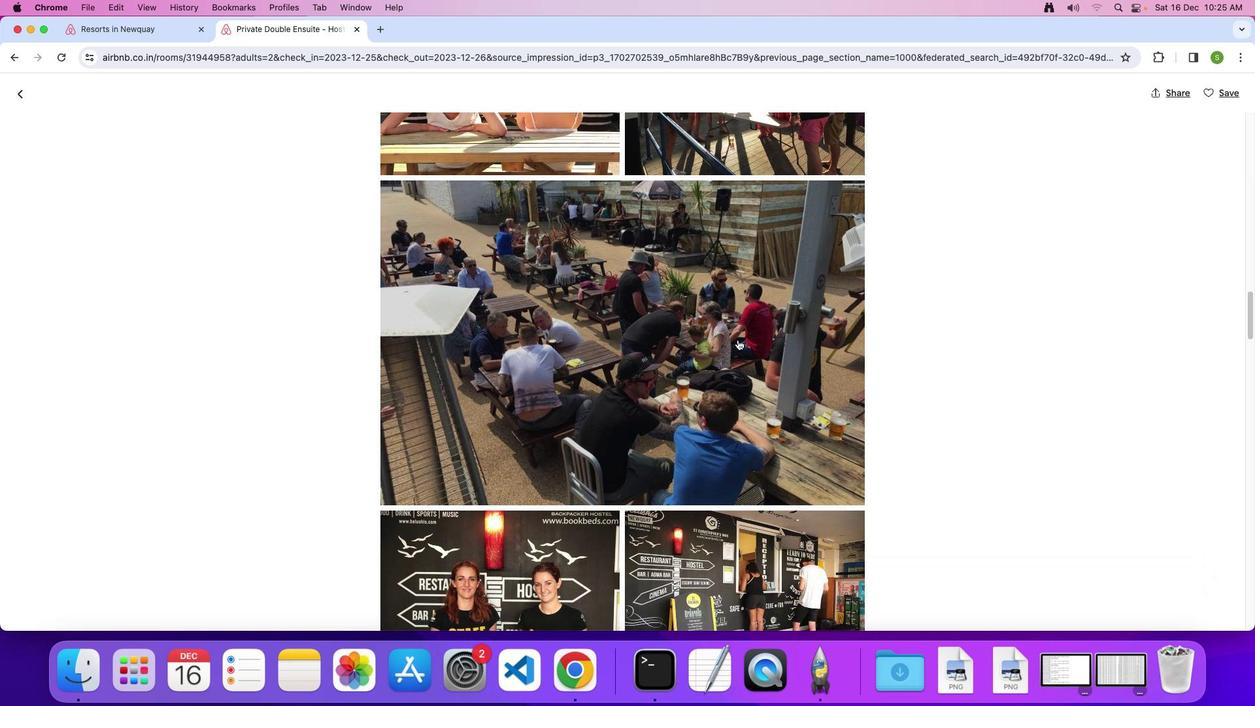 
Action: Mouse scrolled (737, 338) with delta (0, 0)
Screenshot: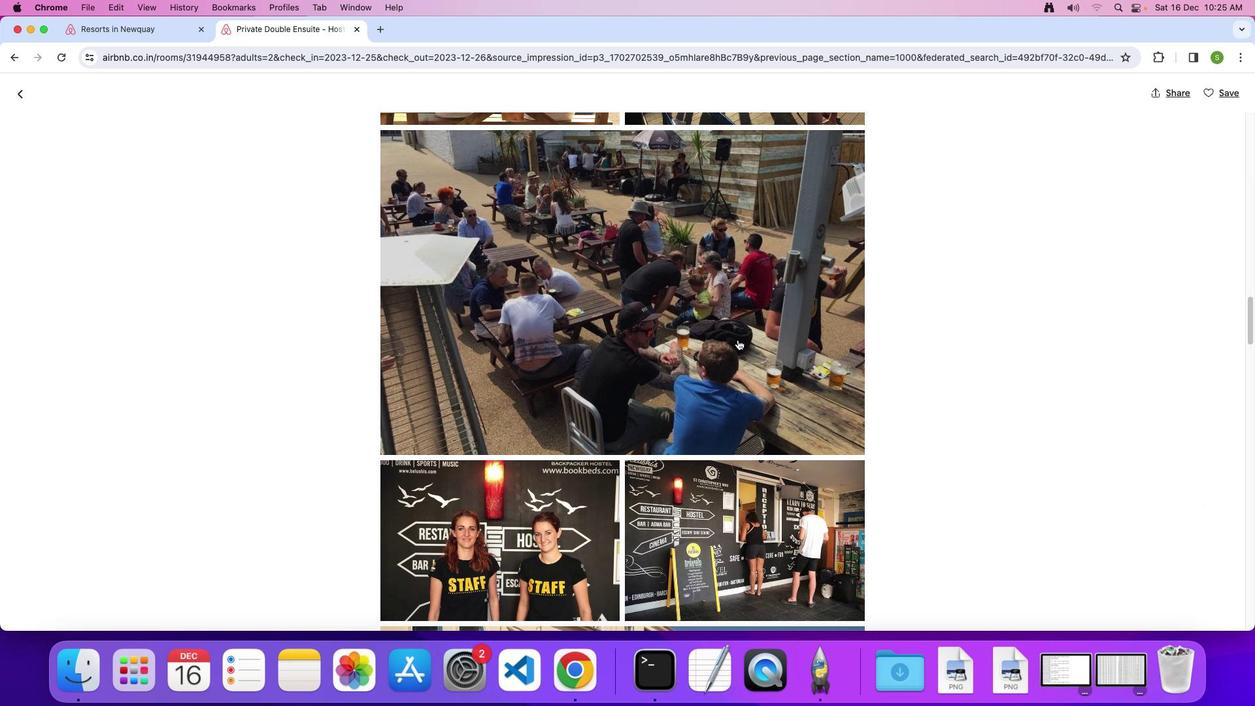 
Action: Mouse scrolled (737, 338) with delta (0, 0)
Screenshot: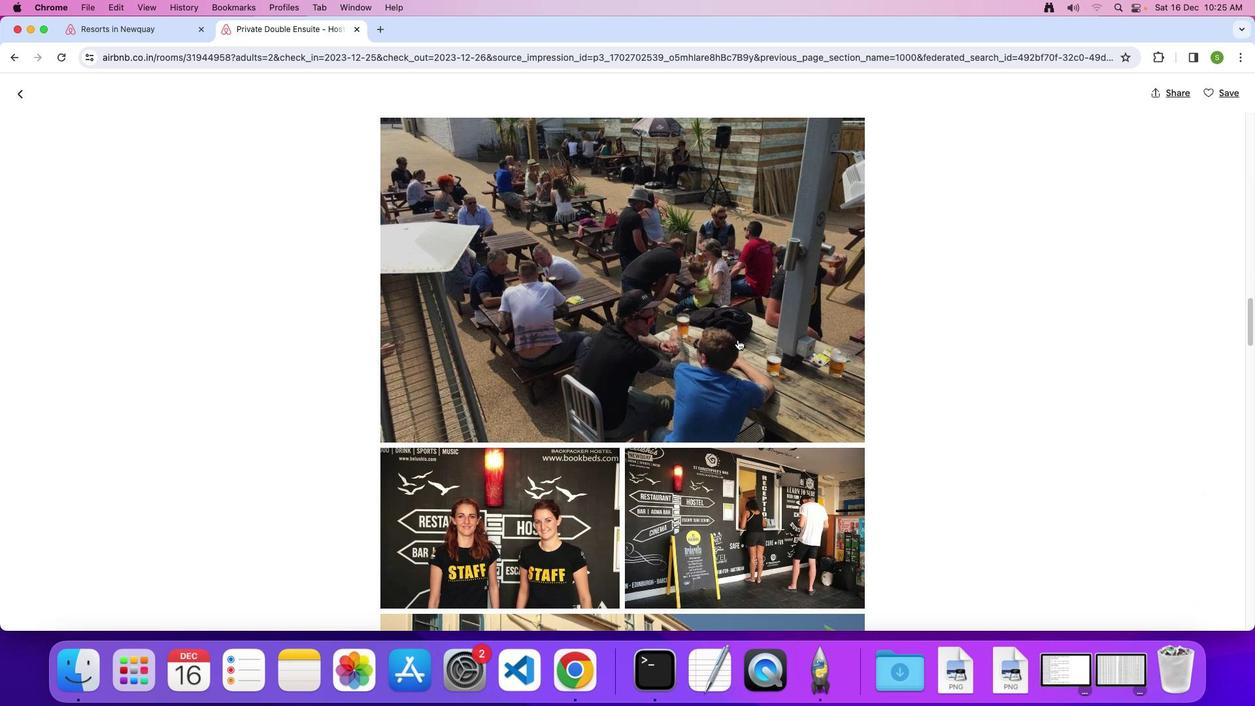 
Action: Mouse scrolled (737, 338) with delta (0, -1)
Screenshot: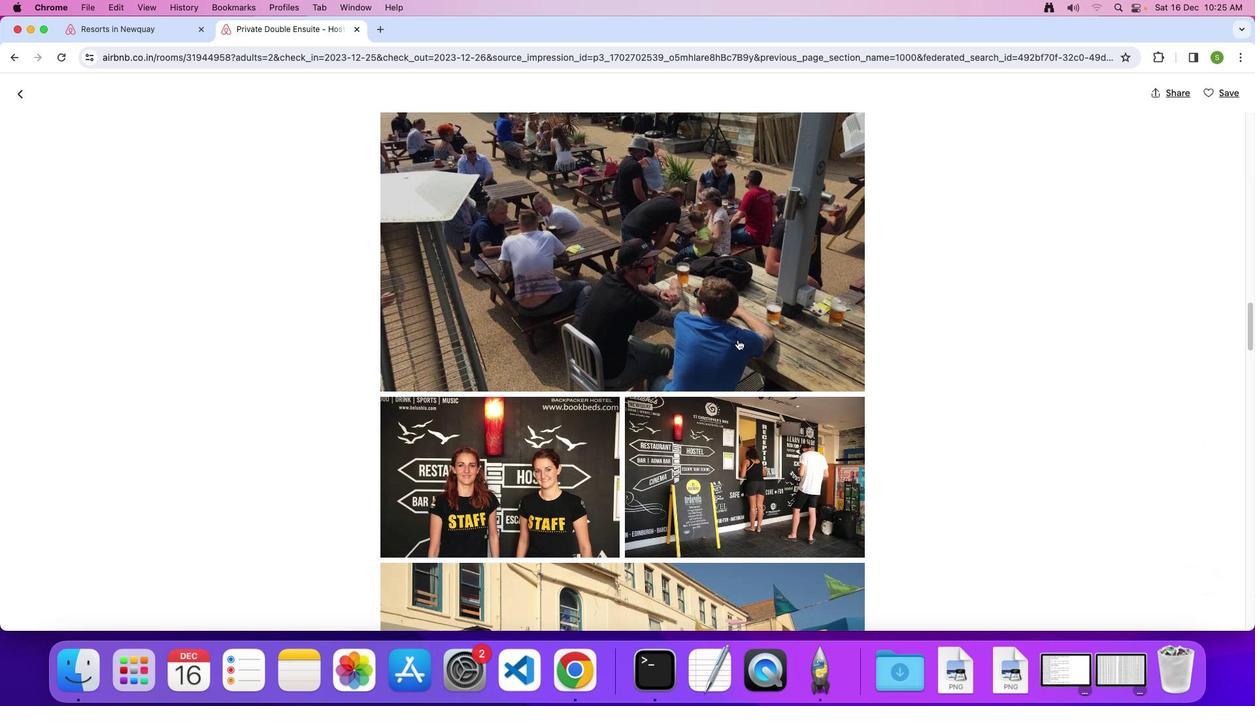 
Action: Mouse scrolled (737, 338) with delta (0, 0)
Screenshot: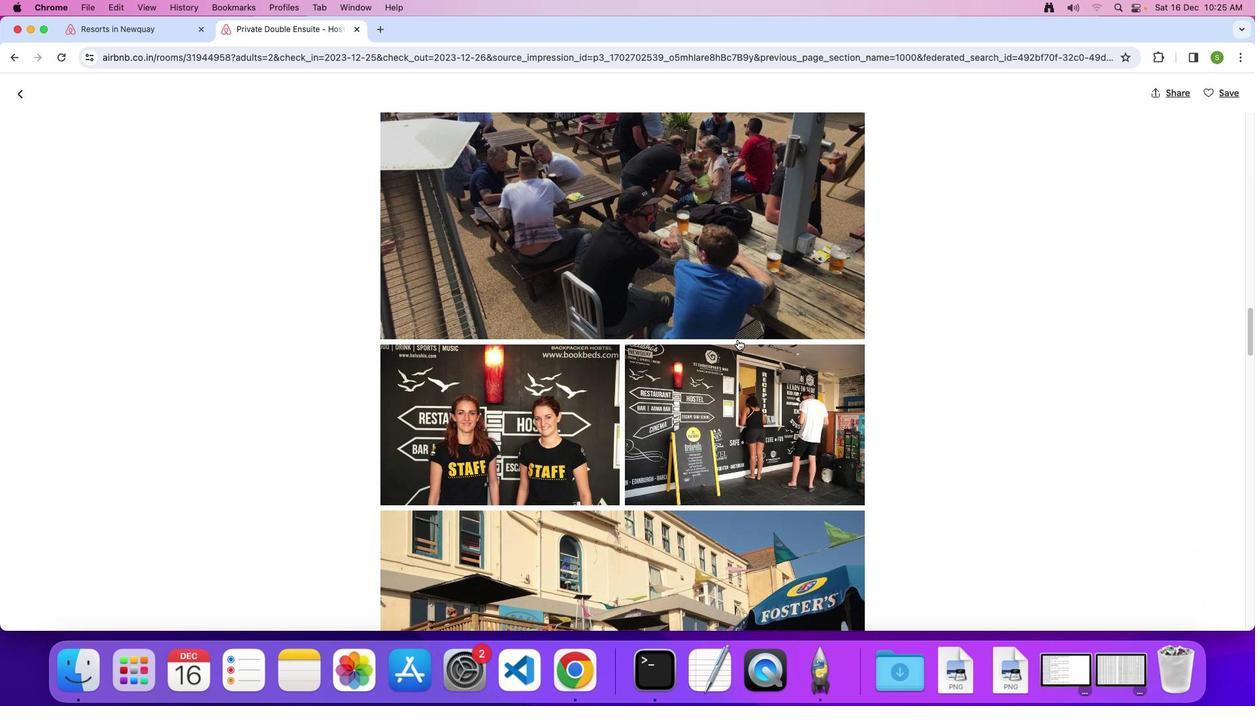 
Action: Mouse scrolled (737, 338) with delta (0, 0)
Screenshot: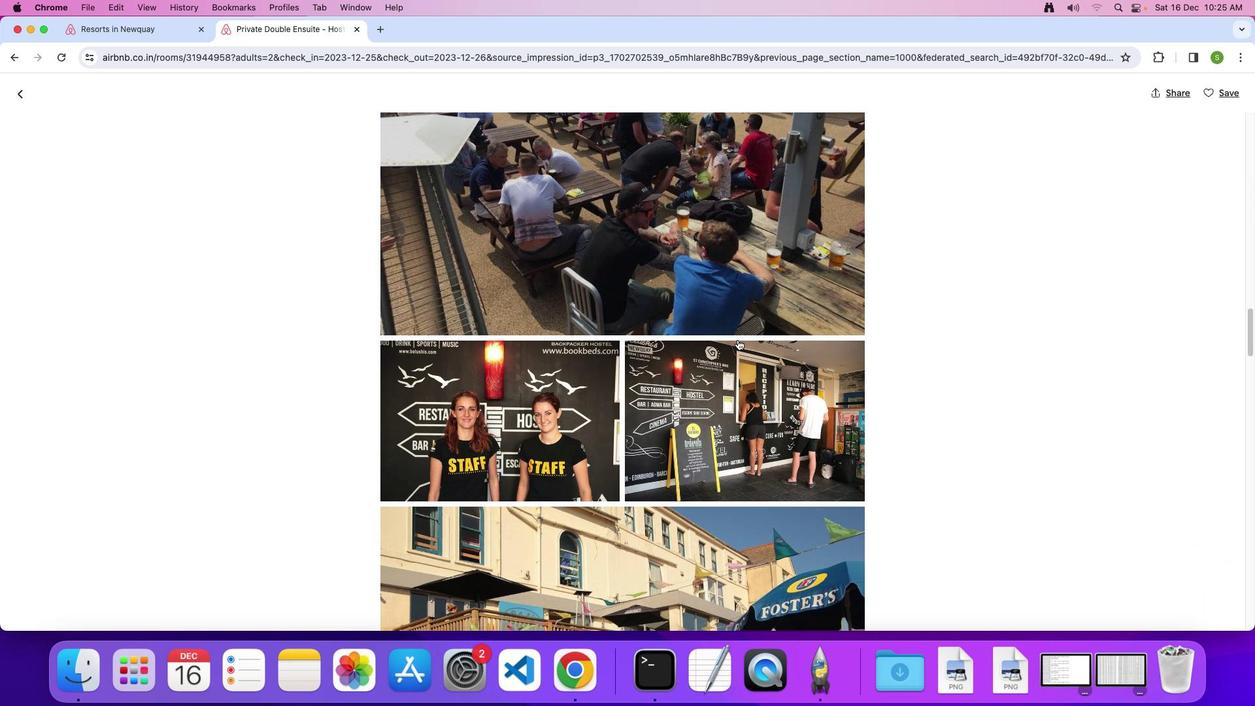 
Action: Mouse scrolled (737, 338) with delta (0, 0)
Screenshot: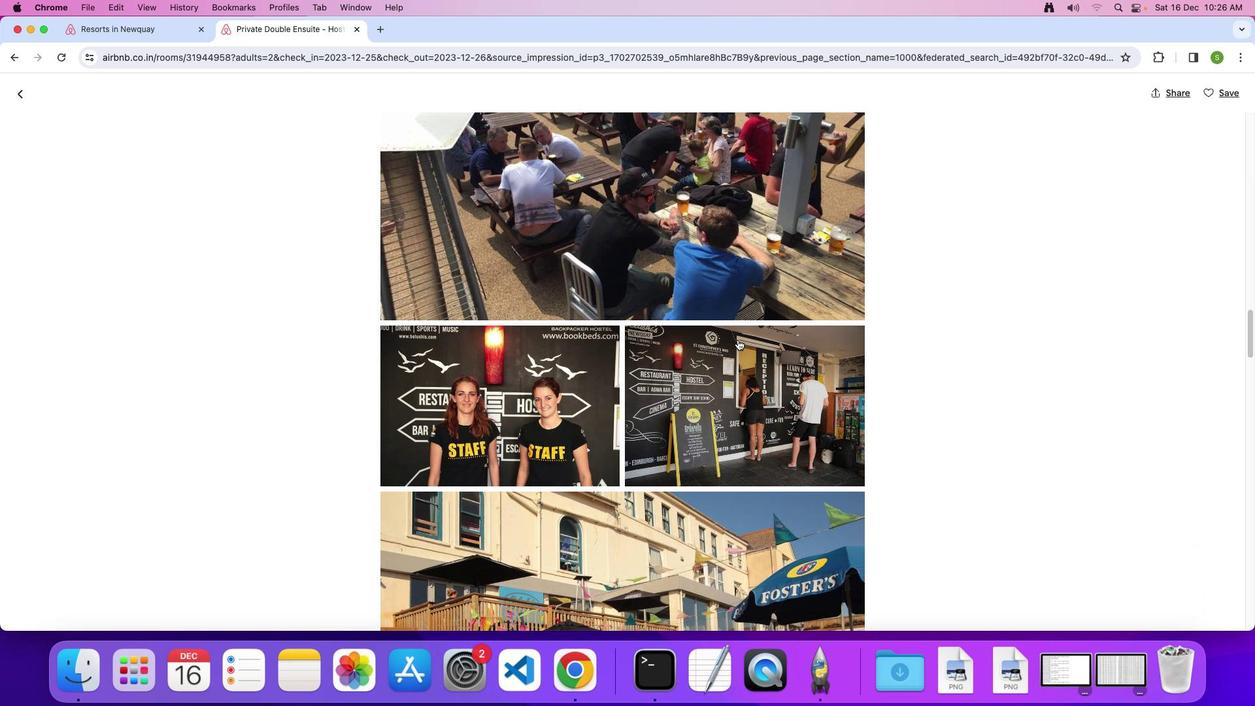 
Action: Mouse scrolled (737, 338) with delta (0, 0)
Screenshot: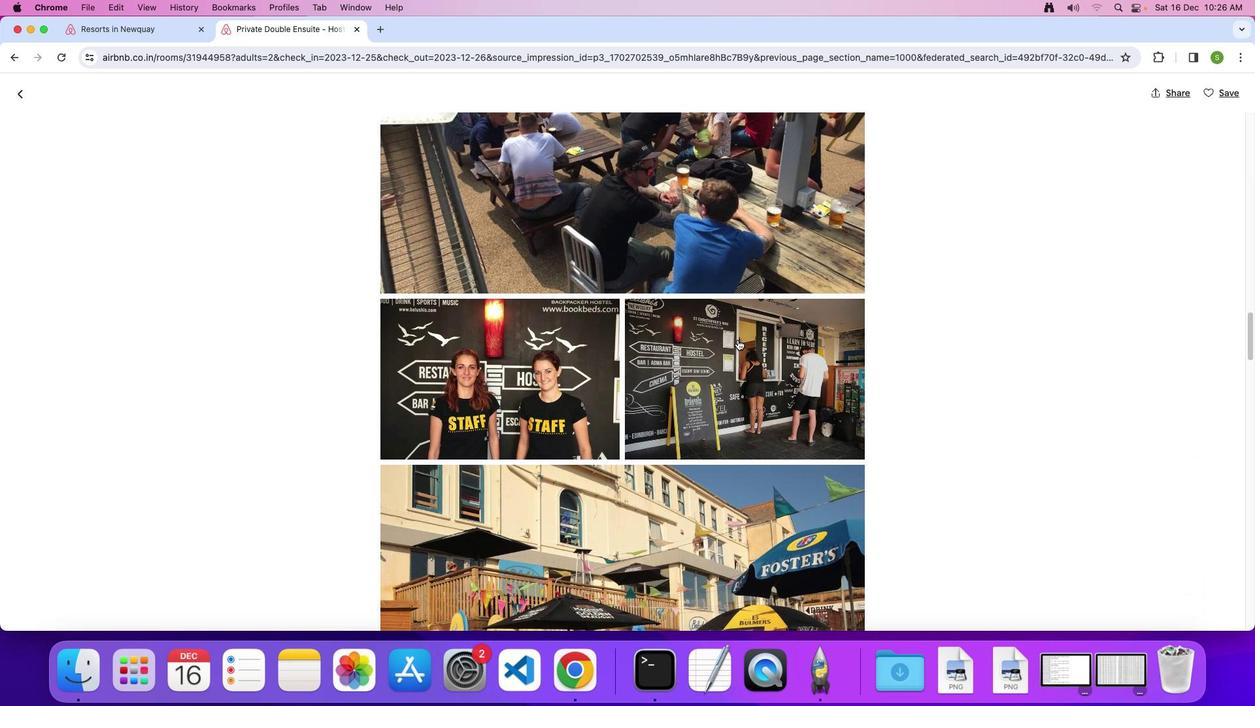 
Action: Mouse scrolled (737, 338) with delta (0, -1)
Screenshot: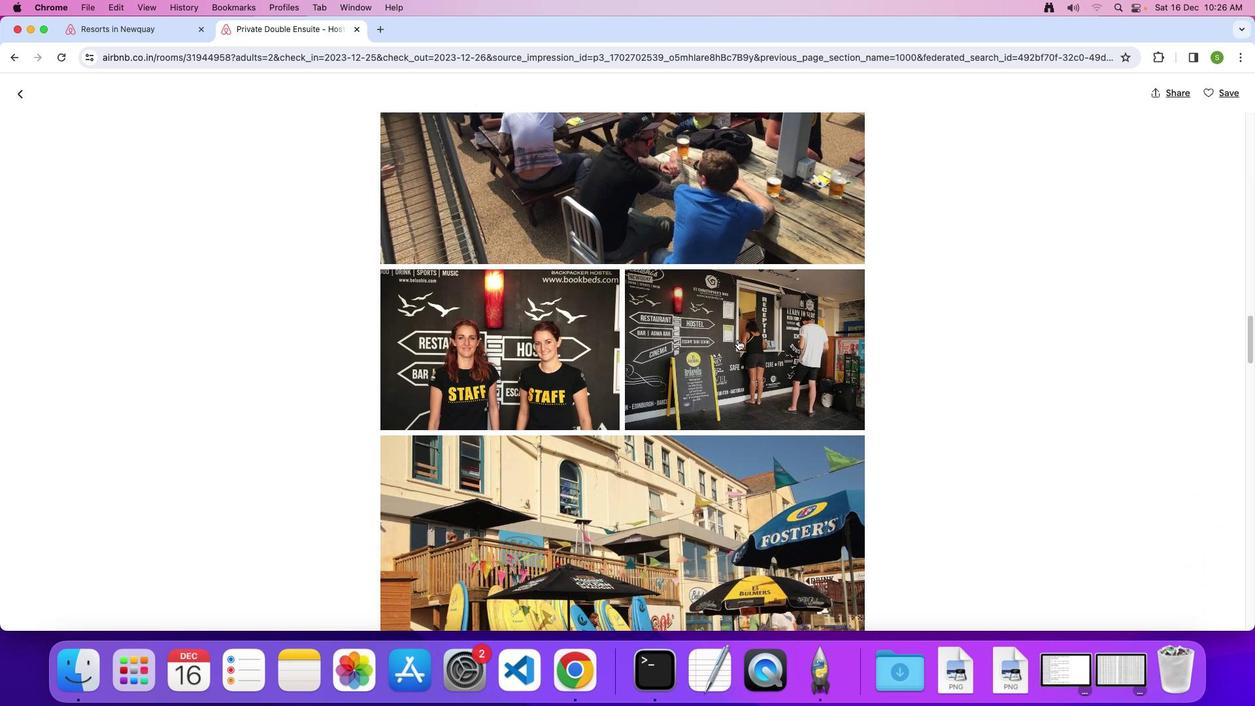 
Action: Mouse scrolled (737, 338) with delta (0, 0)
Screenshot: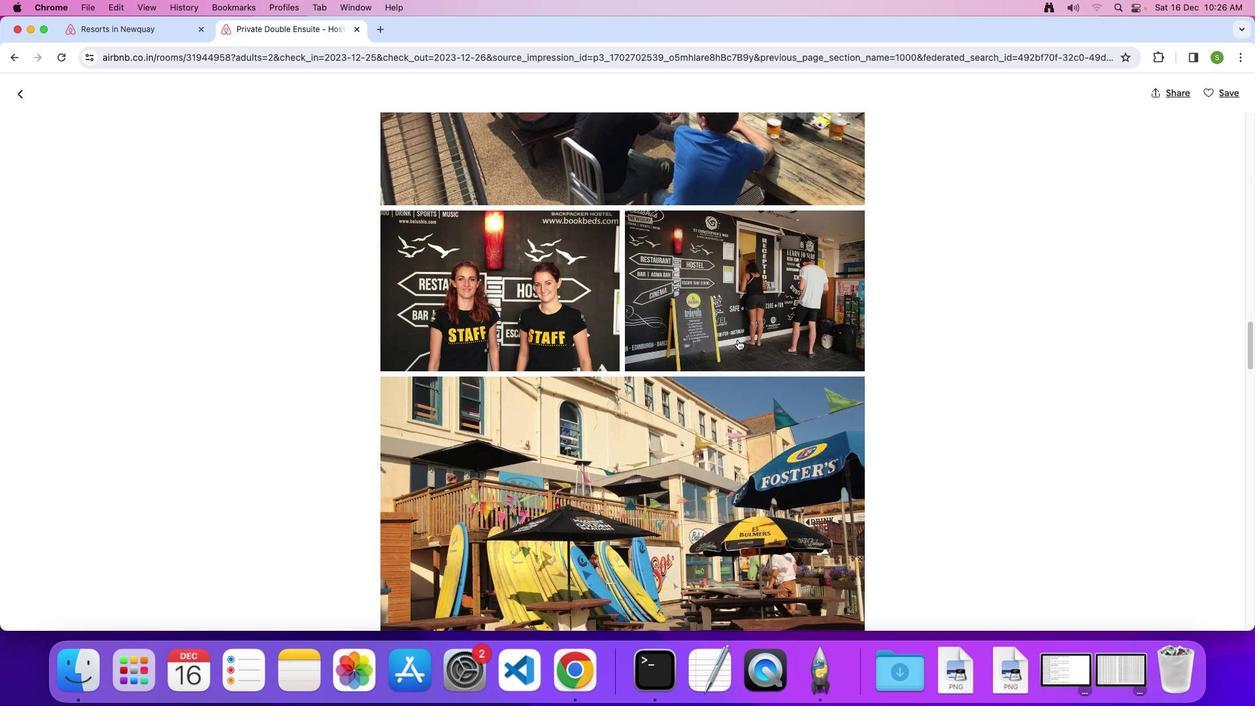 
Action: Mouse scrolled (737, 338) with delta (0, 0)
Screenshot: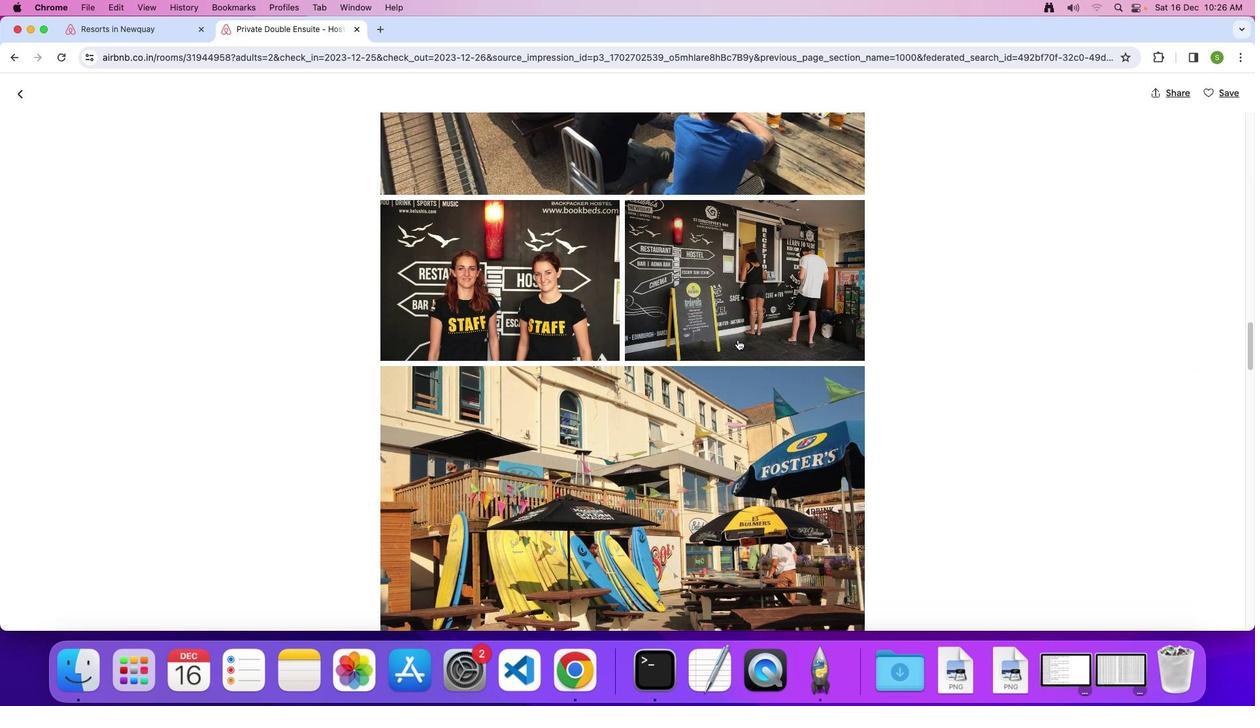 
Action: Mouse scrolled (737, 338) with delta (0, -1)
Screenshot: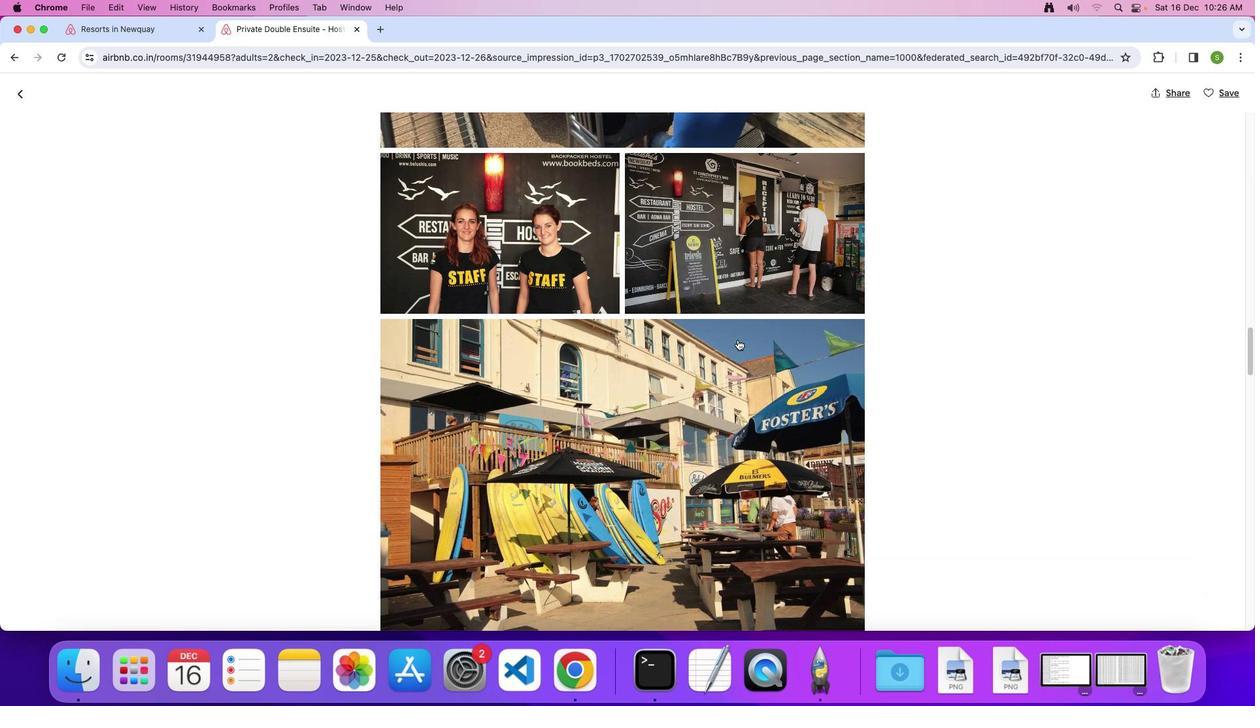 
Action: Mouse scrolled (737, 338) with delta (0, 0)
Screenshot: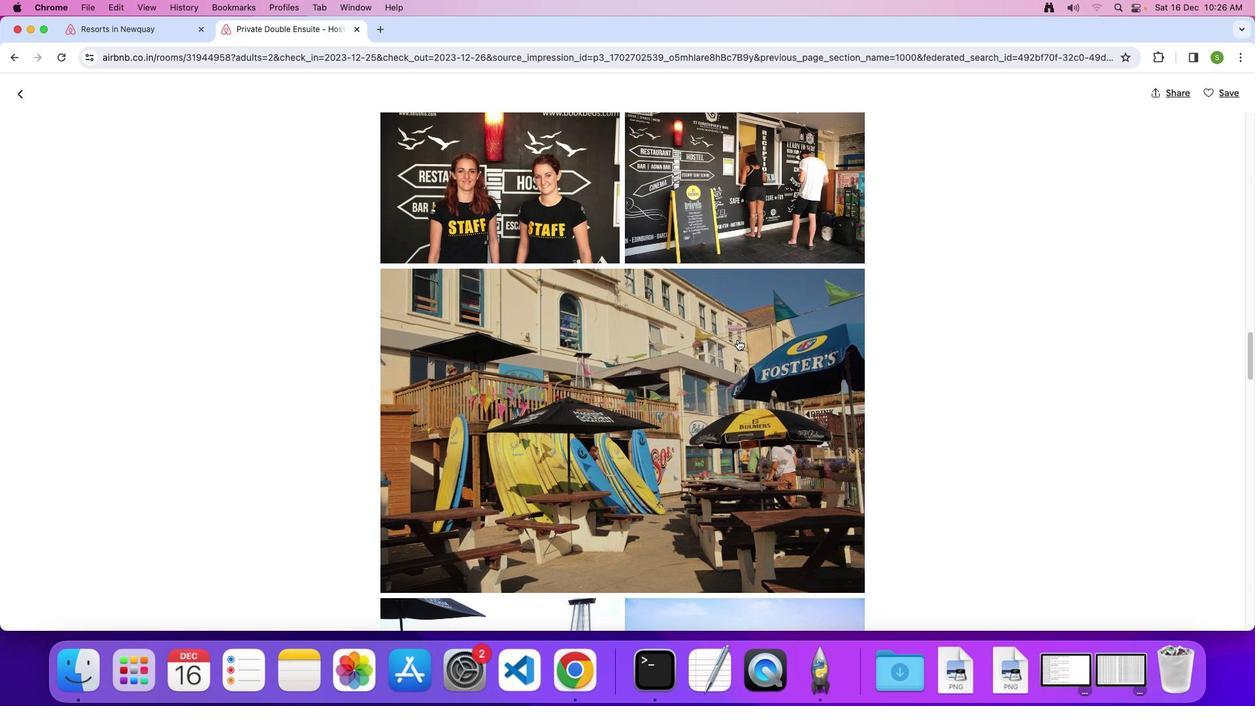 
Action: Mouse scrolled (737, 338) with delta (0, 0)
Screenshot: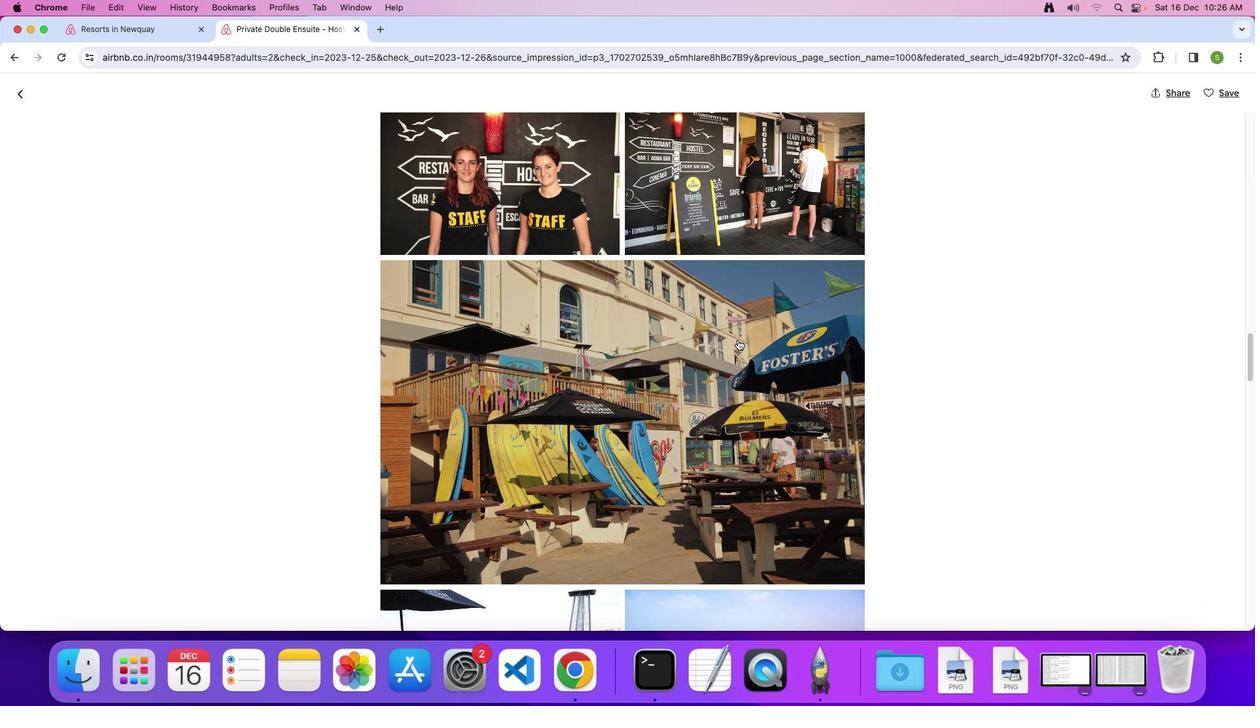 
Action: Mouse scrolled (737, 338) with delta (0, -1)
Screenshot: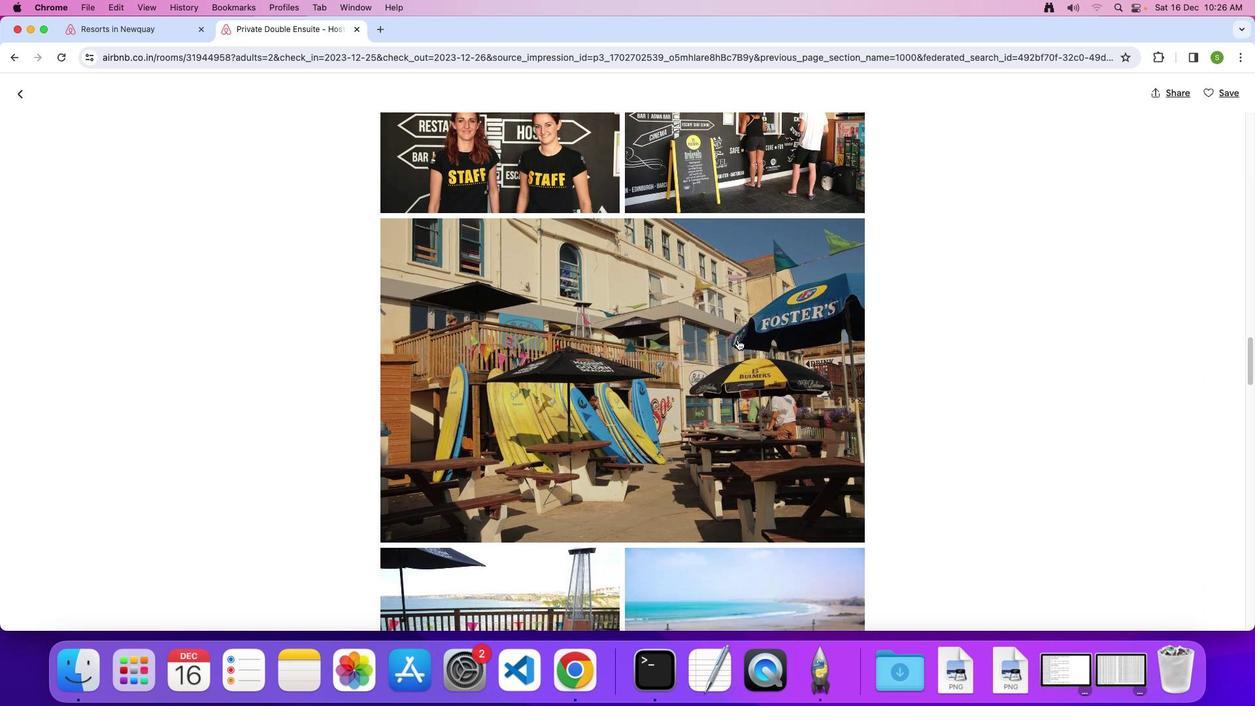 
Action: Mouse scrolled (737, 338) with delta (0, 0)
Screenshot: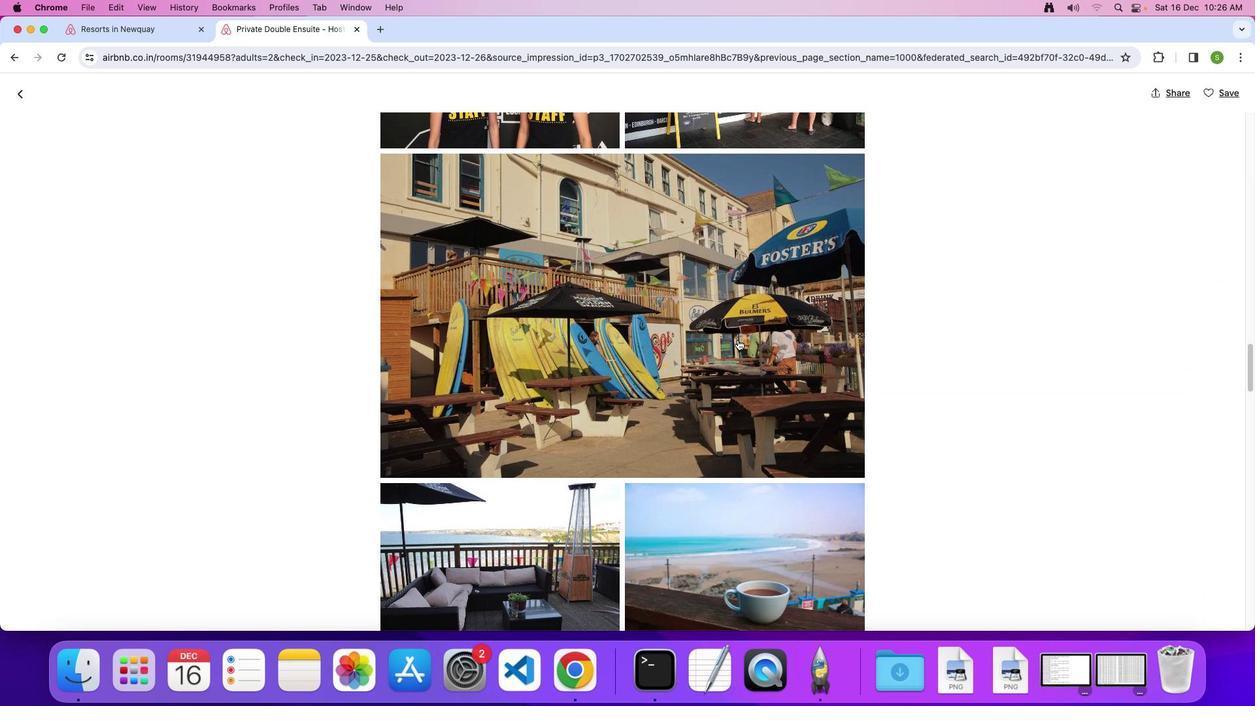 
Action: Mouse scrolled (737, 338) with delta (0, 0)
Screenshot: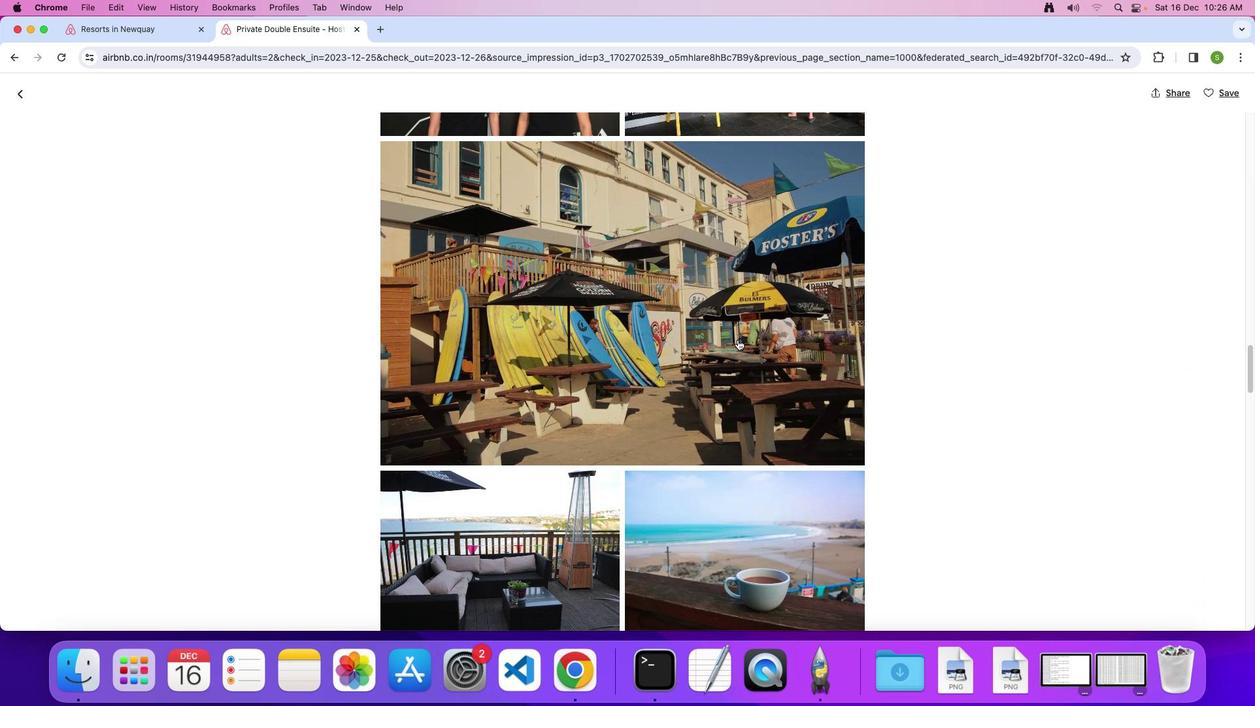 
Action: Mouse scrolled (737, 338) with delta (0, -1)
Screenshot: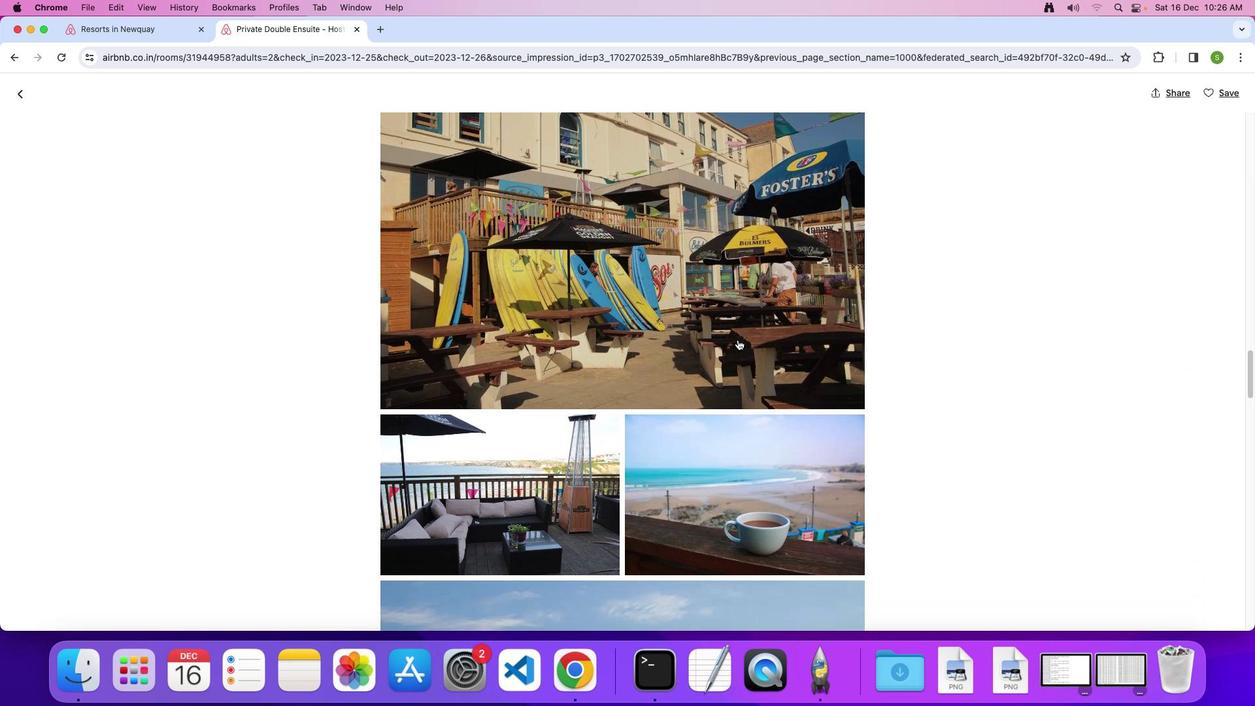 
Action: Mouse scrolled (737, 338) with delta (0, 0)
Screenshot: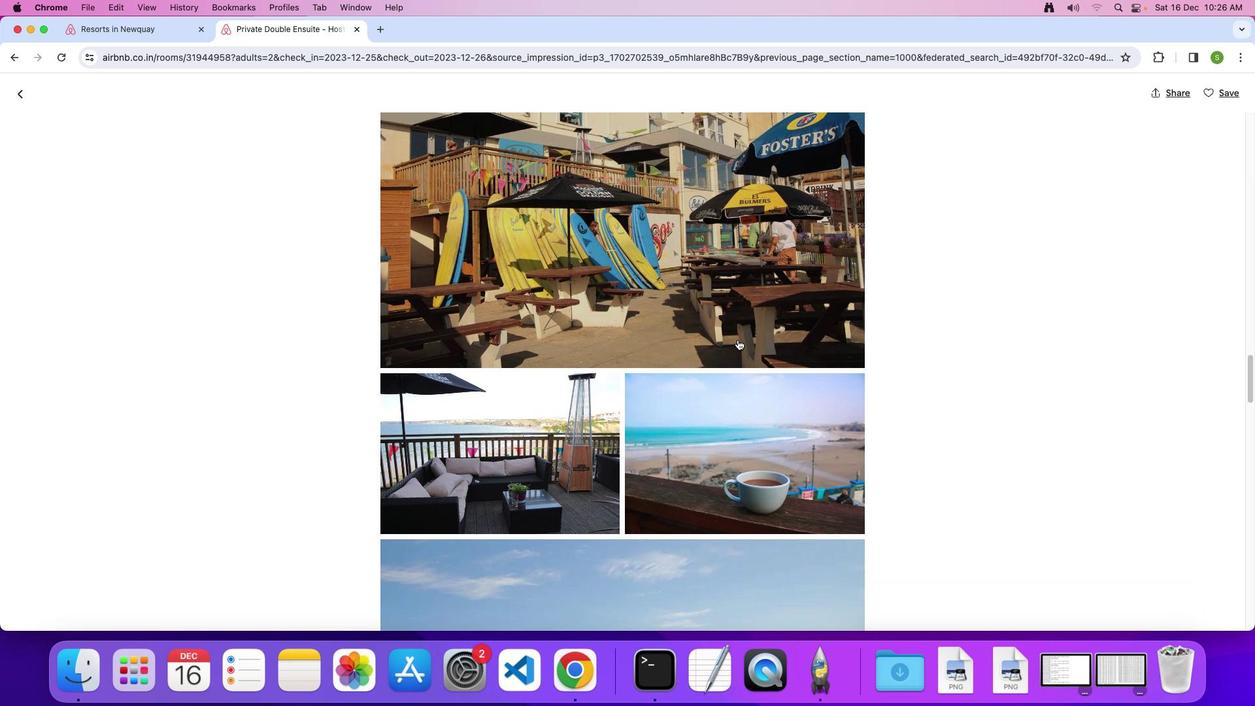 
Action: Mouse scrolled (737, 338) with delta (0, 0)
Screenshot: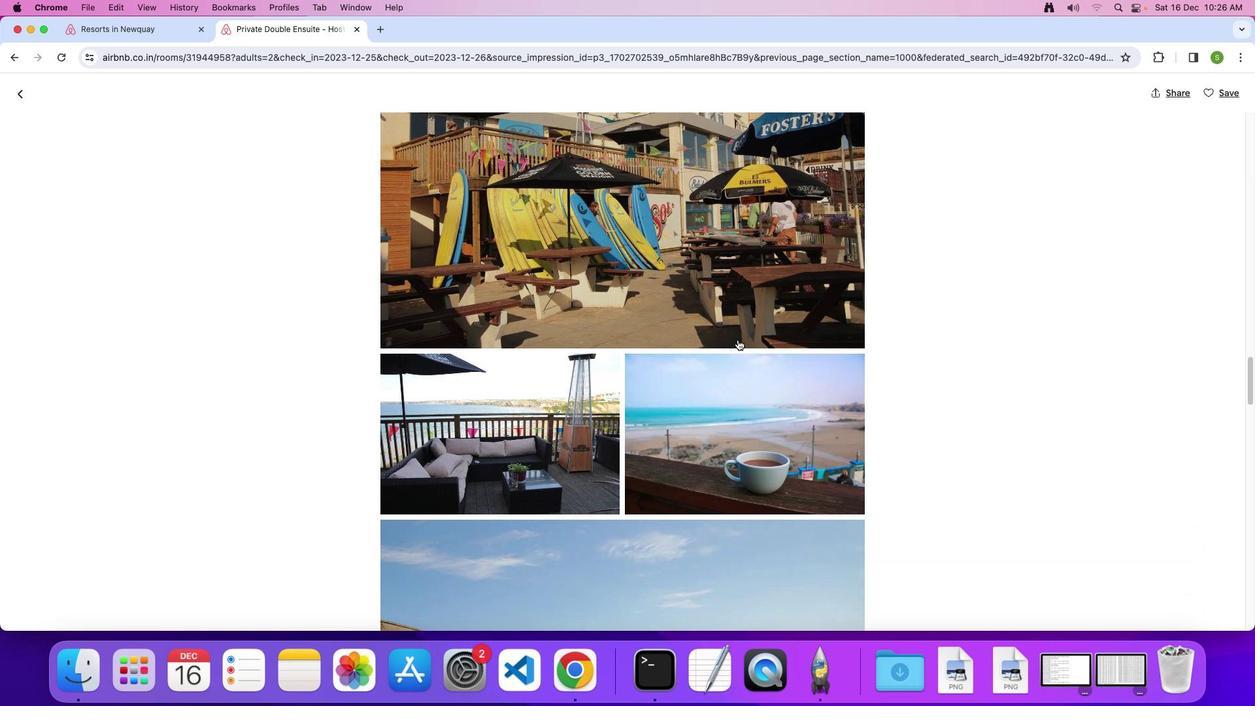 
Action: Mouse scrolled (737, 338) with delta (0, -1)
Screenshot: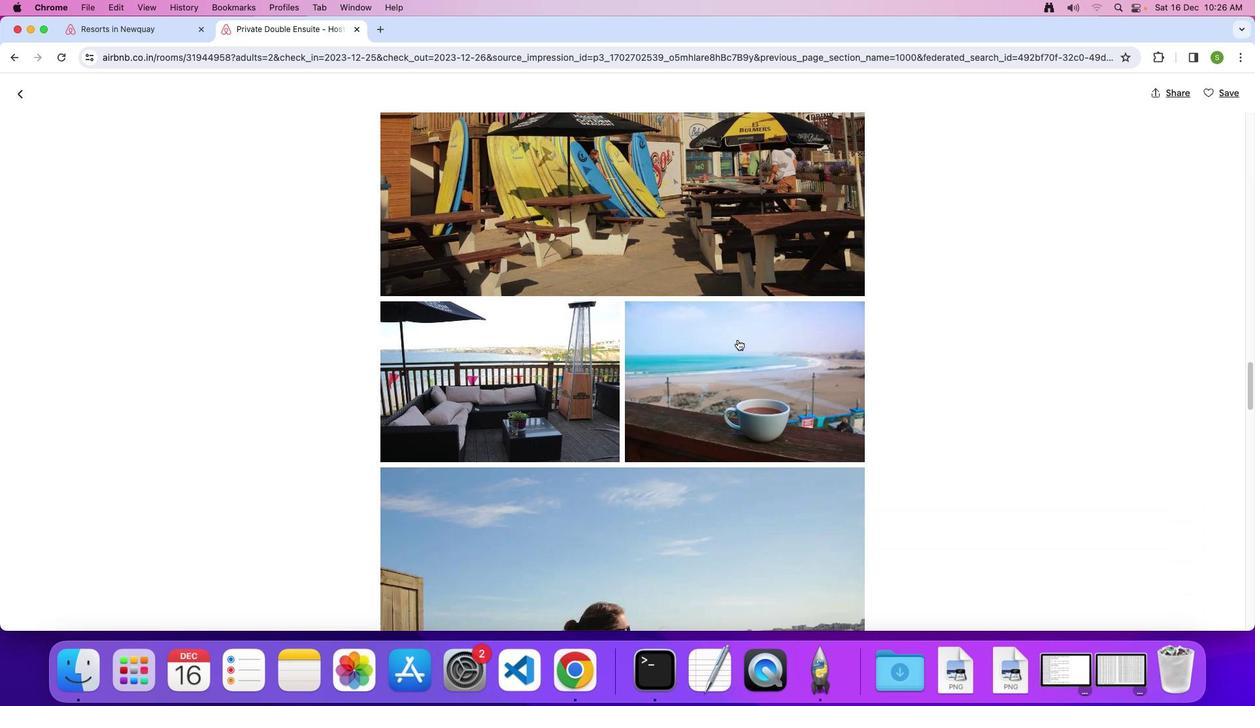 
Action: Mouse scrolled (737, 338) with delta (0, 0)
Screenshot: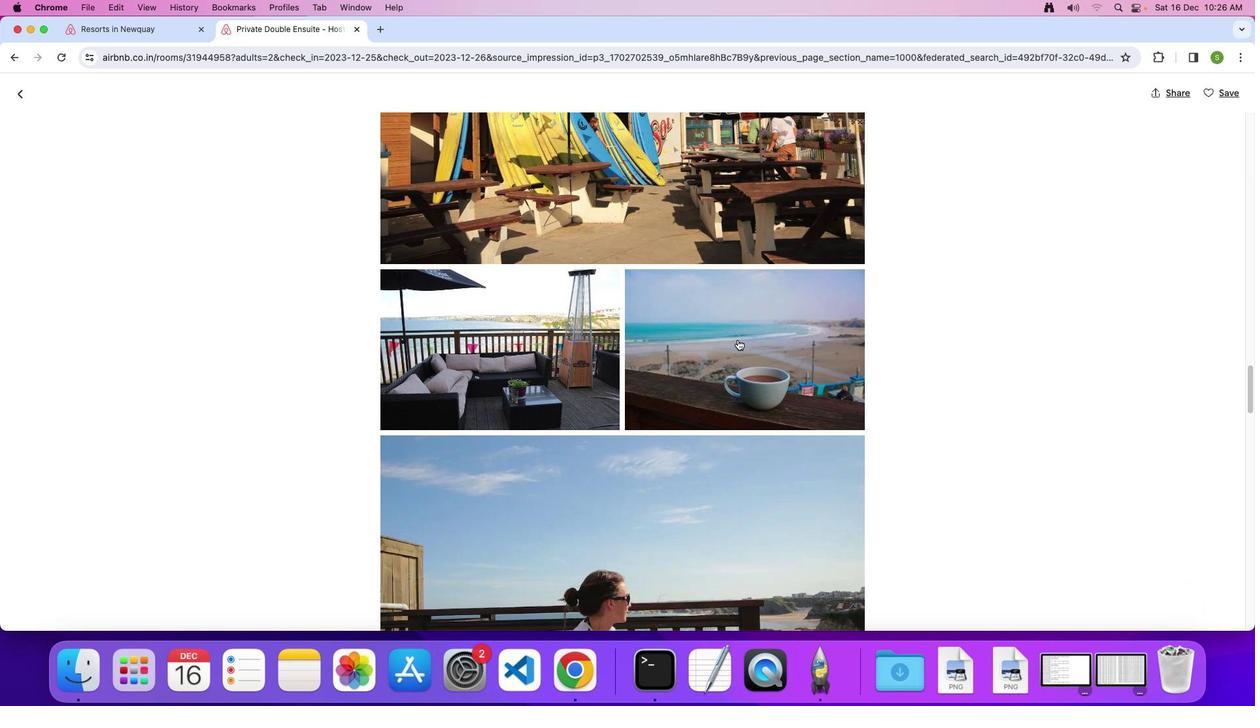 
Action: Mouse scrolled (737, 338) with delta (0, 0)
Screenshot: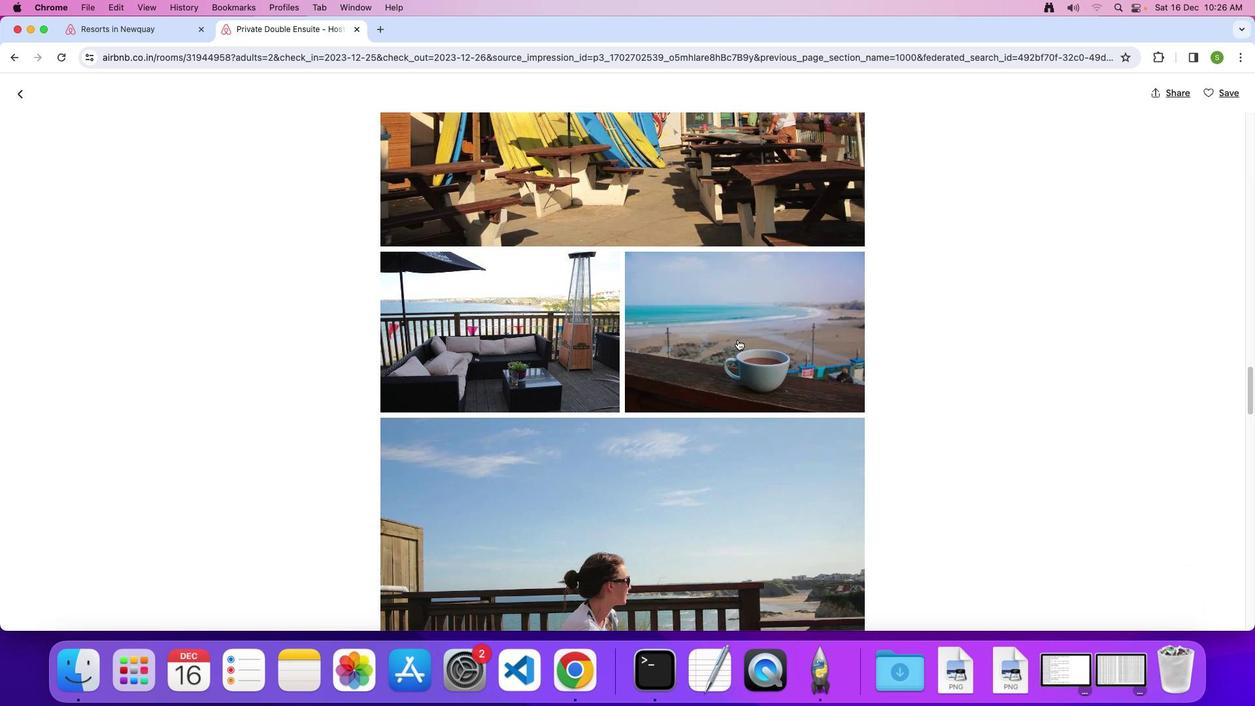 
Action: Mouse scrolled (737, 338) with delta (0, -1)
Screenshot: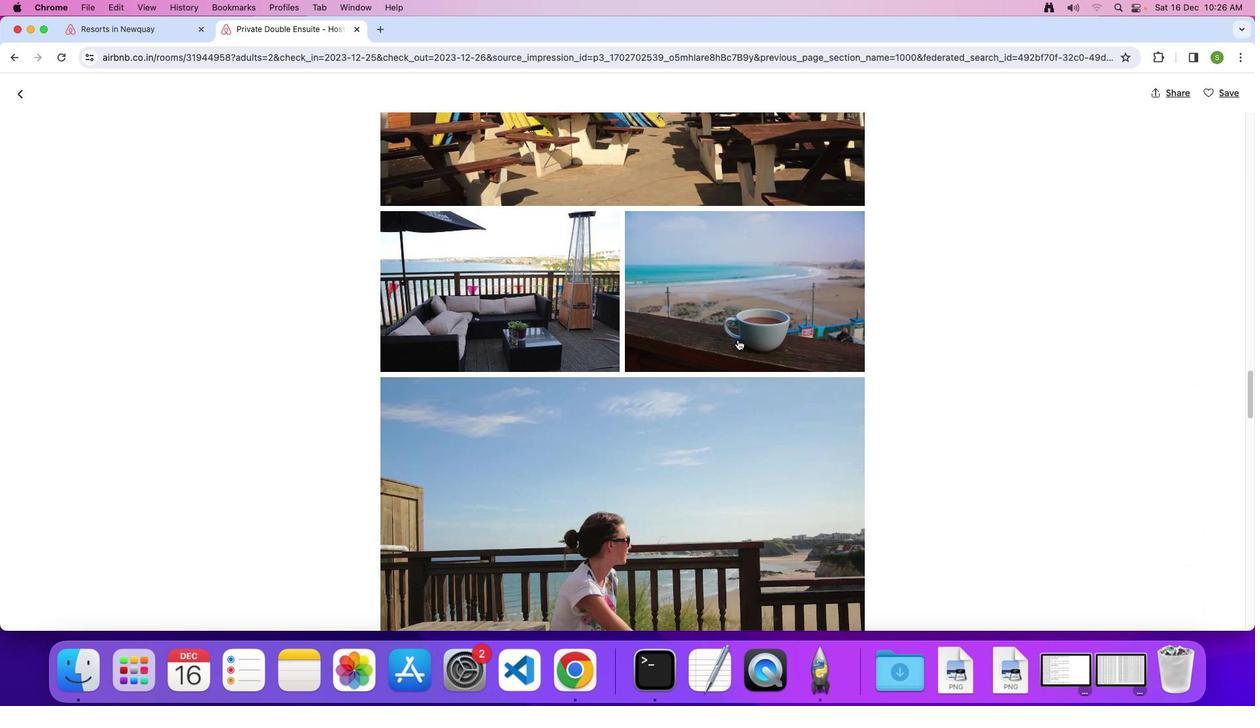 
Action: Mouse scrolled (737, 338) with delta (0, 0)
Screenshot: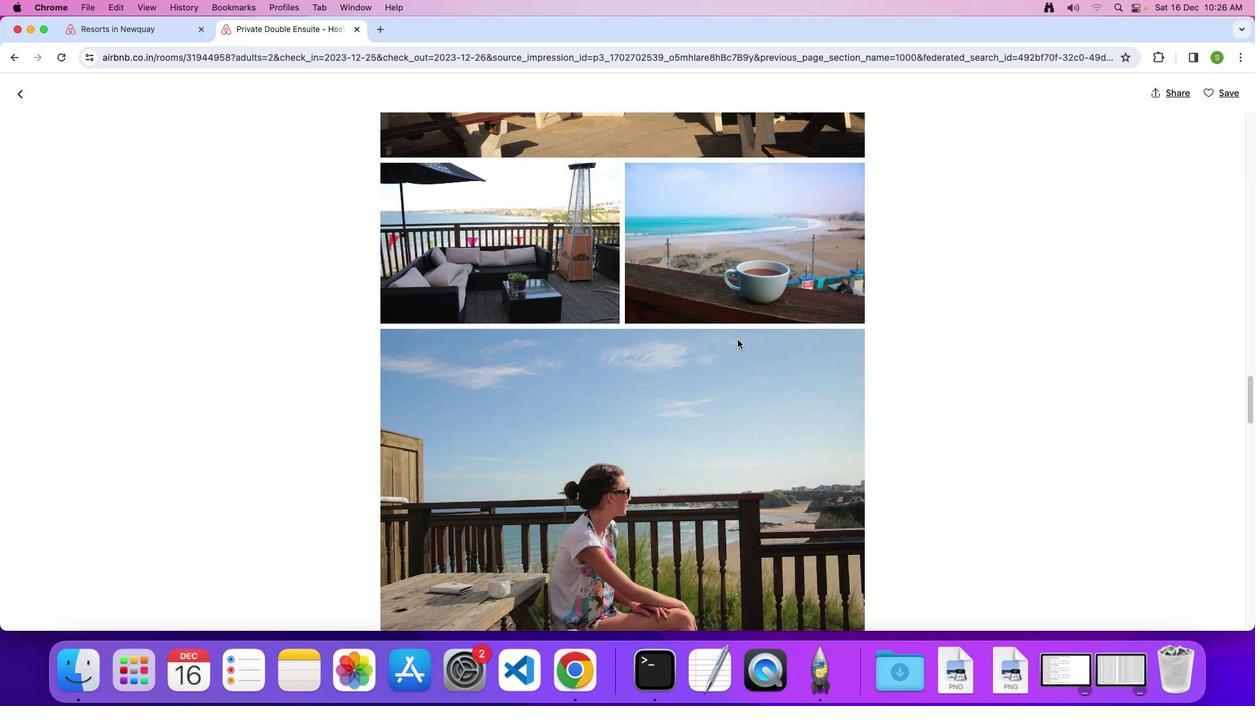 
Action: Mouse scrolled (737, 338) with delta (0, 0)
Screenshot: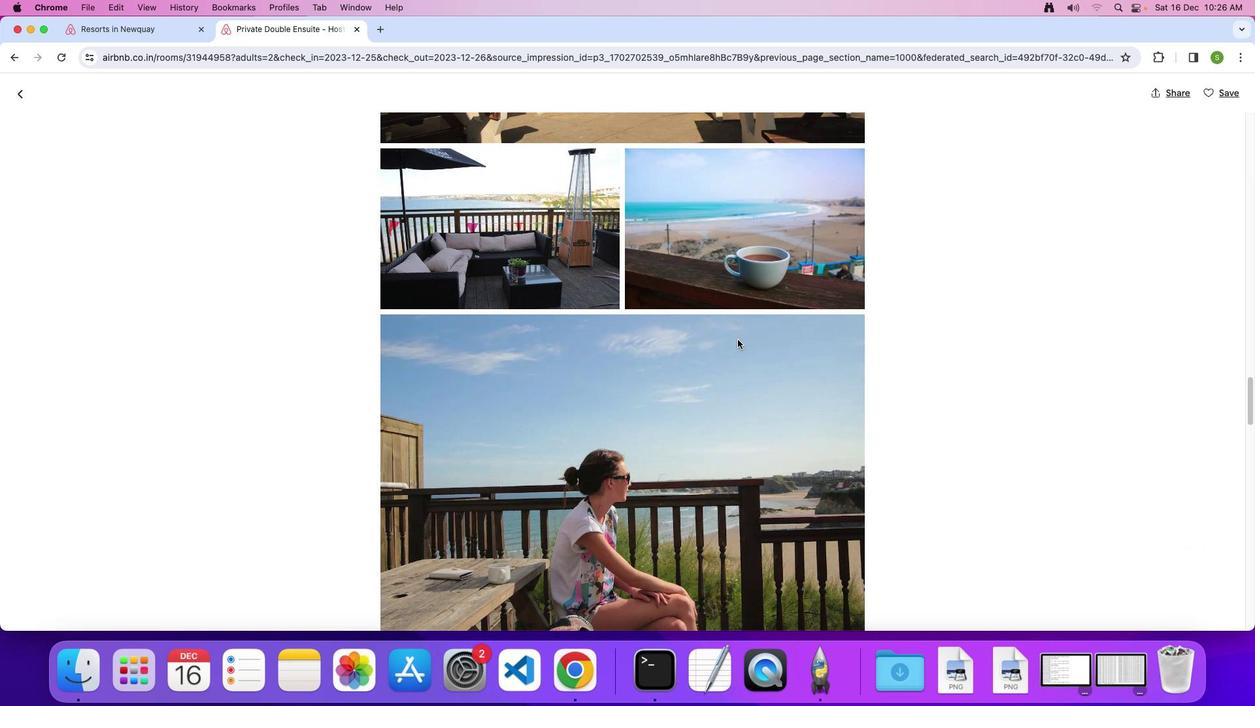 
Action: Mouse scrolled (737, 338) with delta (0, -1)
Screenshot: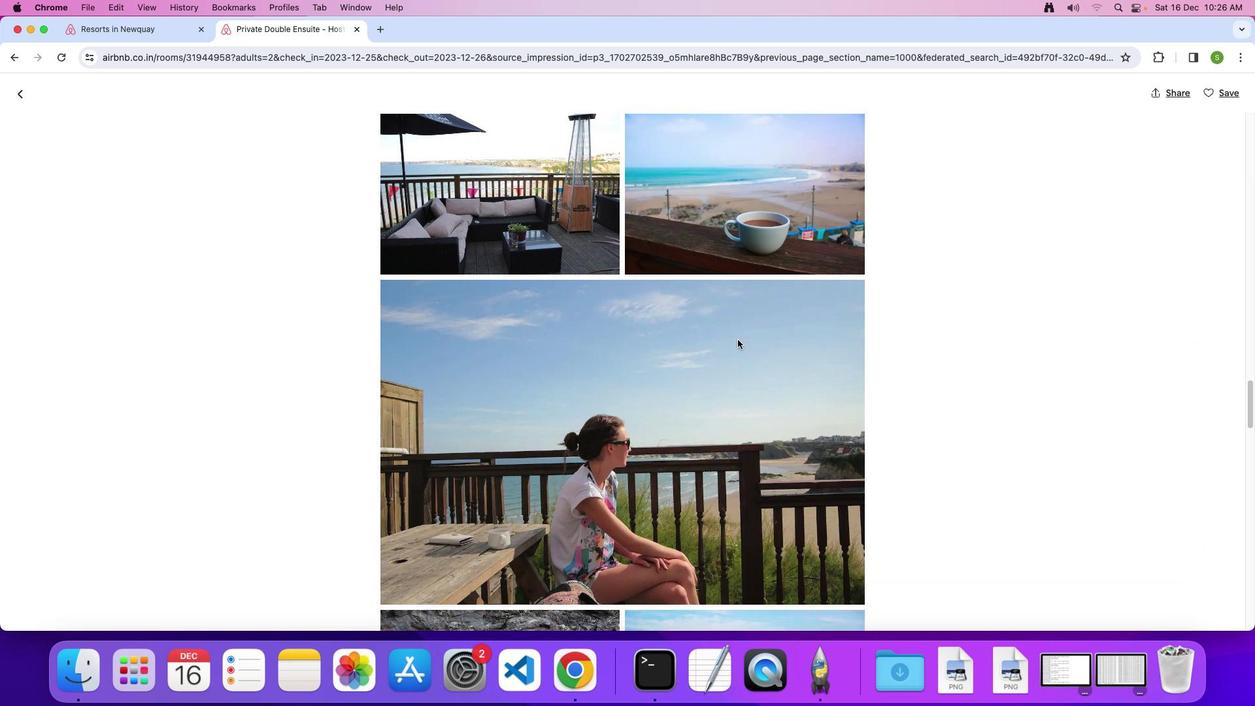 
Action: Mouse scrolled (737, 338) with delta (0, 0)
Screenshot: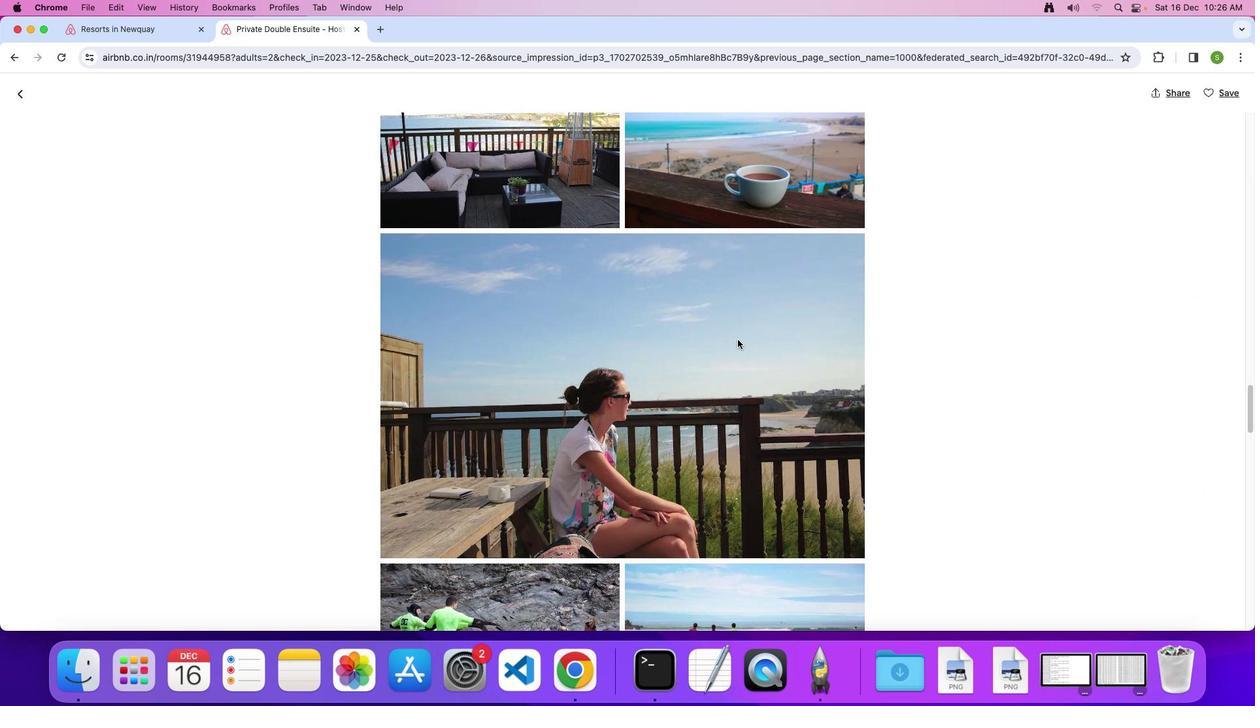 
Action: Mouse scrolled (737, 338) with delta (0, 0)
Screenshot: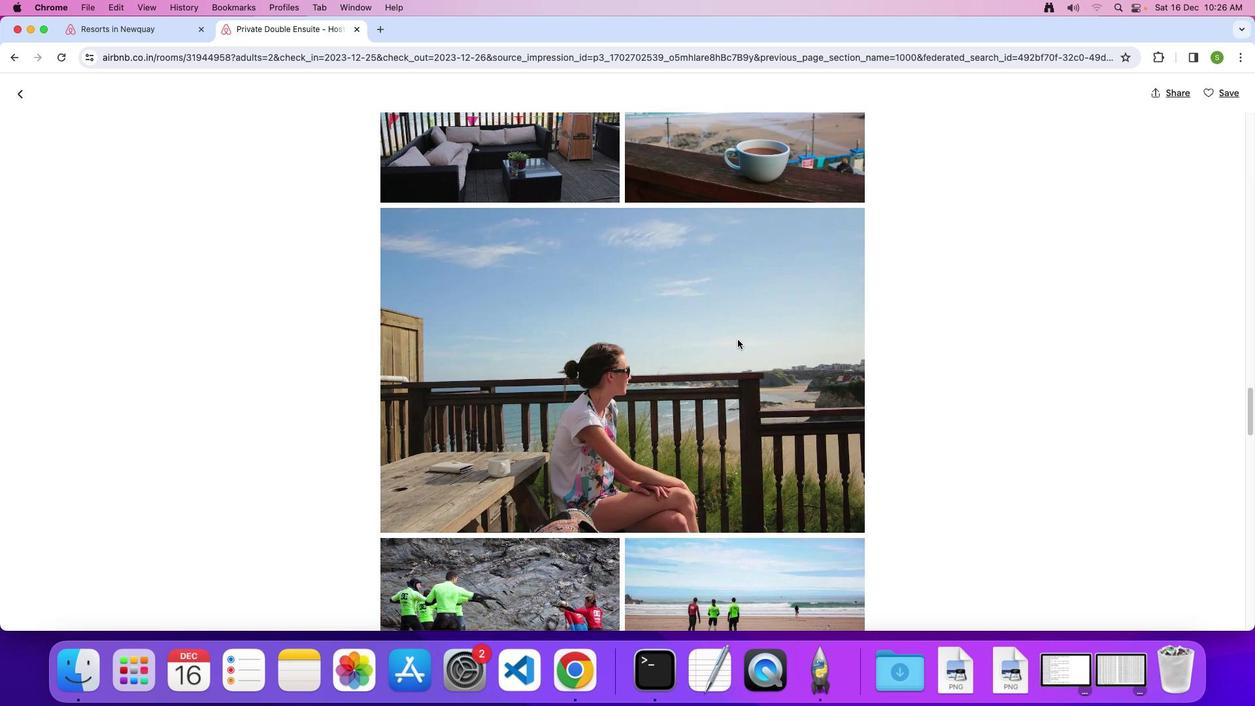 
Action: Mouse scrolled (737, 338) with delta (0, -1)
Screenshot: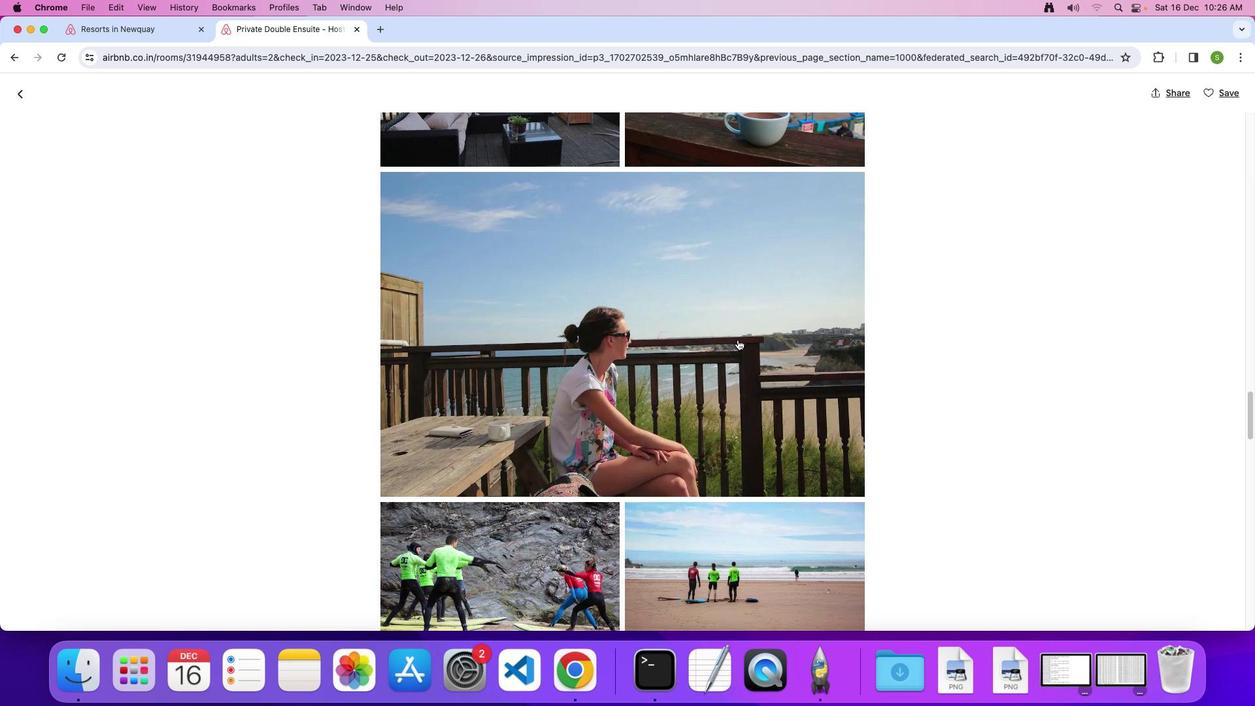 
Action: Mouse scrolled (737, 338) with delta (0, 0)
Screenshot: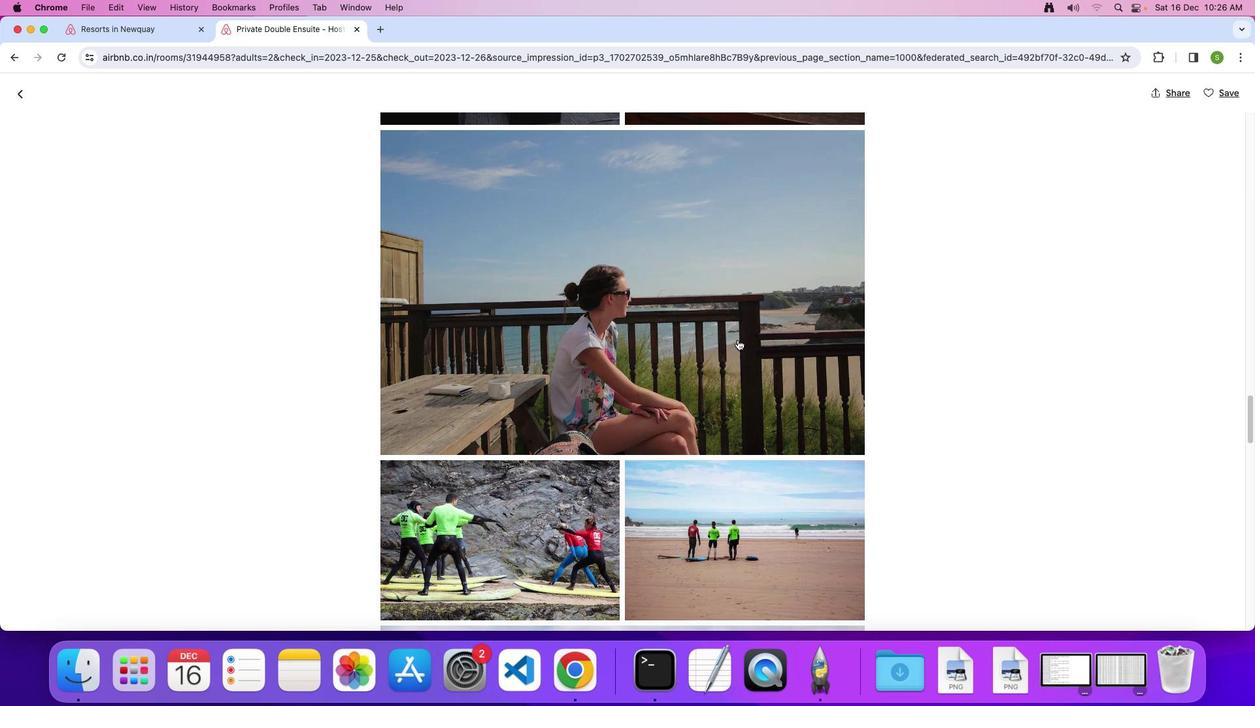 
Action: Mouse scrolled (737, 338) with delta (0, 0)
Screenshot: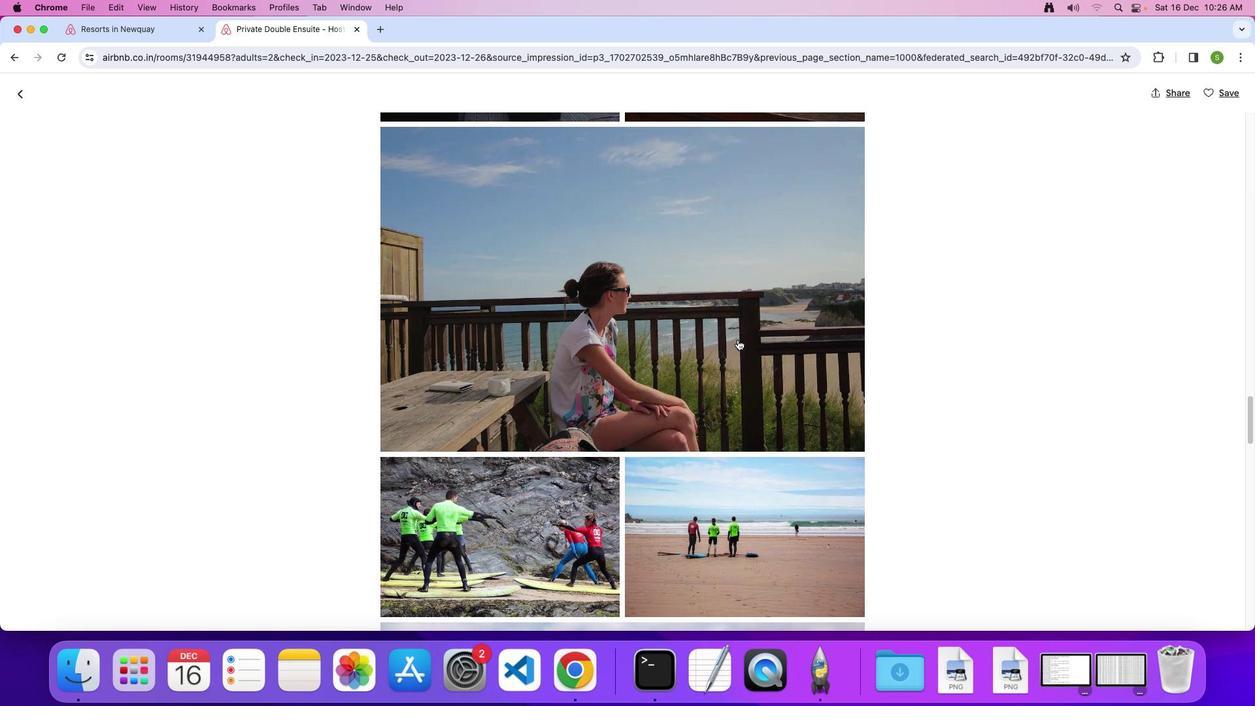 
Action: Mouse scrolled (737, 338) with delta (0, 0)
Screenshot: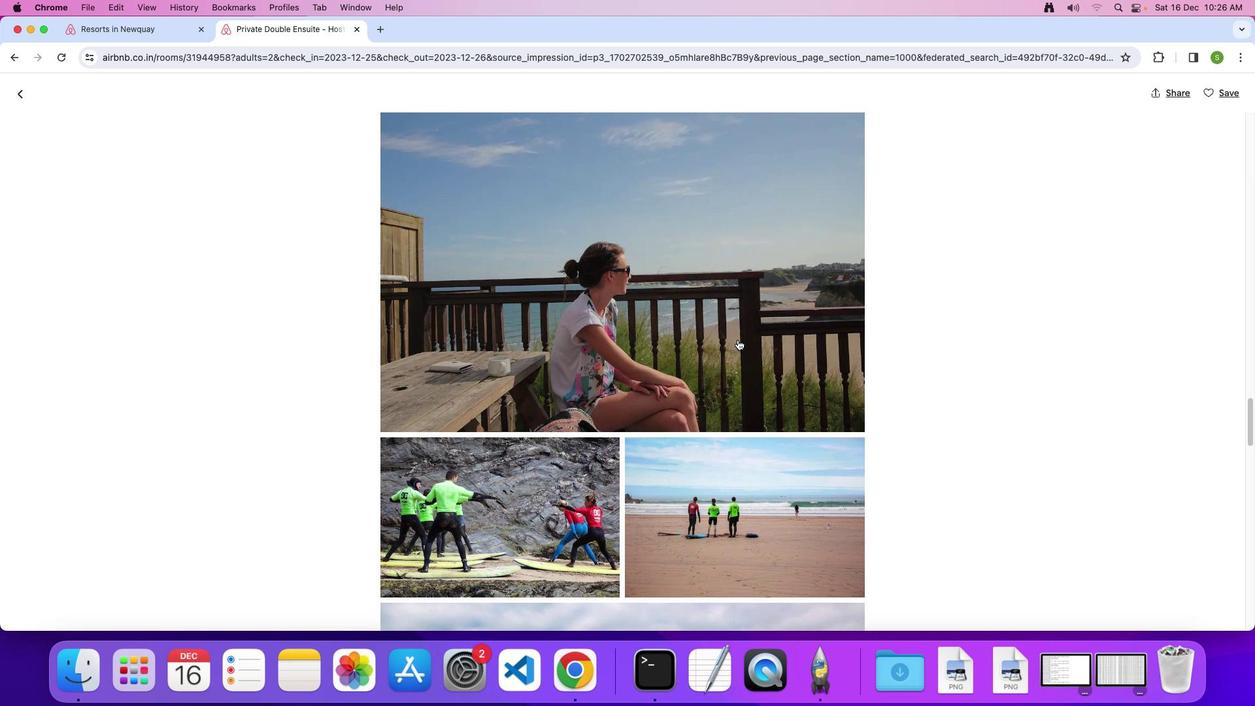 
Action: Mouse scrolled (737, 338) with delta (0, 0)
Screenshot: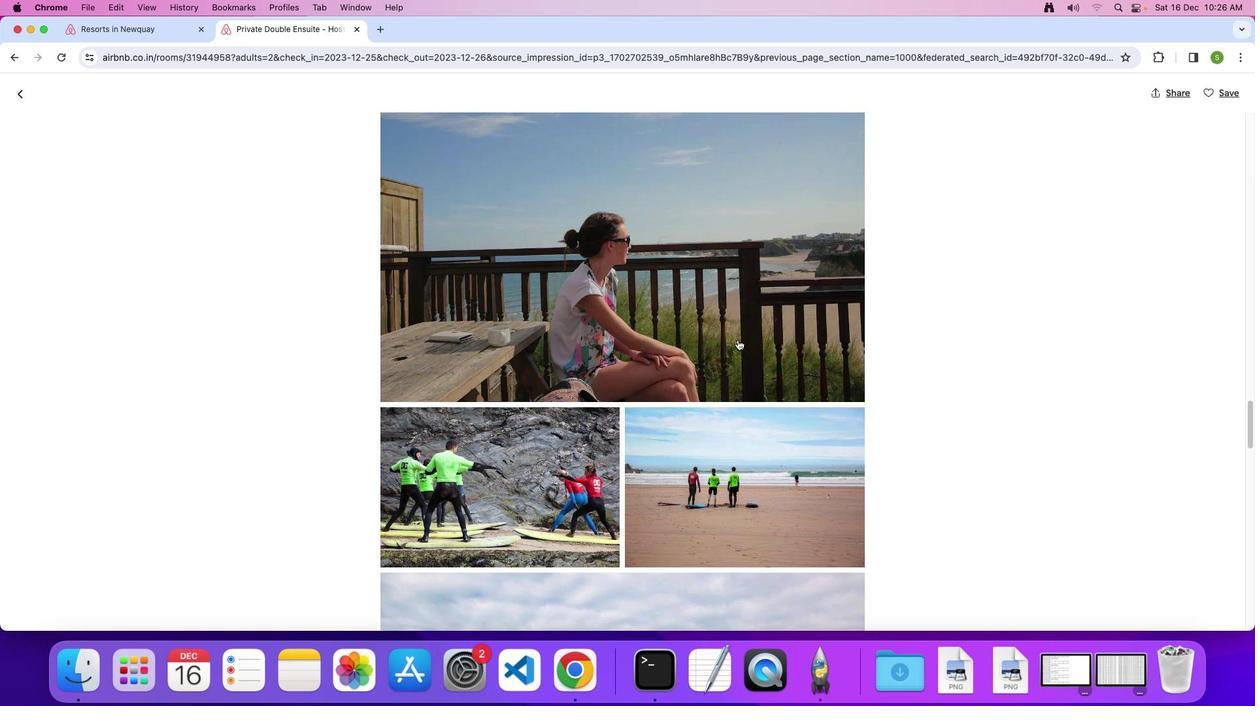
Action: Mouse scrolled (737, 338) with delta (0, -1)
Screenshot: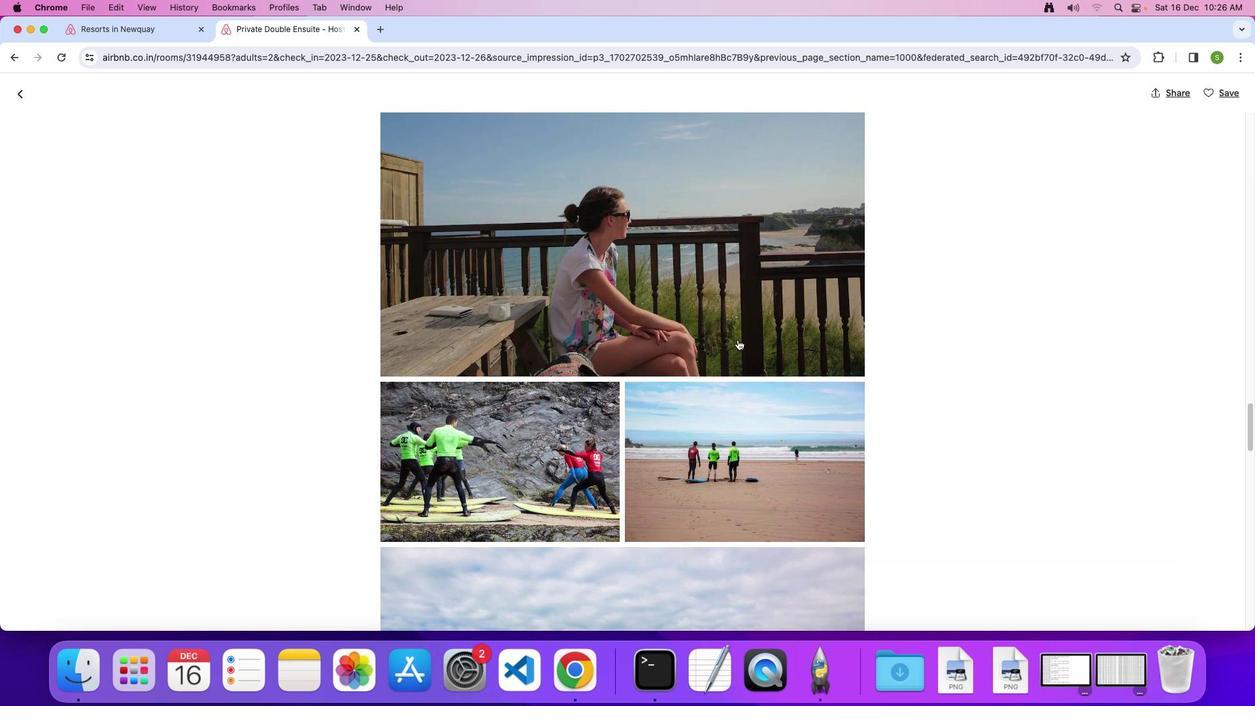 
Action: Mouse scrolled (737, 338) with delta (0, -1)
Screenshot: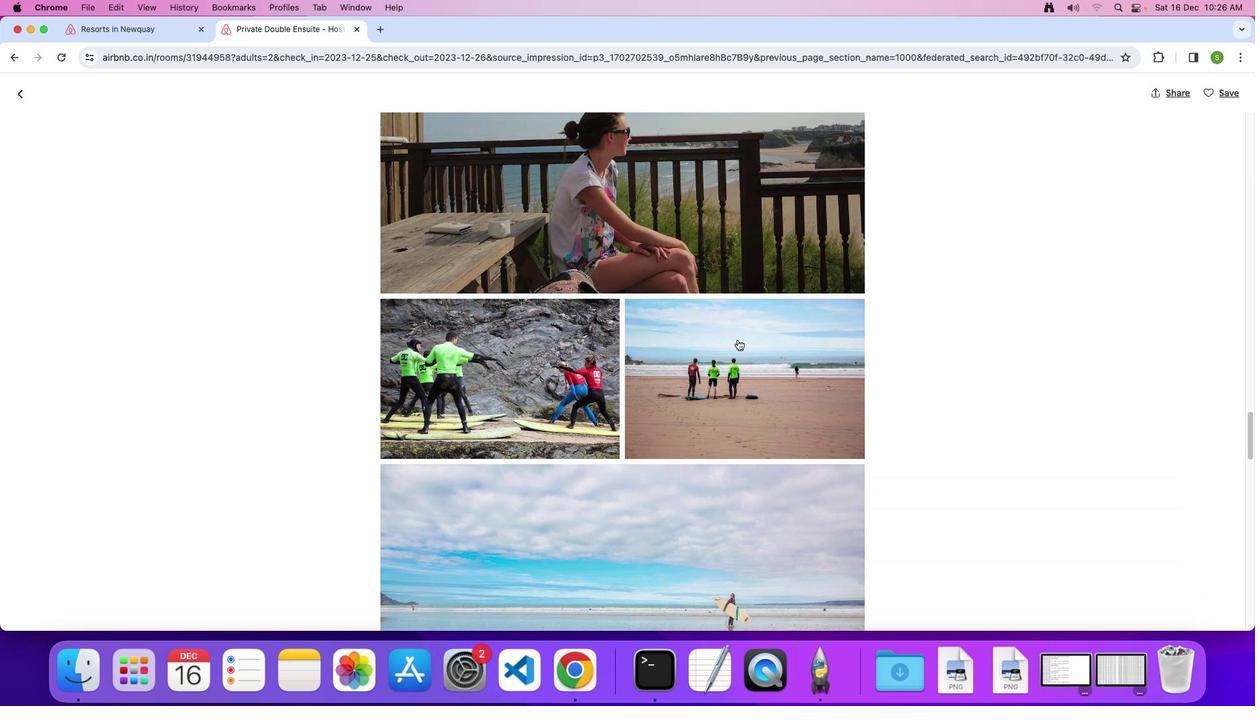 
Action: Mouse scrolled (737, 338) with delta (0, 0)
Screenshot: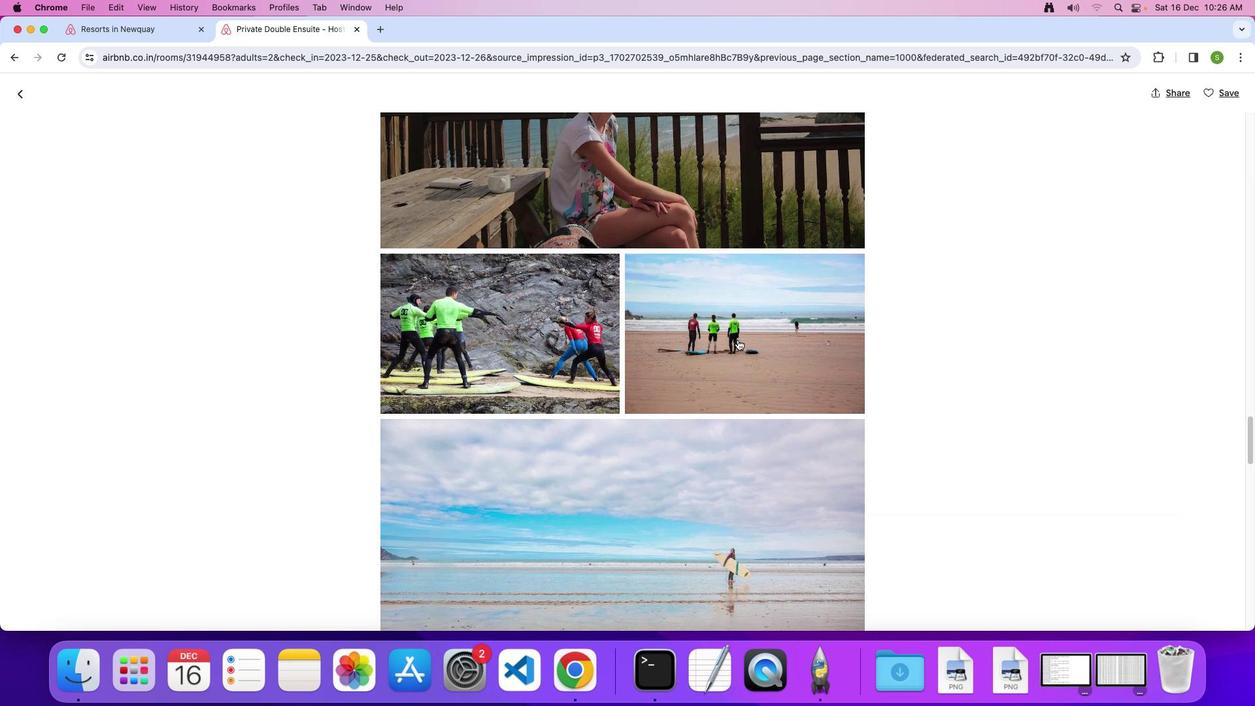 
Action: Mouse scrolled (737, 338) with delta (0, 0)
Screenshot: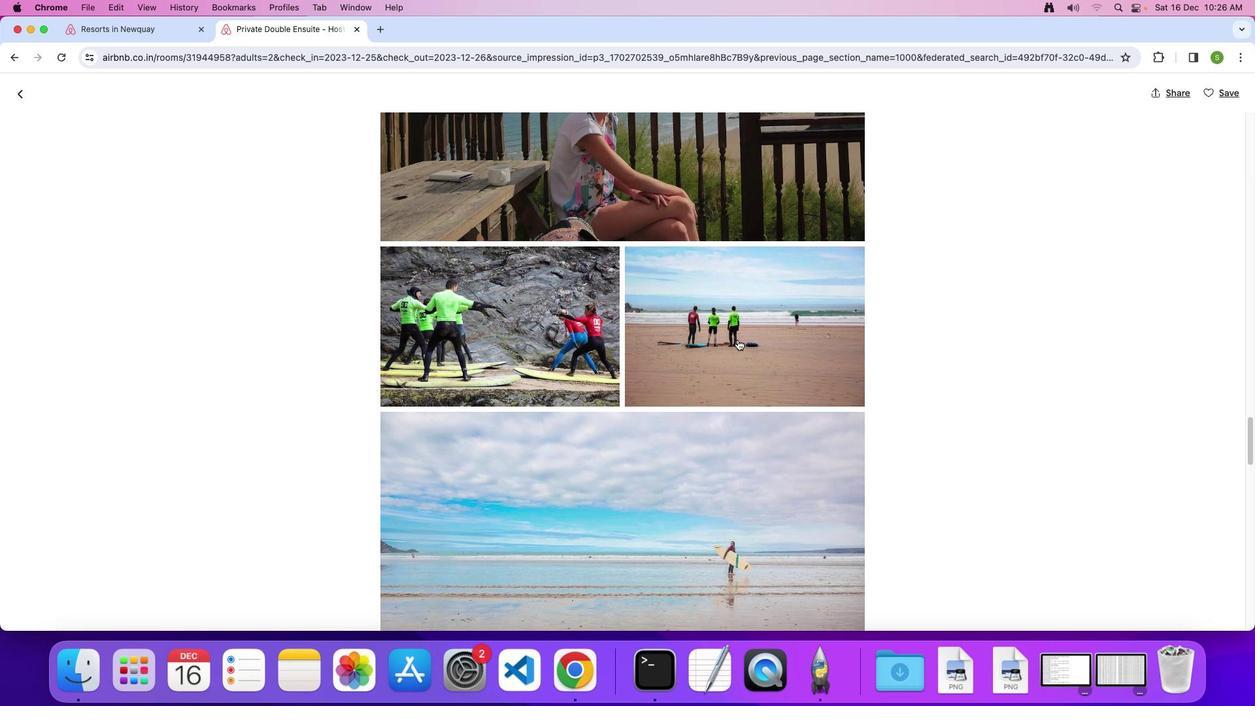
Action: Mouse scrolled (737, 338) with delta (0, 0)
Screenshot: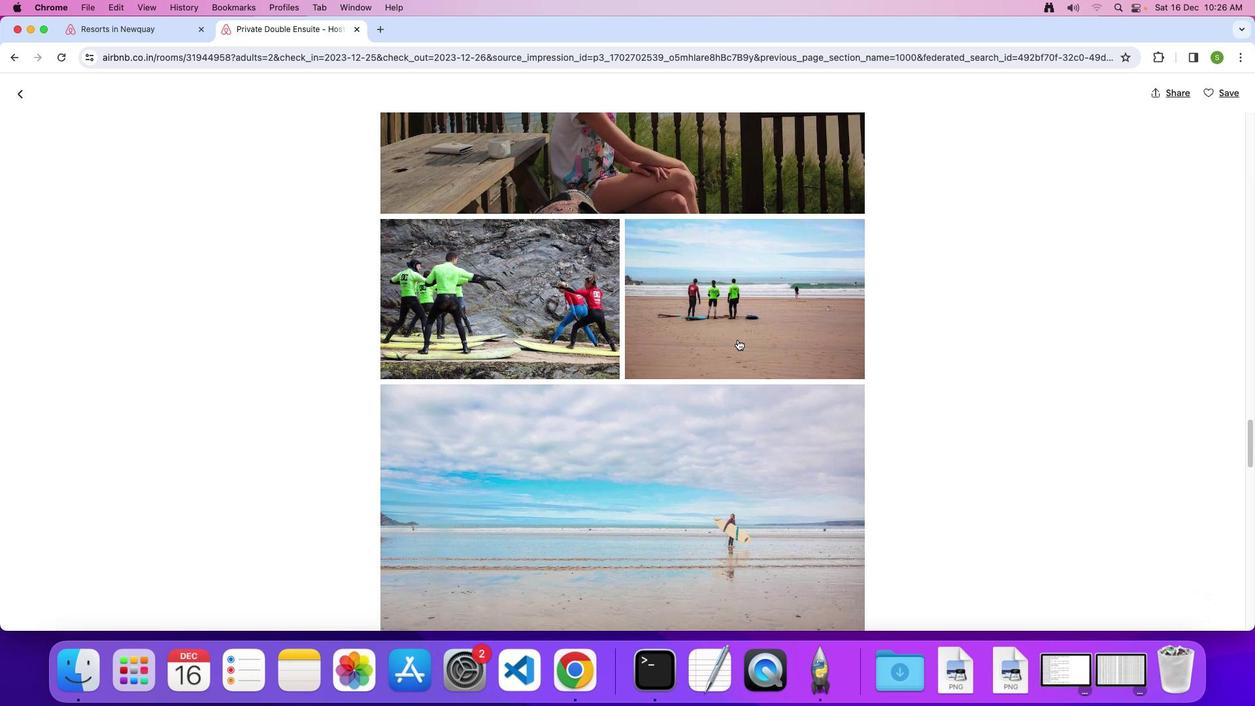 
Action: Mouse scrolled (737, 338) with delta (0, 0)
Screenshot: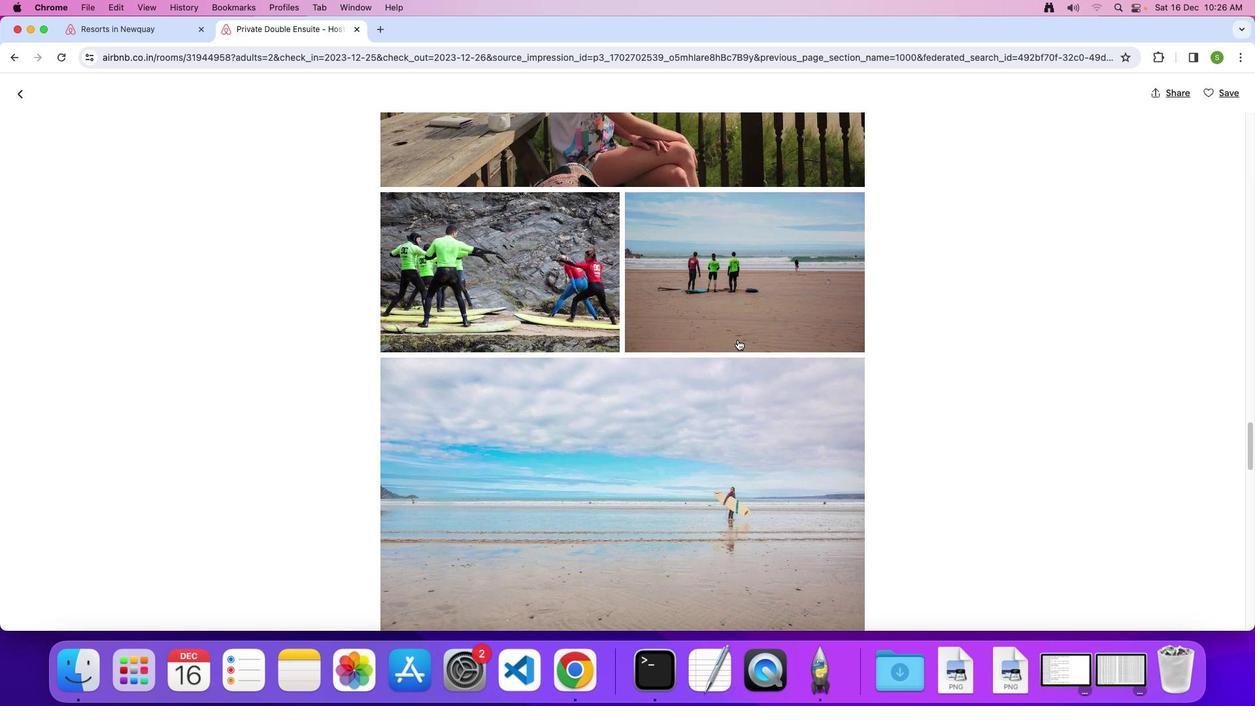 
Action: Mouse scrolled (737, 338) with delta (0, 0)
Screenshot: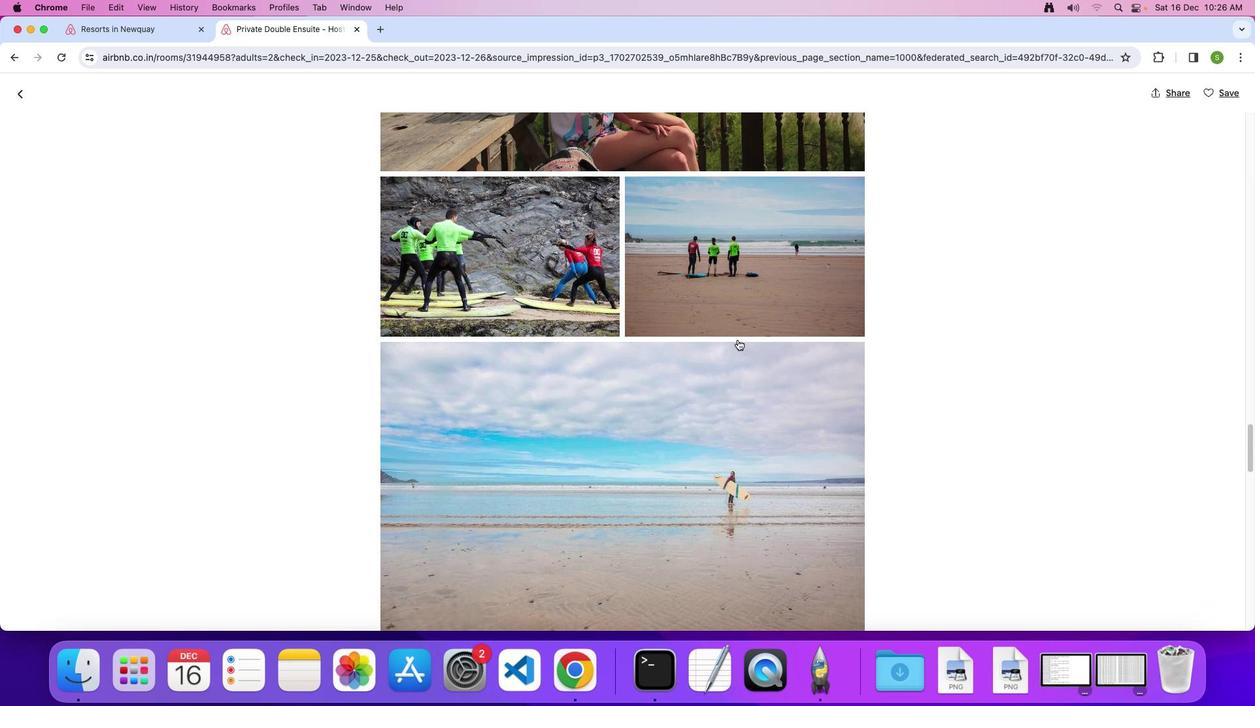 
Action: Mouse scrolled (737, 338) with delta (0, -1)
Screenshot: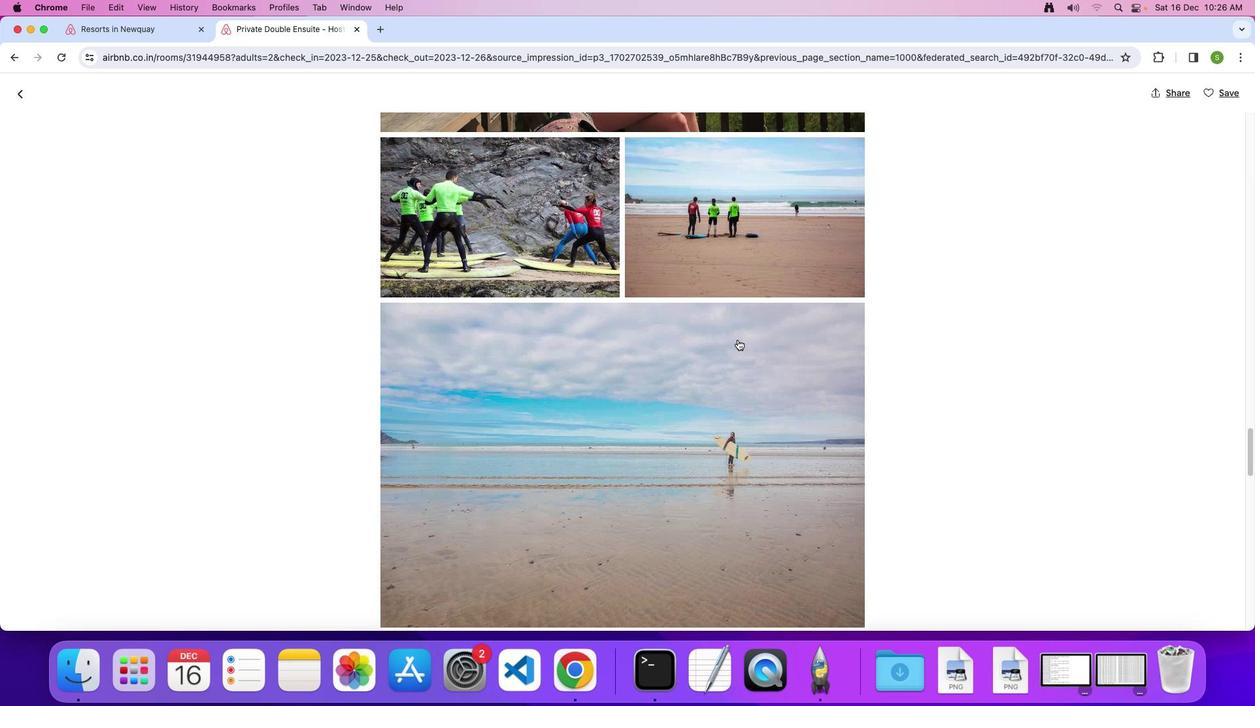 
Action: Mouse scrolled (737, 338) with delta (0, 0)
Screenshot: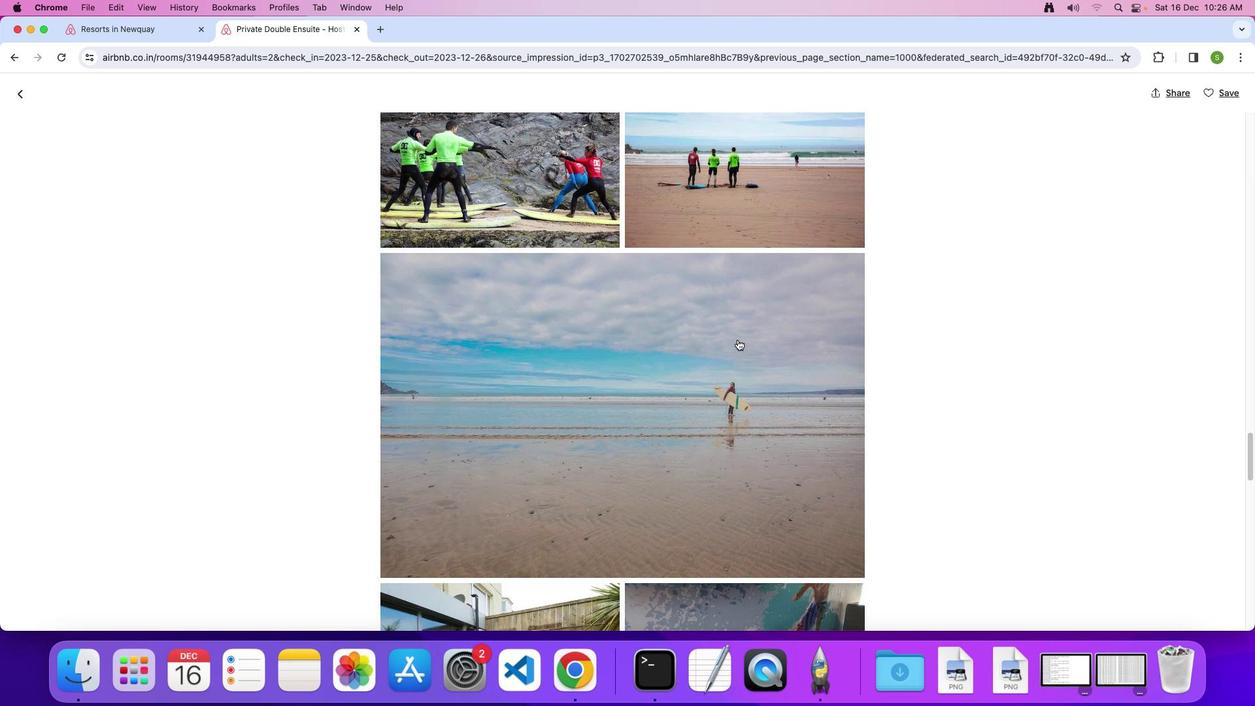 
Action: Mouse scrolled (737, 338) with delta (0, 0)
Screenshot: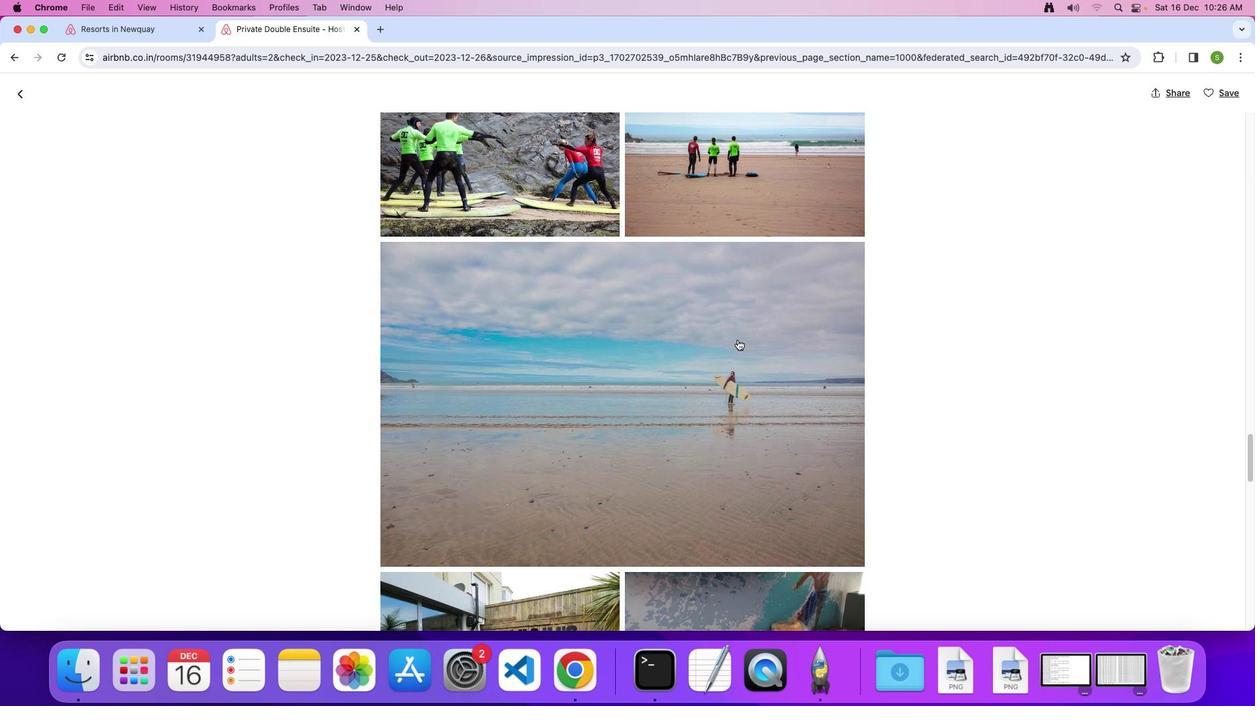 
Action: Mouse scrolled (737, 338) with delta (0, -1)
Screenshot: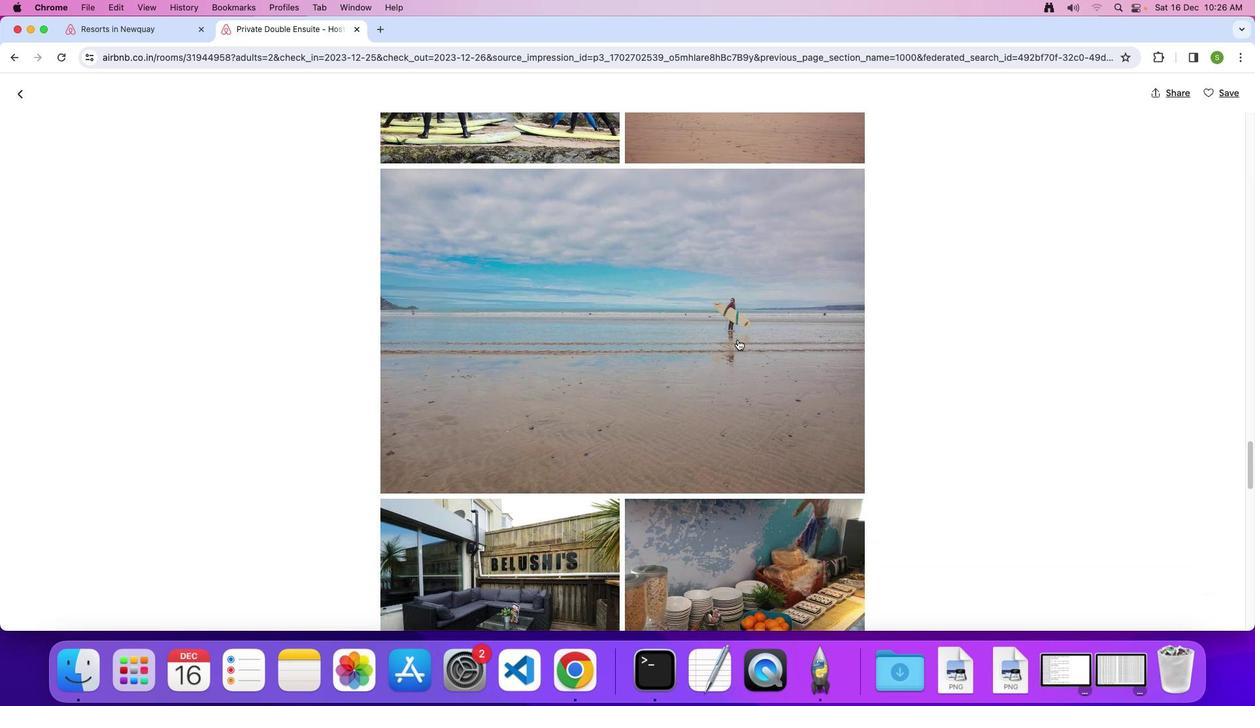 
Action: Mouse scrolled (737, 338) with delta (0, 0)
Screenshot: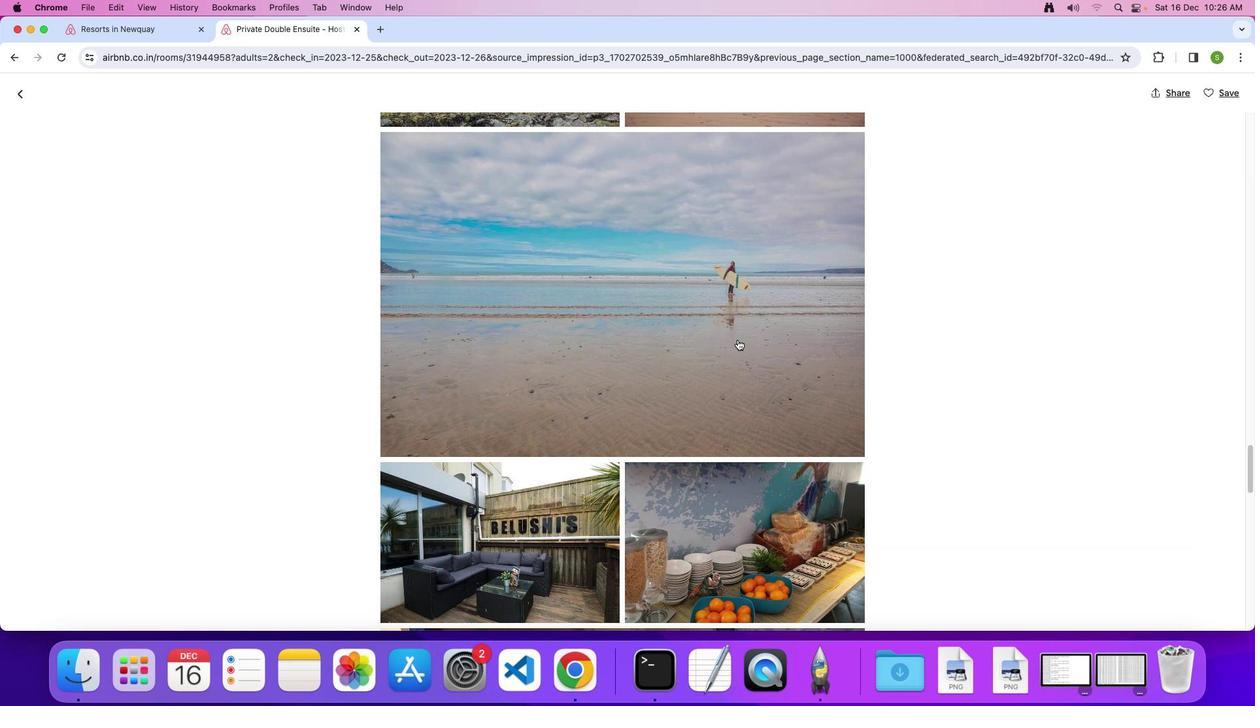 
Action: Mouse scrolled (737, 338) with delta (0, 0)
Screenshot: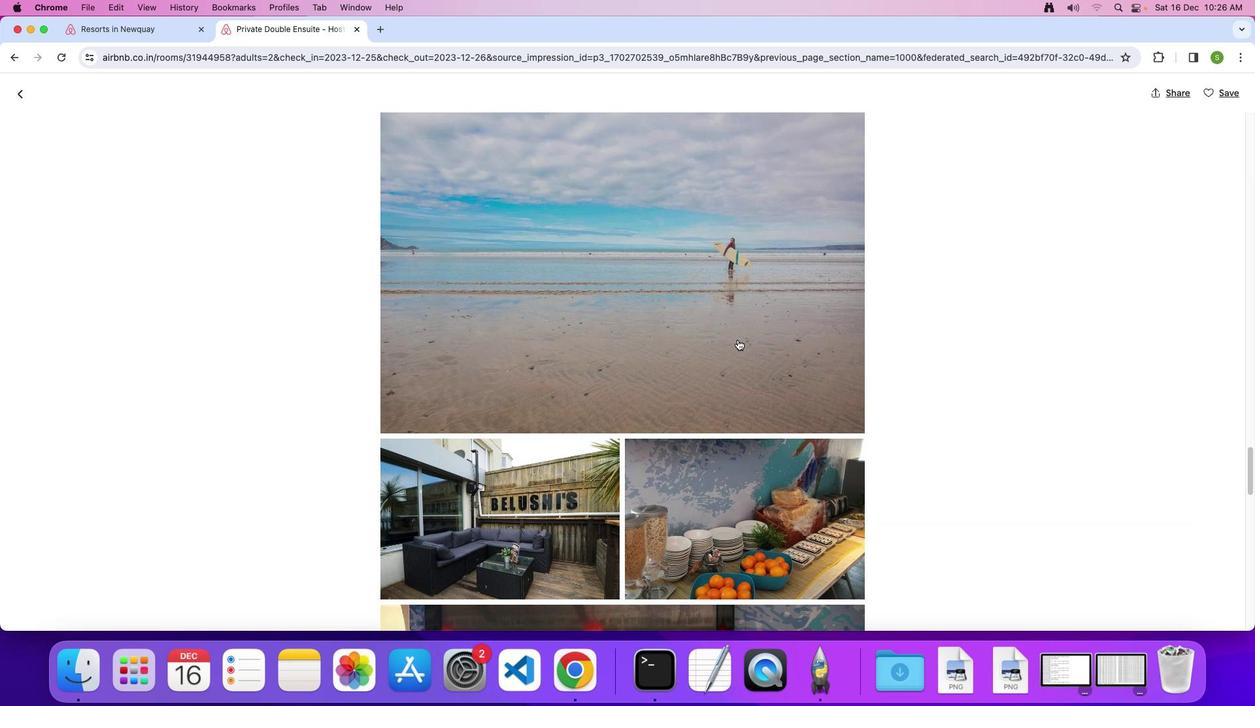 
Action: Mouse scrolled (737, 338) with delta (0, -1)
Screenshot: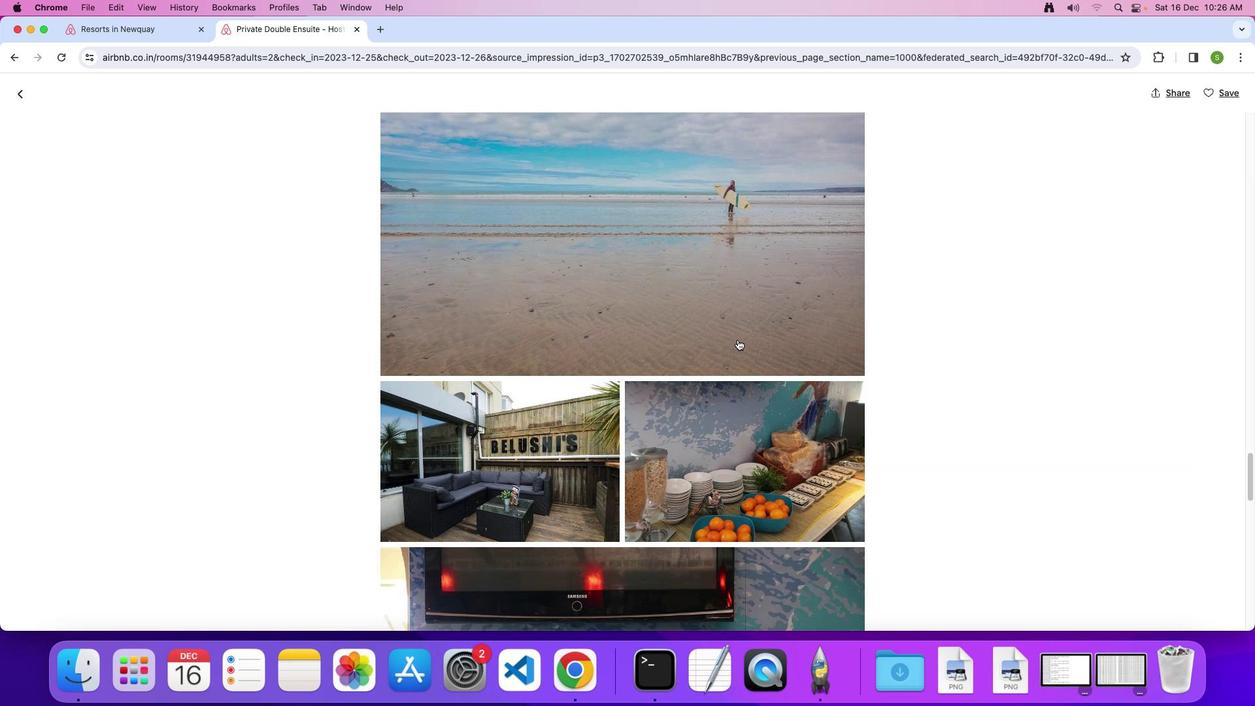 
Action: Mouse scrolled (737, 338) with delta (0, 0)
Screenshot: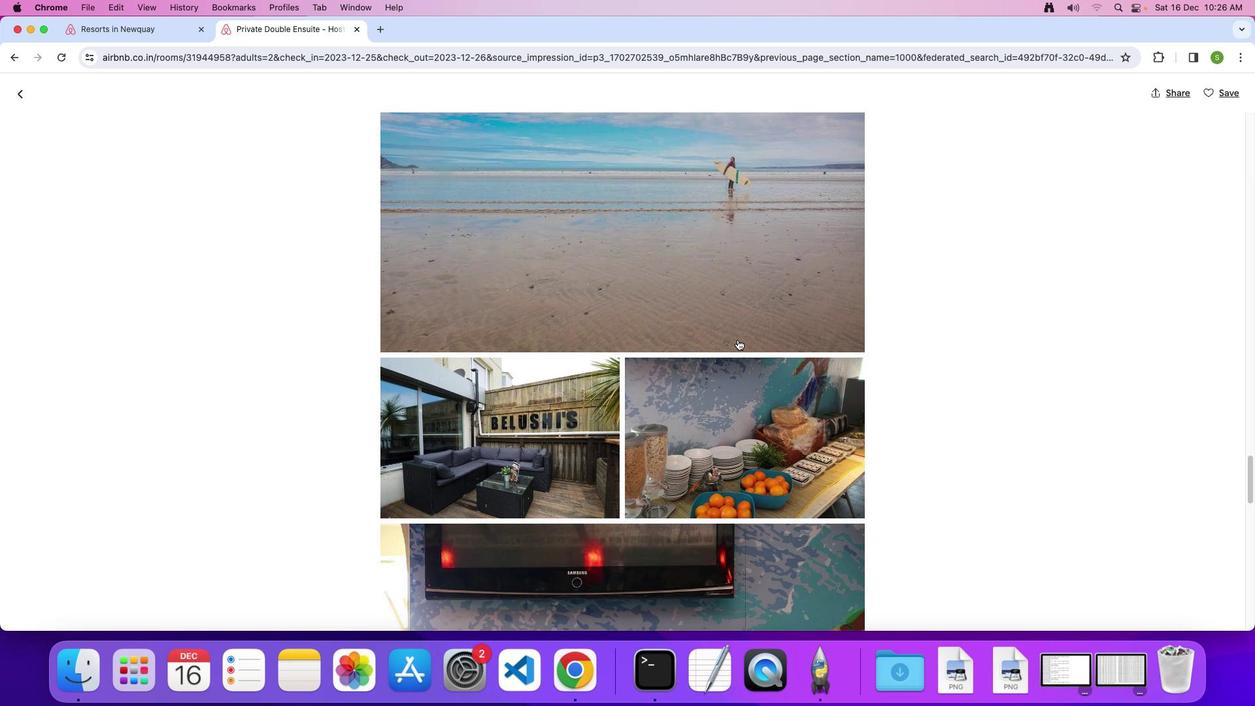 
Action: Mouse scrolled (737, 338) with delta (0, 0)
Screenshot: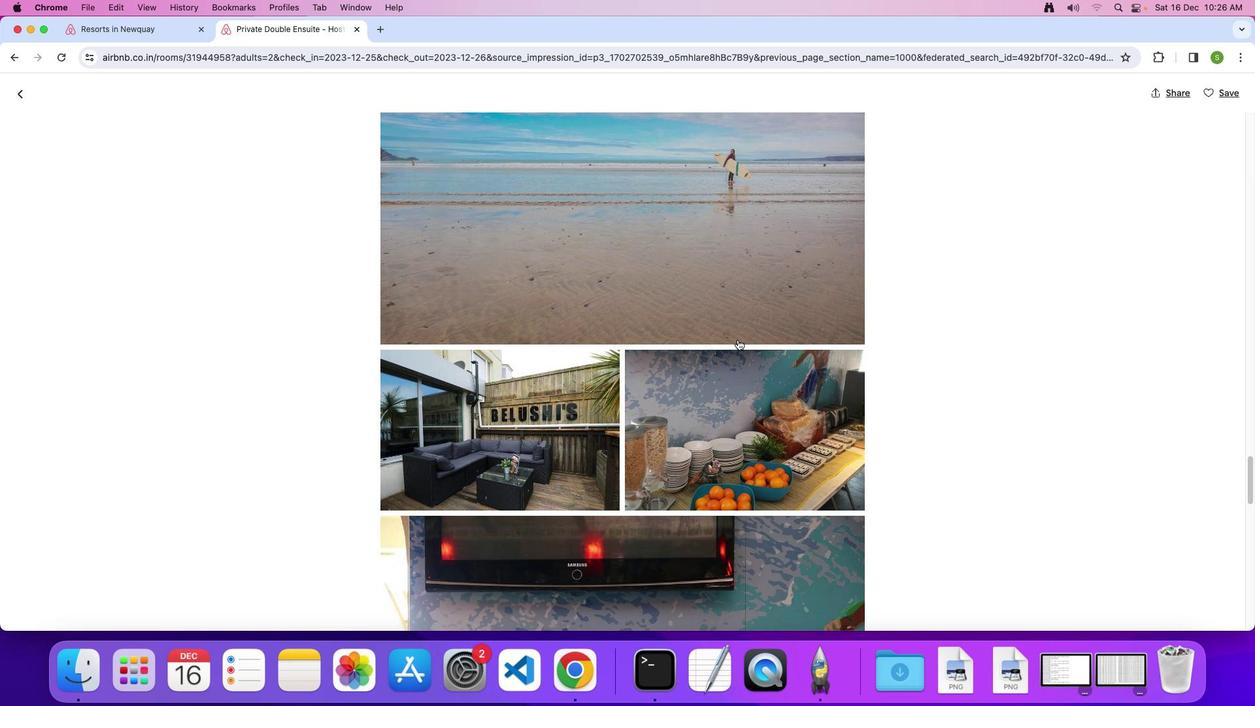 
Action: Mouse scrolled (737, 338) with delta (0, 0)
Screenshot: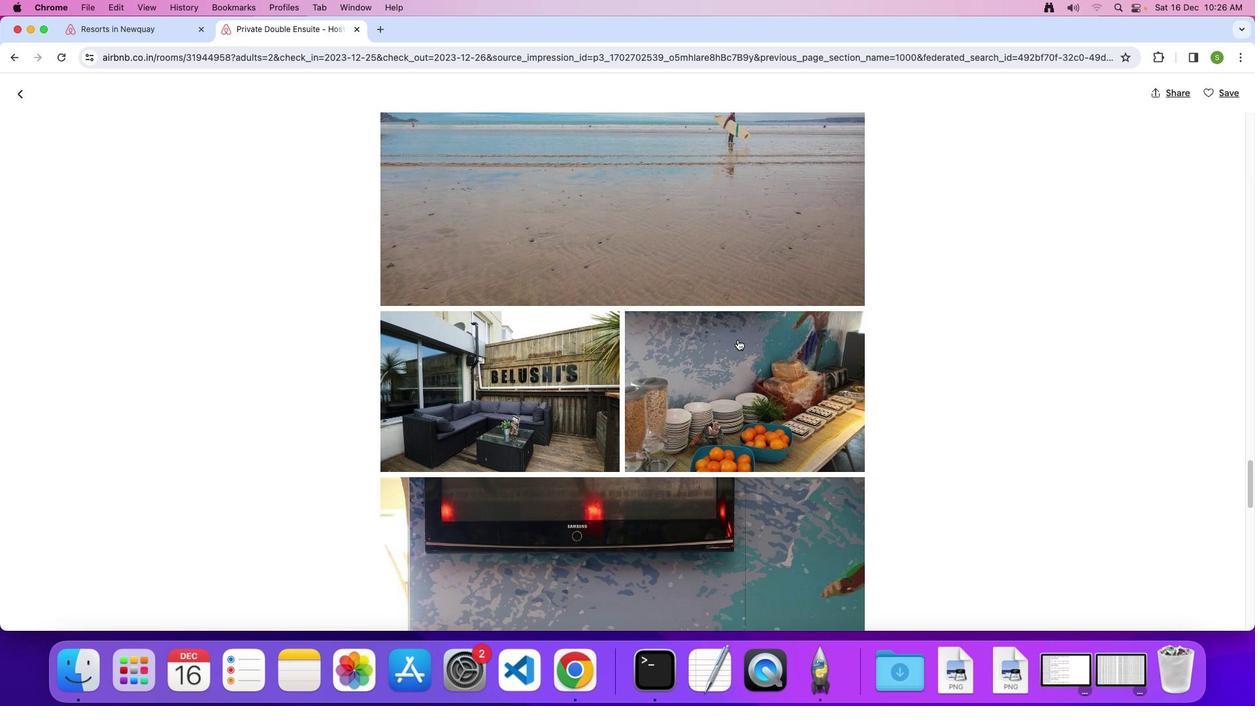 
Action: Mouse scrolled (737, 338) with delta (0, 0)
Screenshot: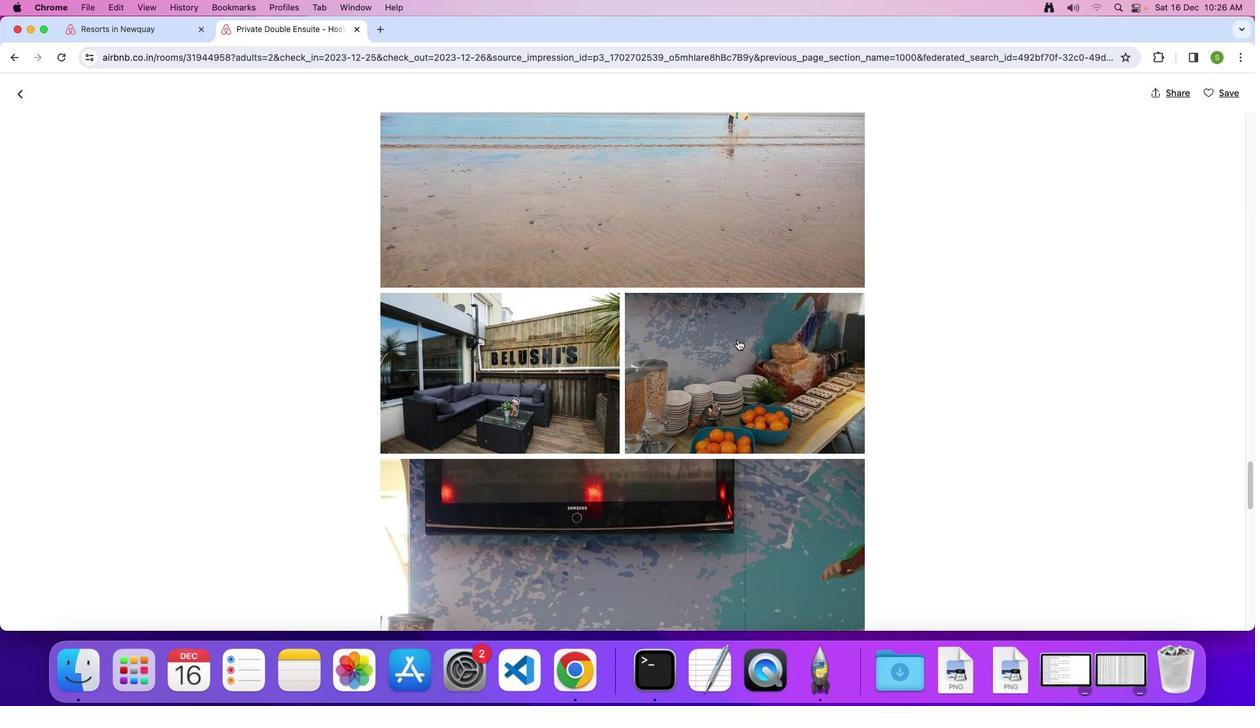 
Action: Mouse scrolled (737, 338) with delta (0, 0)
Screenshot: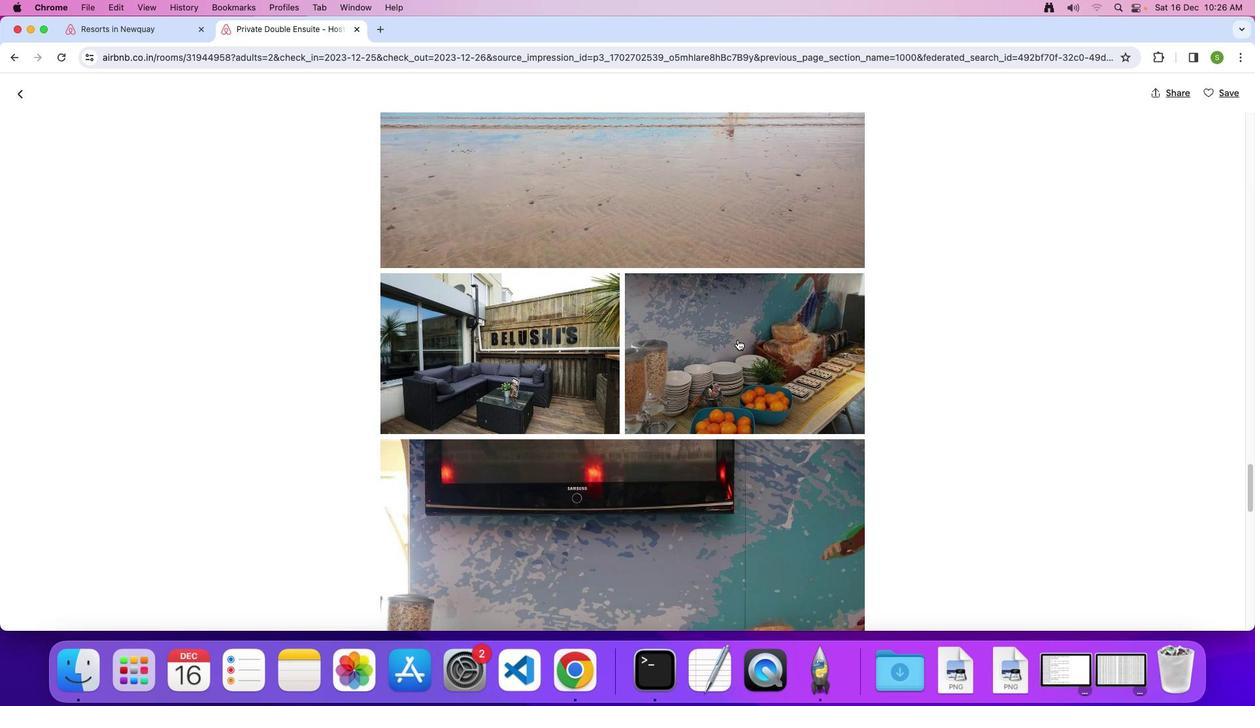 
Action: Mouse scrolled (737, 338) with delta (0, -1)
Screenshot: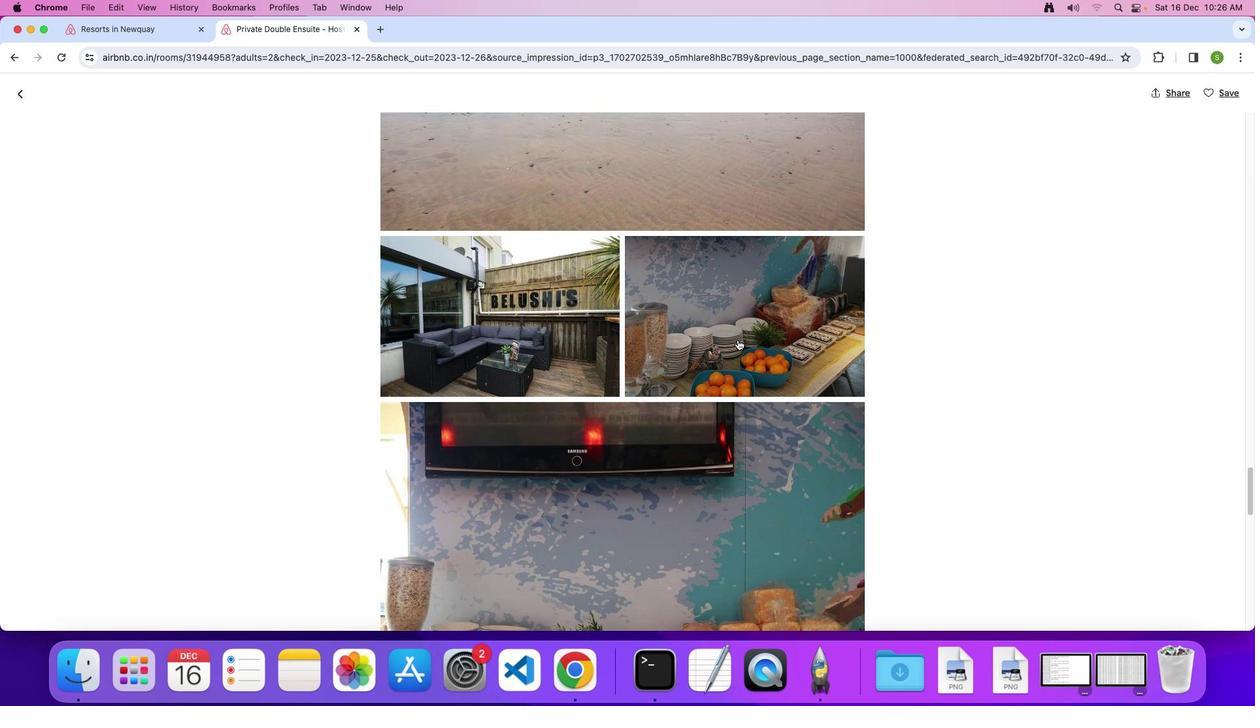 
Action: Mouse scrolled (737, 338) with delta (0, 0)
Screenshot: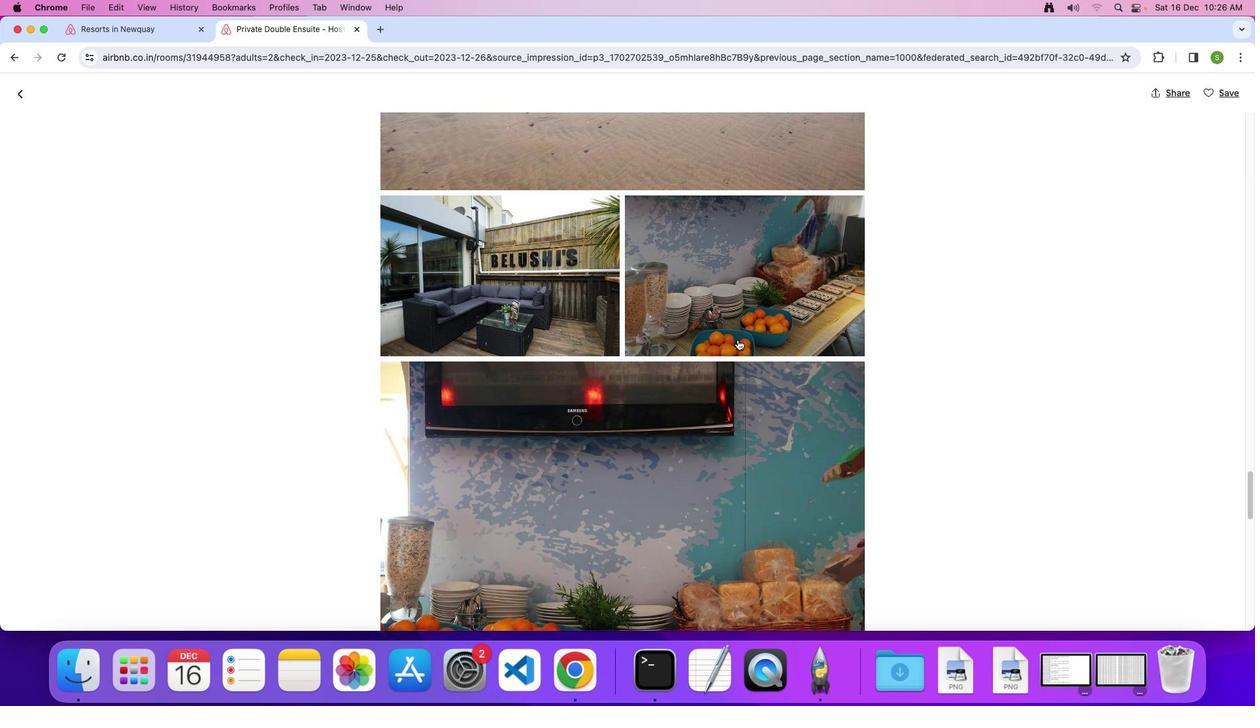 
Action: Mouse scrolled (737, 338) with delta (0, 0)
Screenshot: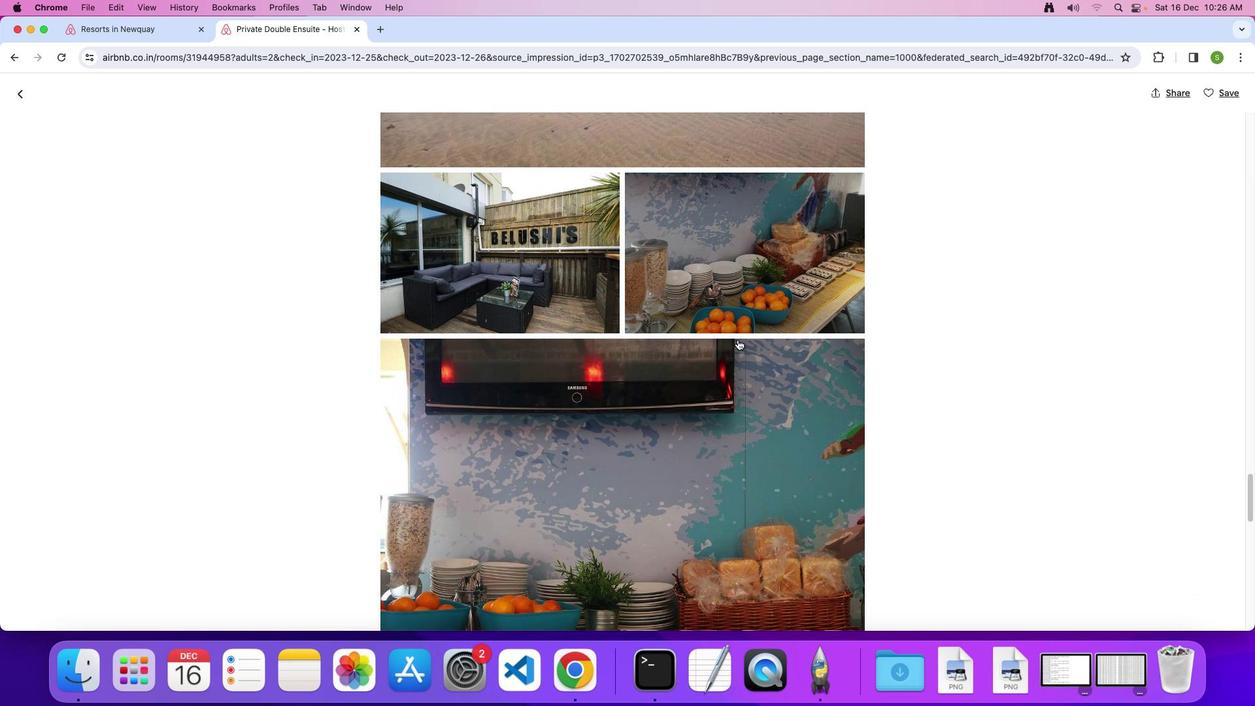 
Action: Mouse scrolled (737, 338) with delta (0, -1)
Screenshot: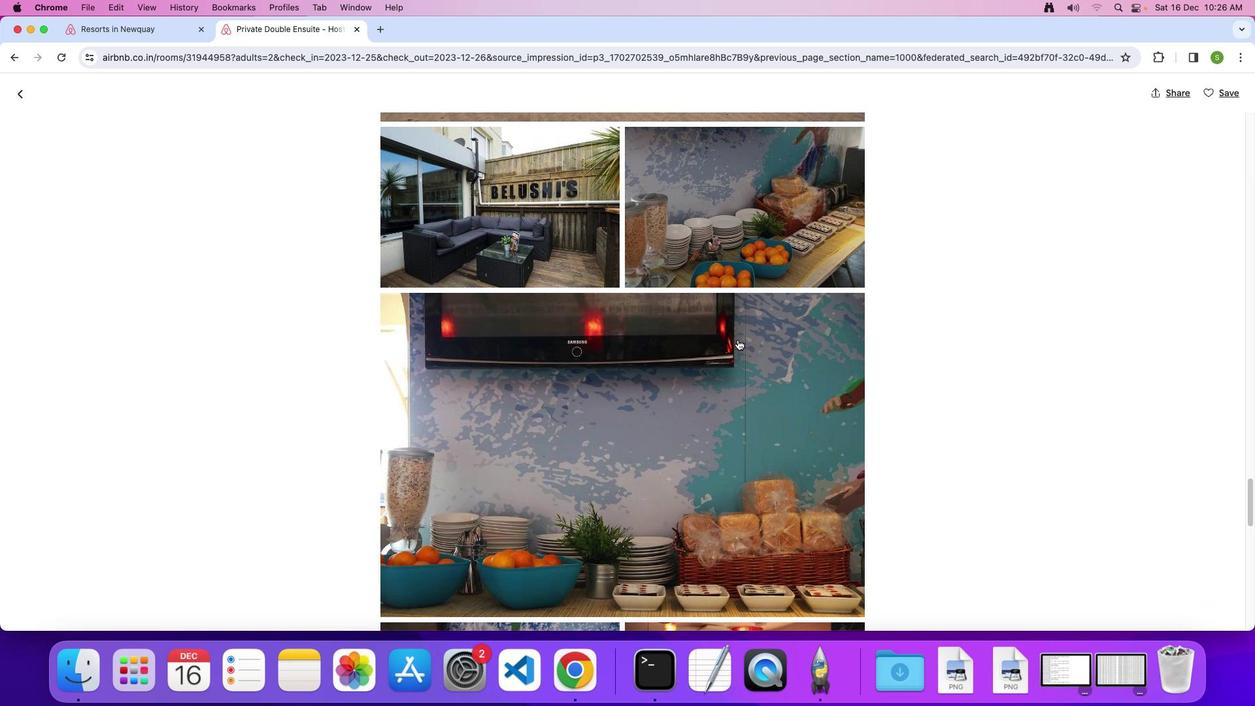 
Action: Mouse scrolled (737, 338) with delta (0, 0)
Screenshot: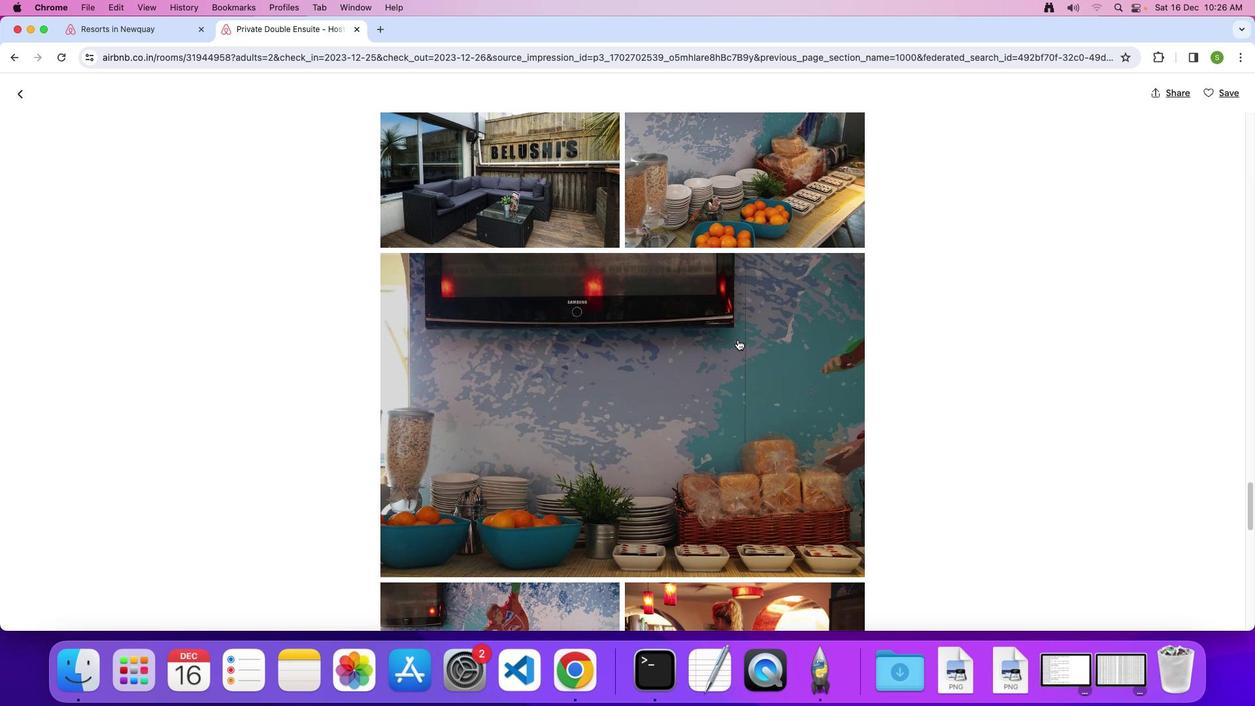 
Action: Mouse scrolled (737, 338) with delta (0, 0)
Screenshot: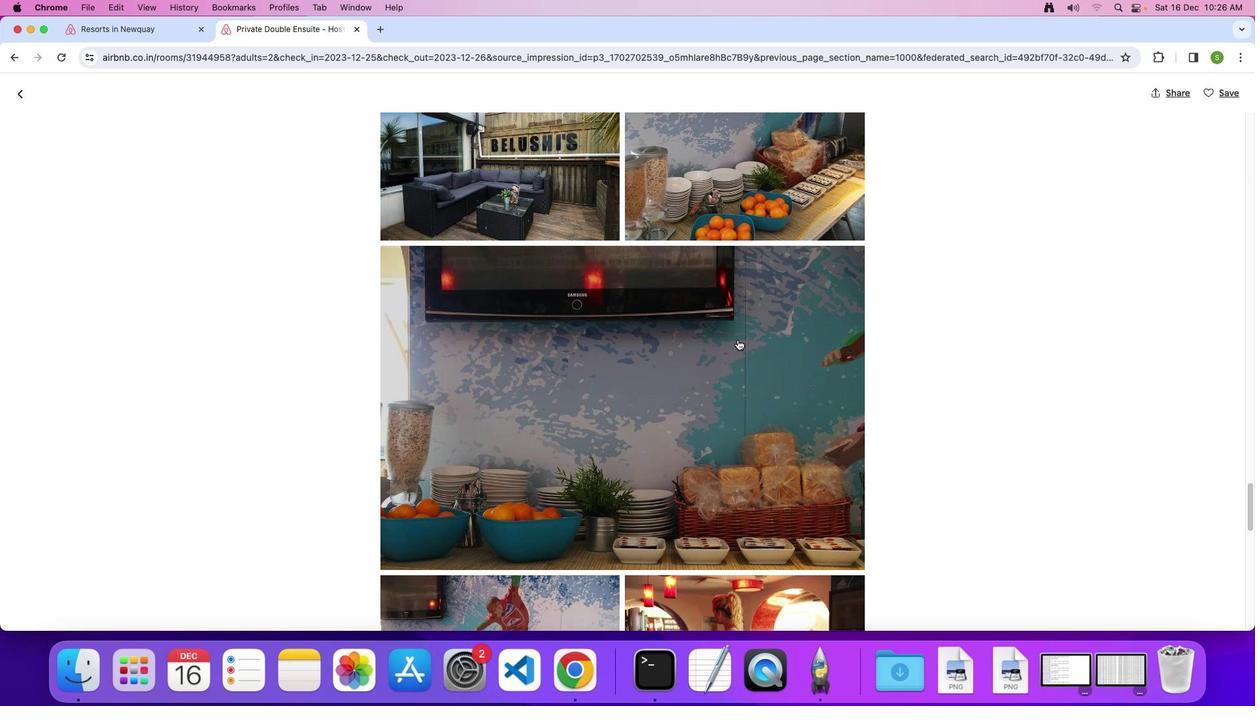 
Action: Mouse scrolled (737, 338) with delta (0, 0)
Screenshot: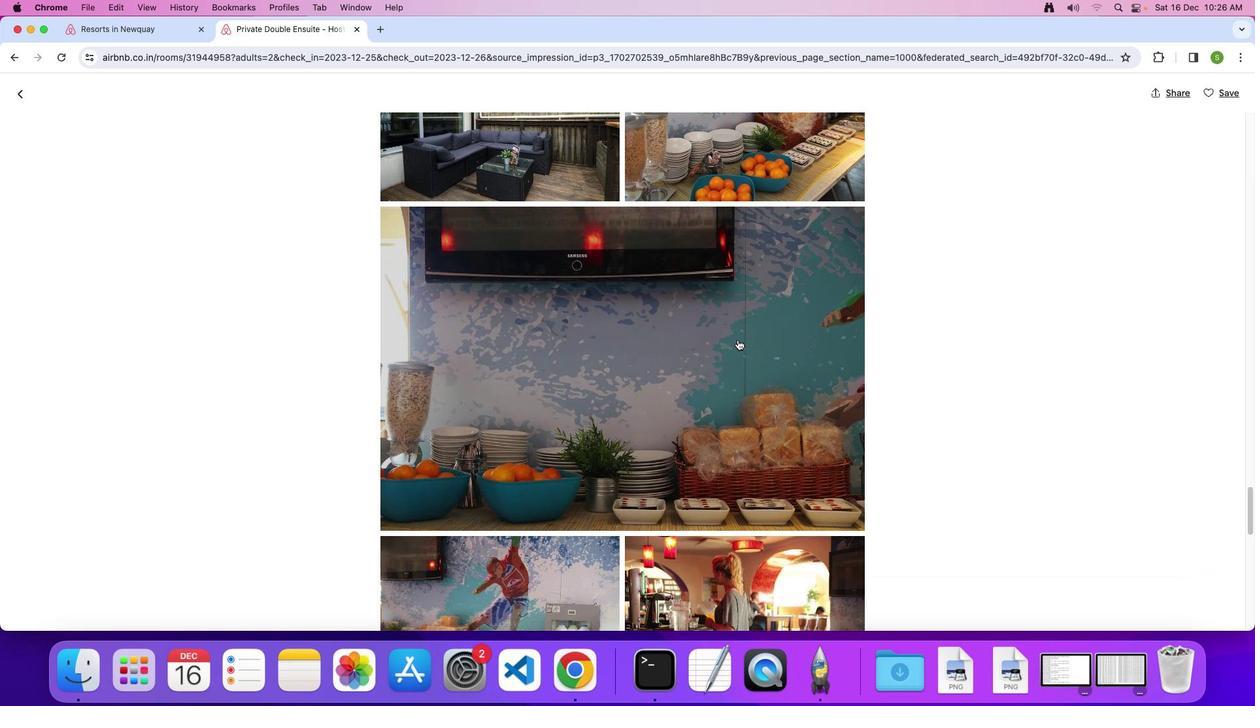 
Action: Mouse scrolled (737, 338) with delta (0, 0)
Screenshot: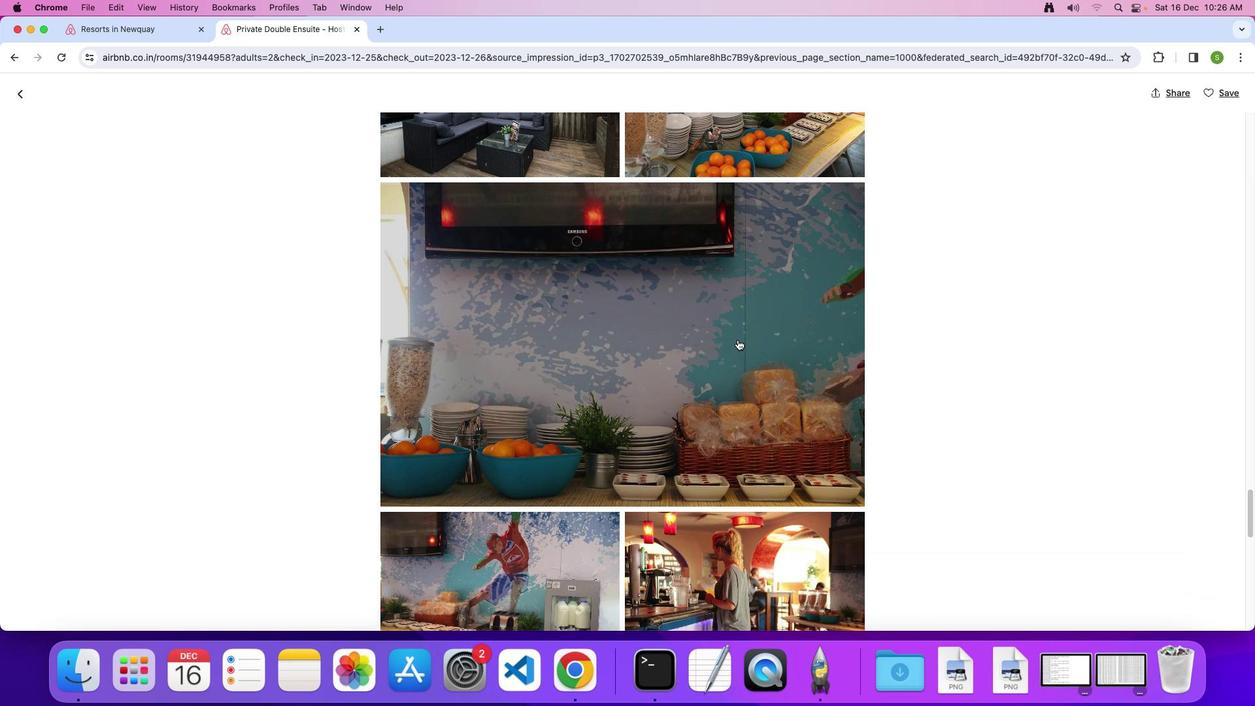 
Action: Mouse scrolled (737, 338) with delta (0, 0)
Screenshot: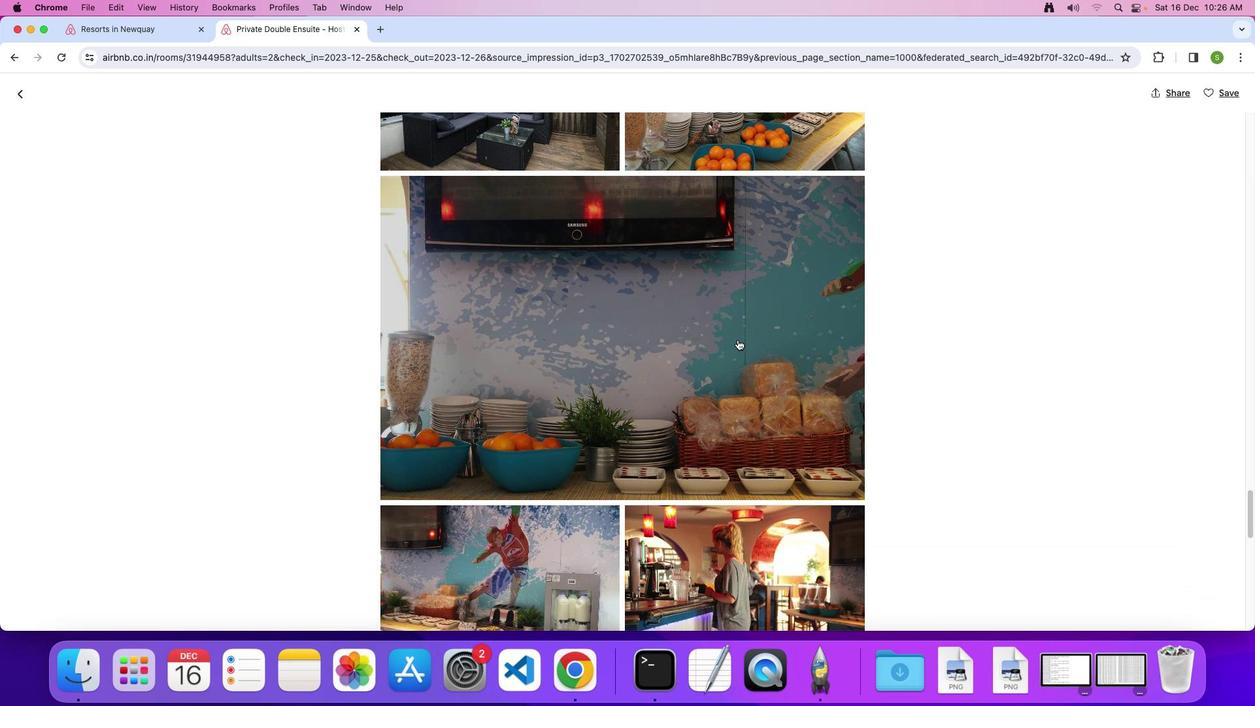 
Action: Mouse scrolled (737, 338) with delta (0, 0)
Screenshot: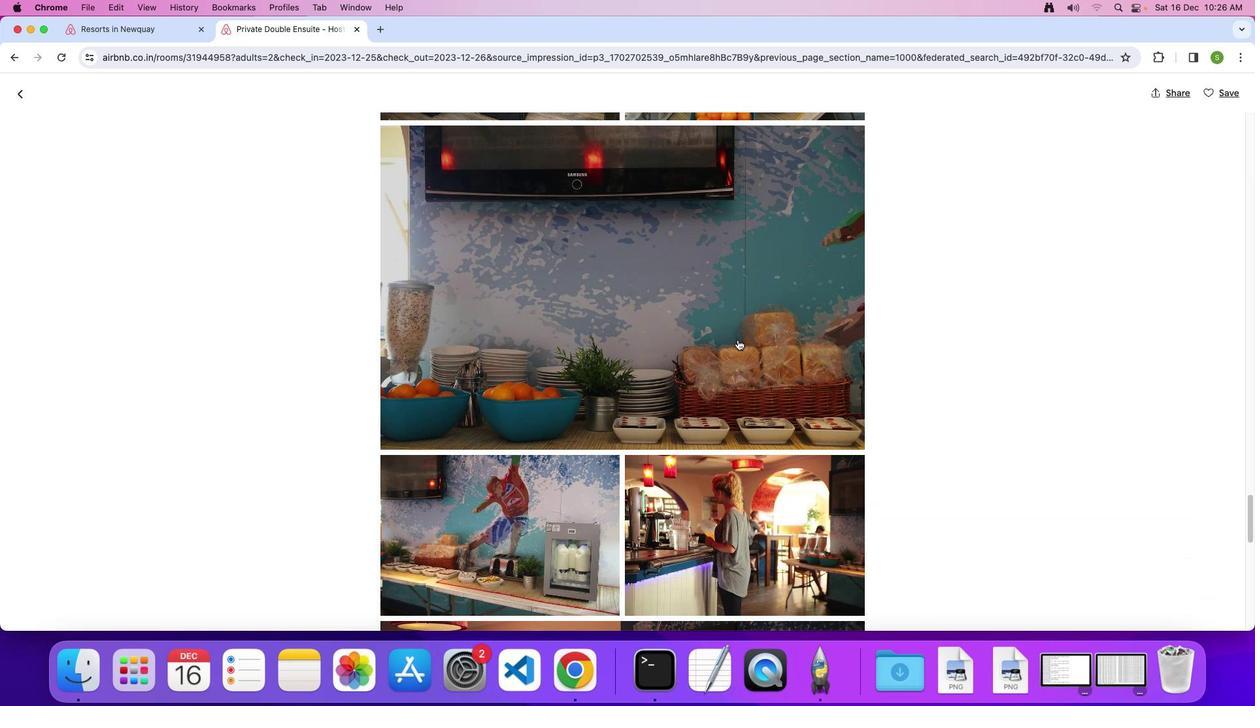 
Action: Mouse scrolled (737, 338) with delta (0, 0)
Screenshot: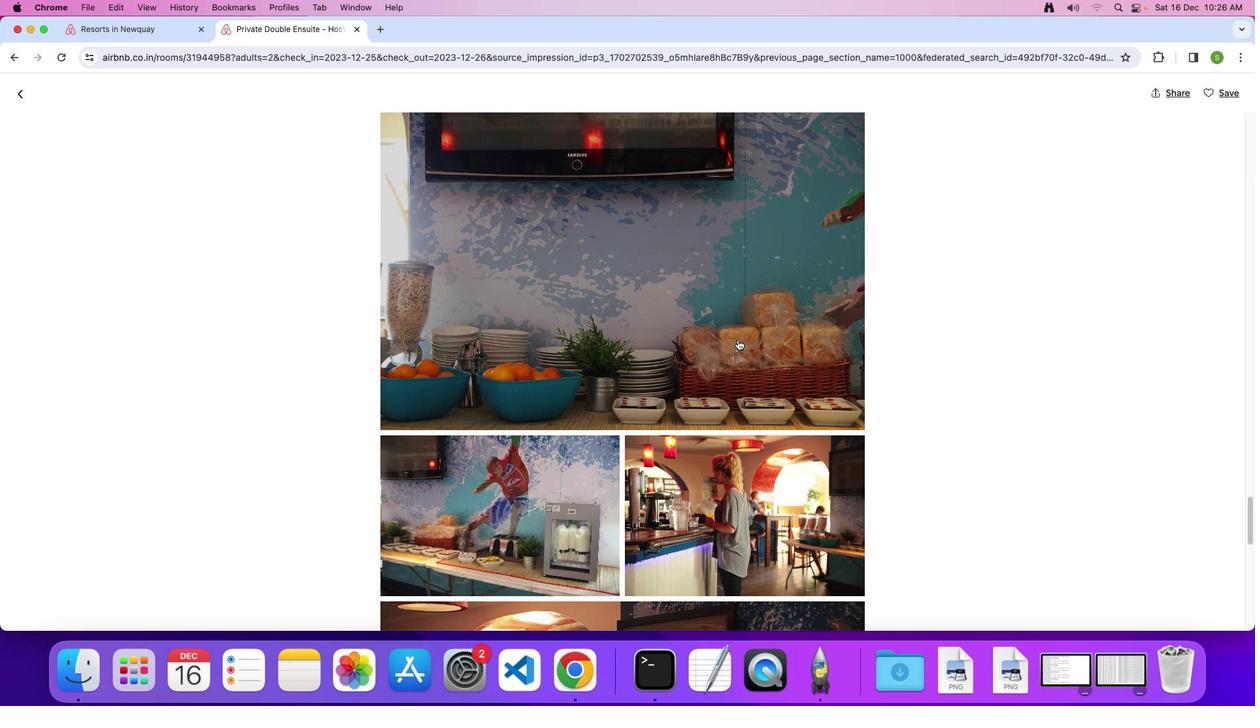 
Action: Mouse scrolled (737, 338) with delta (0, 0)
Screenshot: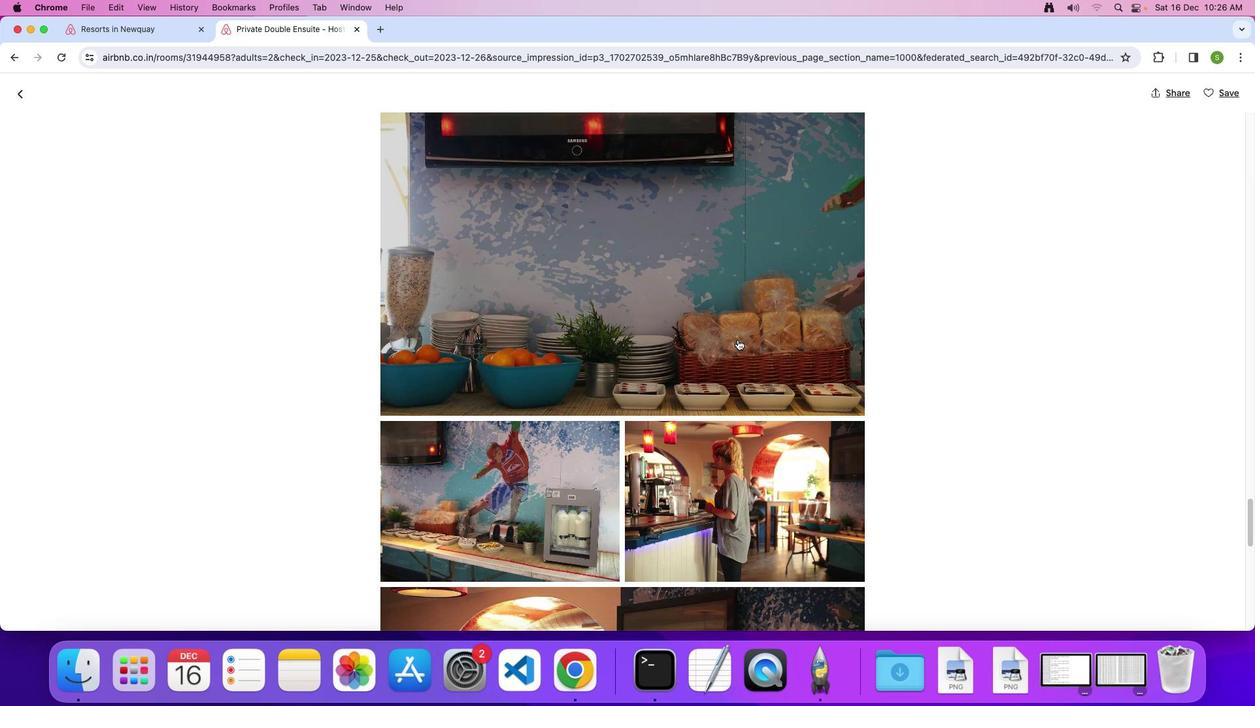 
Action: Mouse scrolled (737, 338) with delta (0, -1)
Screenshot: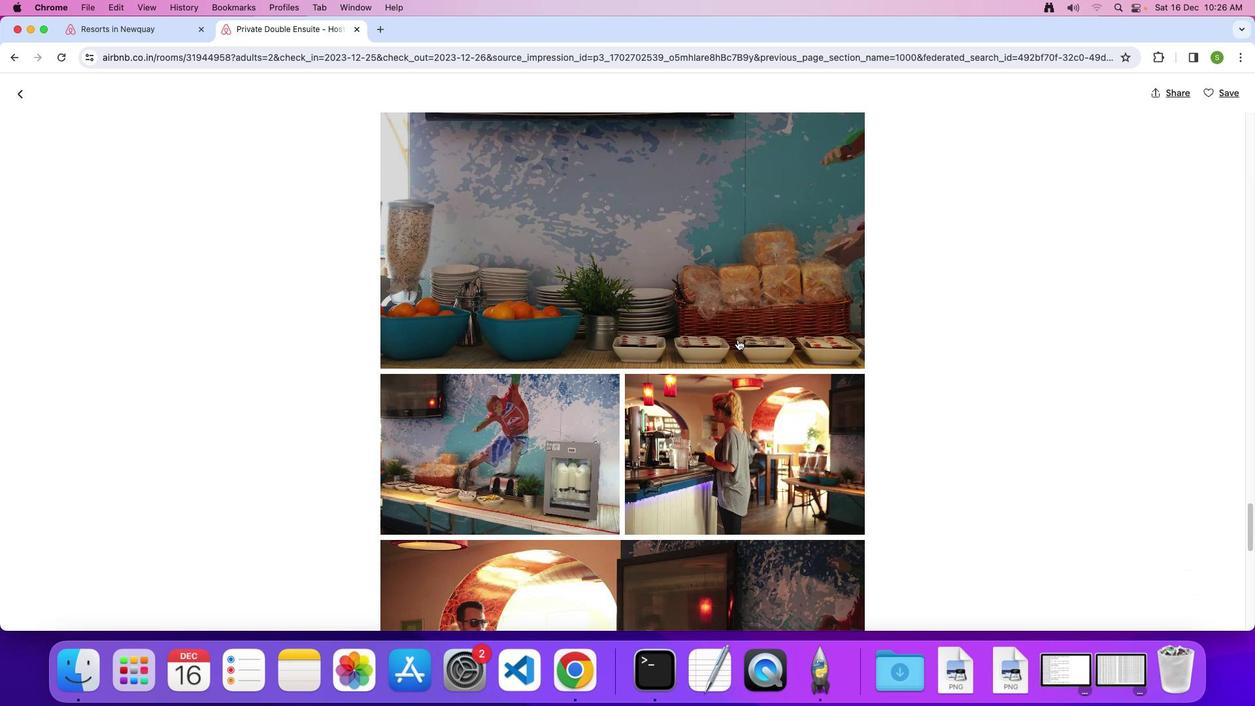 
Action: Mouse scrolled (737, 338) with delta (0, 0)
Screenshot: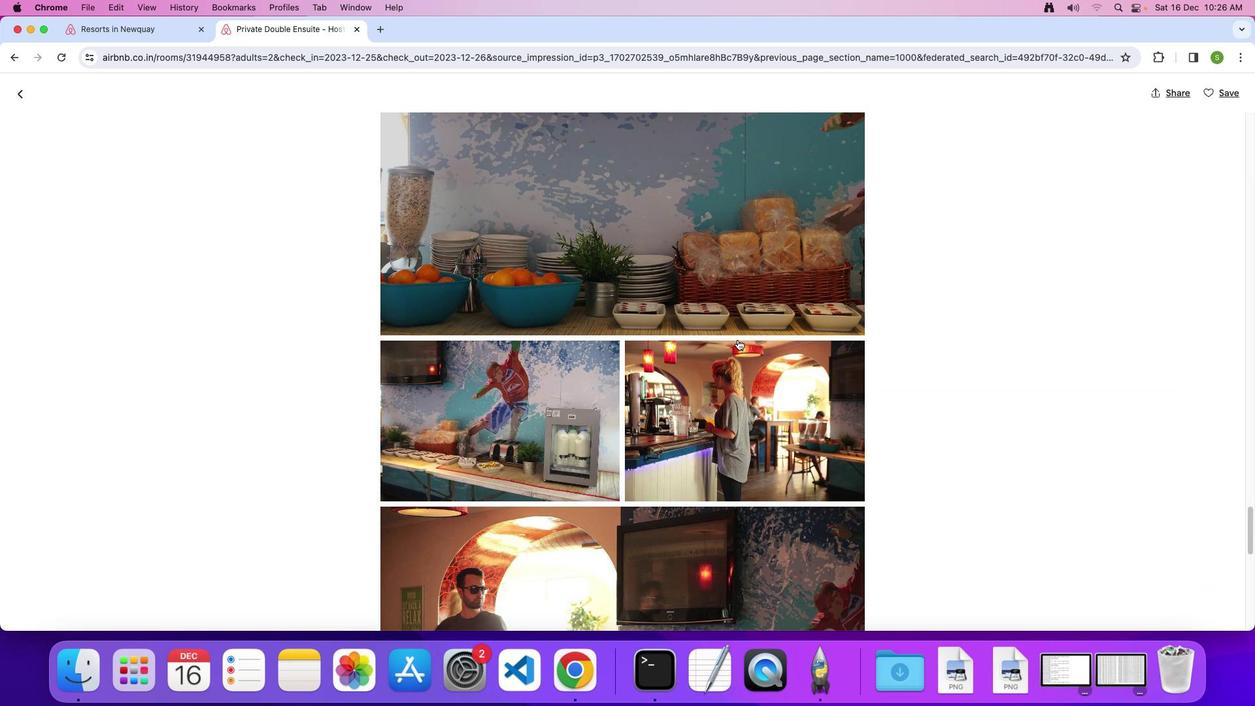 
Action: Mouse scrolled (737, 338) with delta (0, 0)
Screenshot: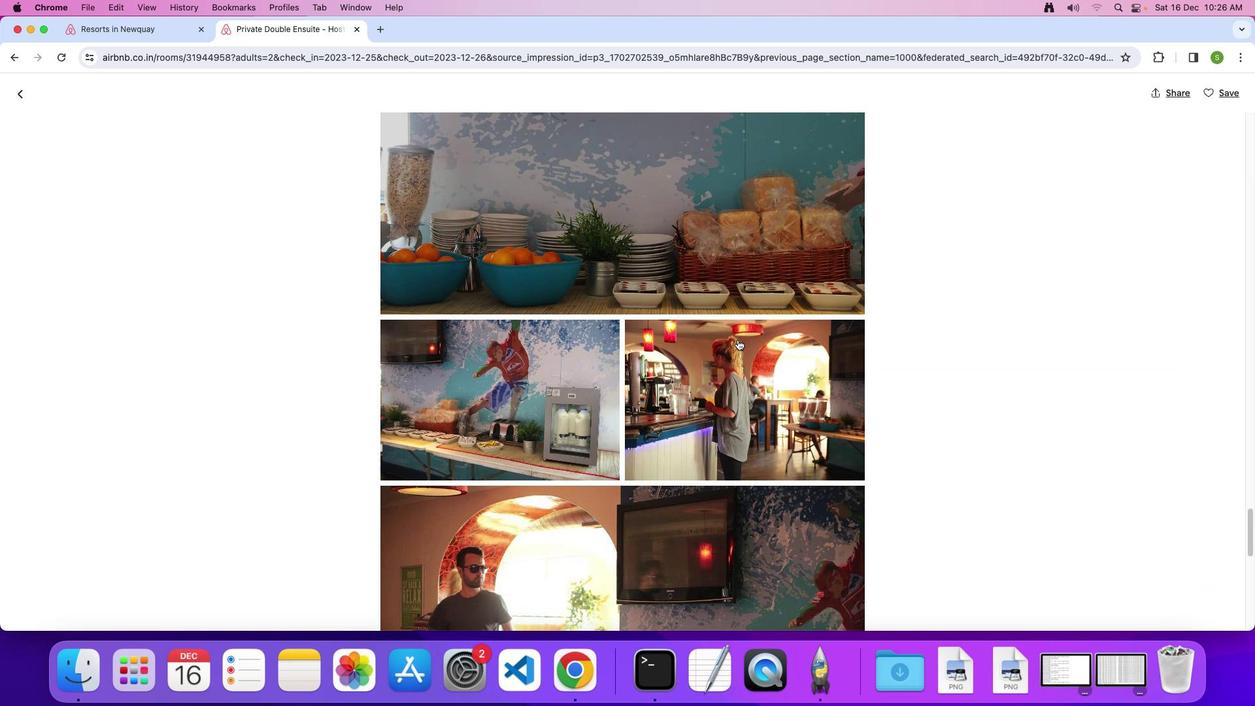 
Action: Mouse scrolled (737, 338) with delta (0, -1)
Screenshot: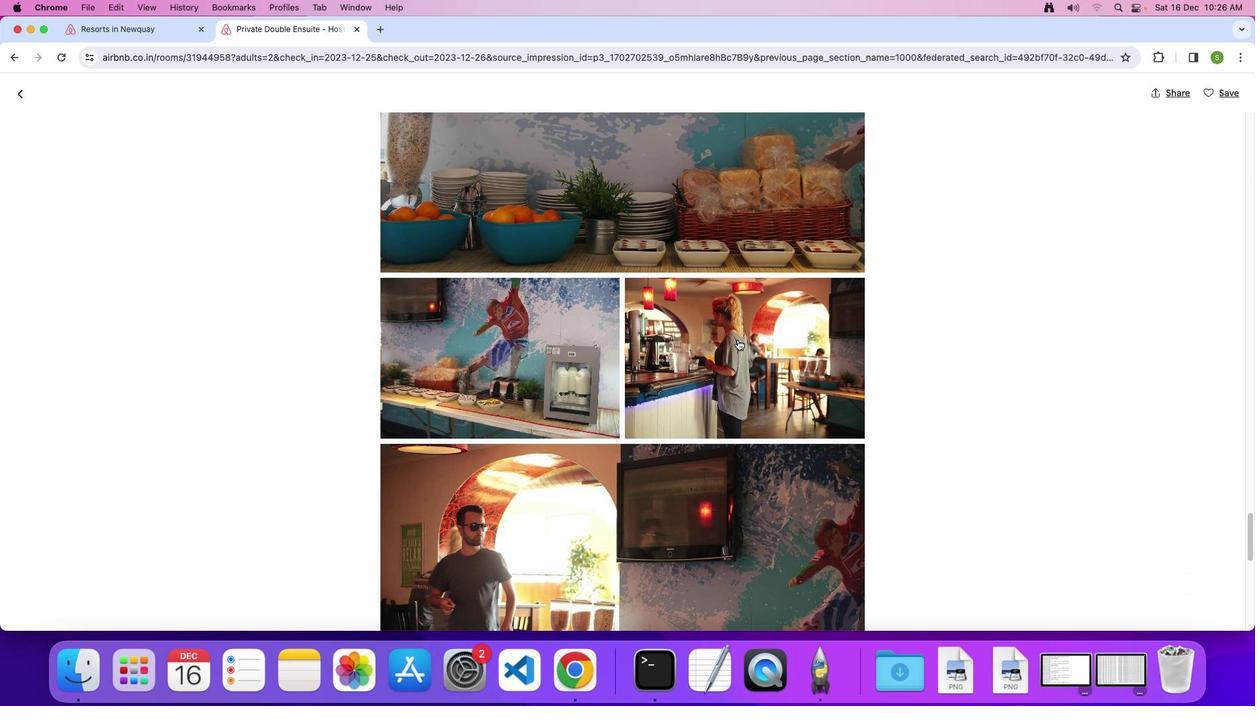 
Action: Mouse scrolled (737, 338) with delta (0, 0)
Screenshot: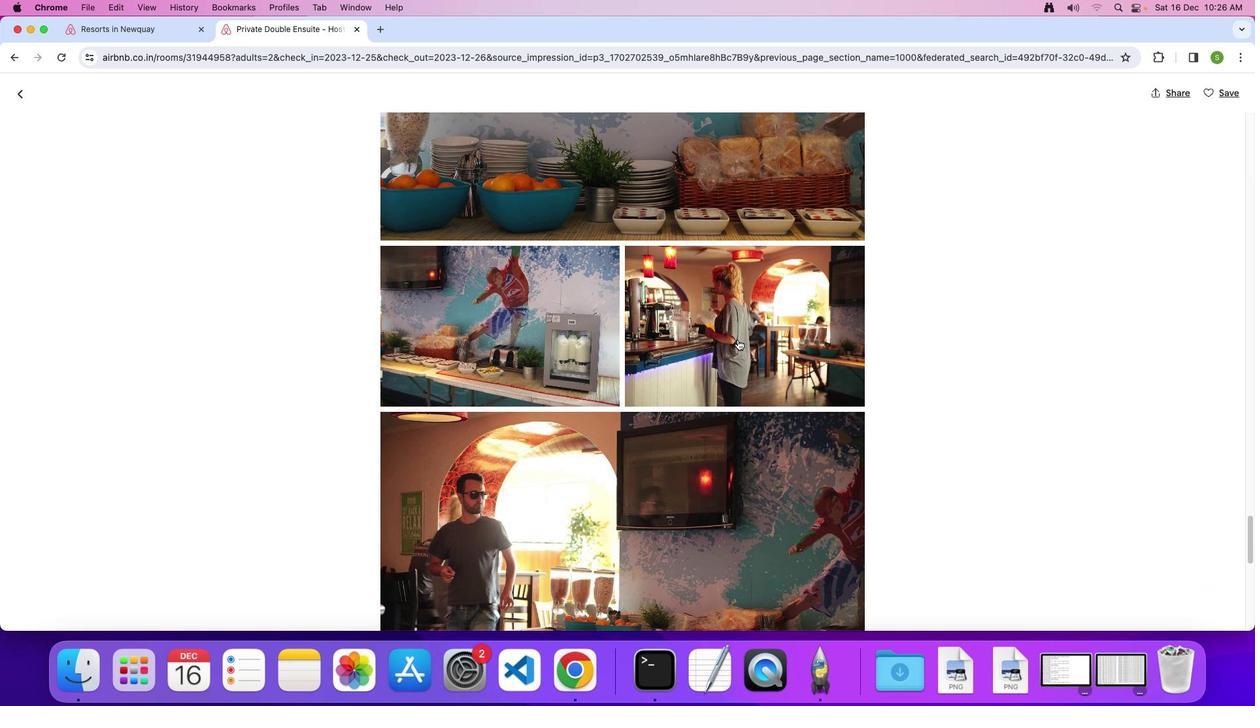 
Action: Mouse scrolled (737, 338) with delta (0, 0)
Screenshot: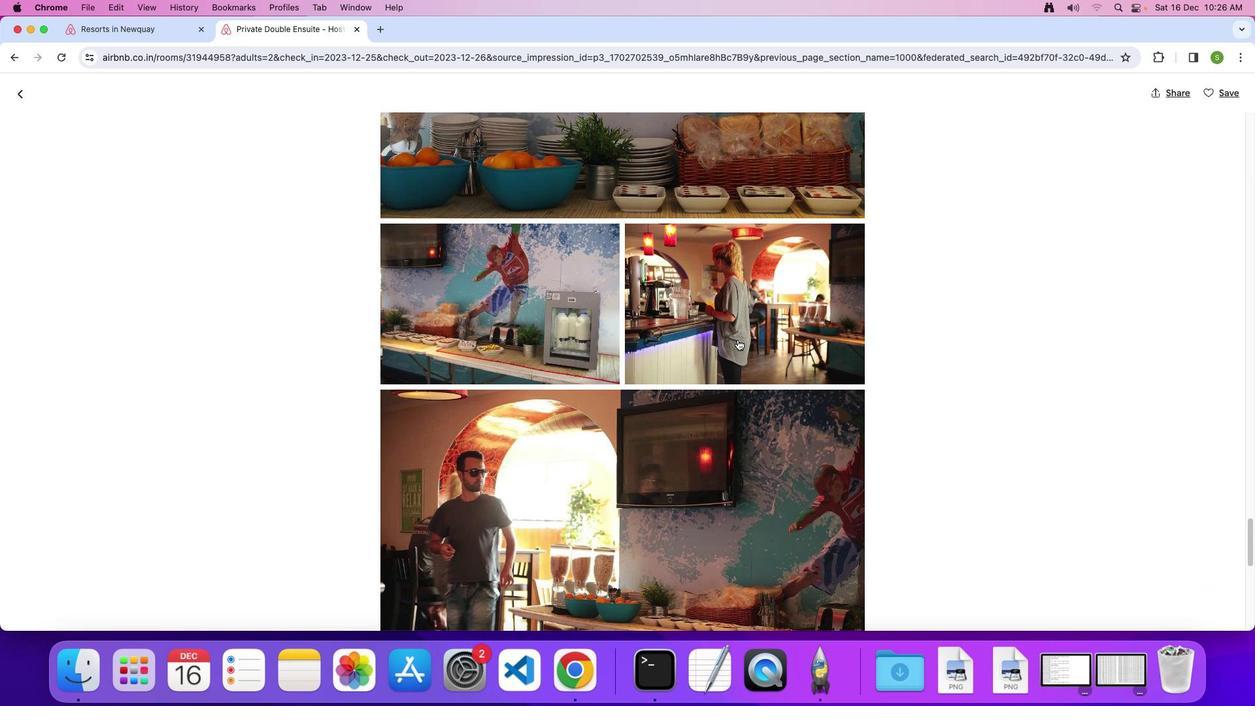 
Action: Mouse scrolled (737, 338) with delta (0, -1)
Screenshot: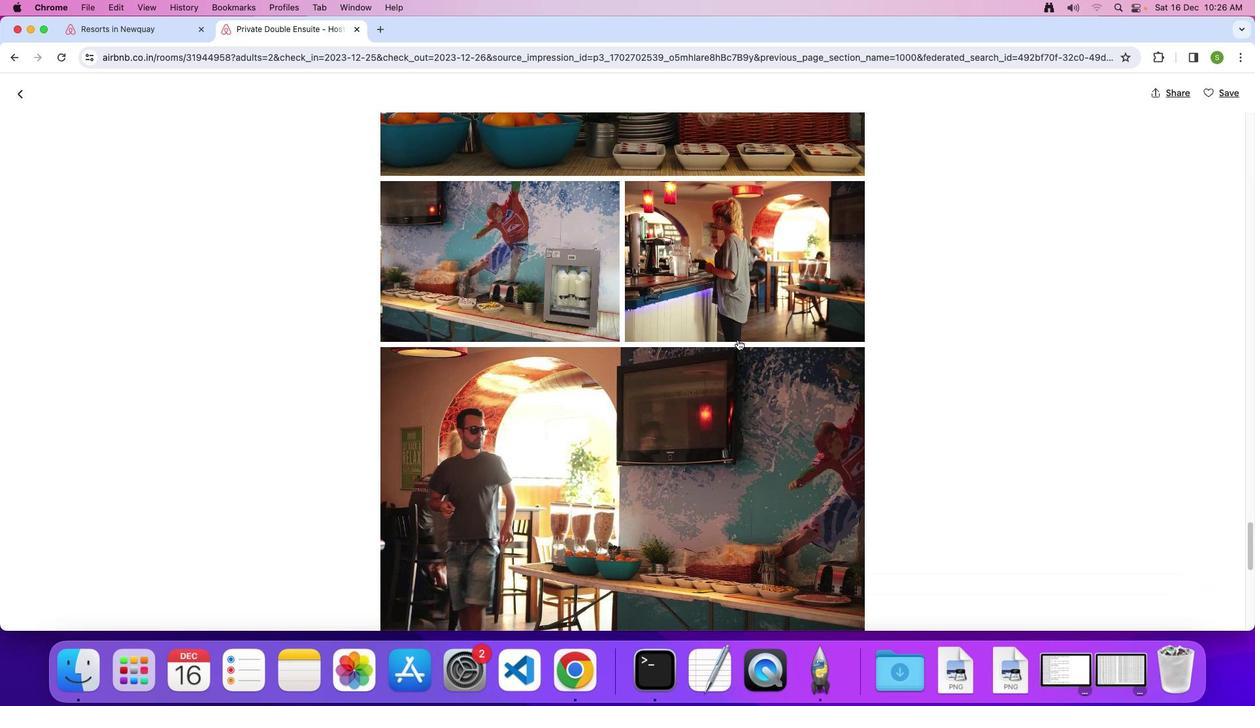 
Action: Mouse scrolled (737, 338) with delta (0, 0)
Screenshot: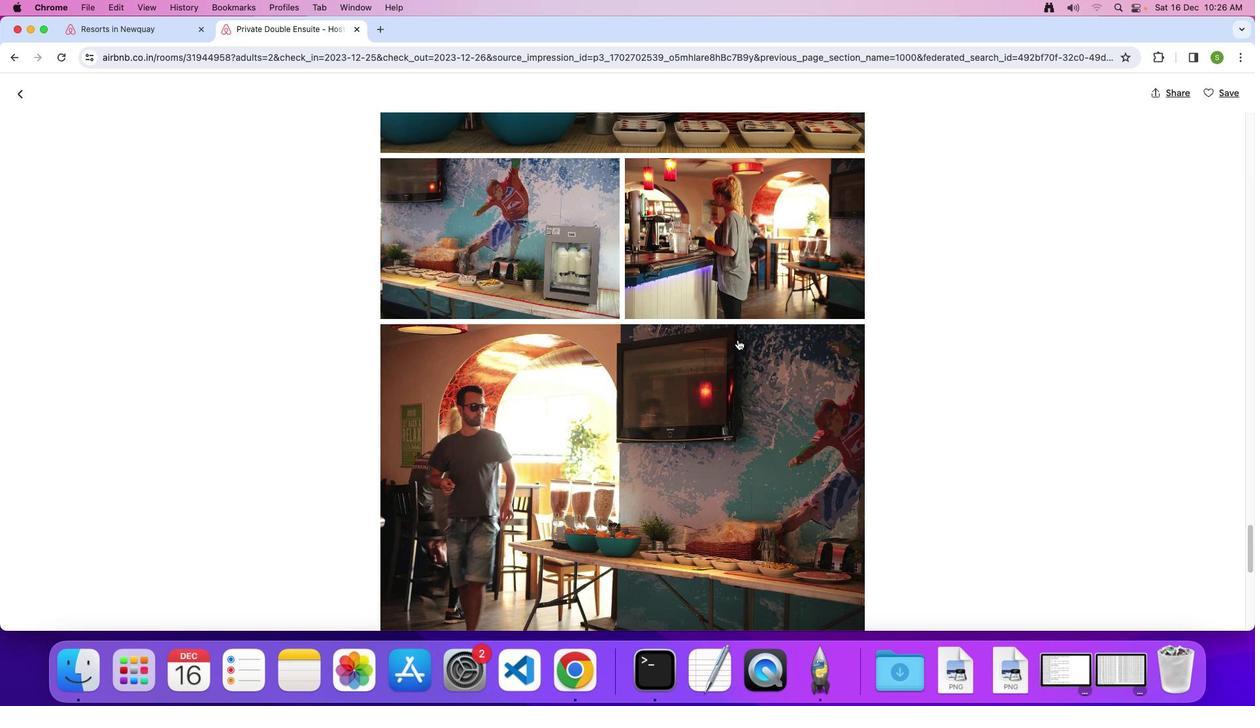 
Action: Mouse scrolled (737, 338) with delta (0, 0)
Screenshot: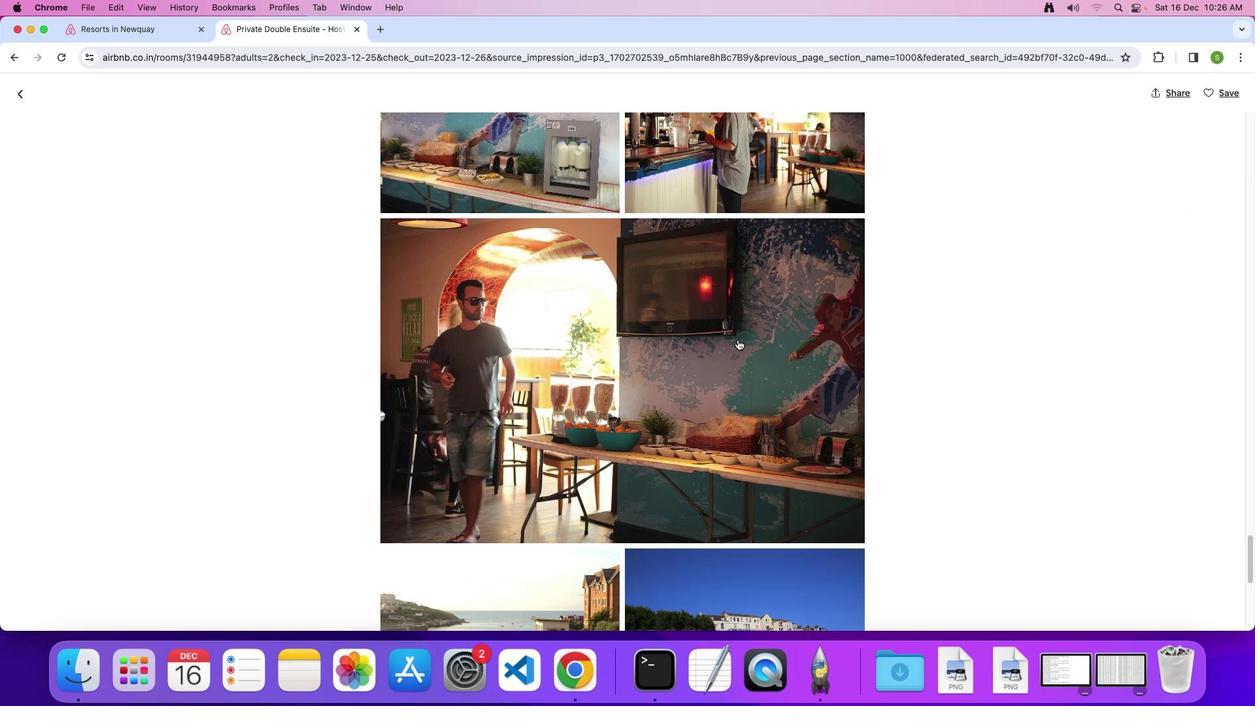 
Action: Mouse scrolled (737, 338) with delta (0, -1)
Screenshot: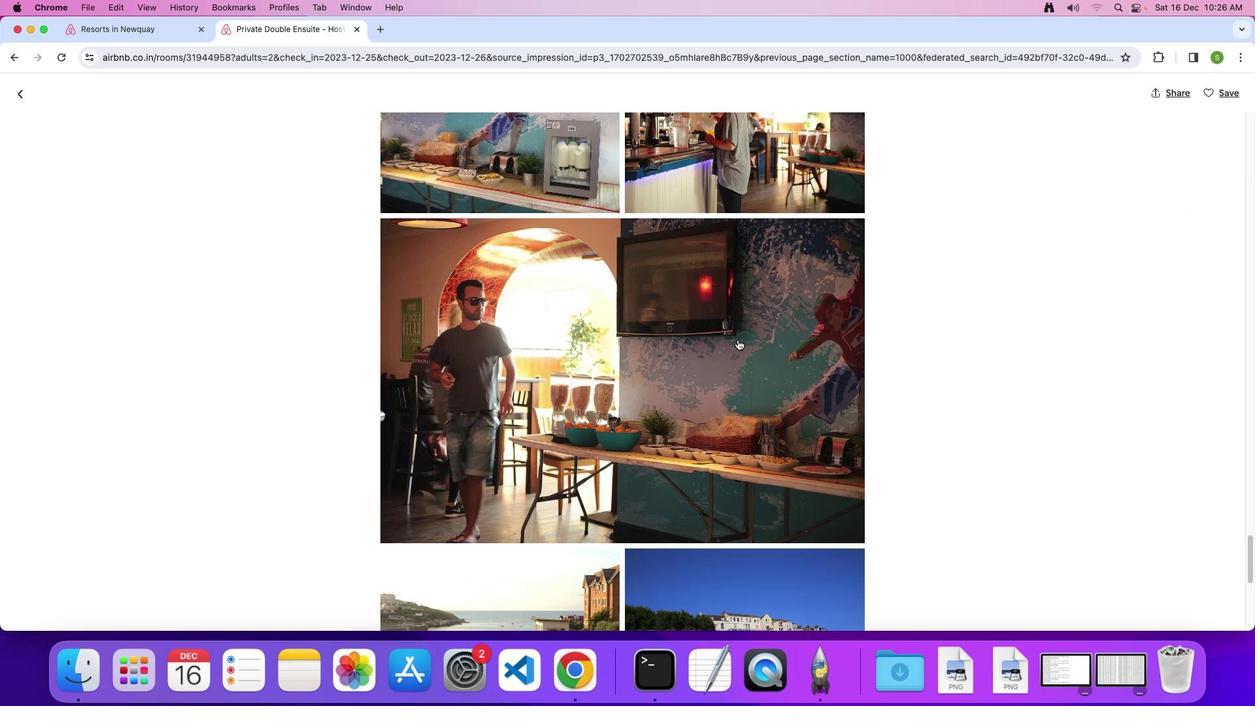 
Action: Mouse scrolled (737, 338) with delta (0, 0)
Screenshot: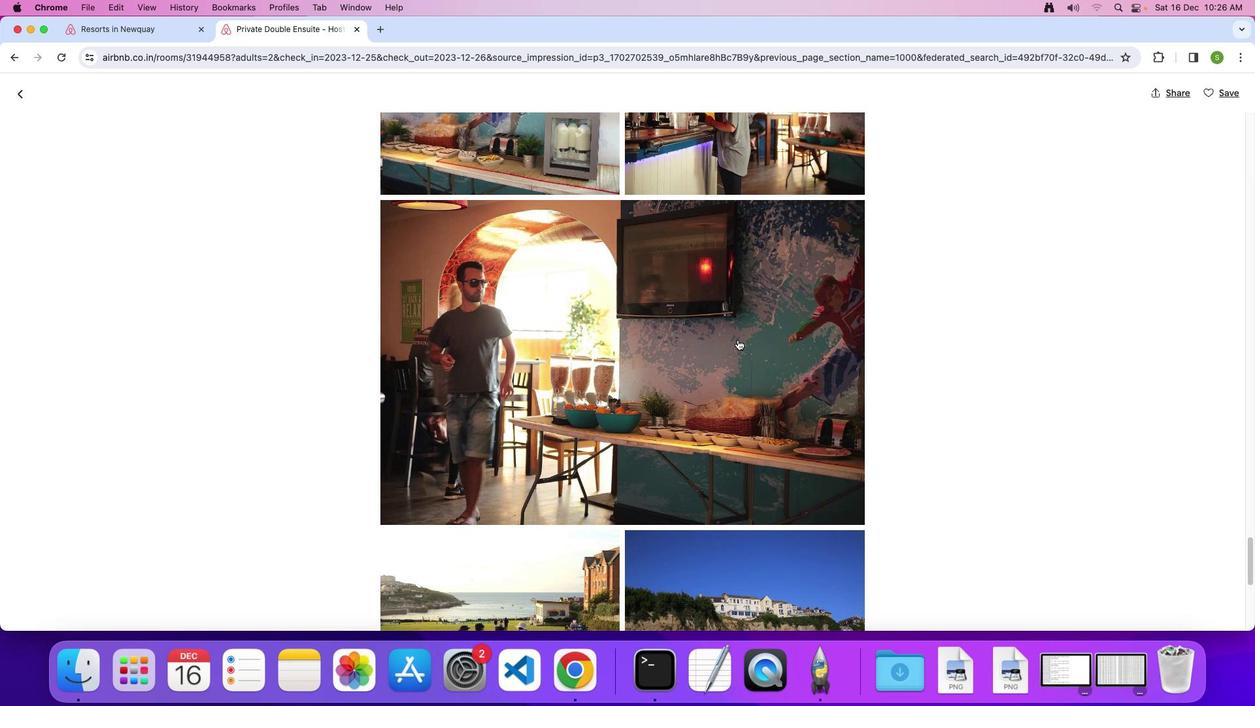 
Action: Mouse scrolled (737, 338) with delta (0, 0)
Screenshot: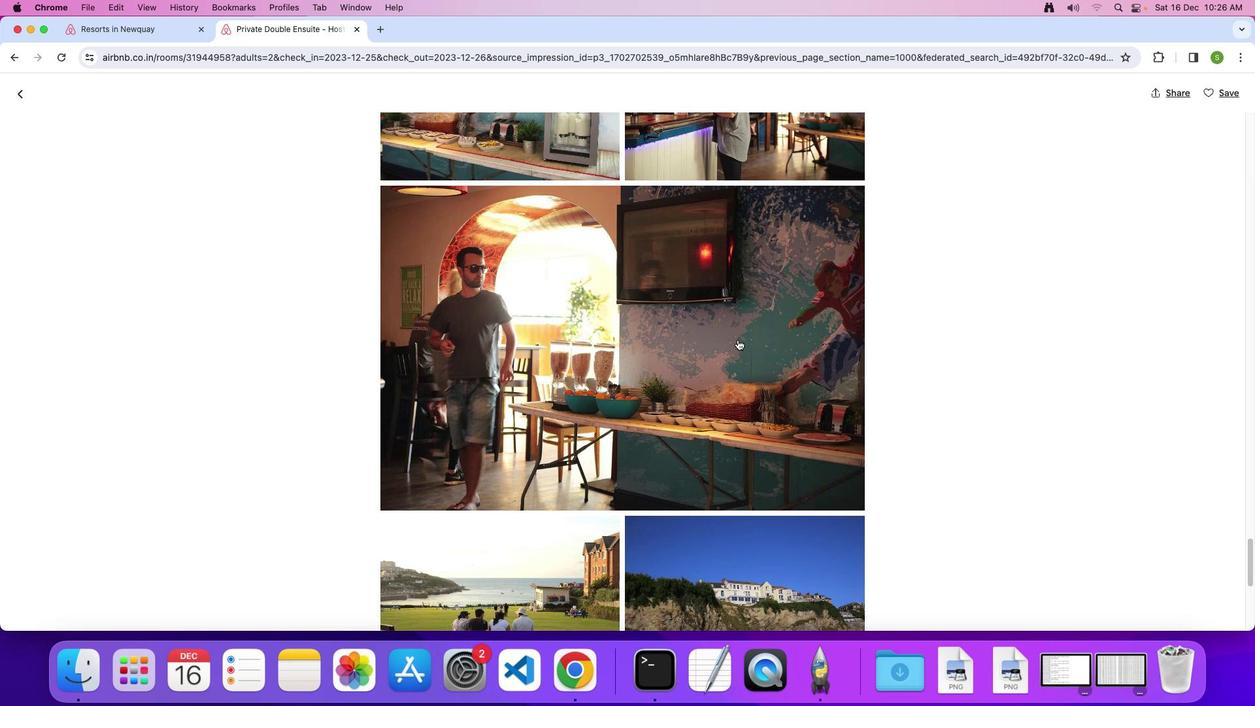 
Action: Mouse scrolled (737, 338) with delta (0, 0)
Screenshot: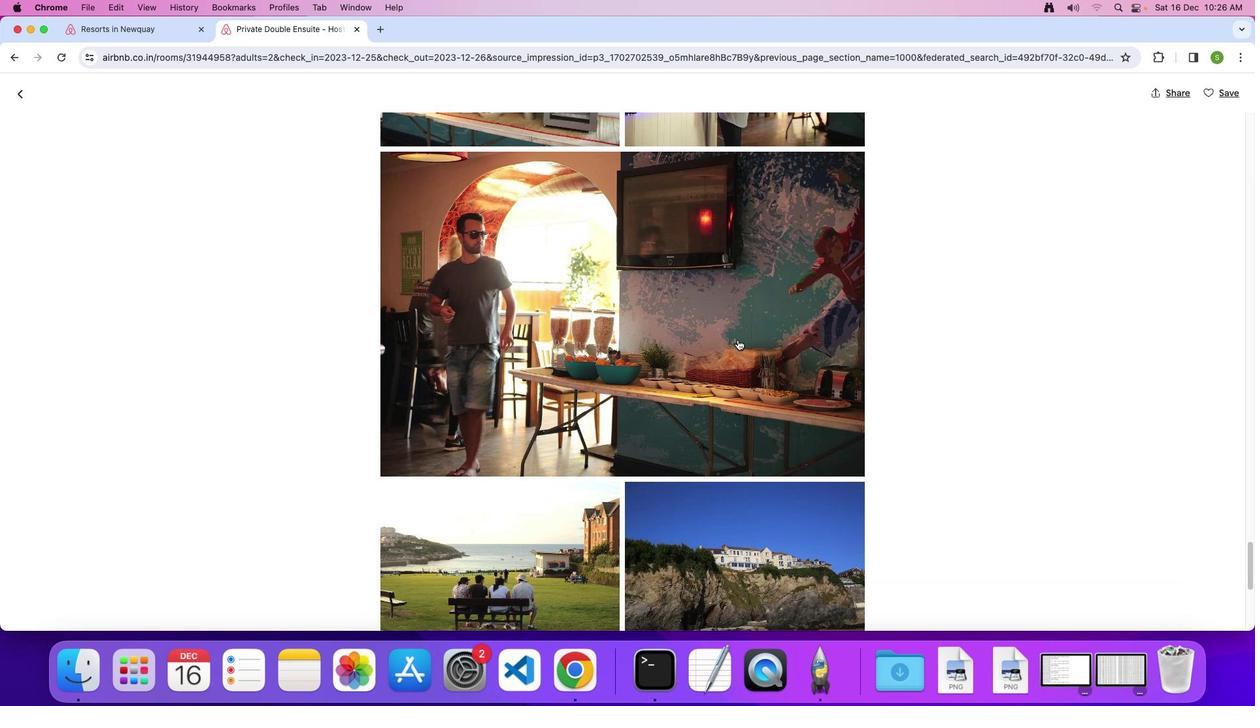 
Action: Mouse scrolled (737, 338) with delta (0, 0)
Screenshot: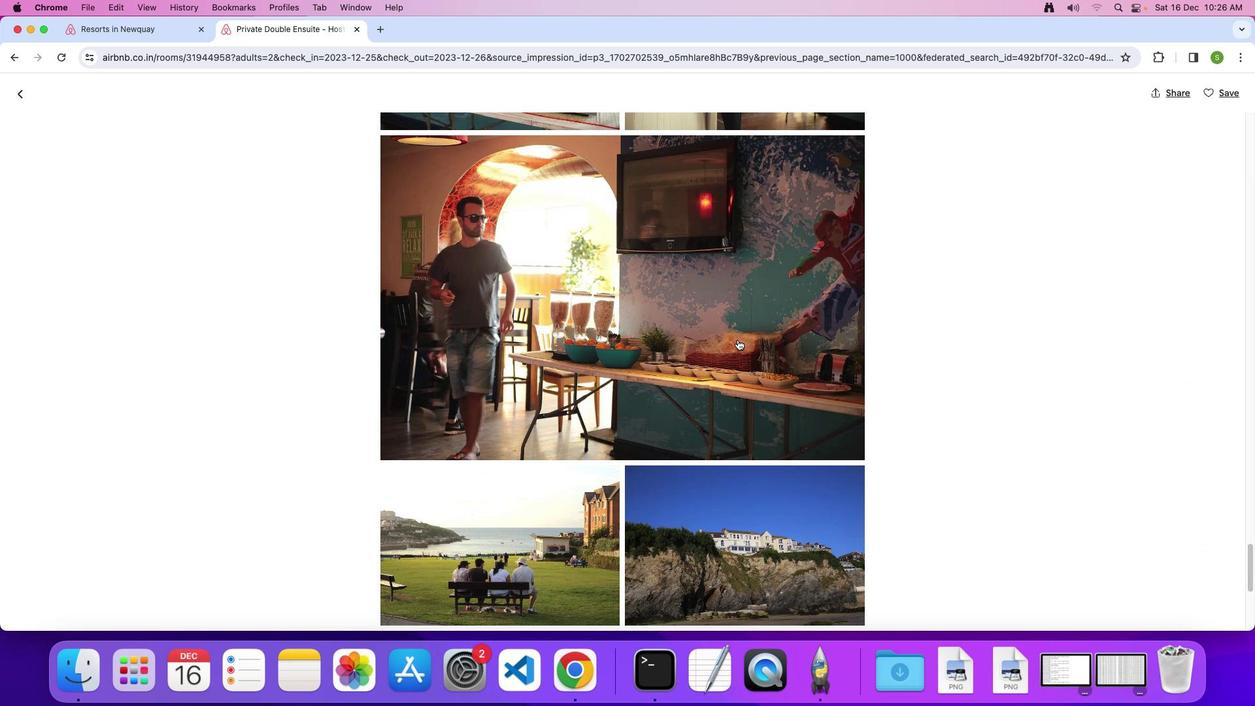 
Action: Mouse scrolled (737, 338) with delta (0, 0)
Screenshot: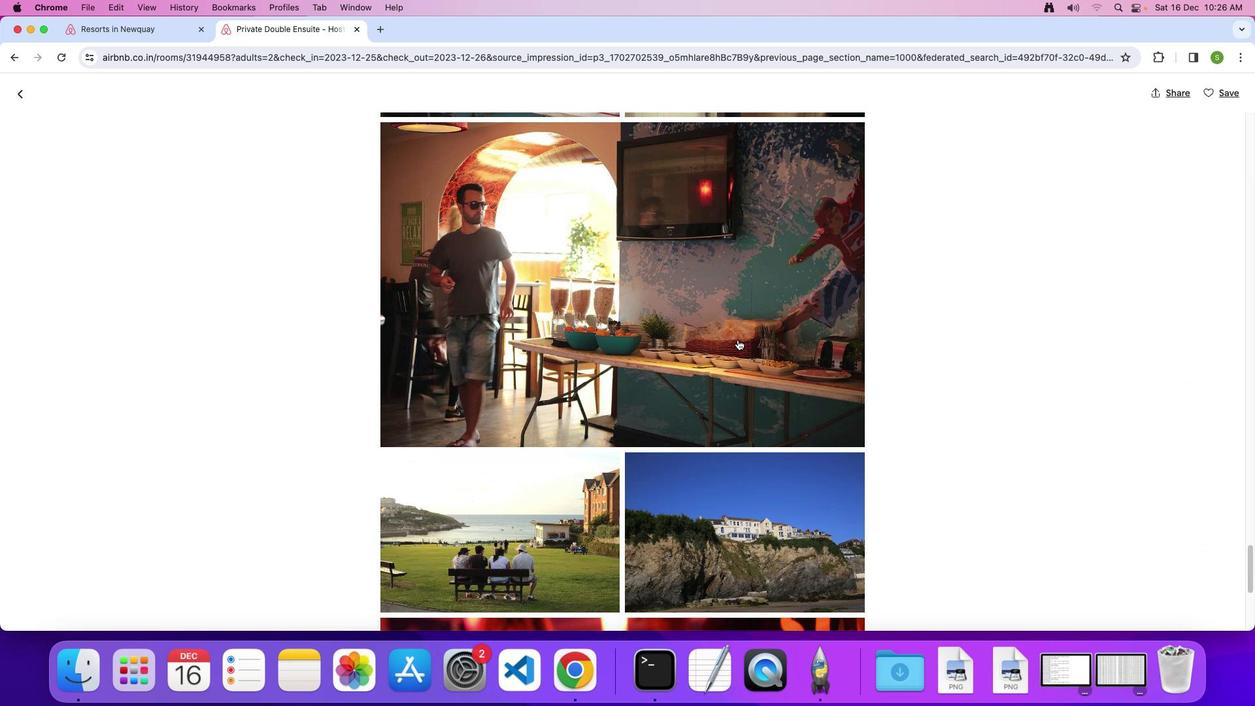 
Action: Mouse scrolled (737, 338) with delta (0, 0)
Screenshot: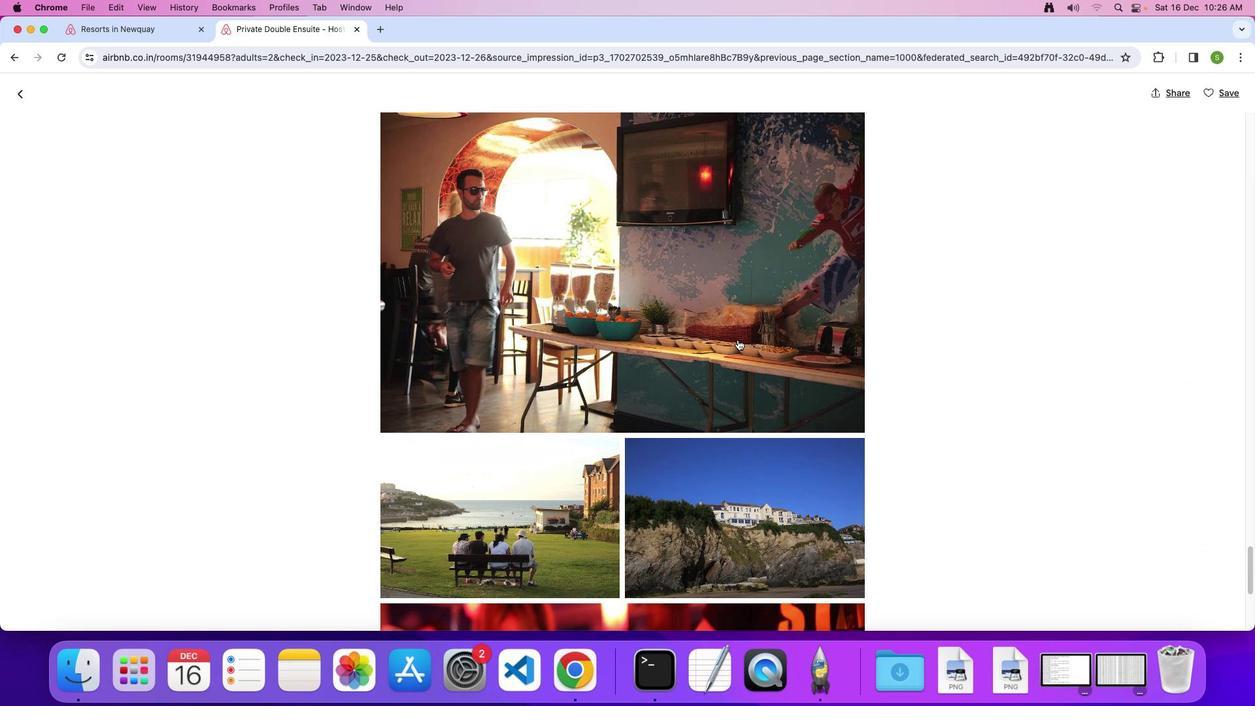 
Action: Mouse scrolled (737, 338) with delta (0, 0)
Screenshot: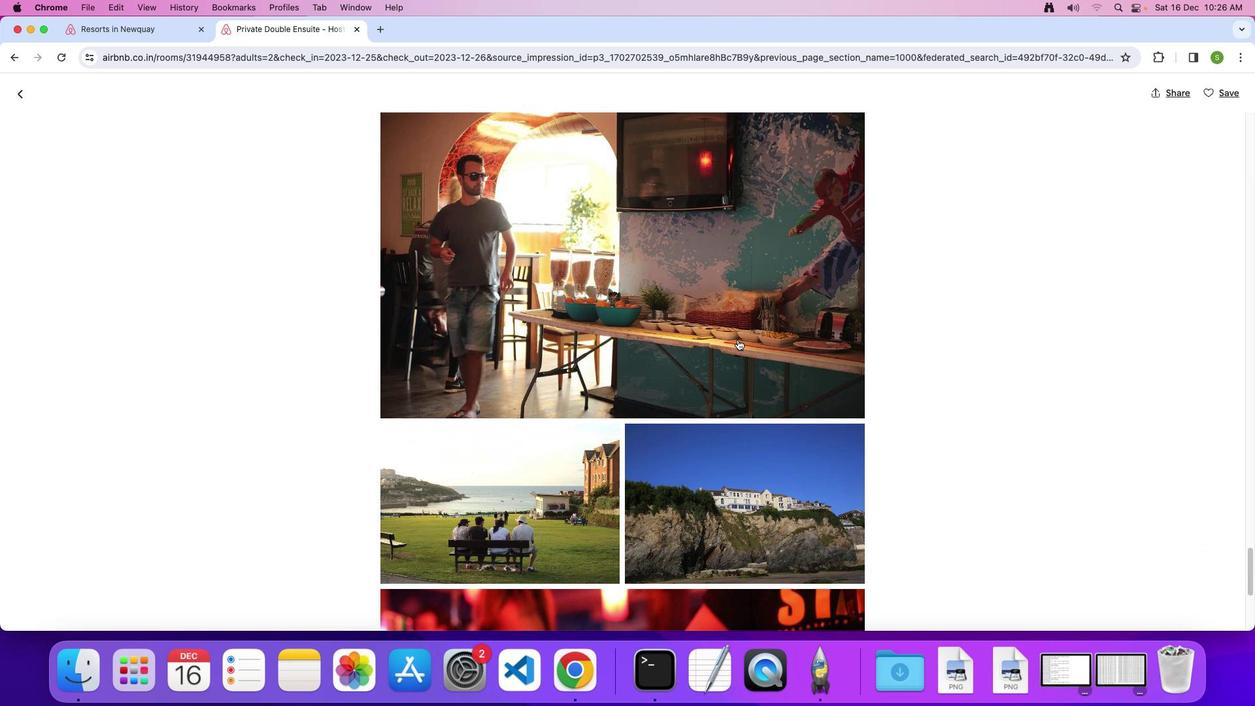 
Action: Mouse scrolled (737, 338) with delta (0, -1)
Screenshot: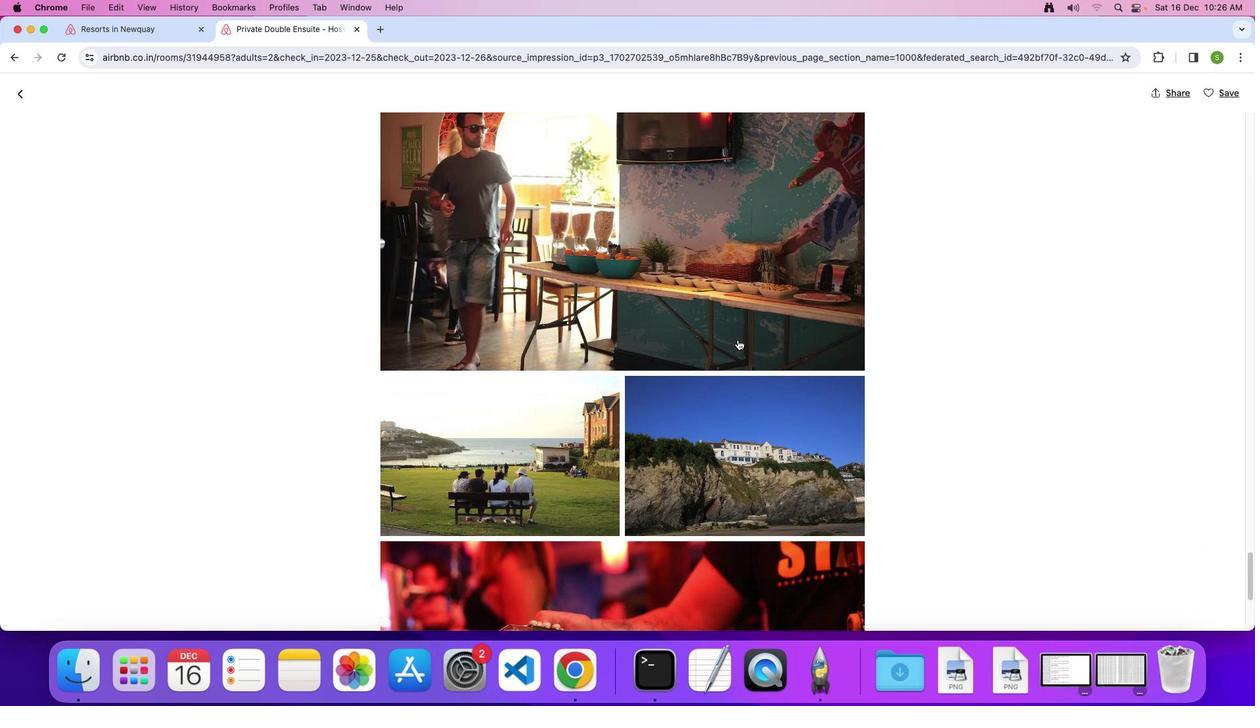 
Action: Mouse scrolled (737, 338) with delta (0, 0)
Screenshot: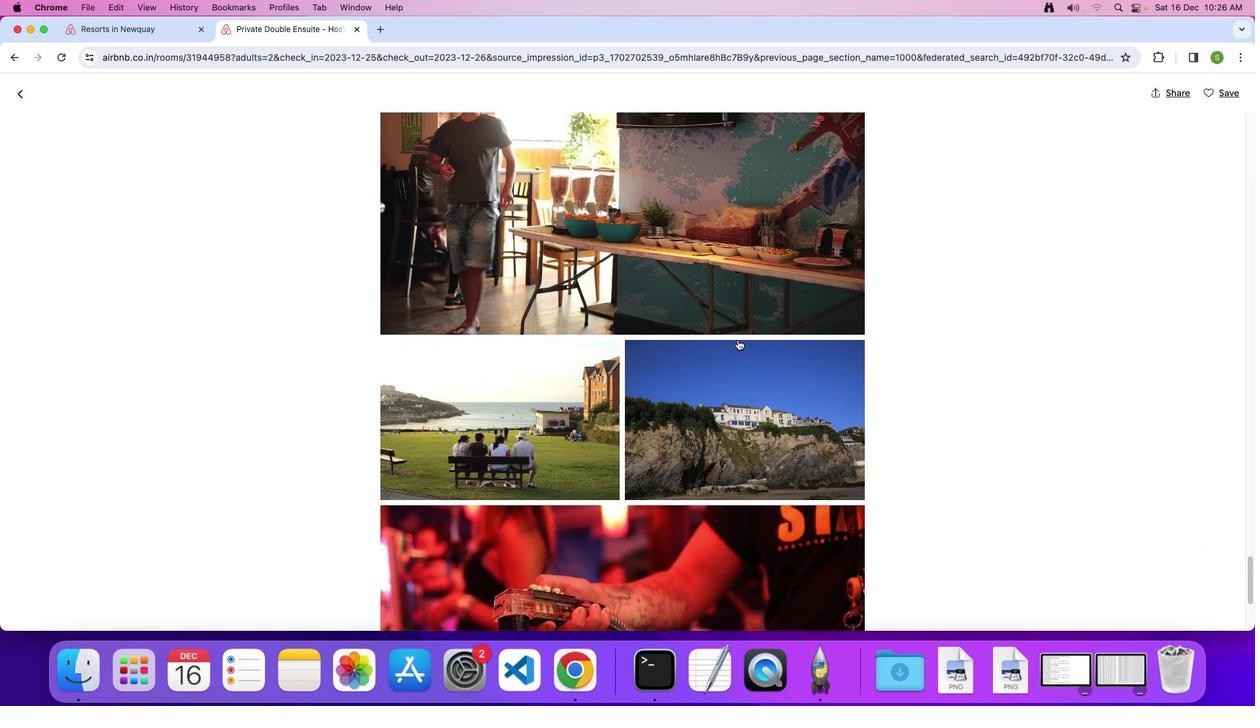 
Action: Mouse scrolled (737, 338) with delta (0, 0)
Screenshot: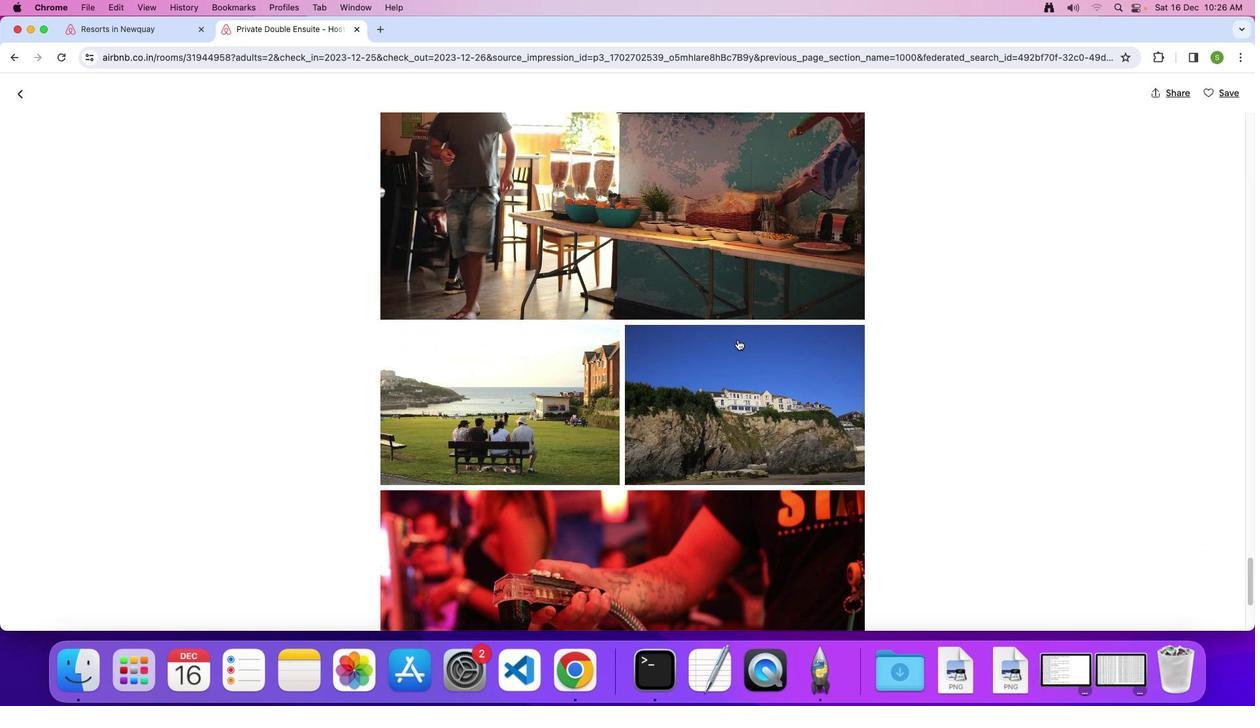 
Action: Mouse scrolled (737, 338) with delta (0, -1)
Screenshot: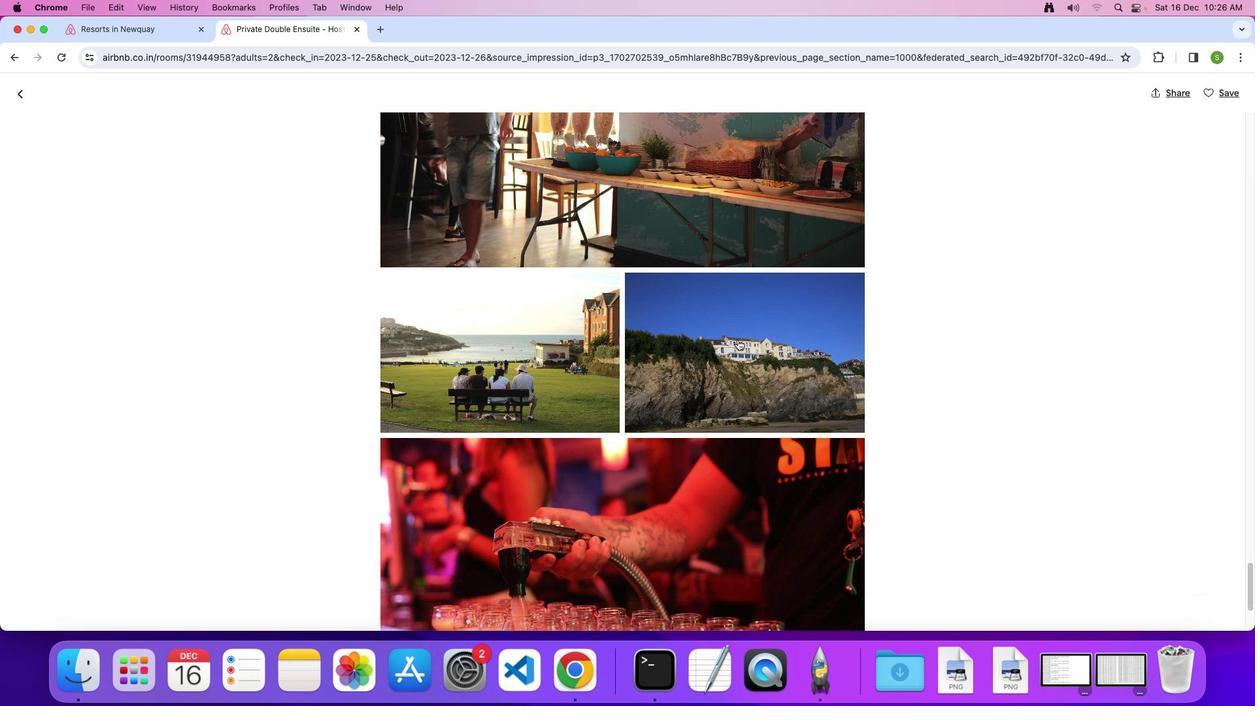 
Action: Mouse scrolled (737, 338) with delta (0, 0)
Screenshot: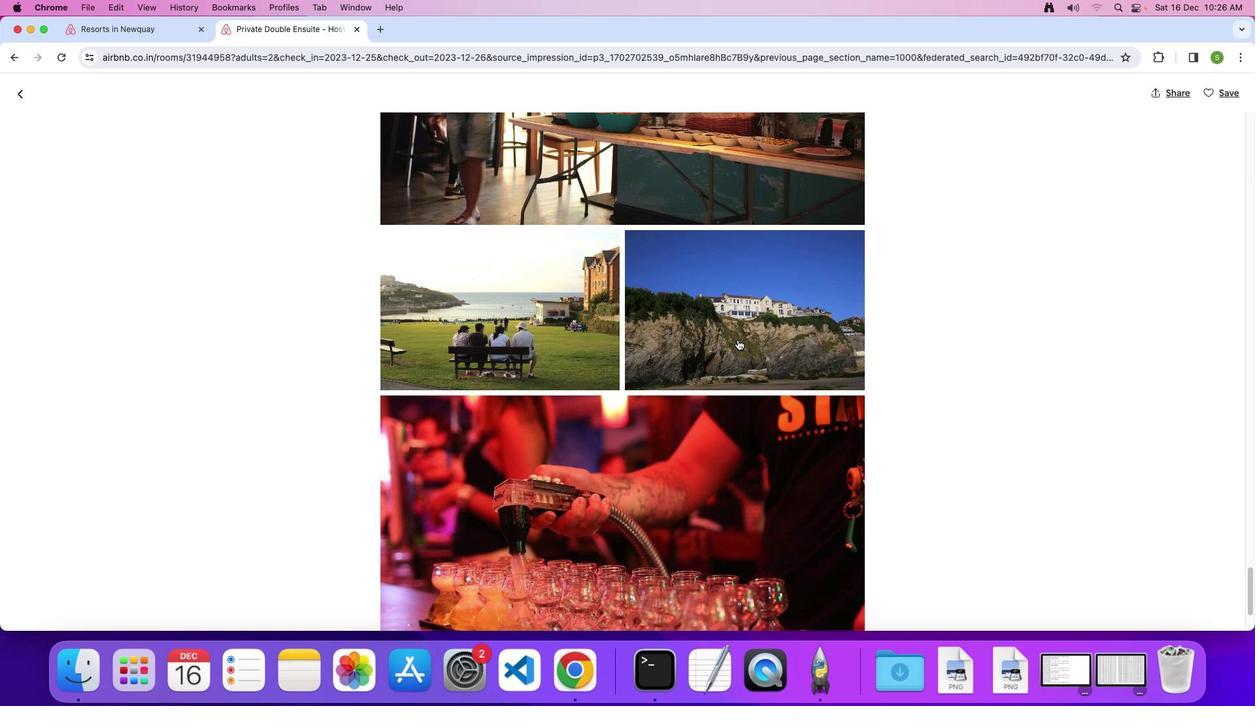 
Action: Mouse scrolled (737, 338) with delta (0, 0)
Screenshot: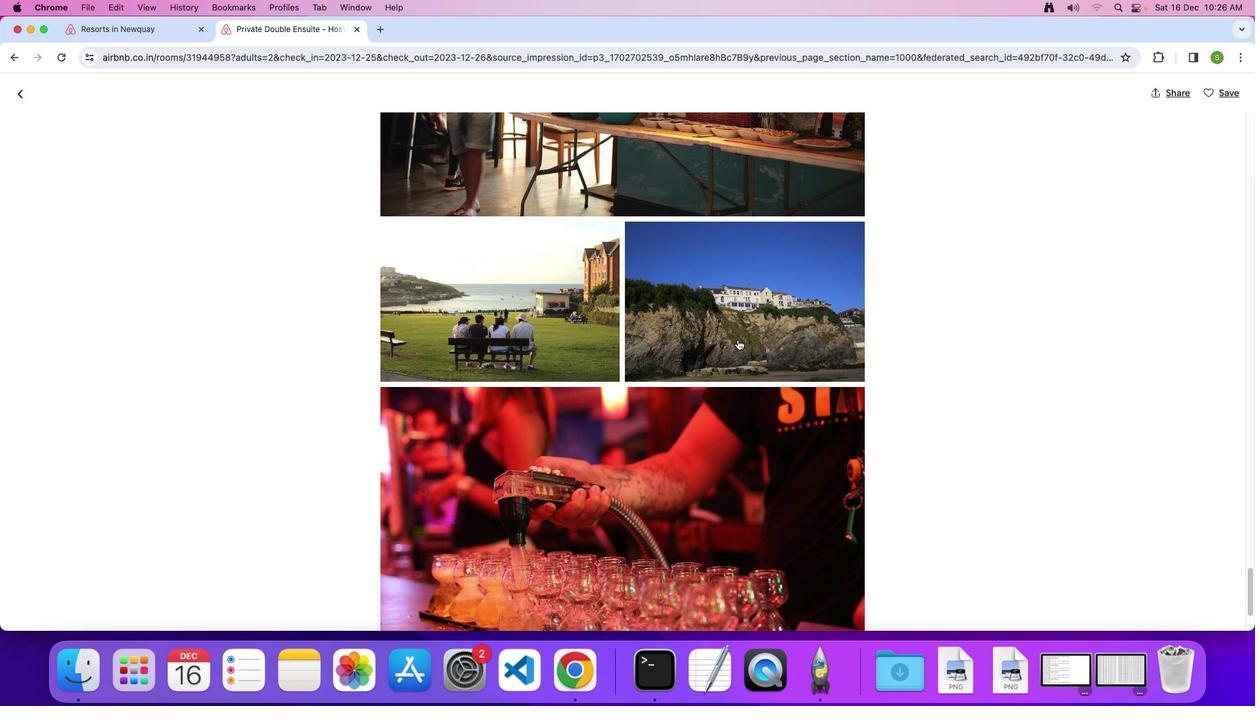 
Action: Mouse scrolled (737, 338) with delta (0, -1)
Screenshot: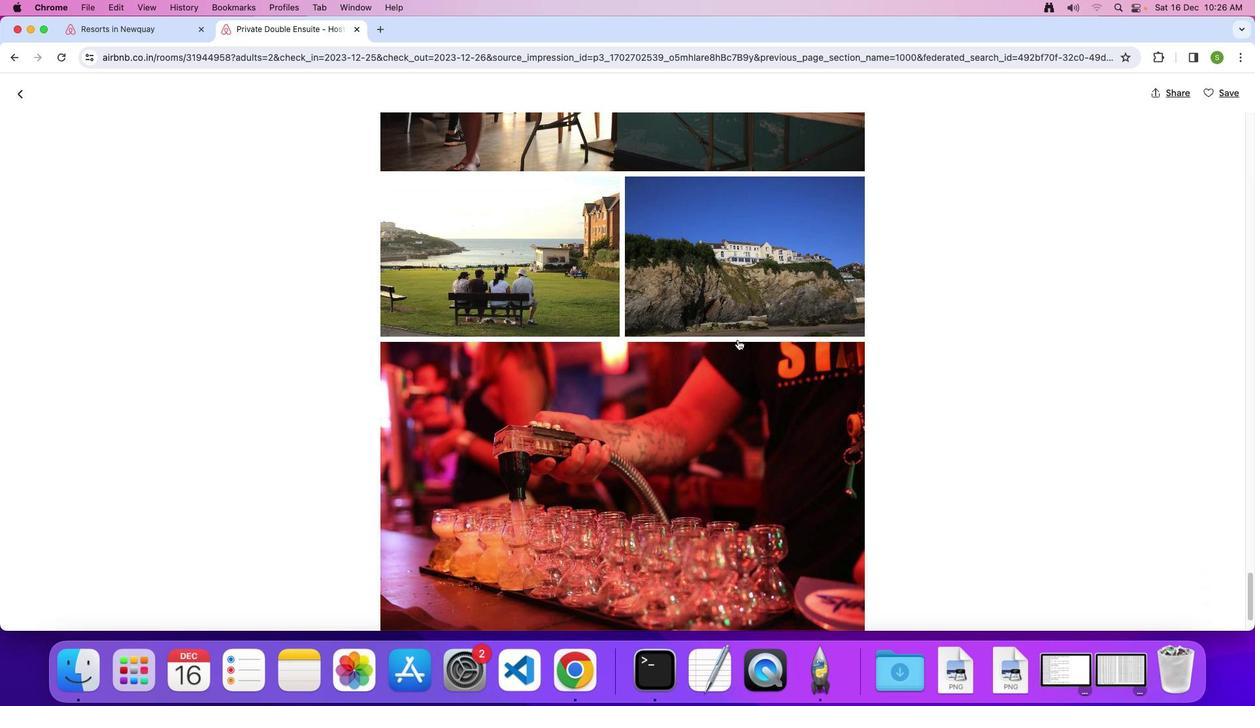 
Action: Mouse scrolled (737, 338) with delta (0, 0)
Screenshot: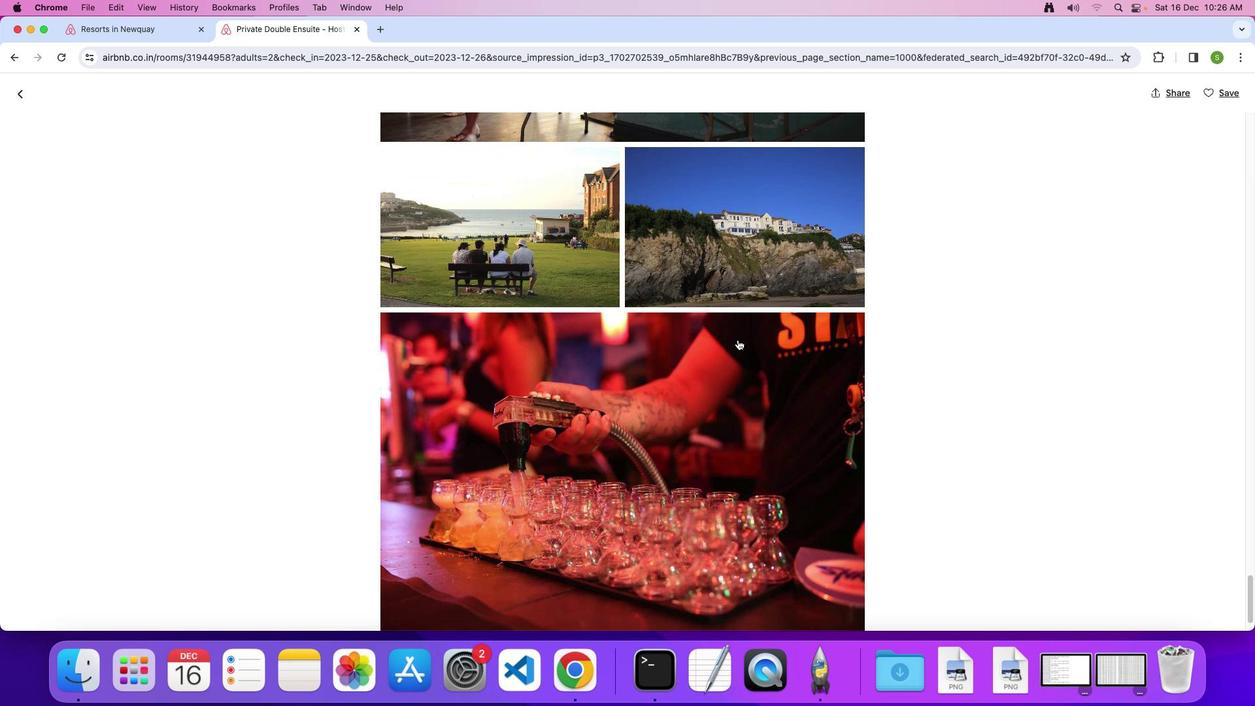 
Action: Mouse scrolled (737, 338) with delta (0, 0)
Screenshot: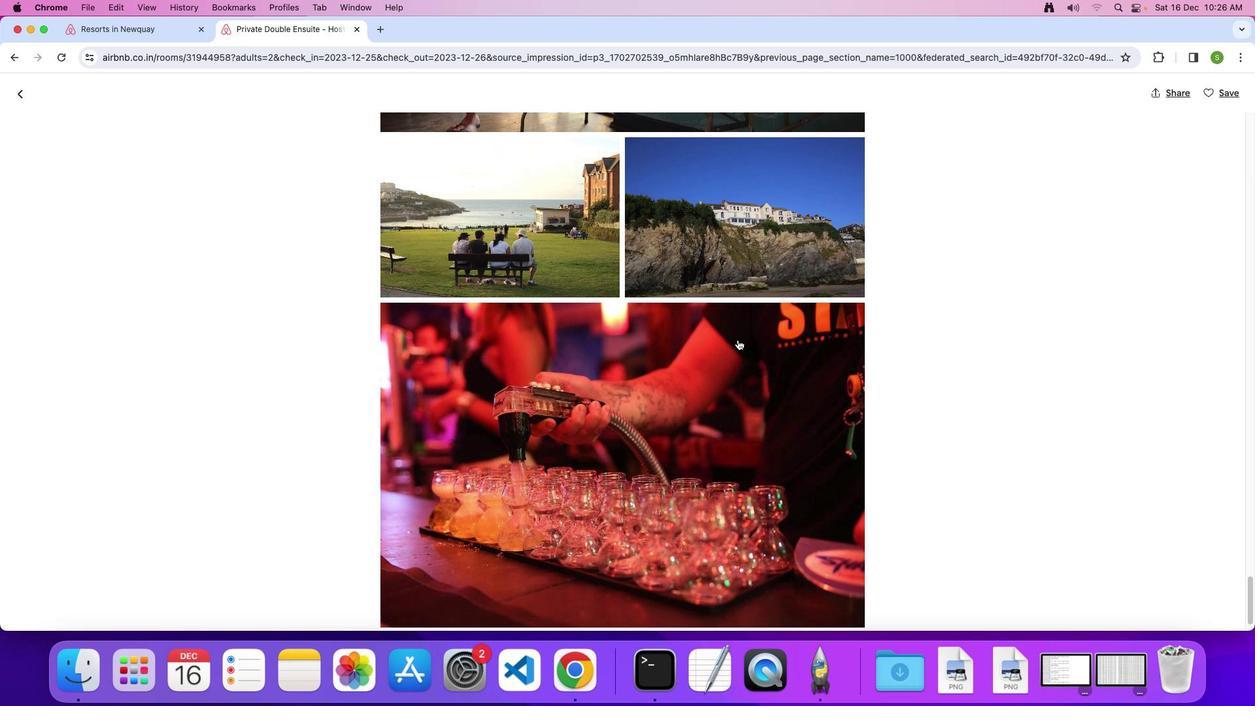 
Action: Mouse scrolled (737, 338) with delta (0, -1)
Screenshot: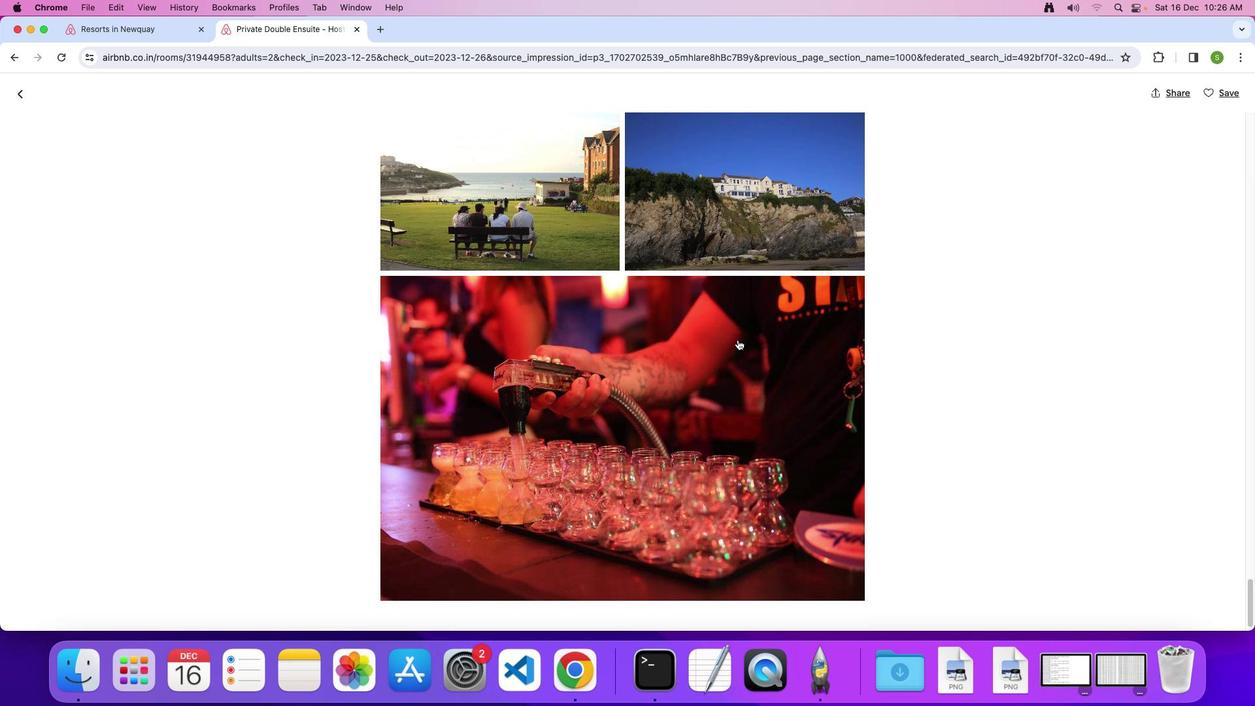 
Action: Mouse moved to (737, 338)
Screenshot: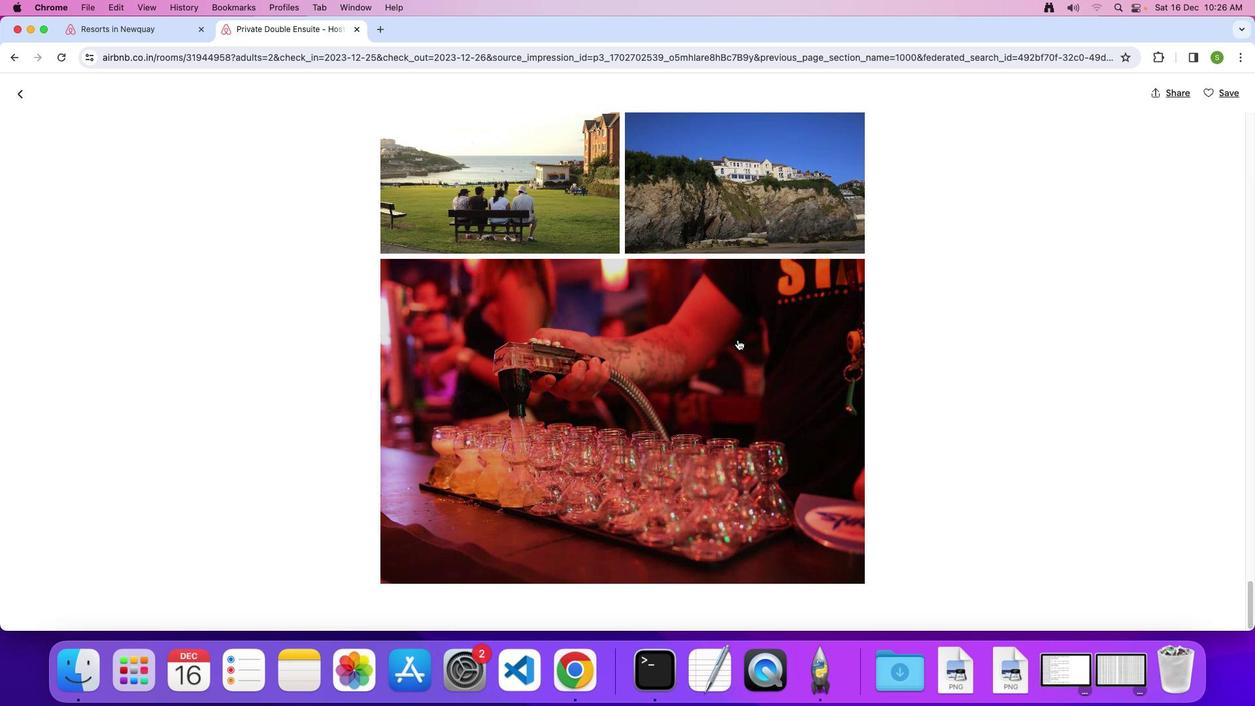 
Action: Mouse scrolled (737, 338) with delta (0, 0)
Screenshot: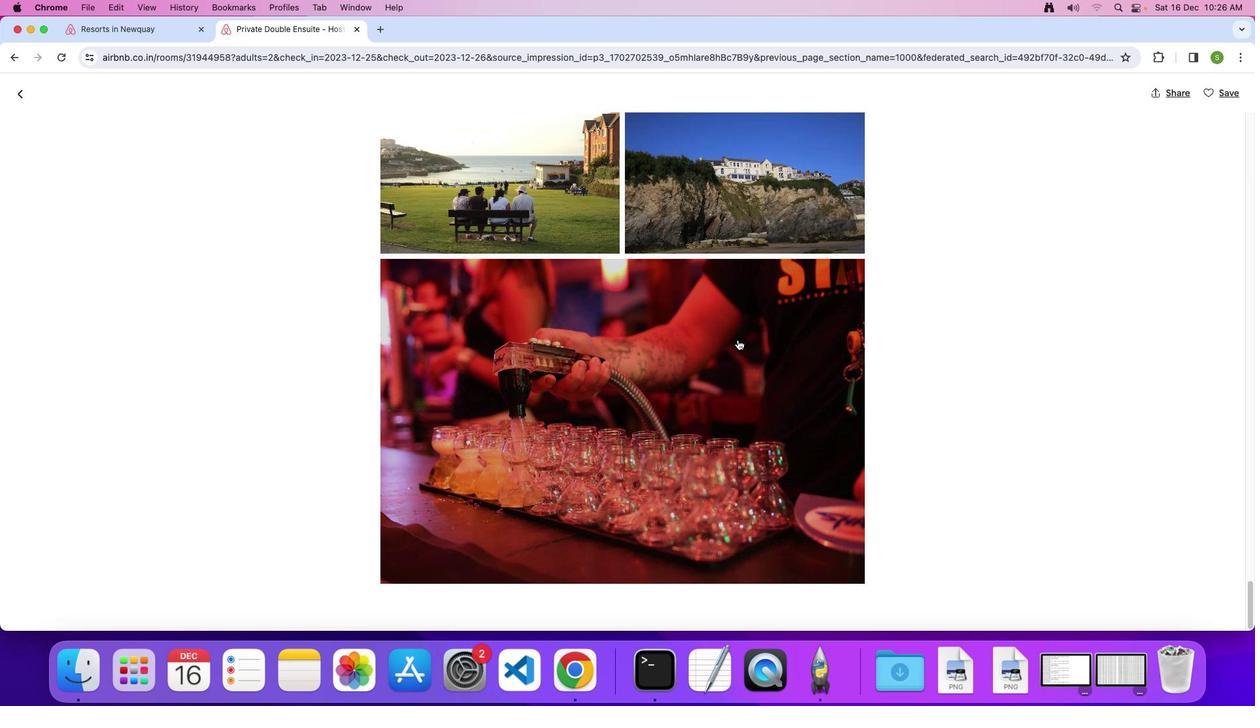 
Action: Mouse scrolled (737, 338) with delta (0, 0)
